 Task: Look for Airbnb properties in Skvyra, Ukraine from 2nd November, 2023 to 15th November, 2023 for 2 adults and 1 pet.1  bedroom having 1 bed and 1 bathroom. Property type can be hotel. Look for 4 properties as per requirement.
Action: Mouse moved to (559, 95)
Screenshot: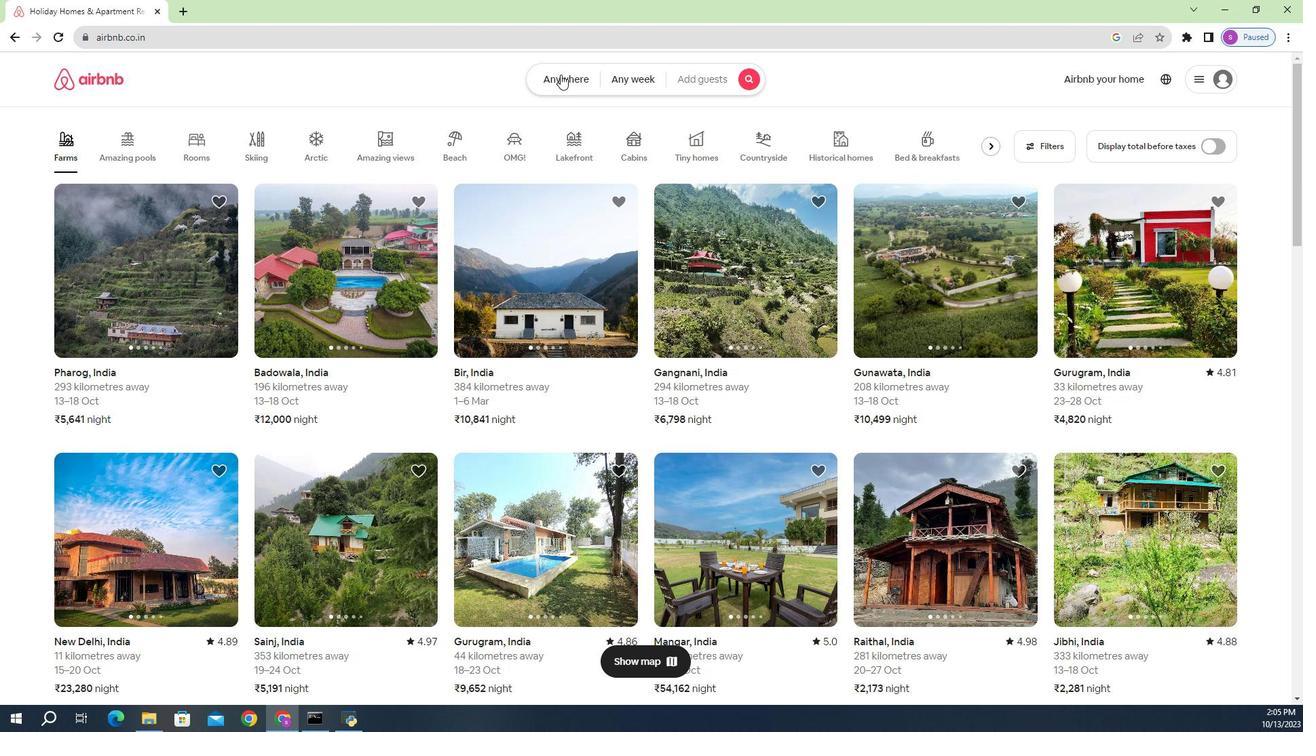 
Action: Mouse pressed left at (559, 95)
Screenshot: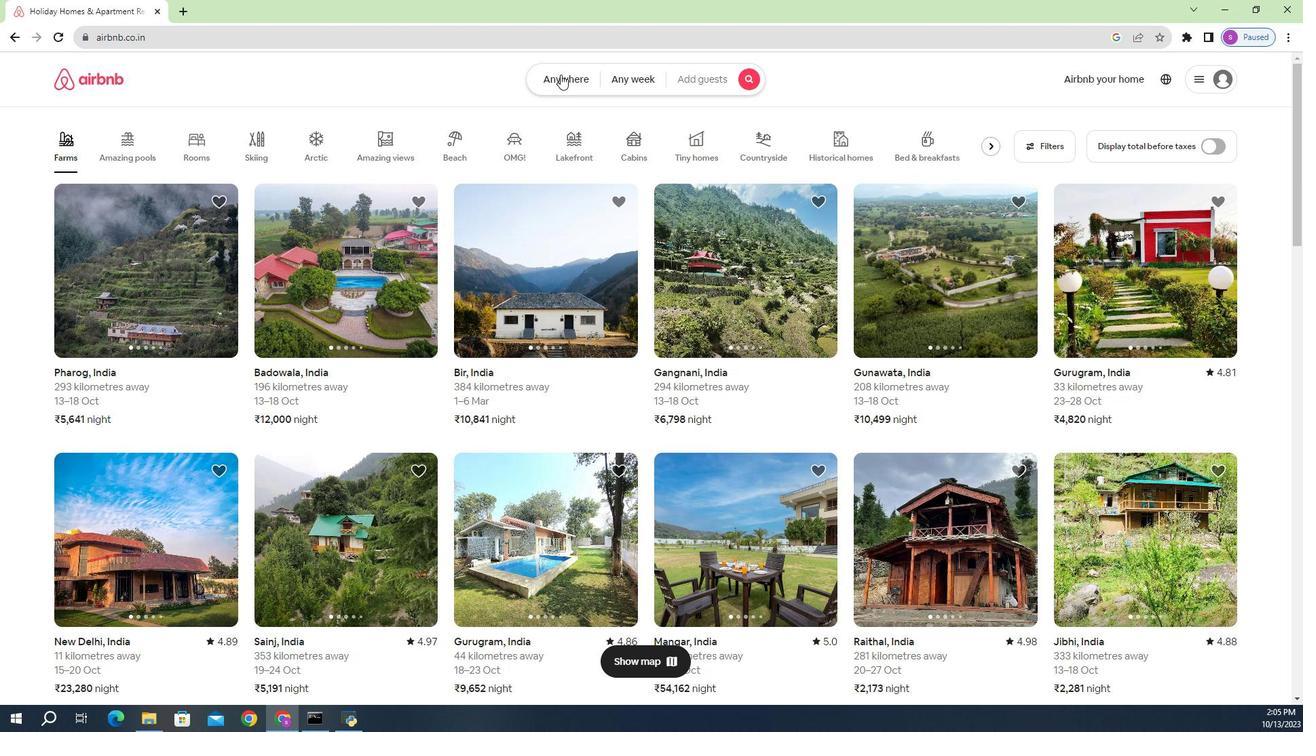 
Action: Mouse moved to (472, 151)
Screenshot: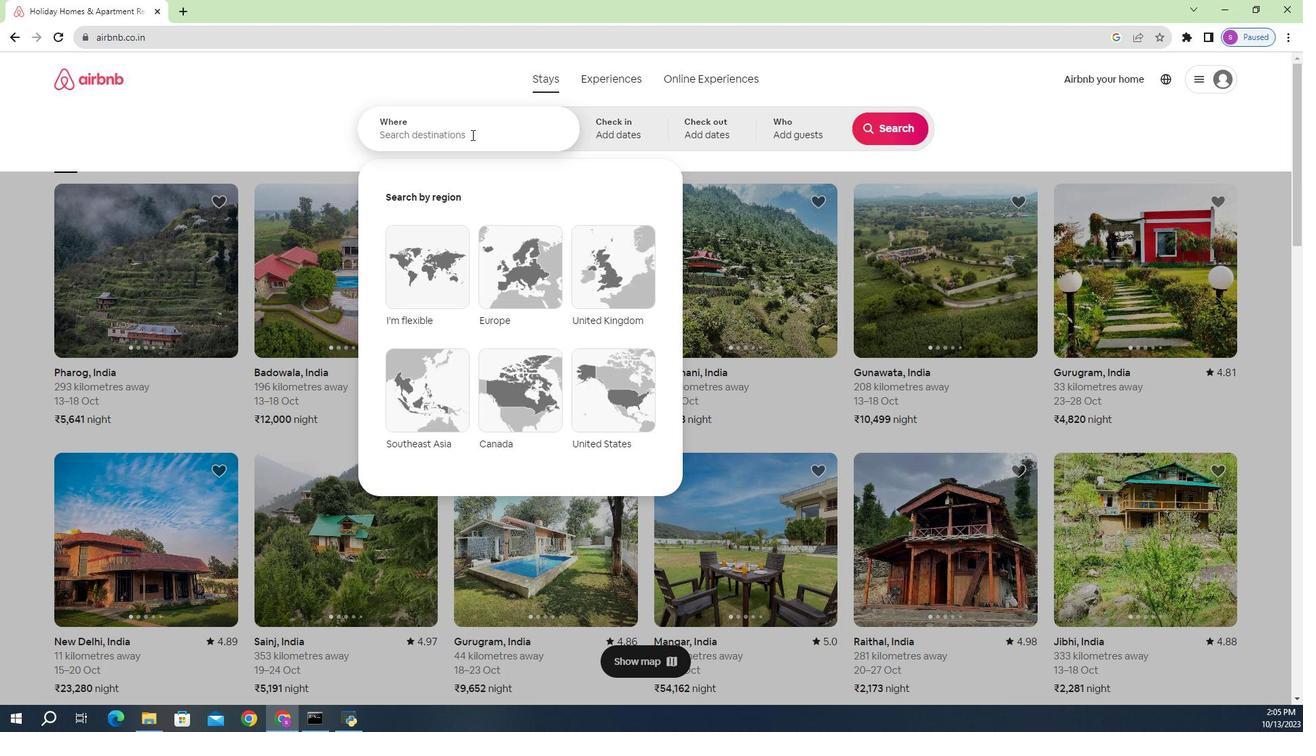 
Action: Mouse pressed left at (472, 151)
Screenshot: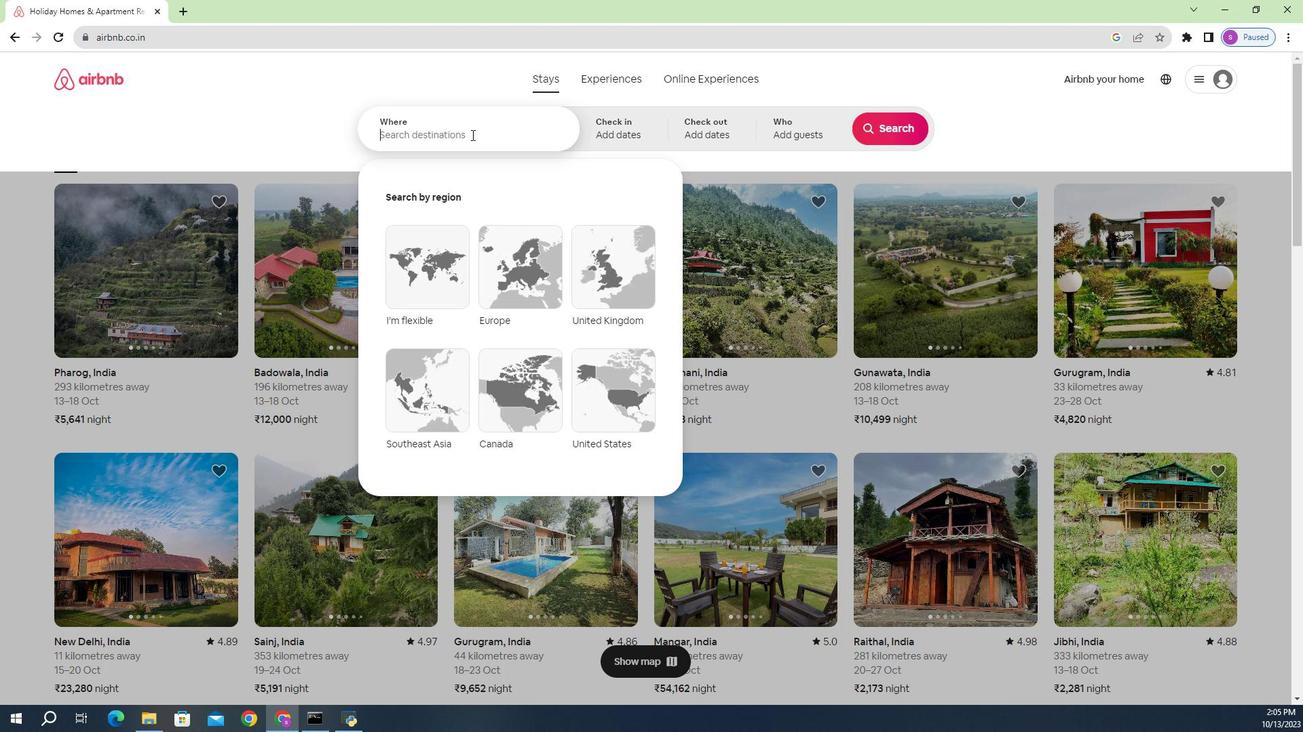 
Action: Key pressed <Key.shift>Skvyra,<Key.space><Key.shift><Key.shift><Key.shift><Key.shift><Key.shift>Ukraine<Key.enter>
Screenshot: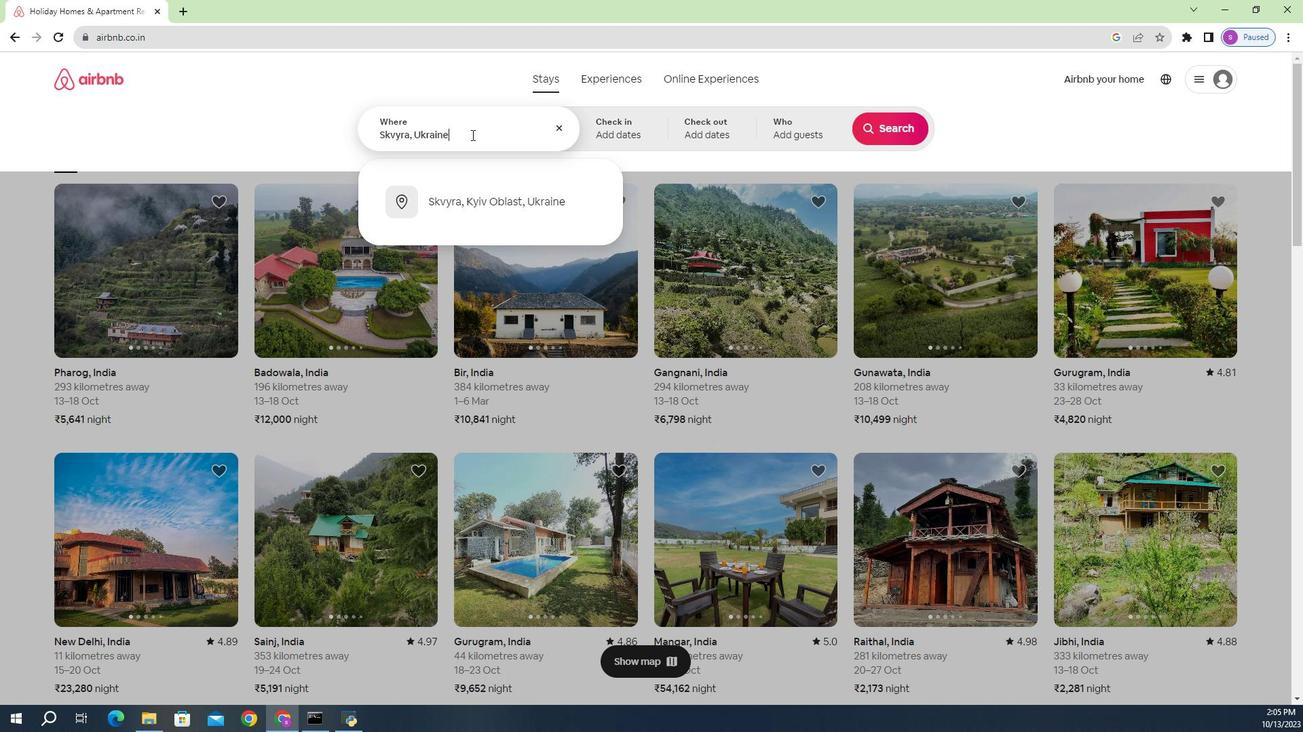
Action: Mouse moved to (805, 309)
Screenshot: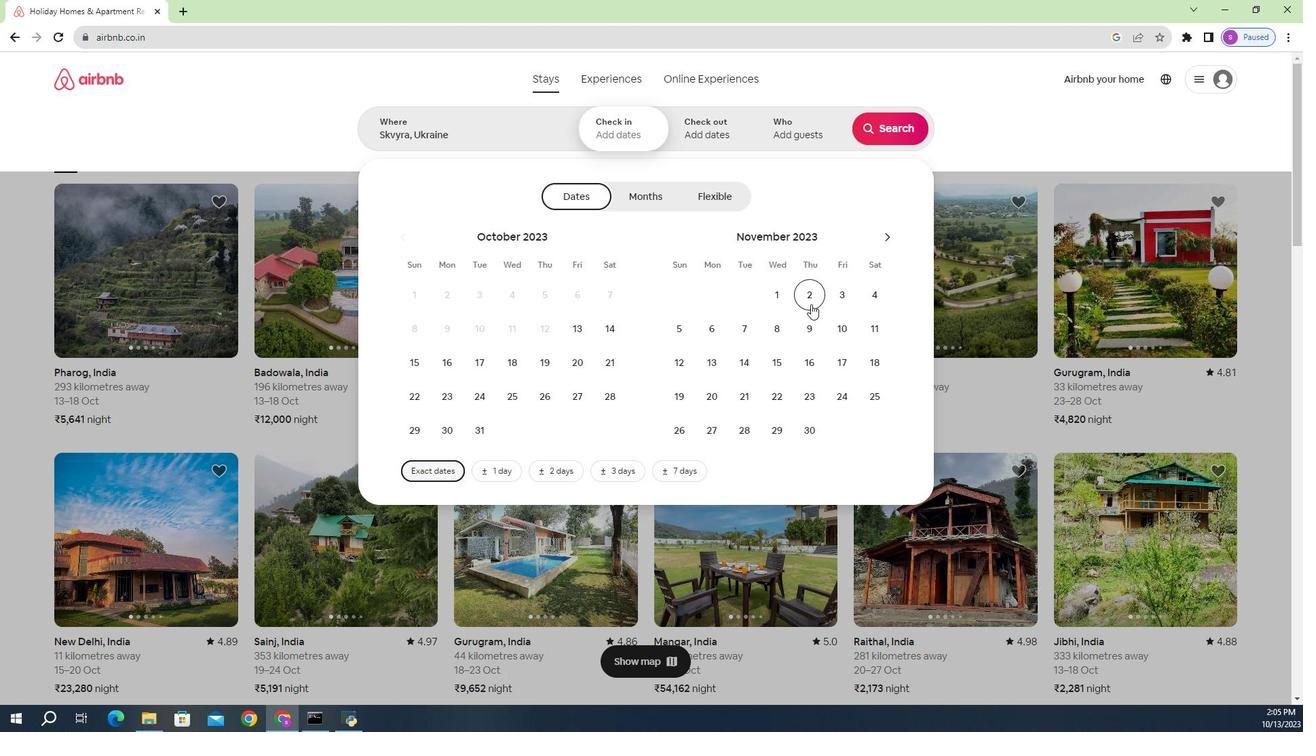 
Action: Mouse pressed left at (805, 309)
Screenshot: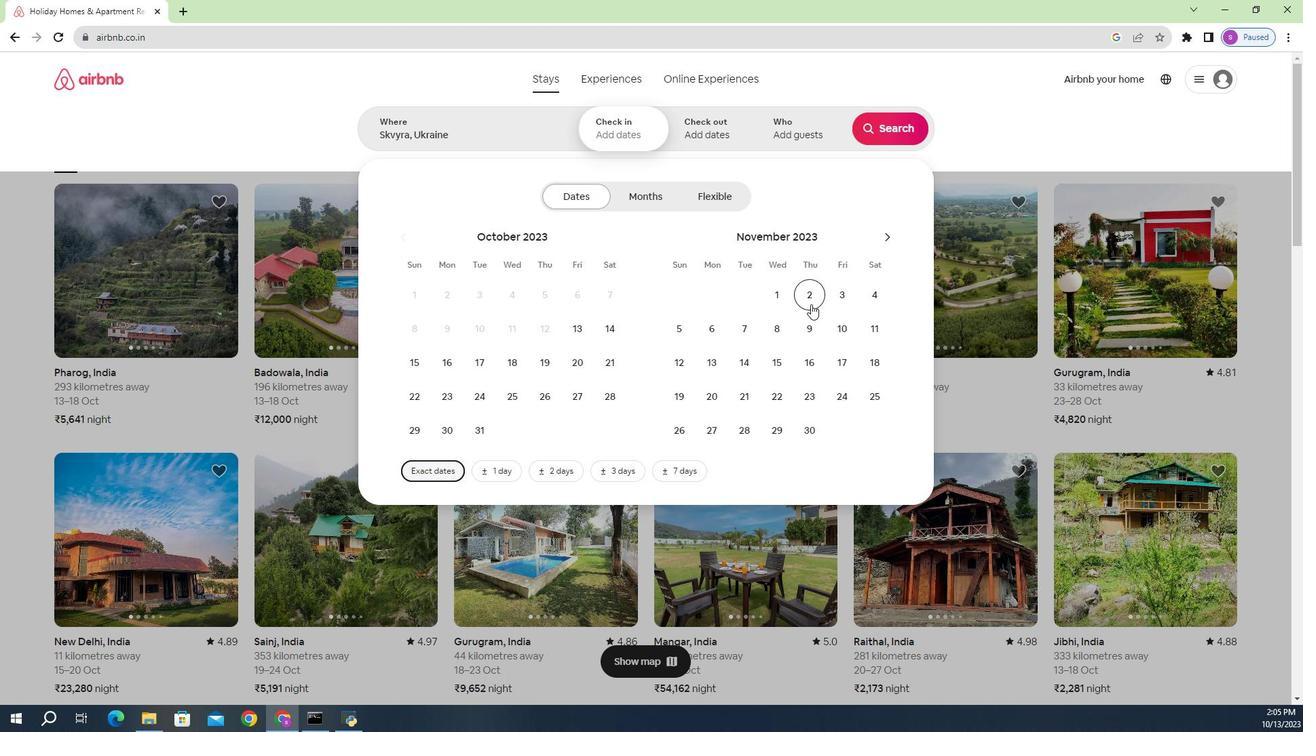 
Action: Mouse moved to (765, 367)
Screenshot: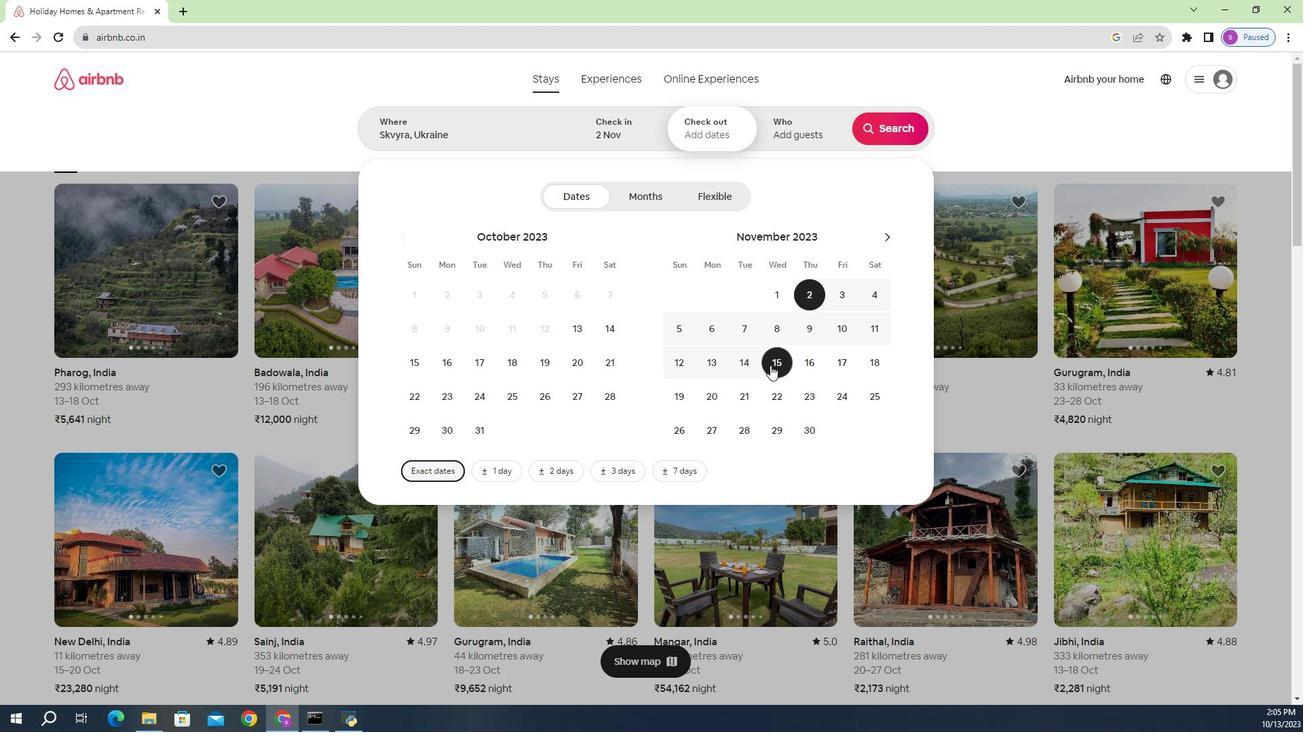 
Action: Mouse pressed left at (765, 367)
Screenshot: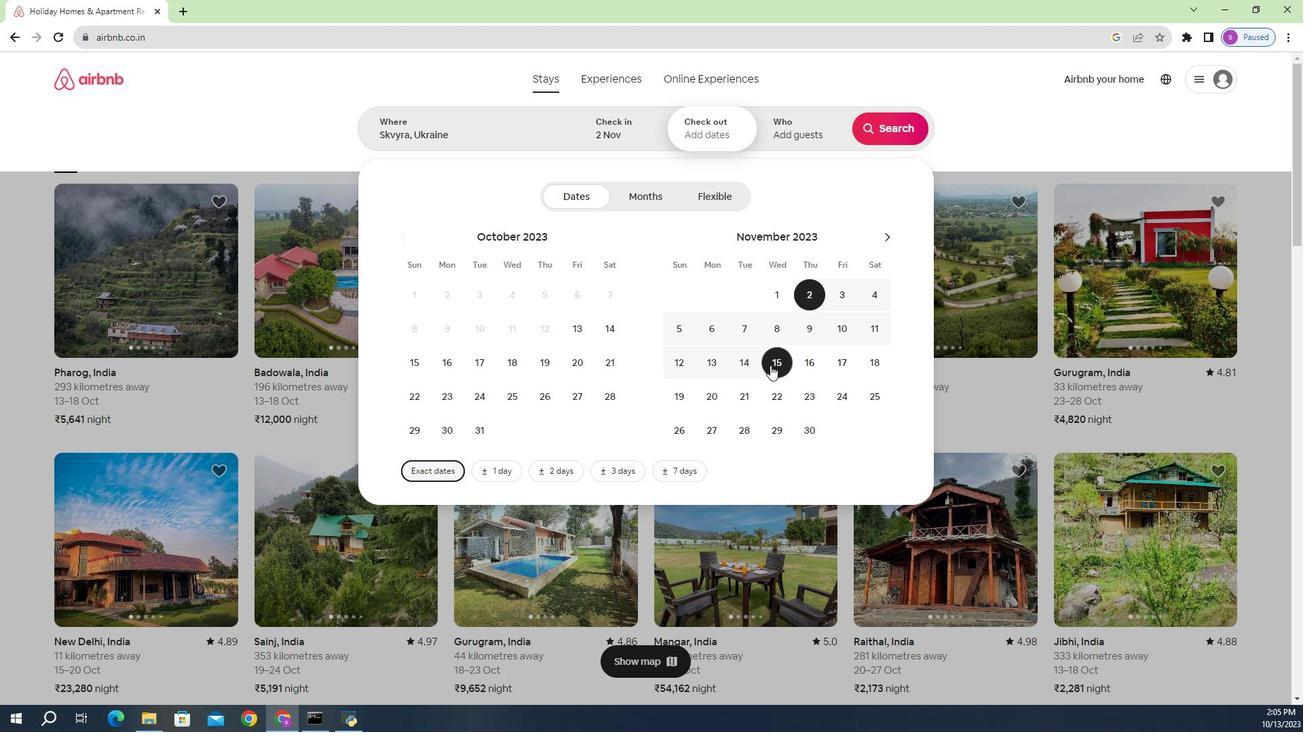 
Action: Mouse moved to (793, 152)
Screenshot: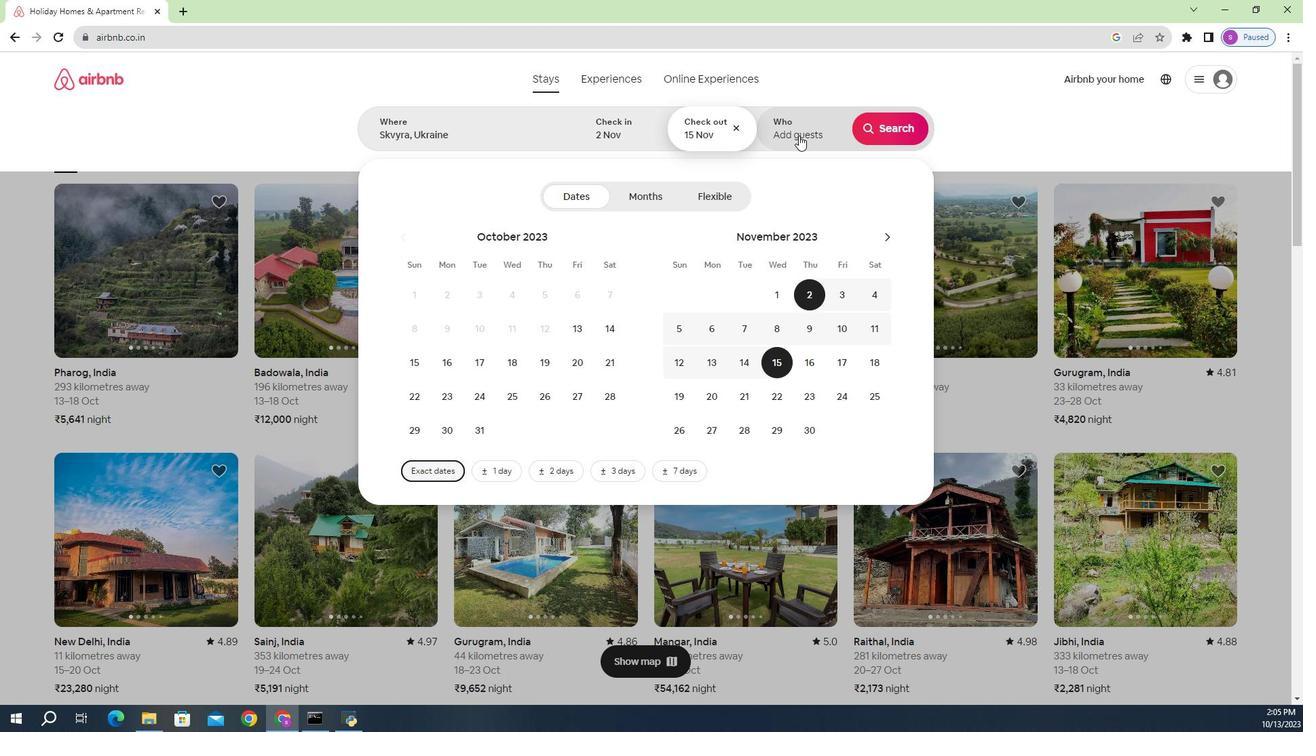 
Action: Mouse pressed left at (793, 152)
Screenshot: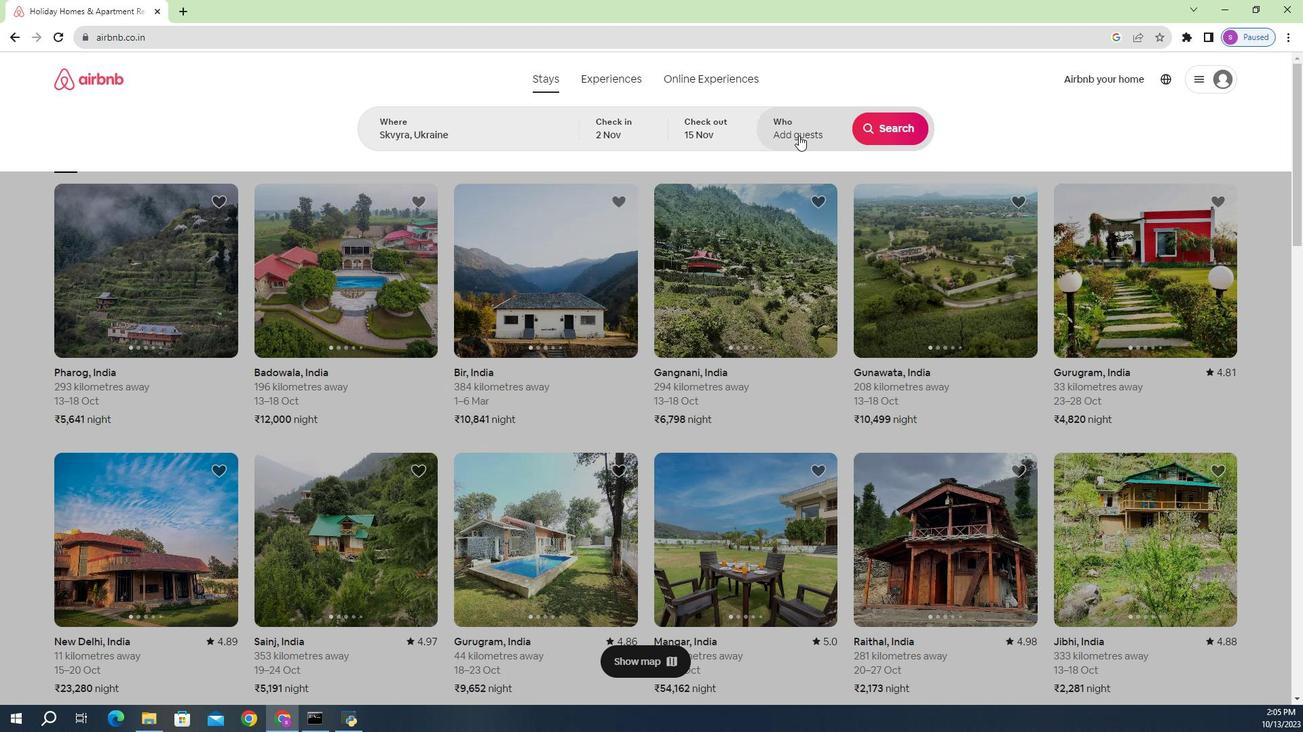 
Action: Mouse moved to (886, 211)
Screenshot: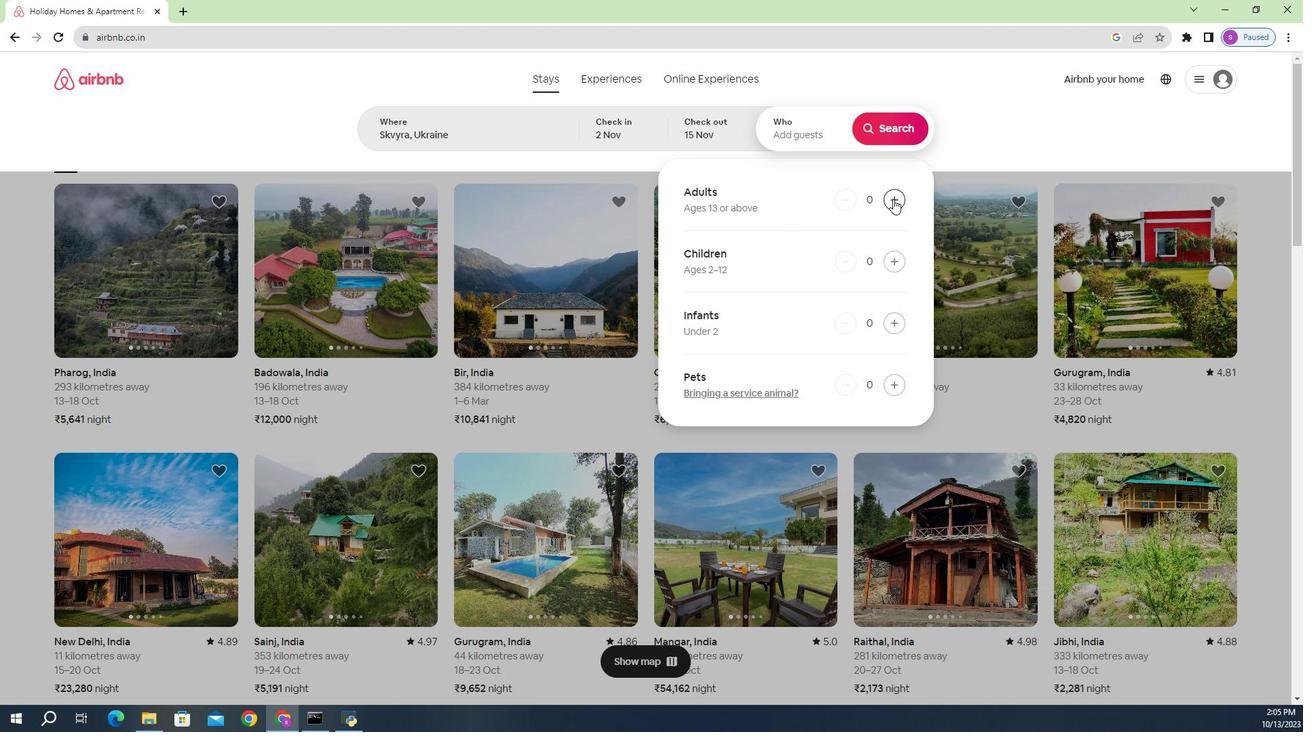 
Action: Mouse pressed left at (886, 211)
Screenshot: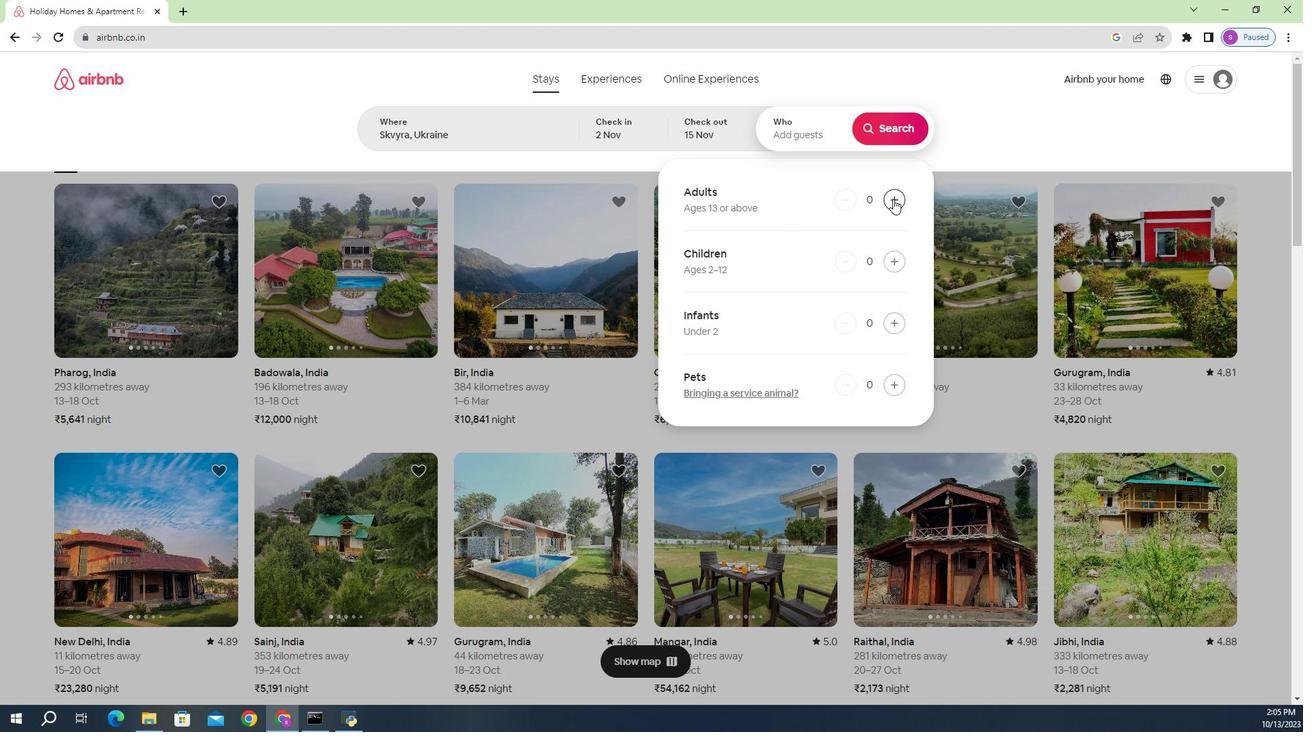 
Action: Mouse pressed left at (886, 211)
Screenshot: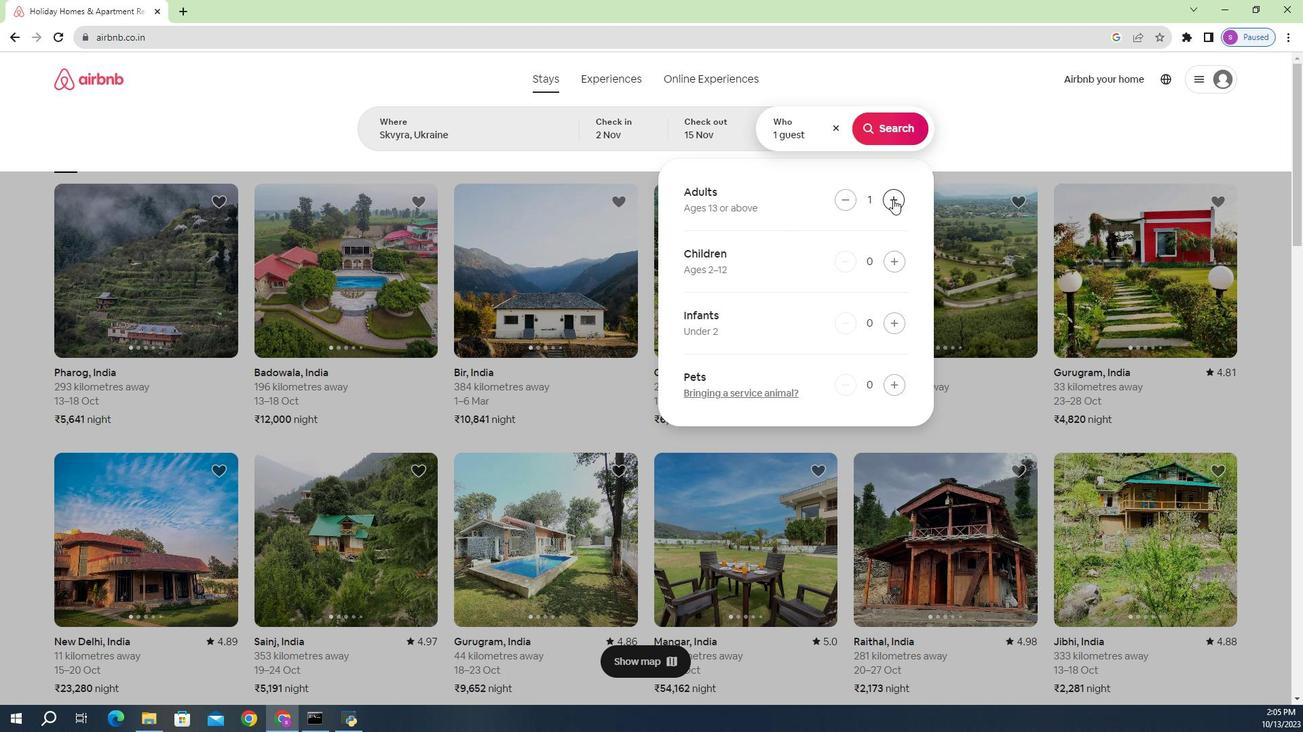 
Action: Mouse moved to (893, 386)
Screenshot: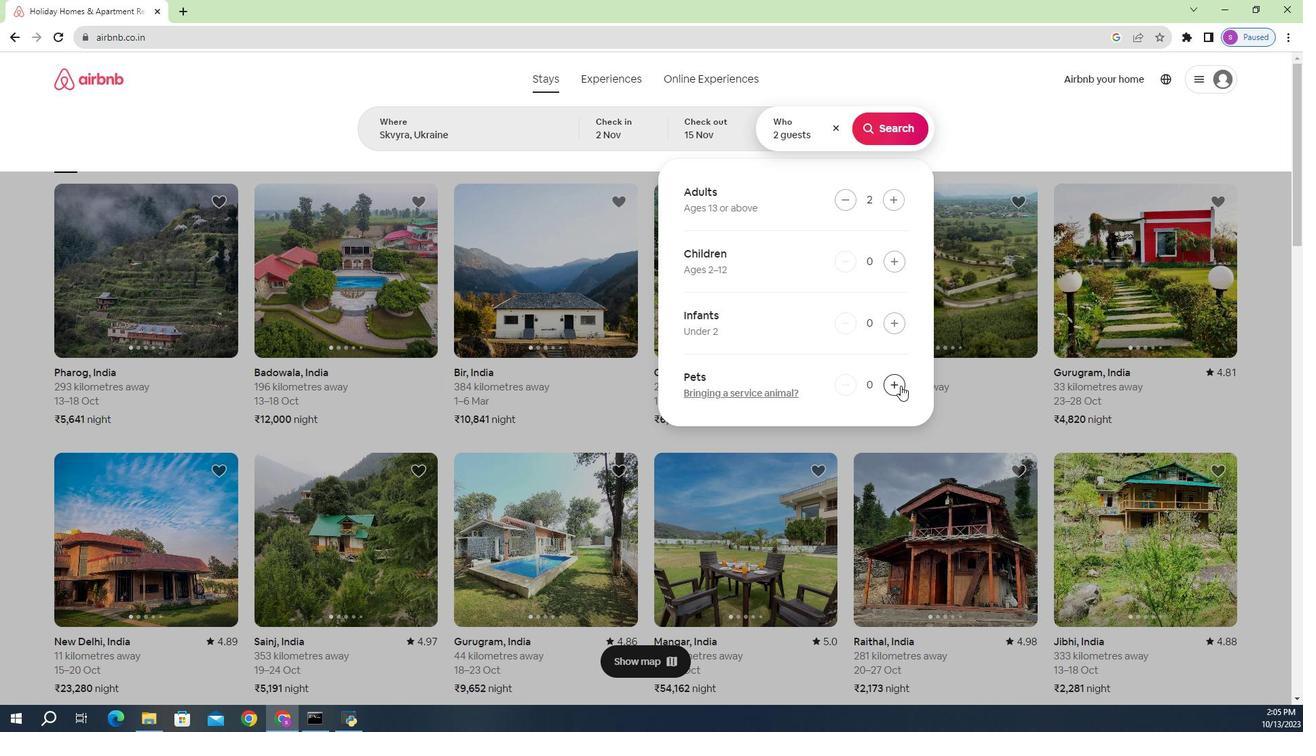 
Action: Mouse pressed left at (893, 386)
Screenshot: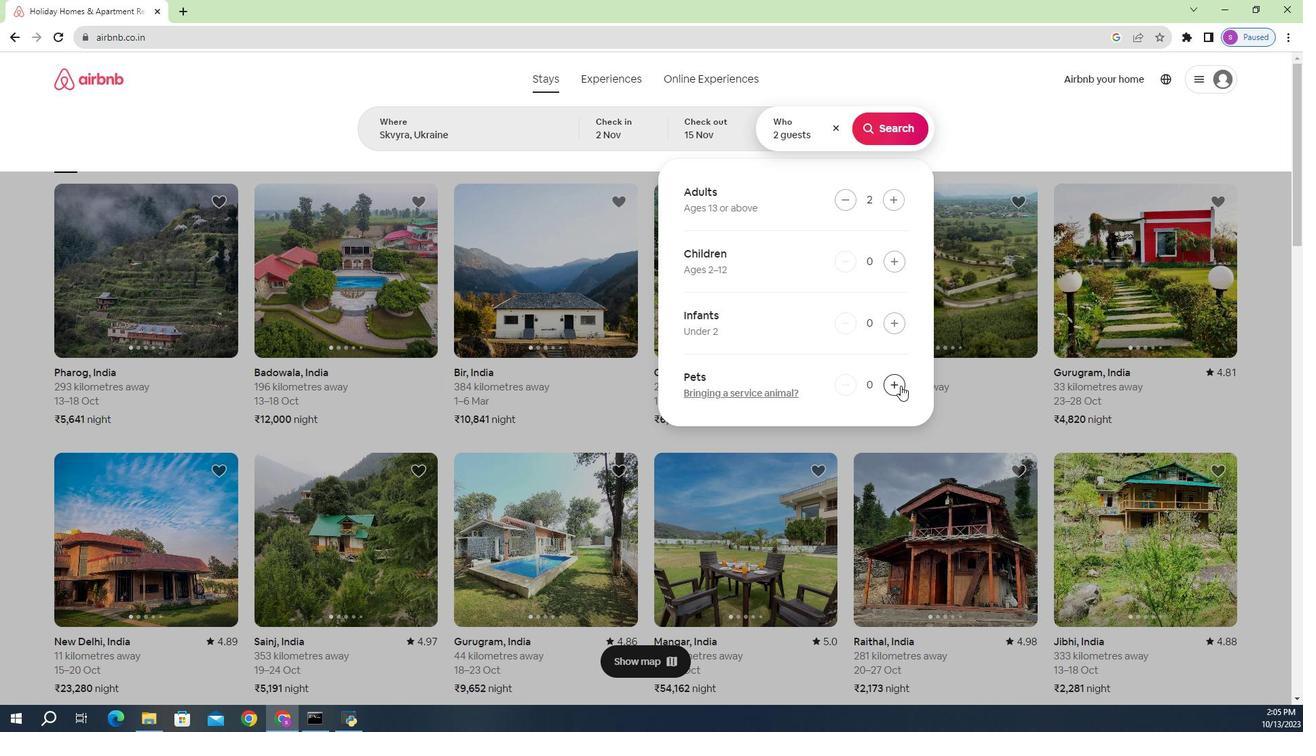 
Action: Mouse moved to (870, 148)
Screenshot: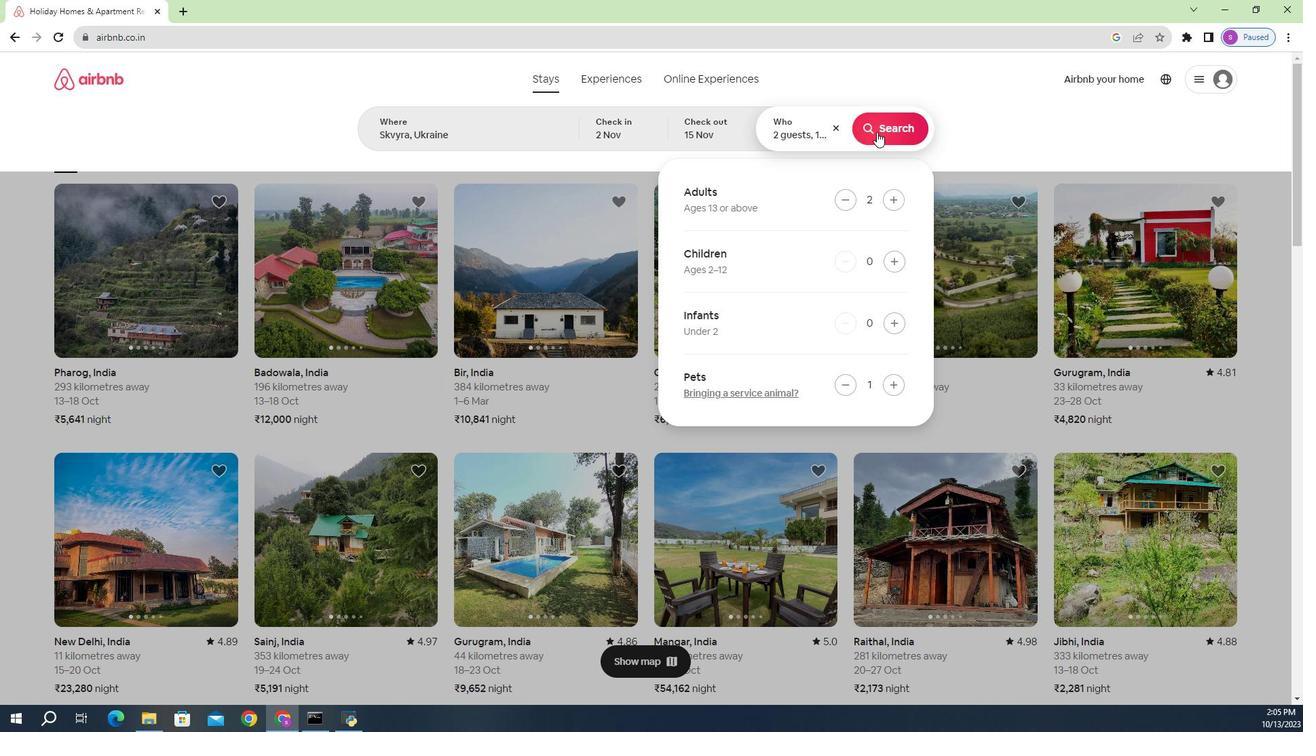 
Action: Mouse pressed left at (870, 148)
Screenshot: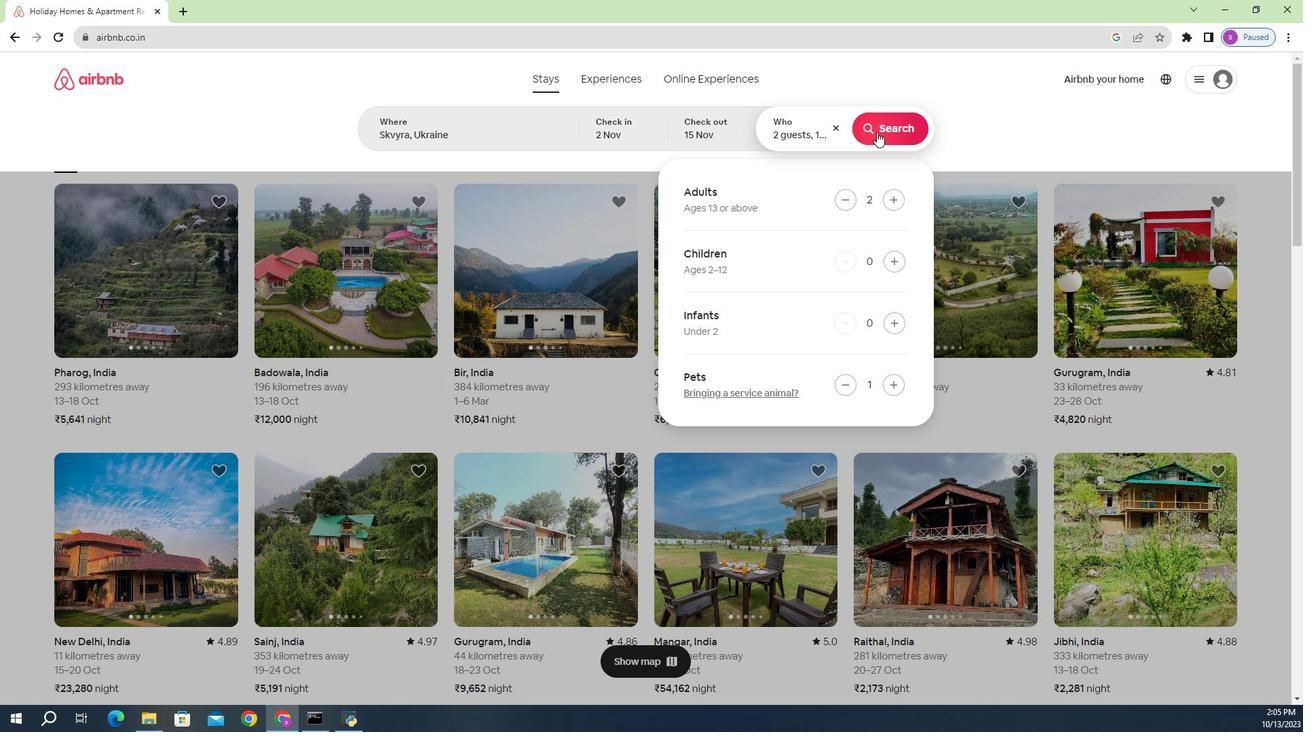 
Action: Mouse moved to (1057, 147)
Screenshot: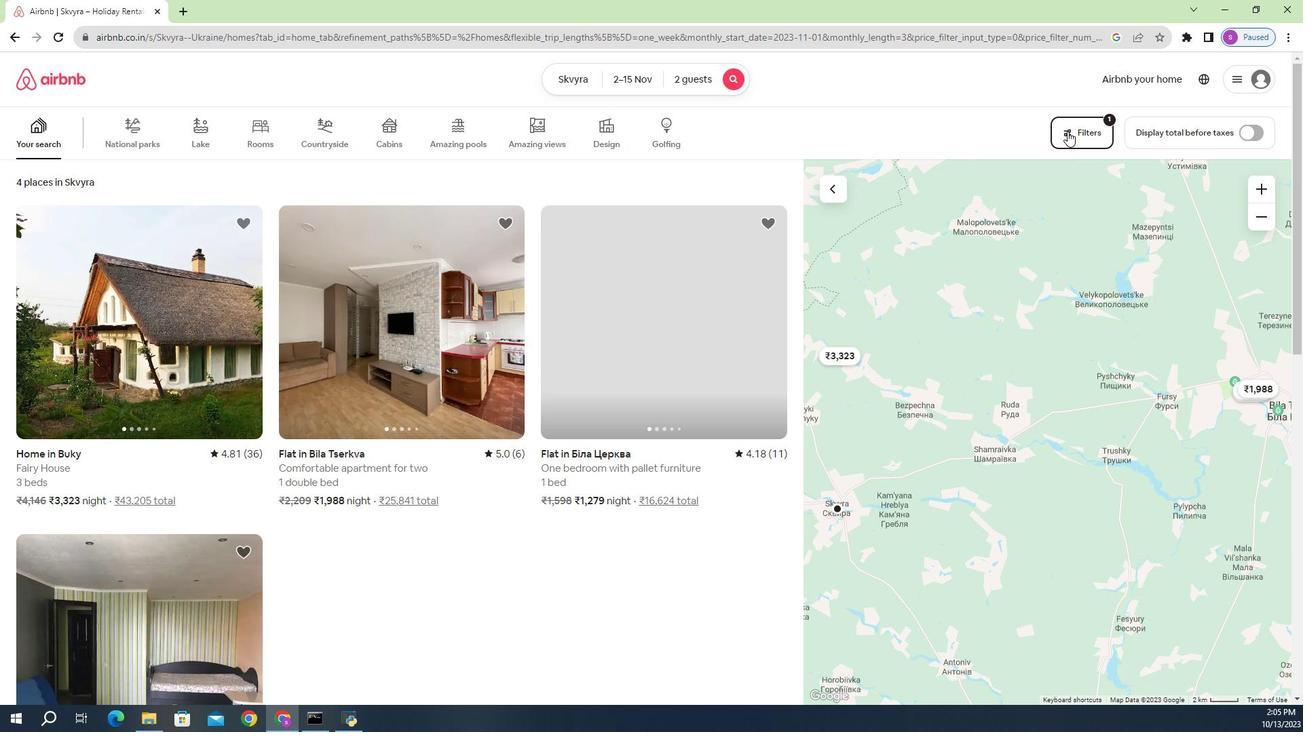 
Action: Mouse pressed left at (1057, 147)
Screenshot: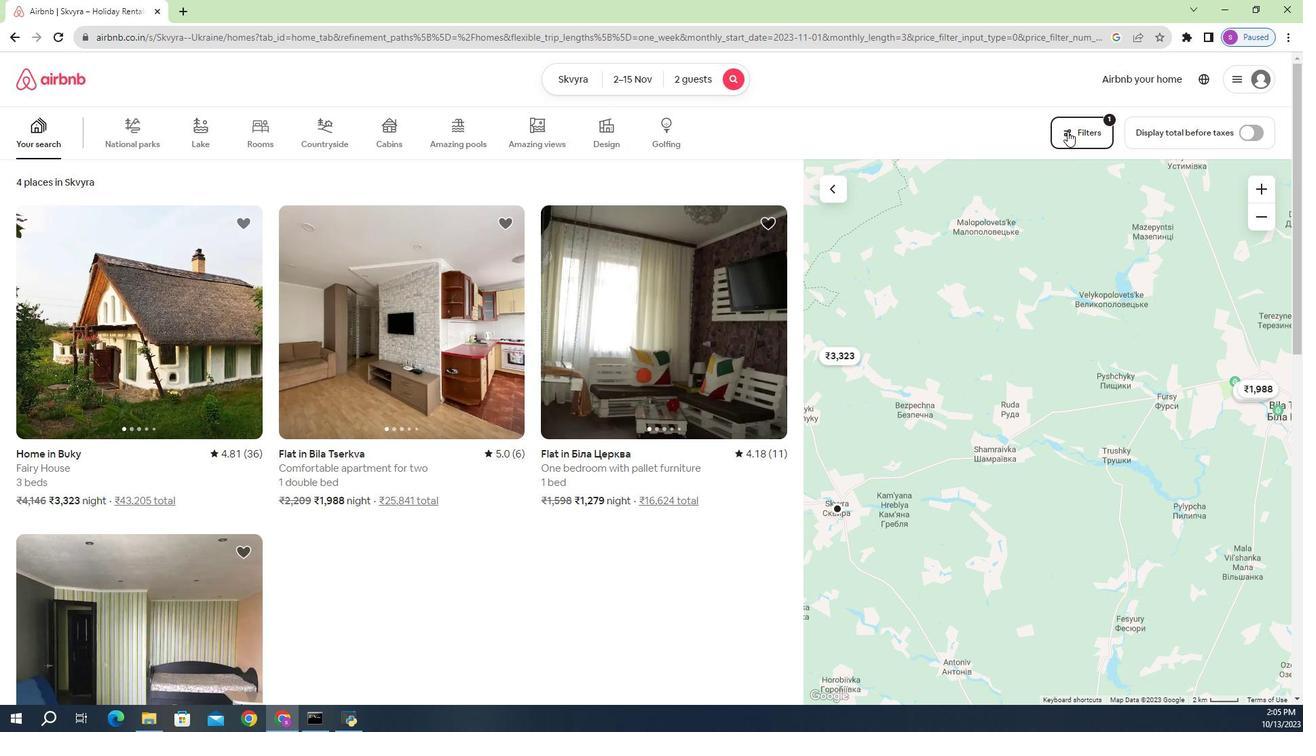 
Action: Mouse moved to (594, 399)
Screenshot: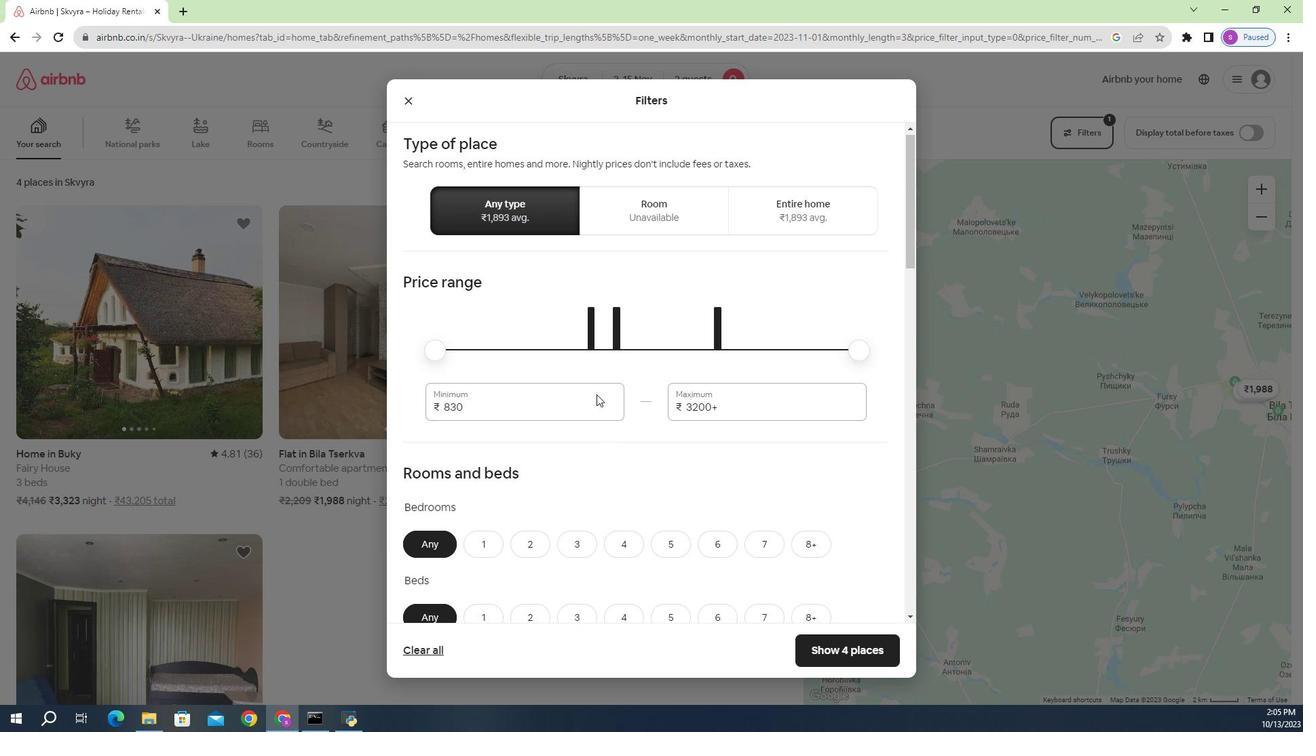 
Action: Mouse scrolled (594, 399) with delta (0, 0)
Screenshot: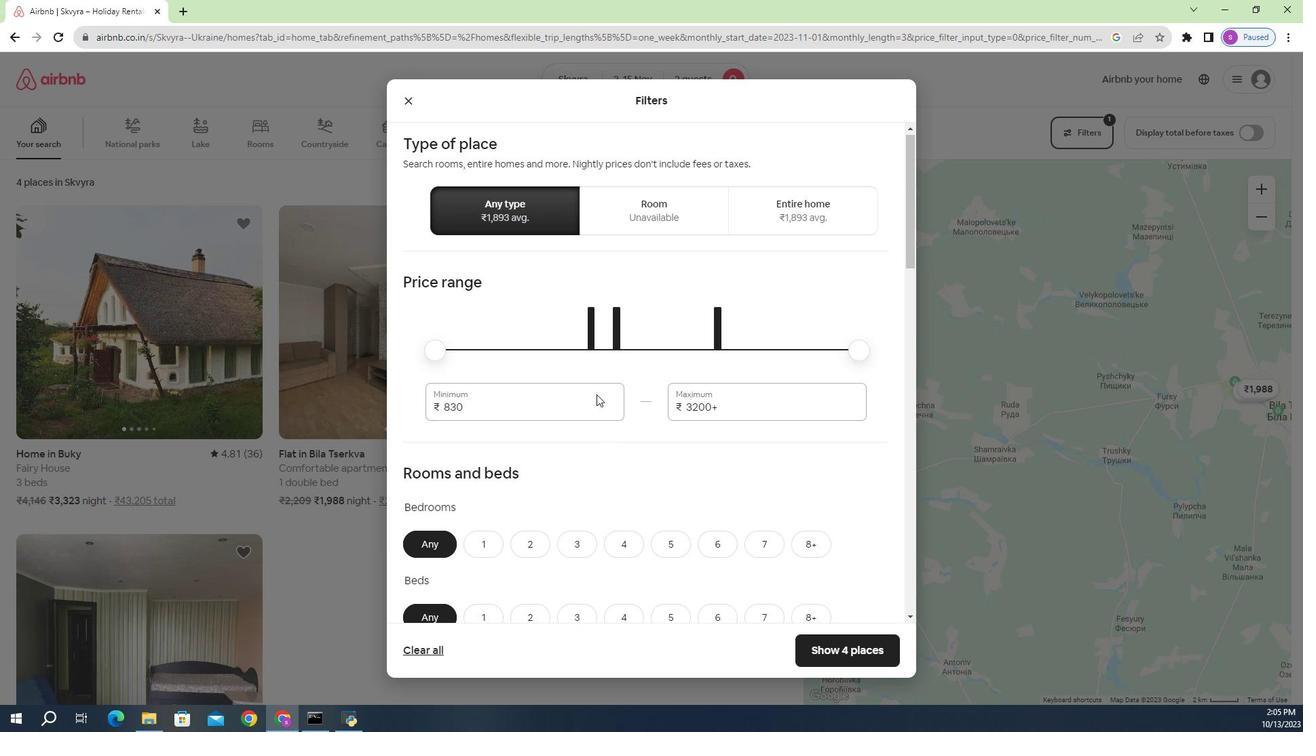 
Action: Mouse moved to (595, 394)
Screenshot: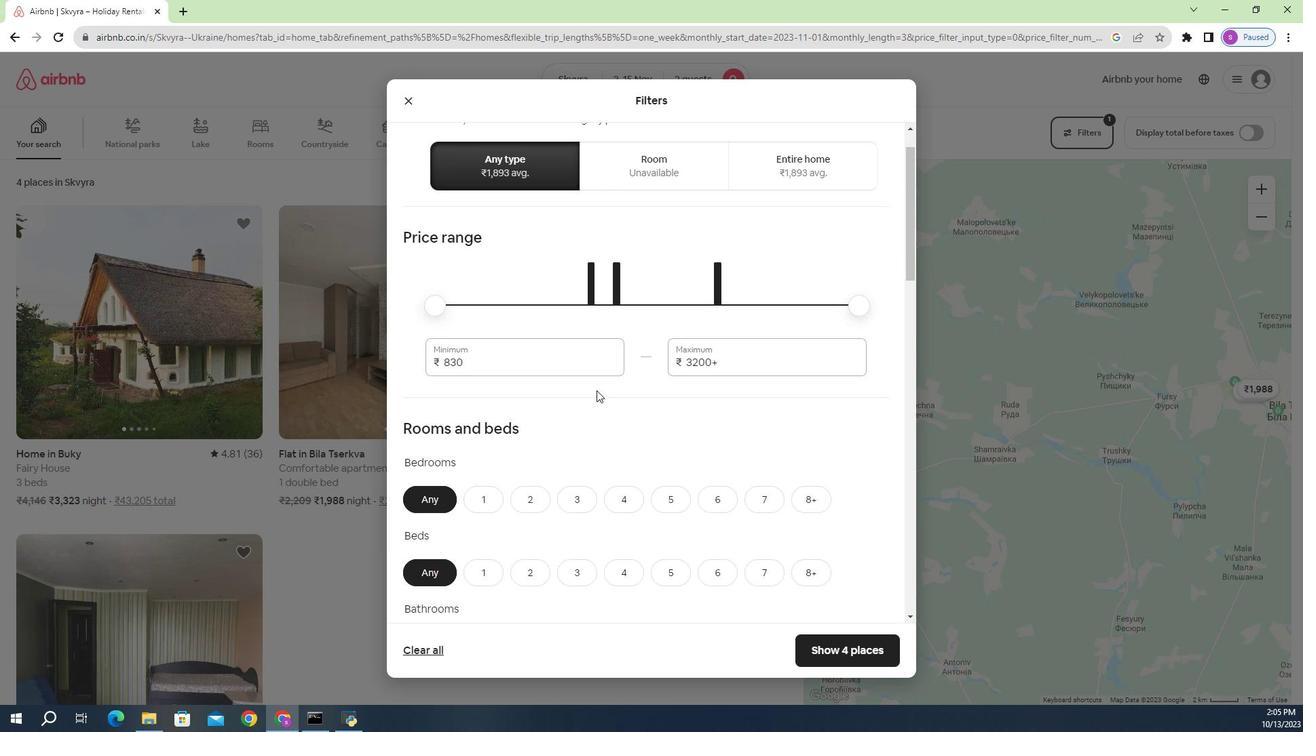 
Action: Mouse scrolled (595, 393) with delta (0, 0)
Screenshot: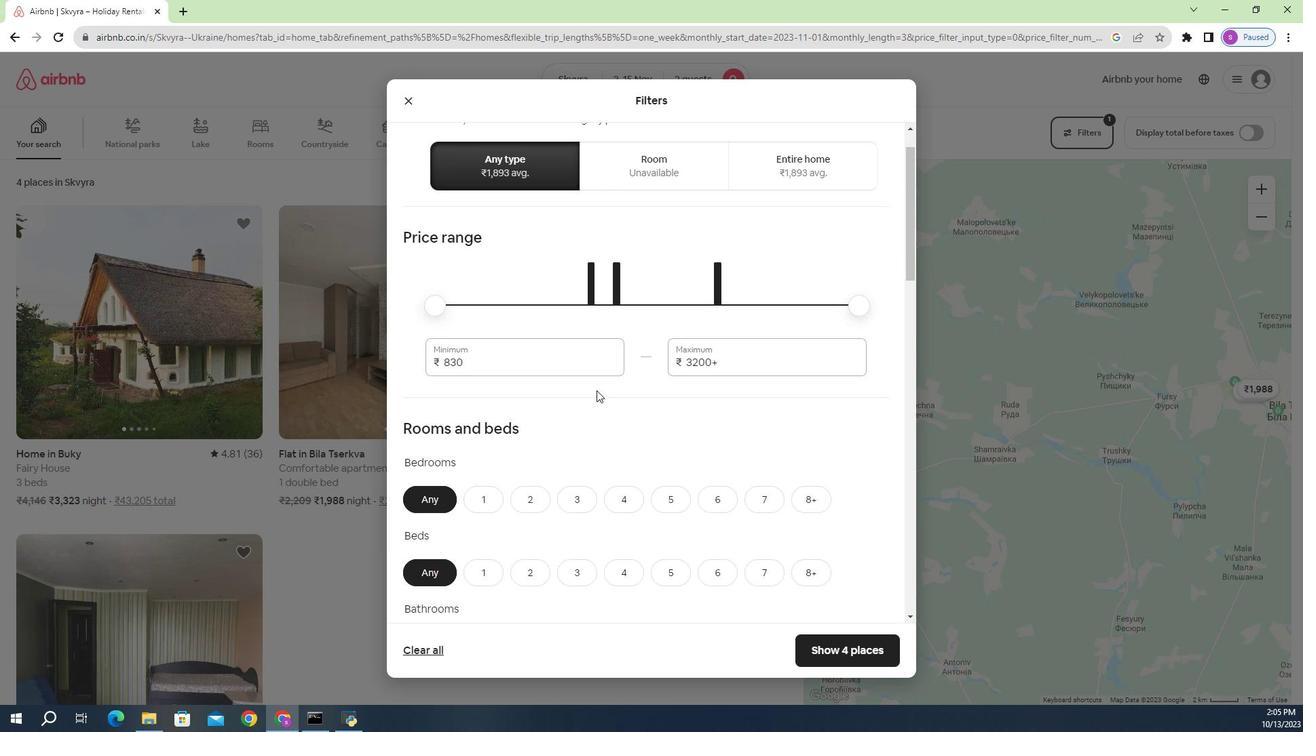 
Action: Mouse moved to (482, 409)
Screenshot: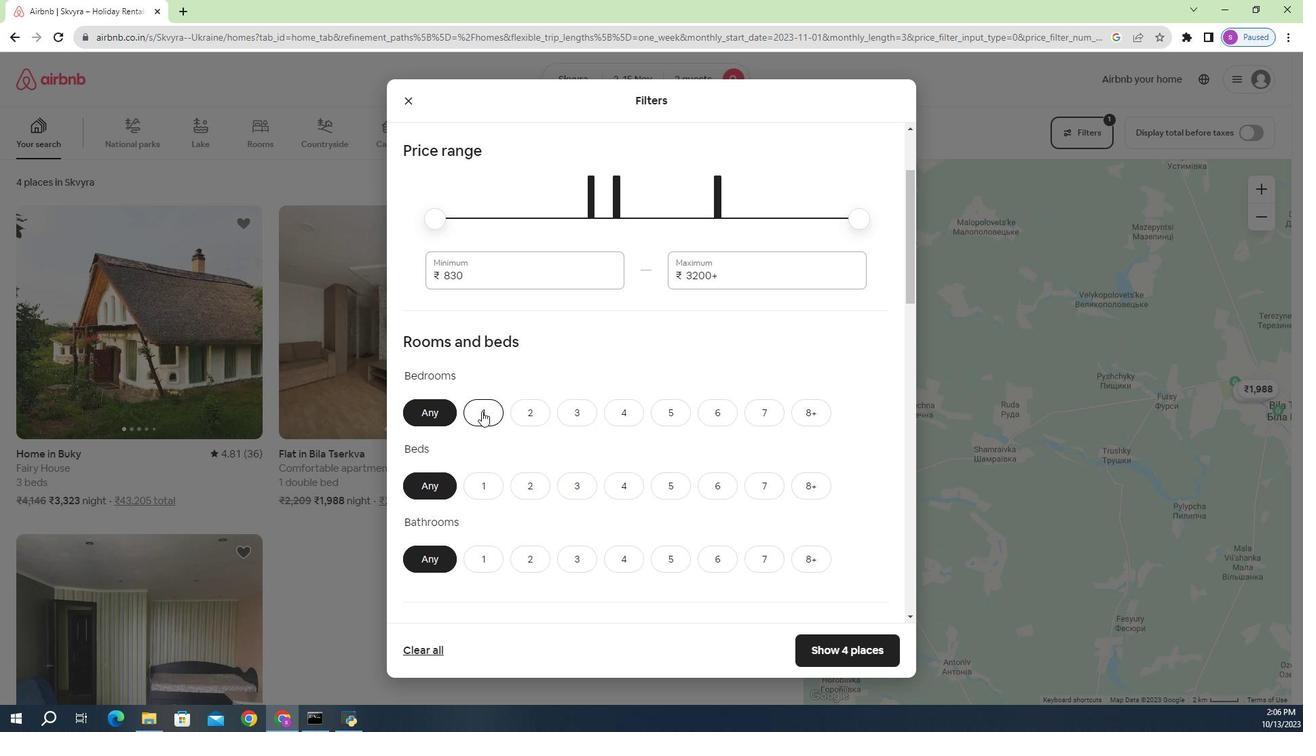 
Action: Mouse pressed left at (482, 409)
Screenshot: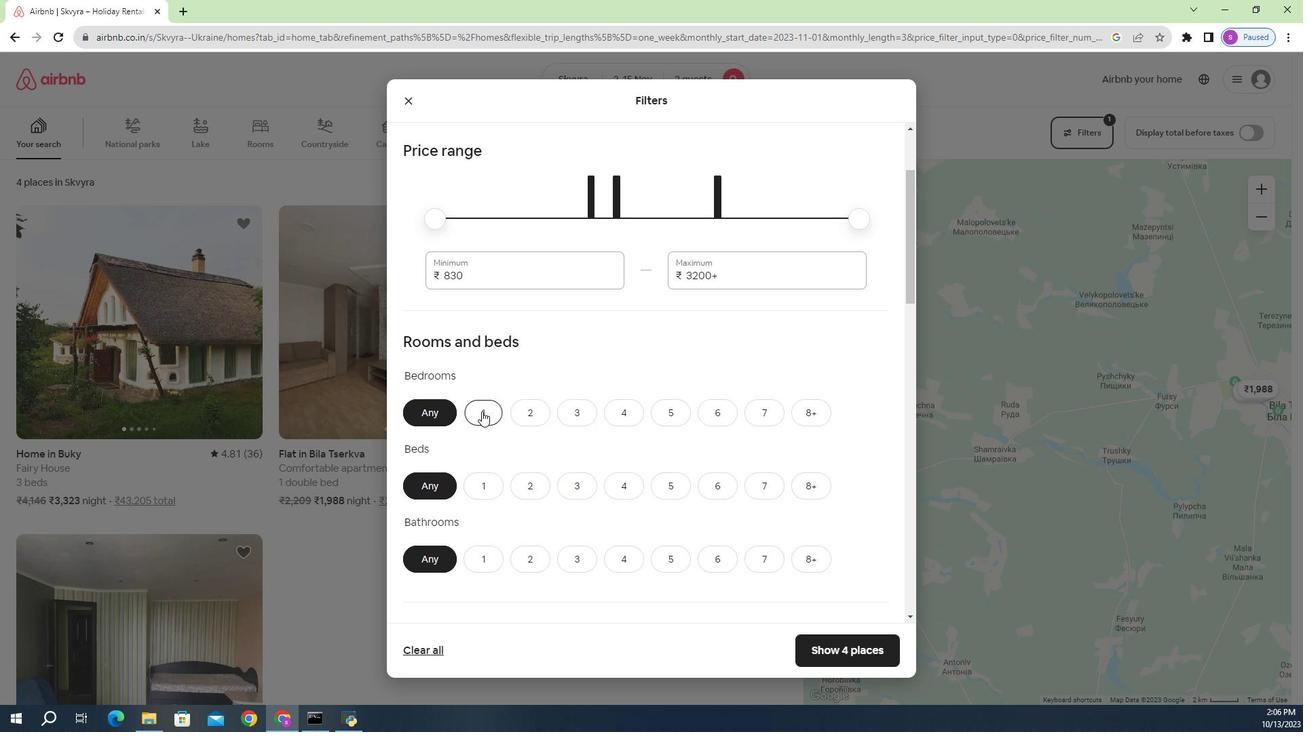 
Action: Mouse moved to (525, 359)
Screenshot: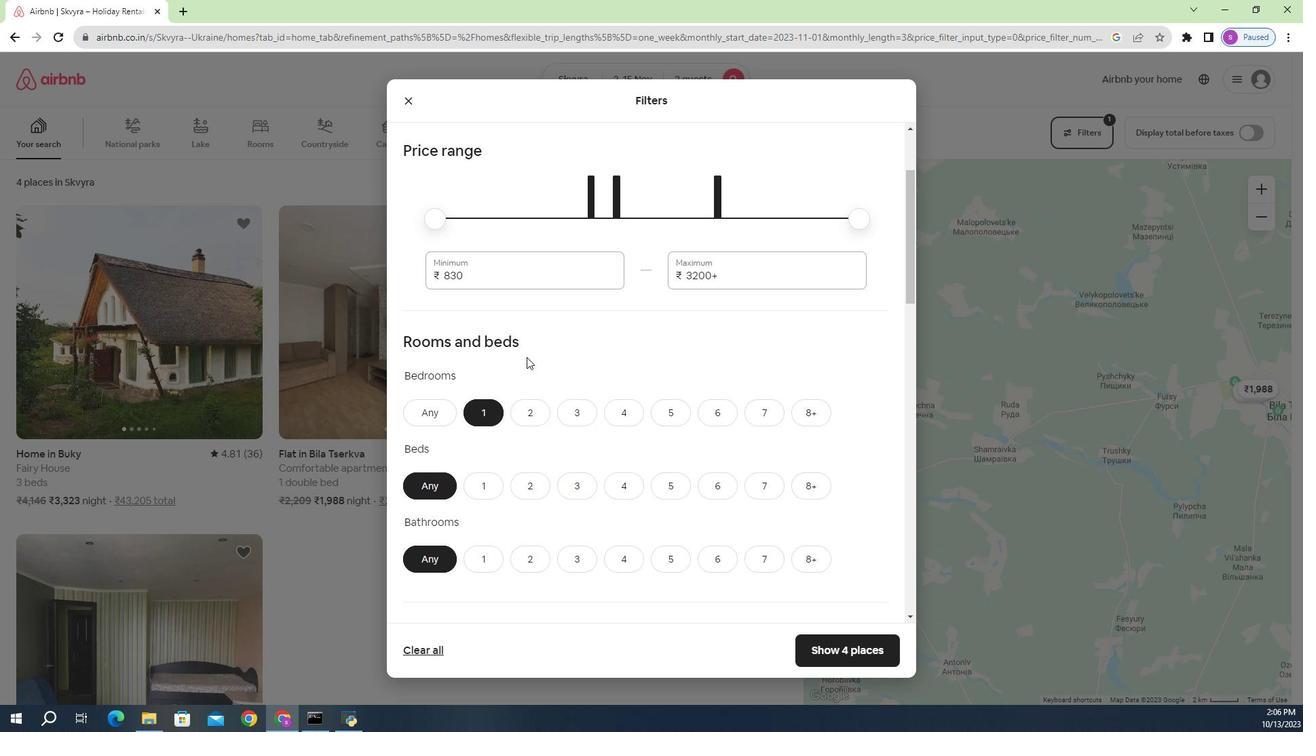 
Action: Mouse scrolled (525, 358) with delta (0, 0)
Screenshot: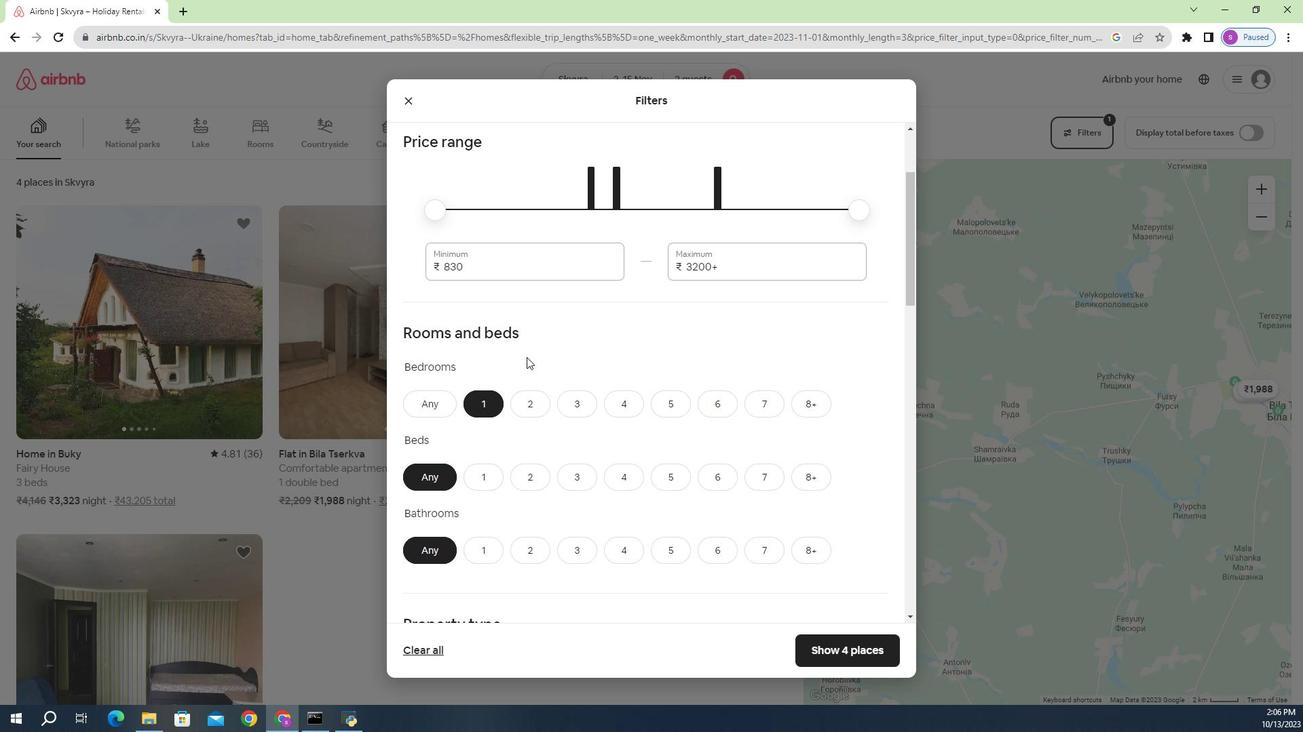 
Action: Mouse moved to (483, 422)
Screenshot: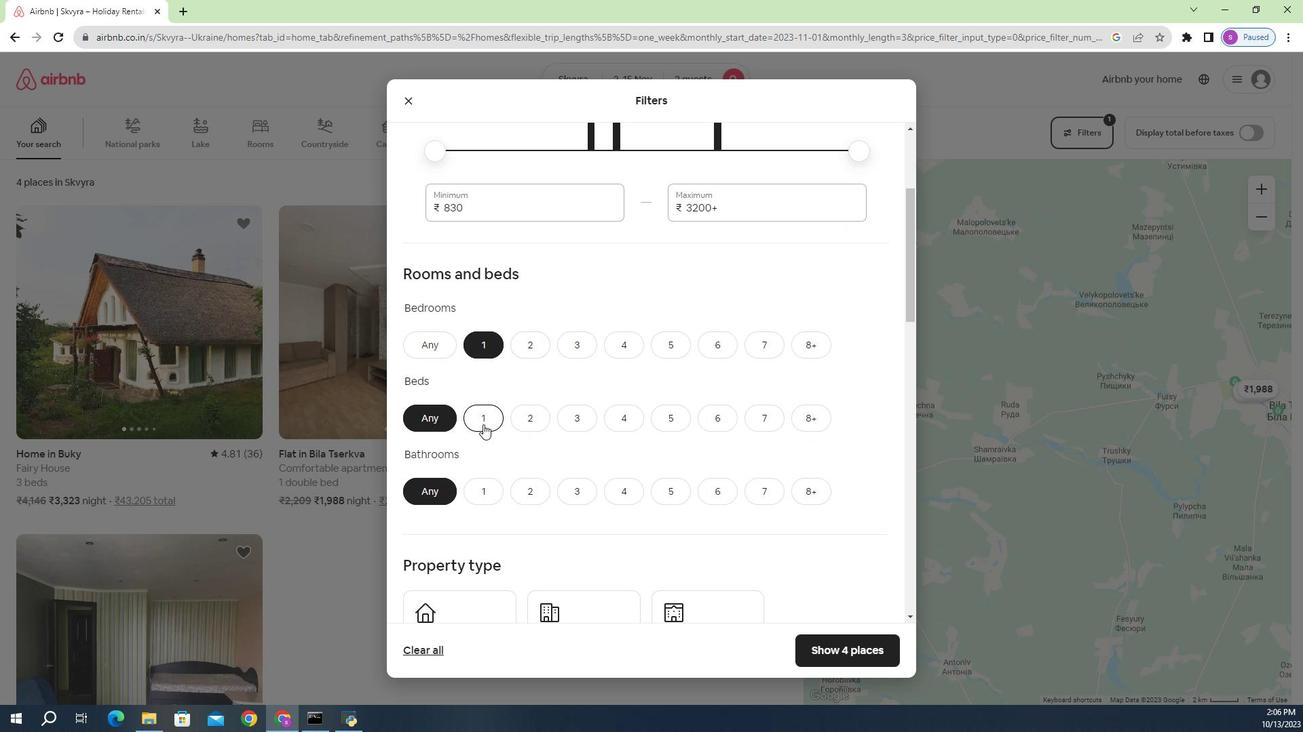 
Action: Mouse pressed left at (483, 422)
Screenshot: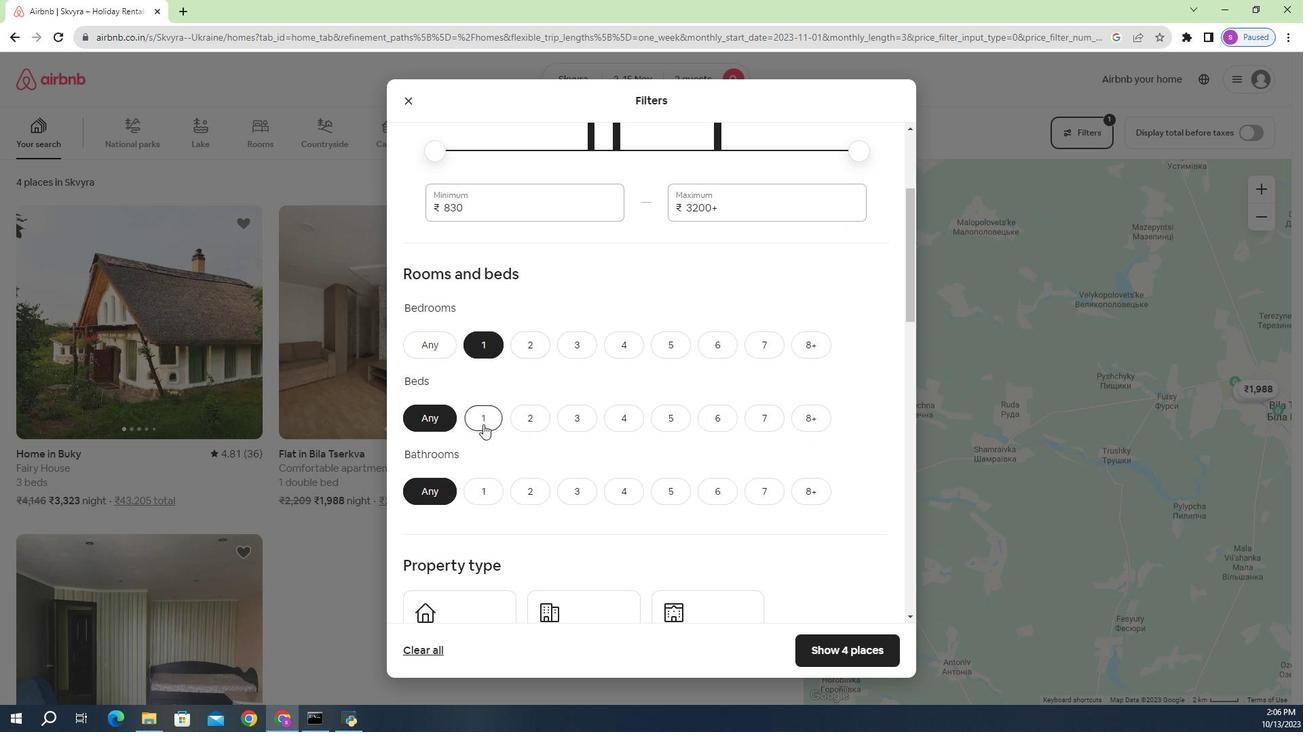 
Action: Mouse moved to (510, 344)
Screenshot: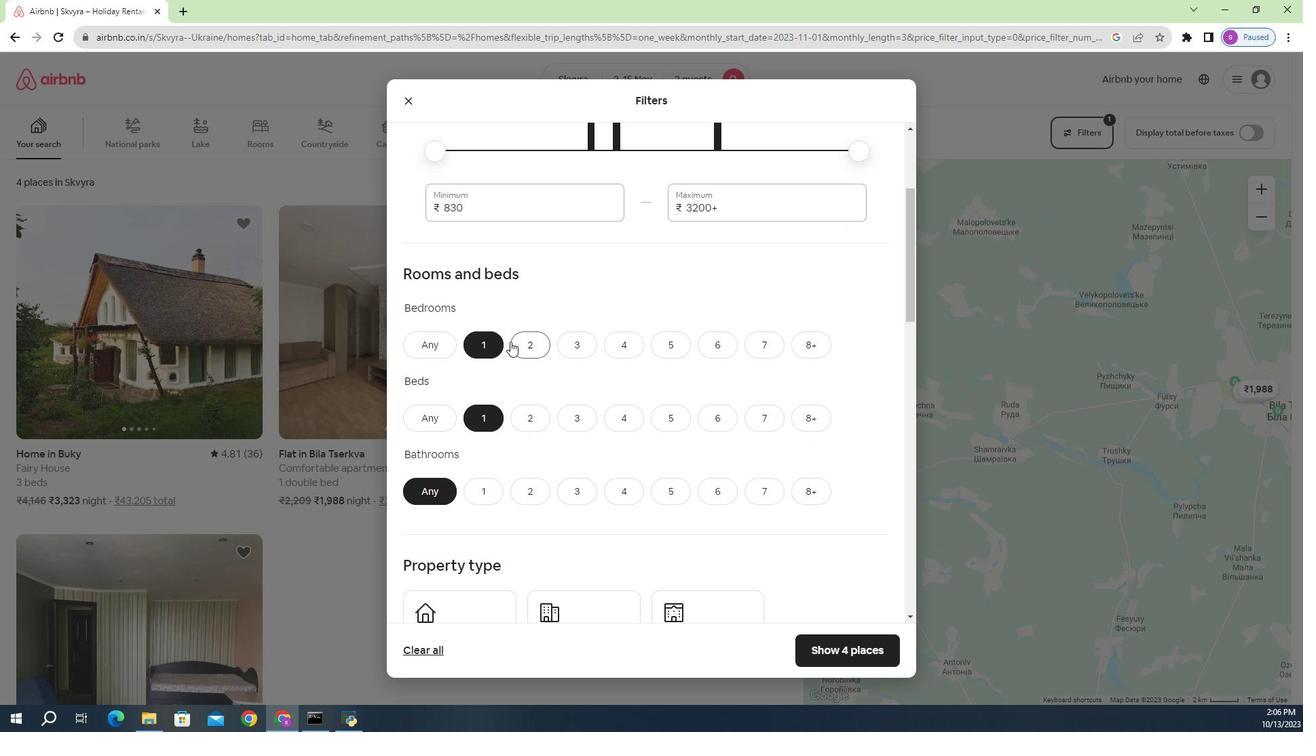 
Action: Mouse scrolled (510, 344) with delta (0, 0)
Screenshot: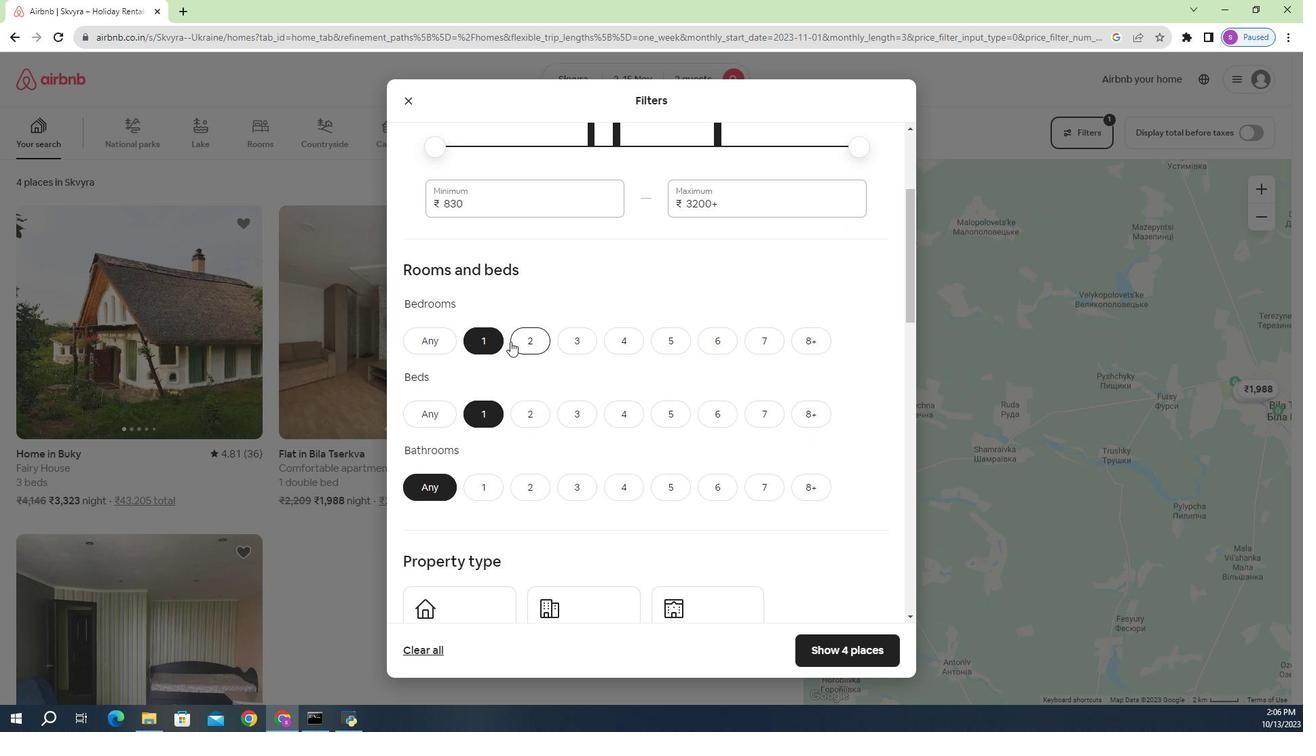 
Action: Mouse scrolled (510, 344) with delta (0, 0)
Screenshot: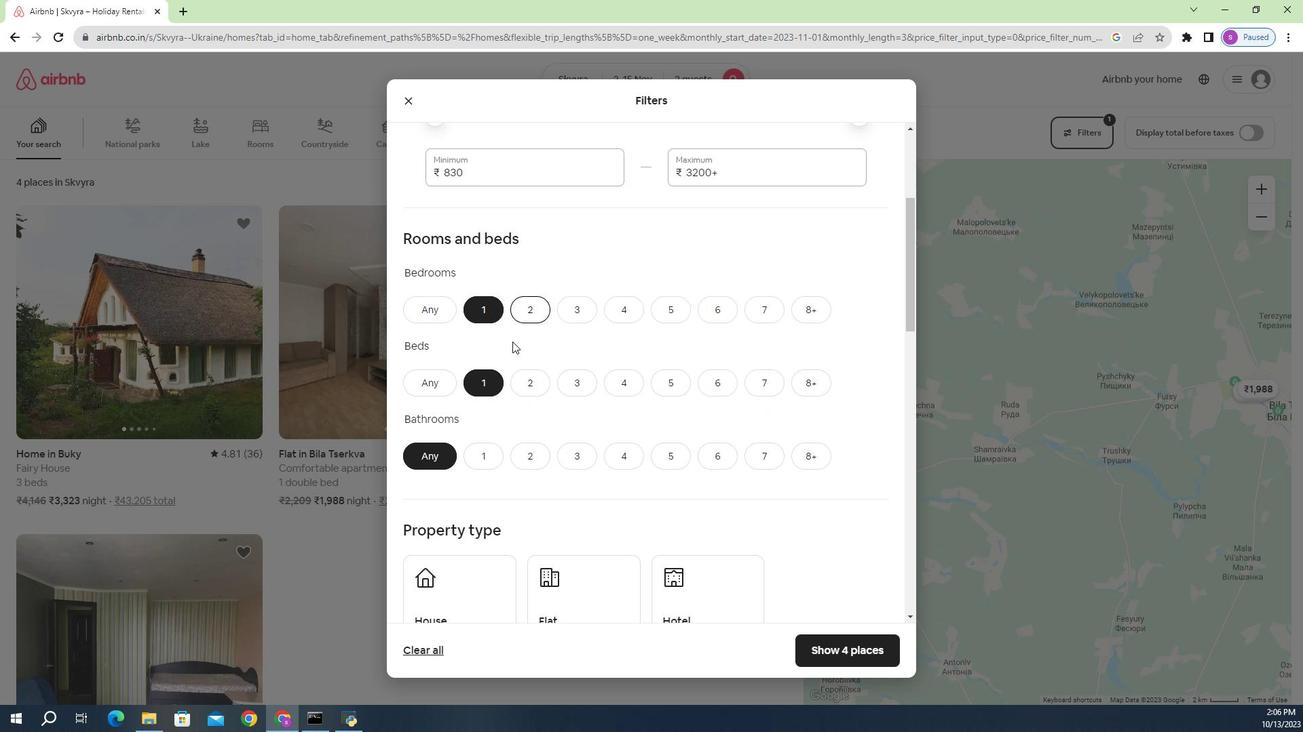 
Action: Mouse moved to (487, 357)
Screenshot: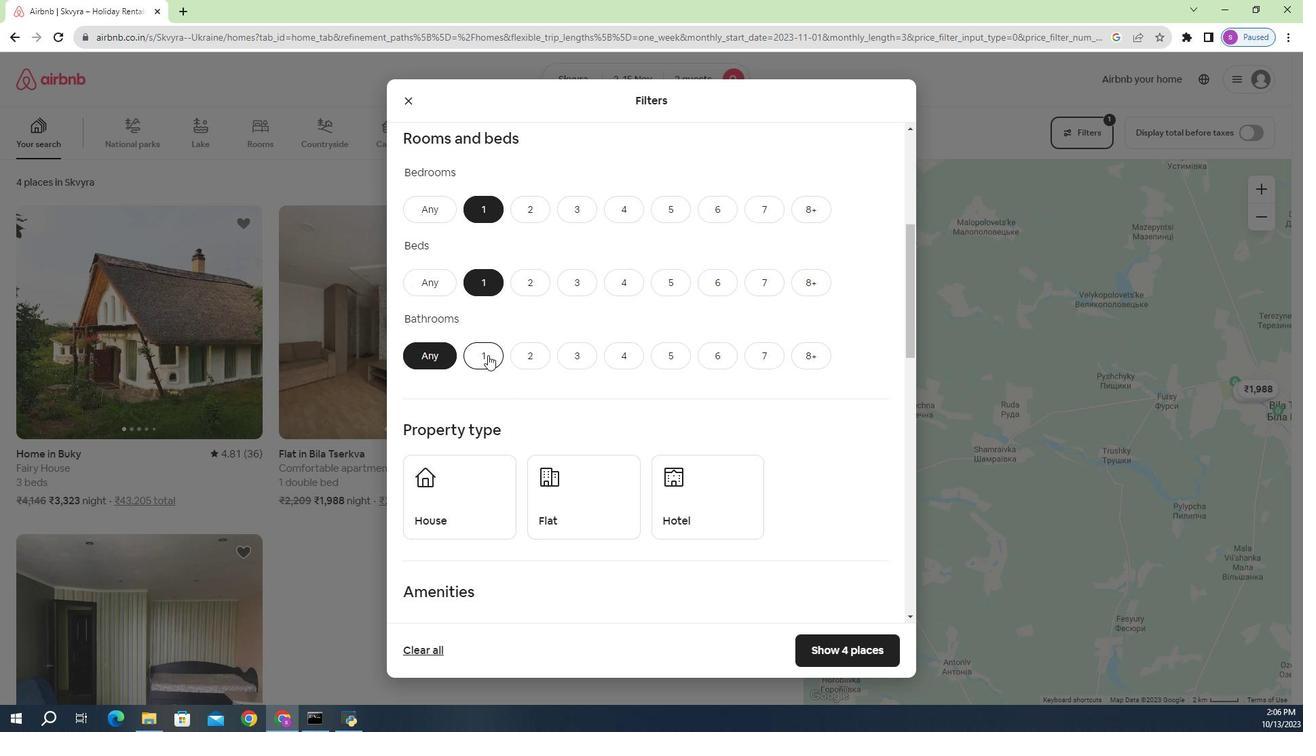 
Action: Mouse pressed left at (487, 357)
Screenshot: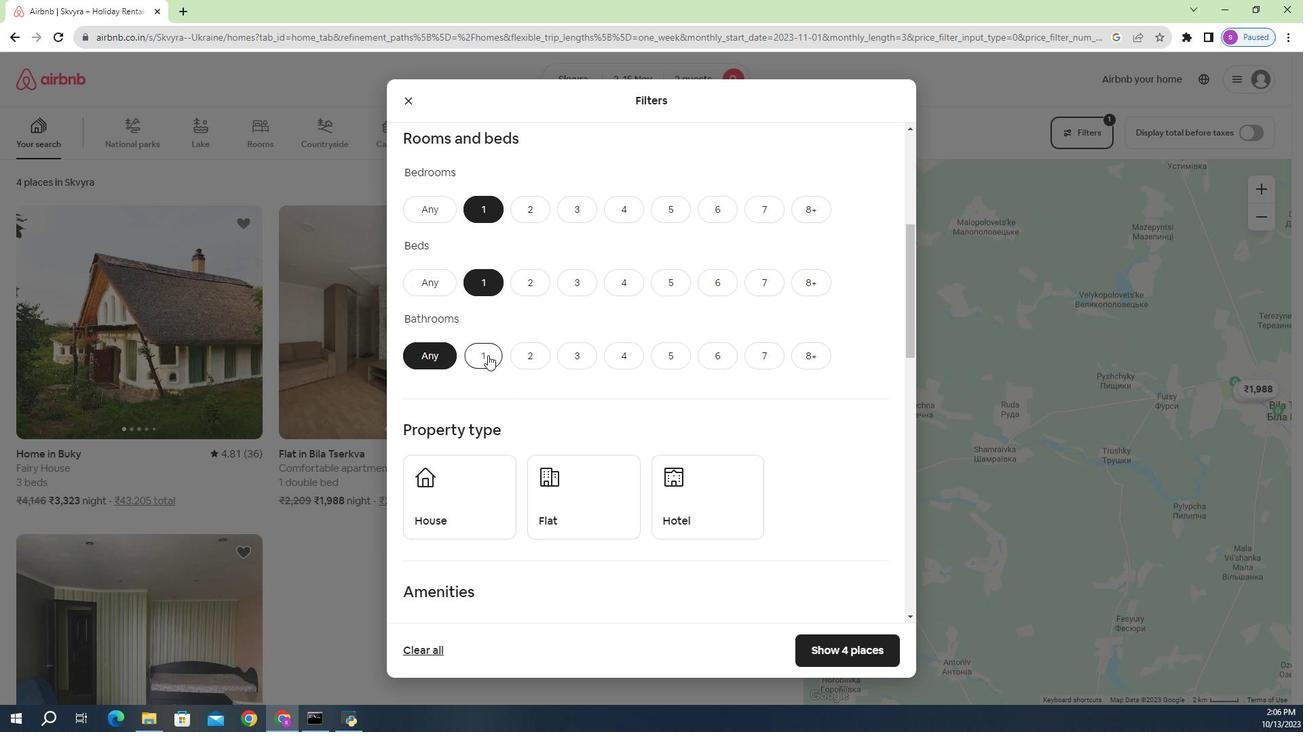 
Action: Mouse moved to (492, 334)
Screenshot: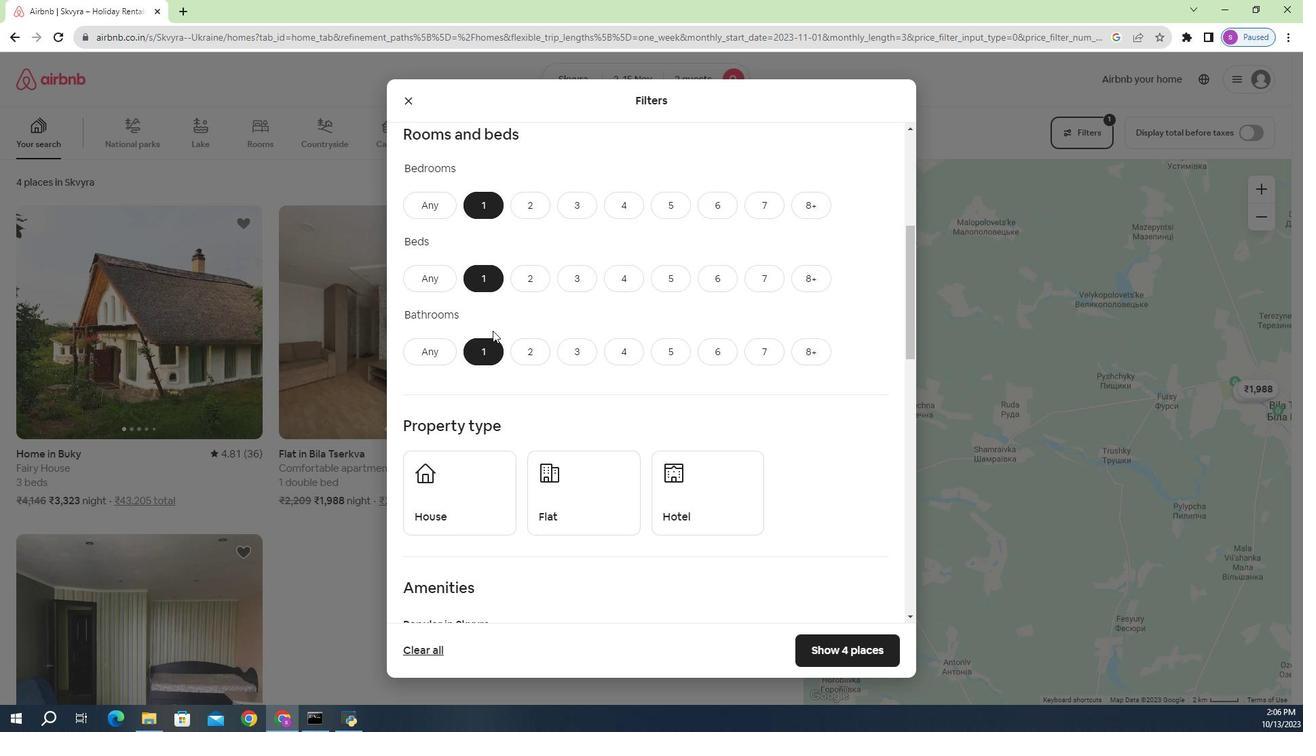 
Action: Mouse scrolled (492, 333) with delta (0, 0)
Screenshot: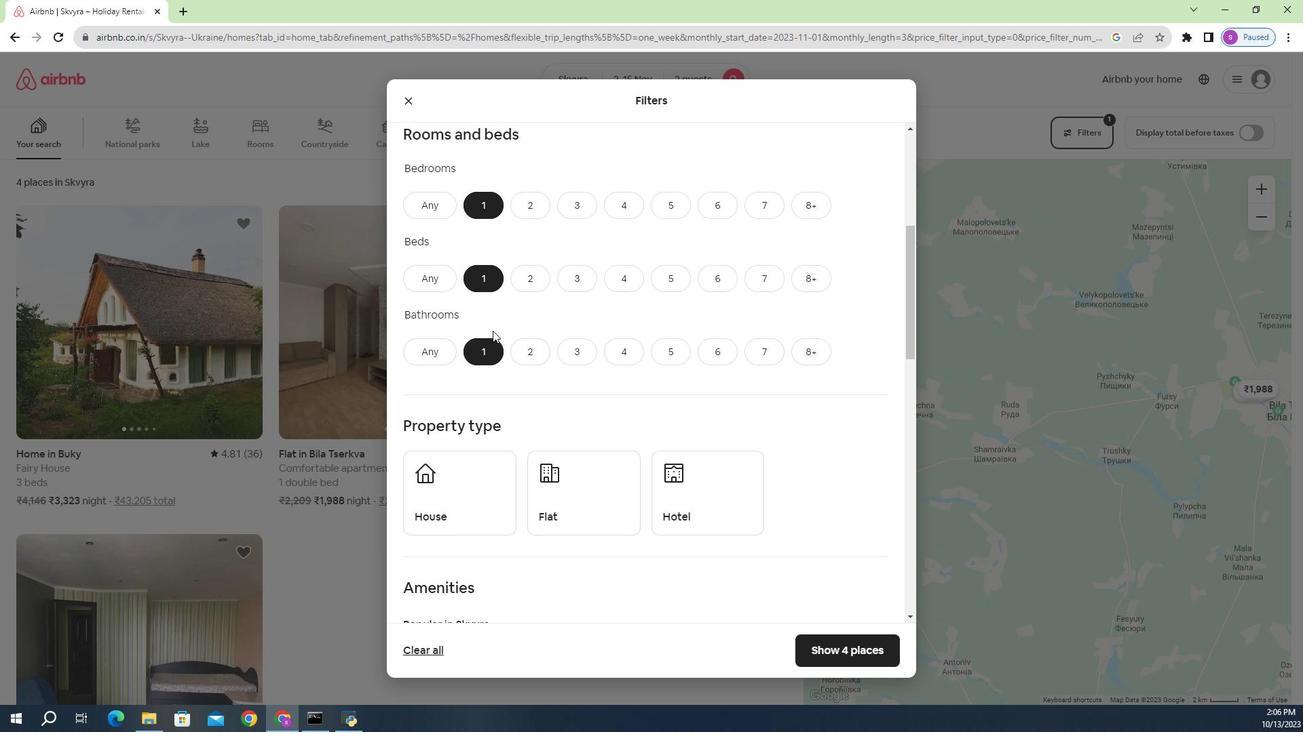 
Action: Mouse scrolled (492, 333) with delta (0, 0)
Screenshot: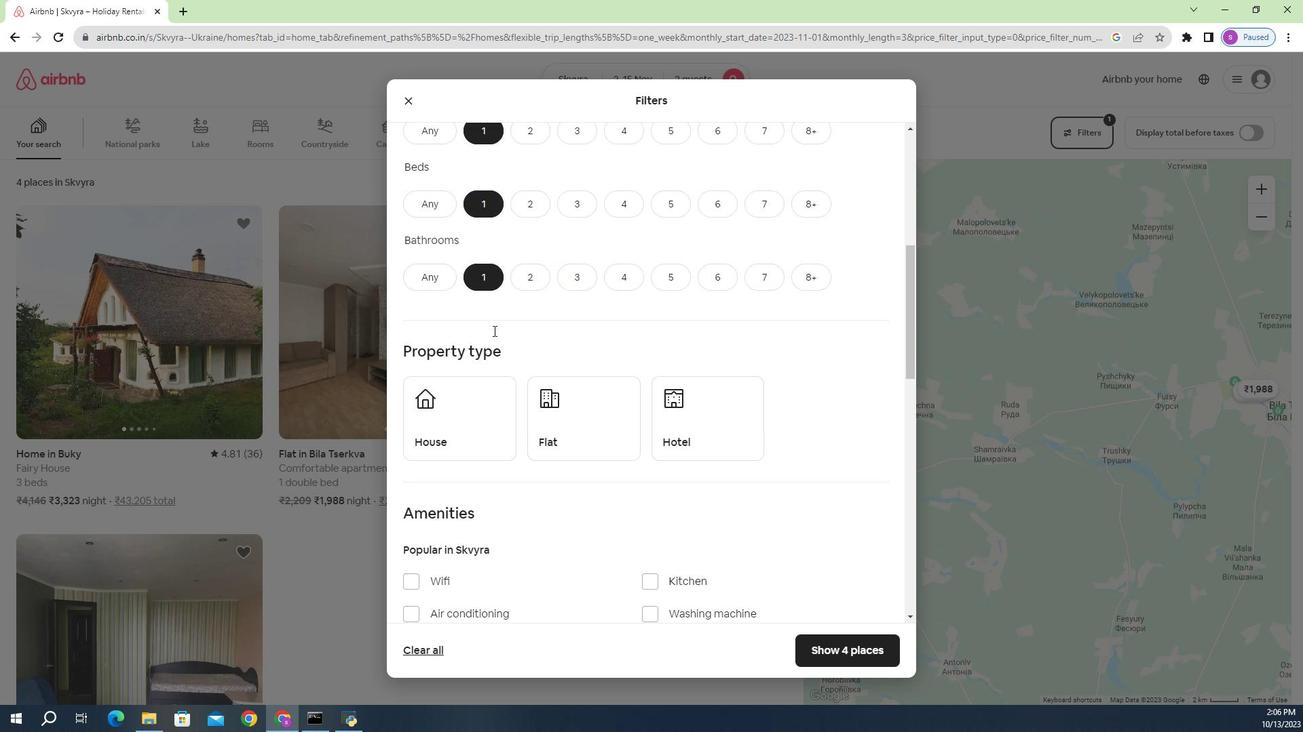 
Action: Mouse moved to (675, 372)
Screenshot: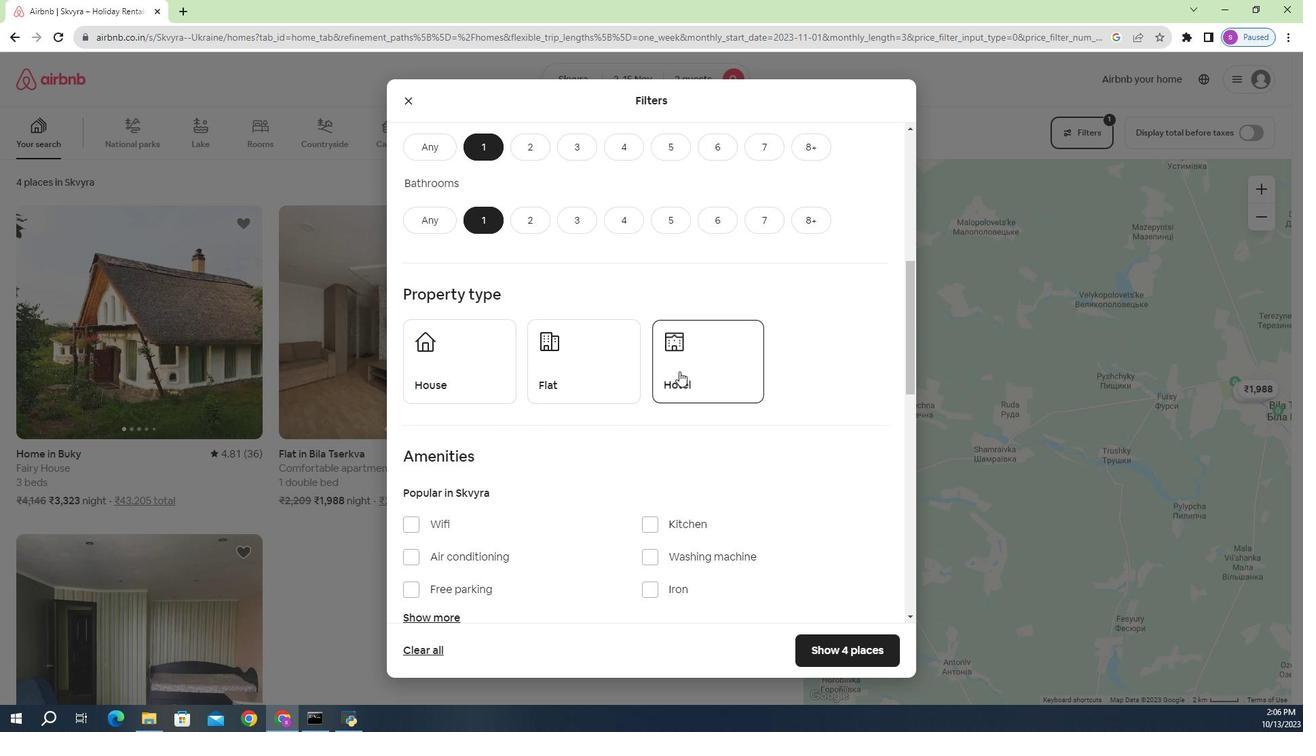 
Action: Mouse pressed left at (675, 372)
Screenshot: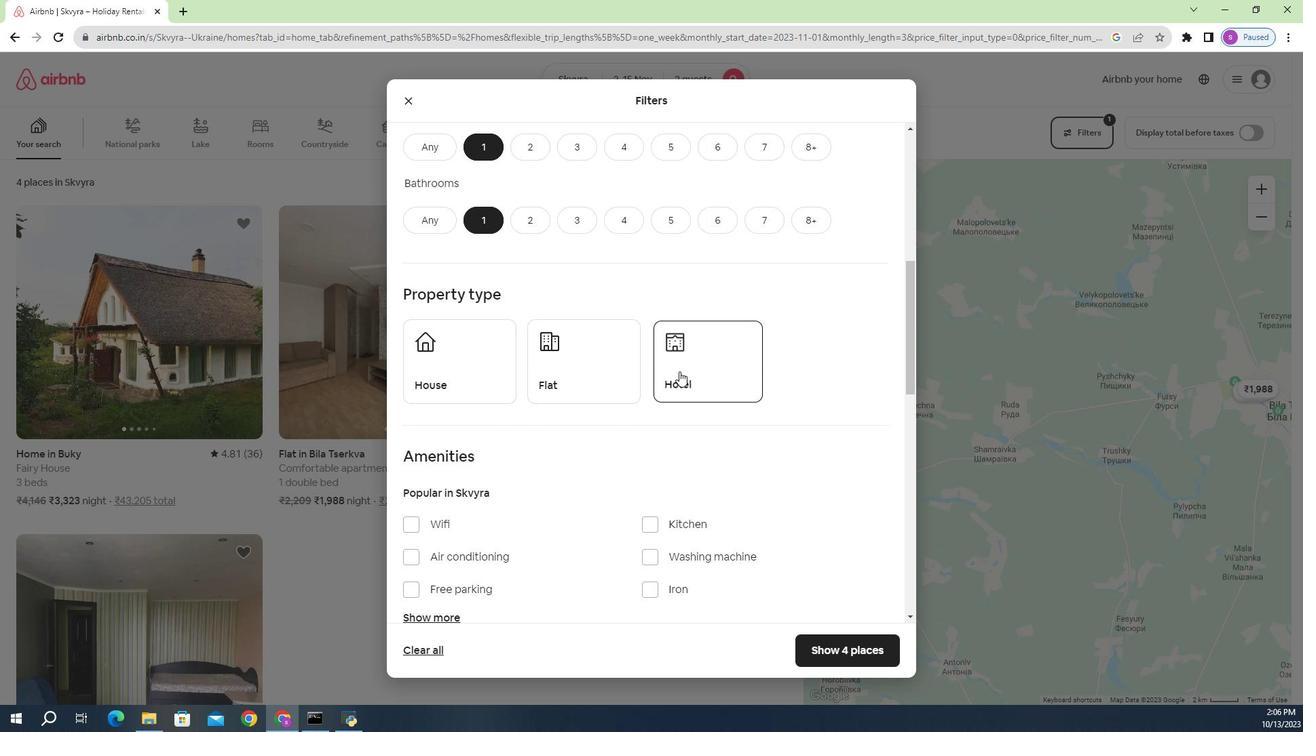 
Action: Mouse moved to (617, 397)
Screenshot: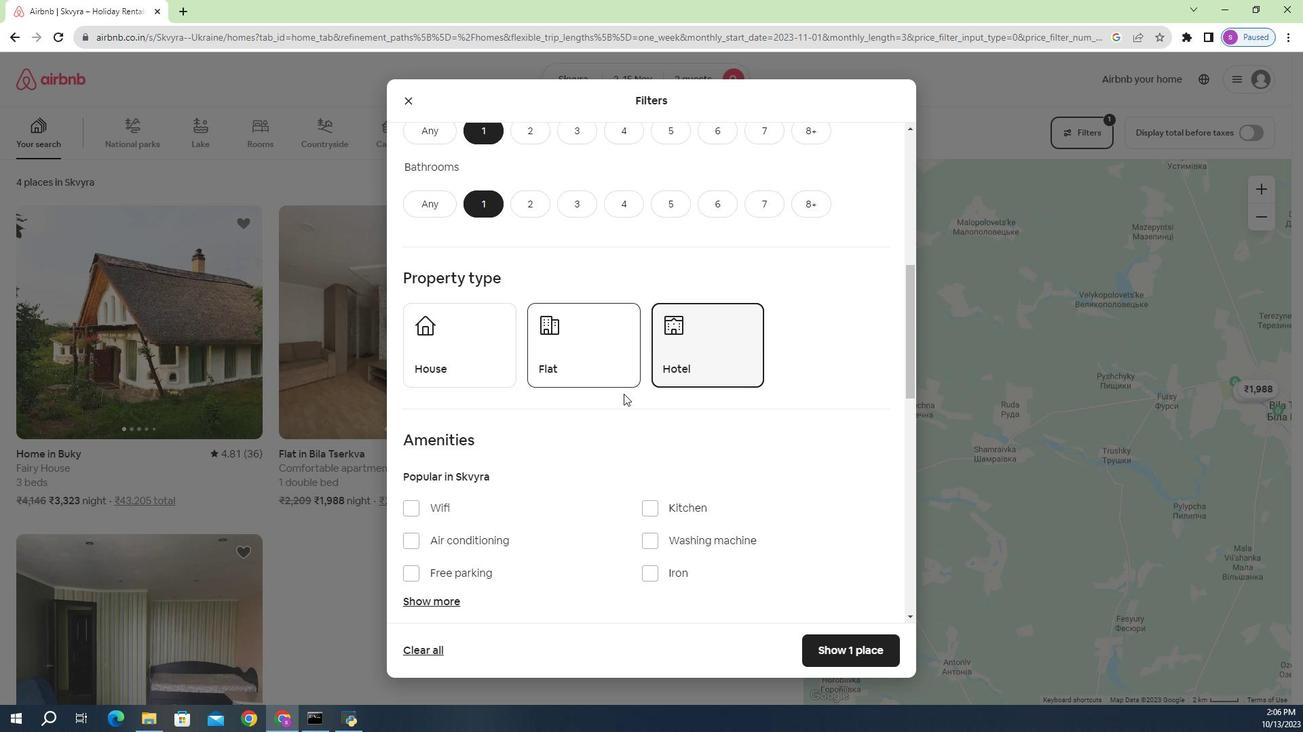 
Action: Mouse scrolled (617, 396) with delta (0, 0)
Screenshot: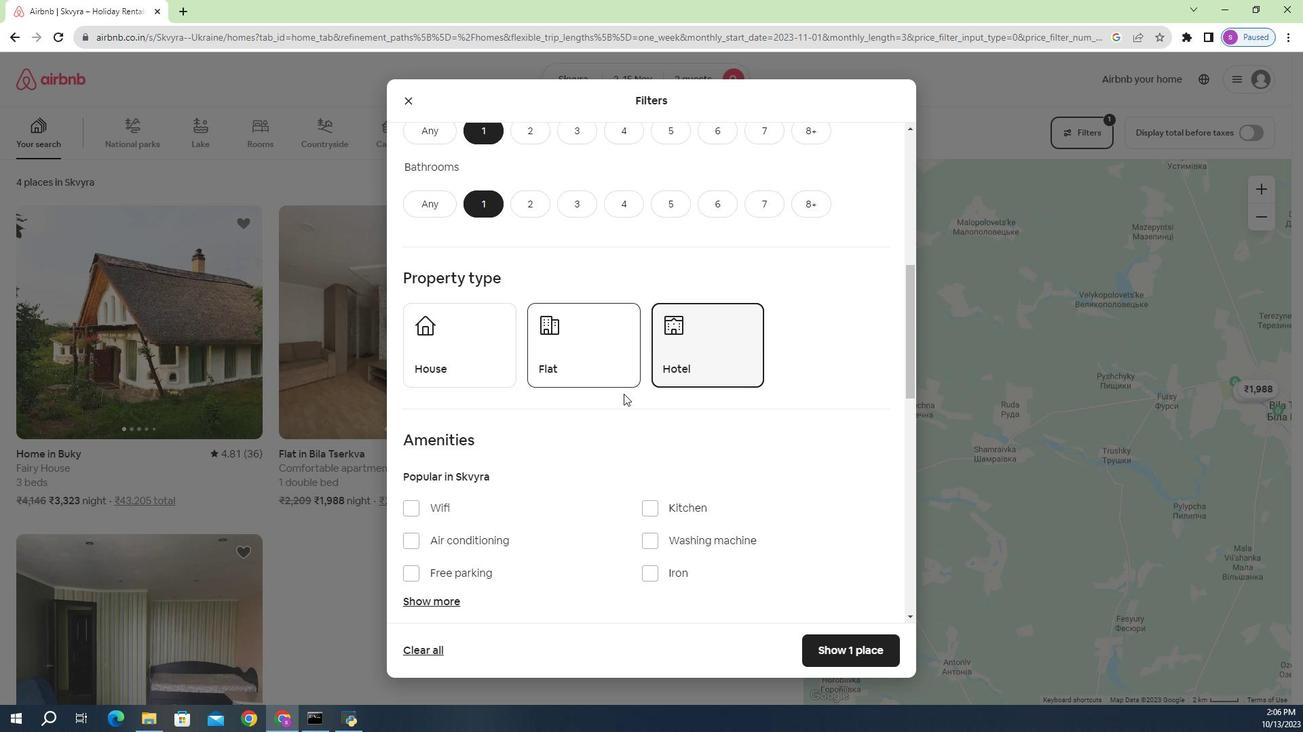 
Action: Mouse moved to (593, 387)
Screenshot: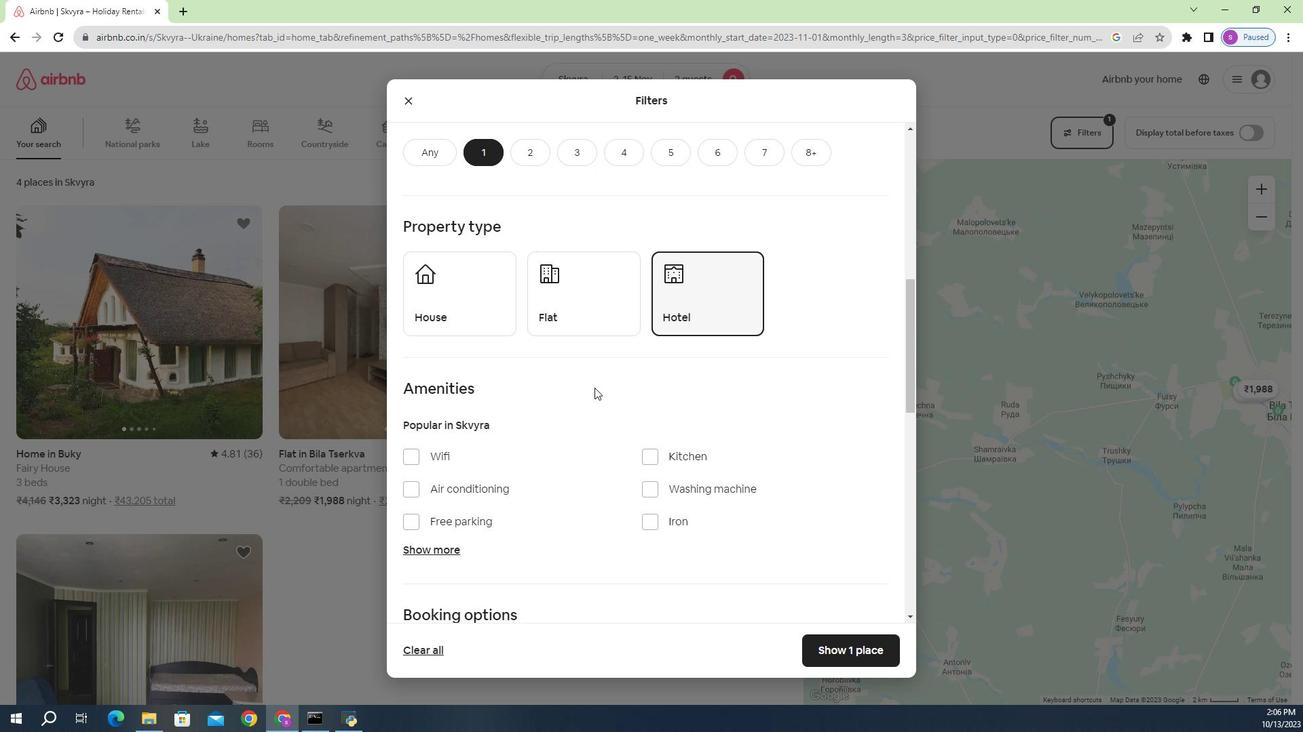 
Action: Mouse scrolled (593, 387) with delta (0, 0)
Screenshot: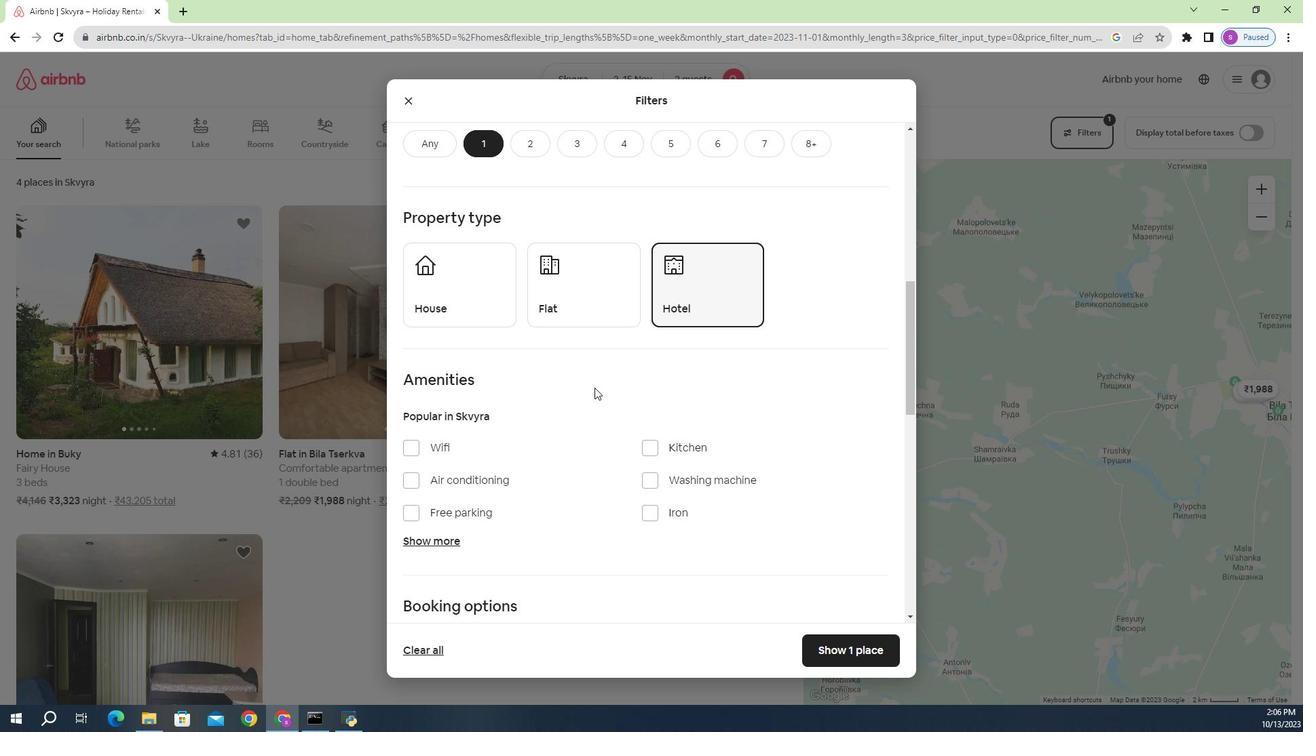 
Action: Mouse moved to (683, 402)
Screenshot: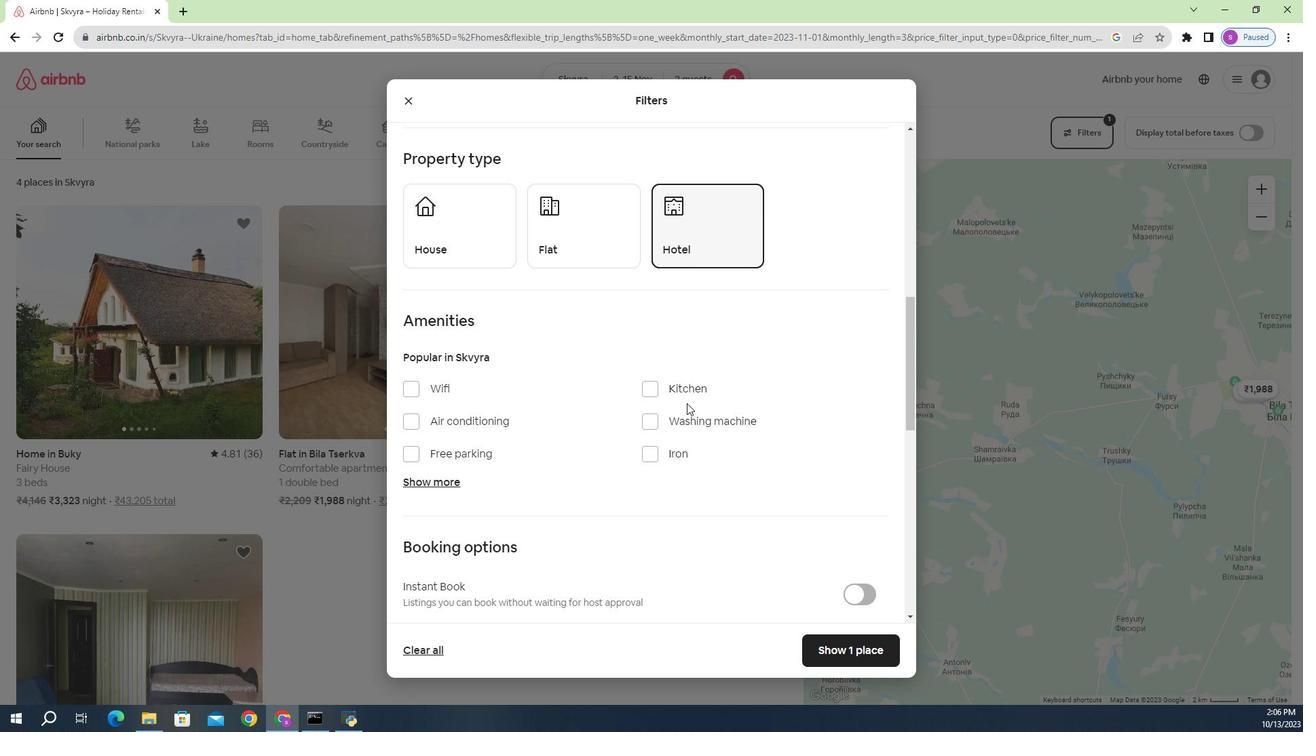 
Action: Mouse scrolled (683, 403) with delta (0, 0)
Screenshot: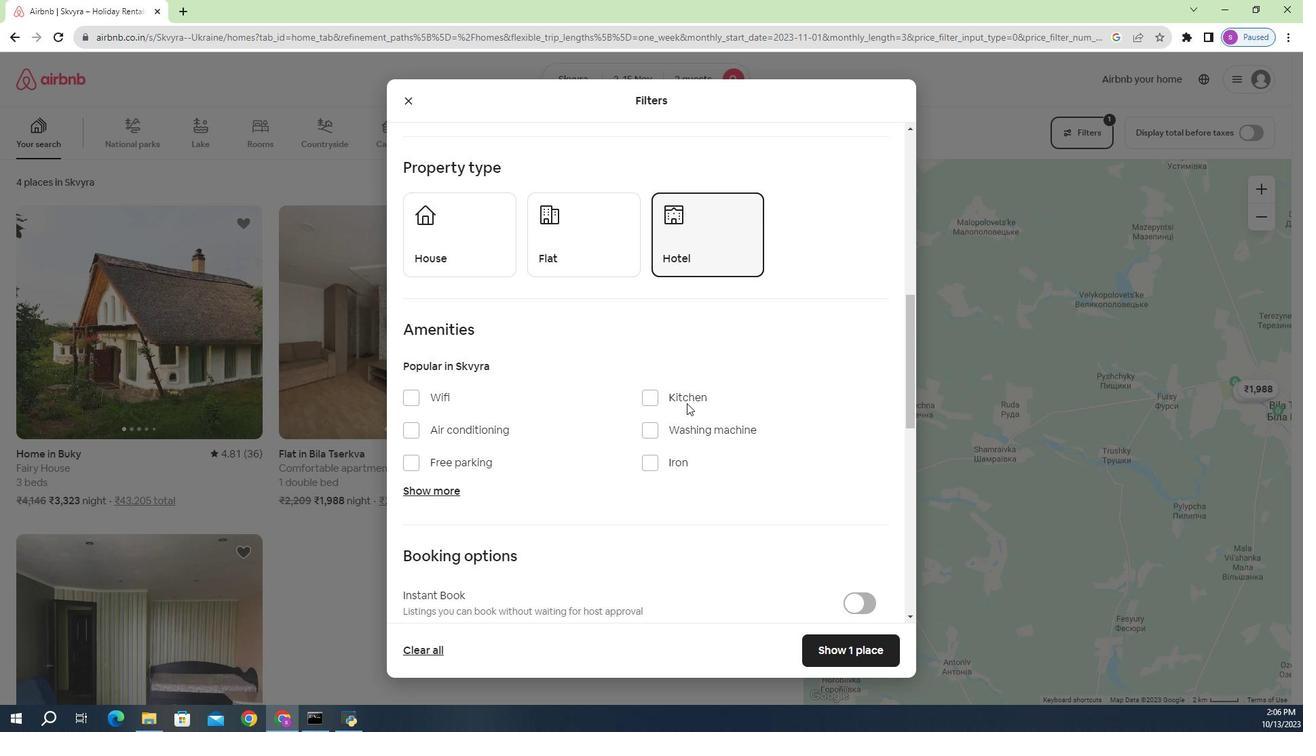 
Action: Mouse moved to (842, 636)
Screenshot: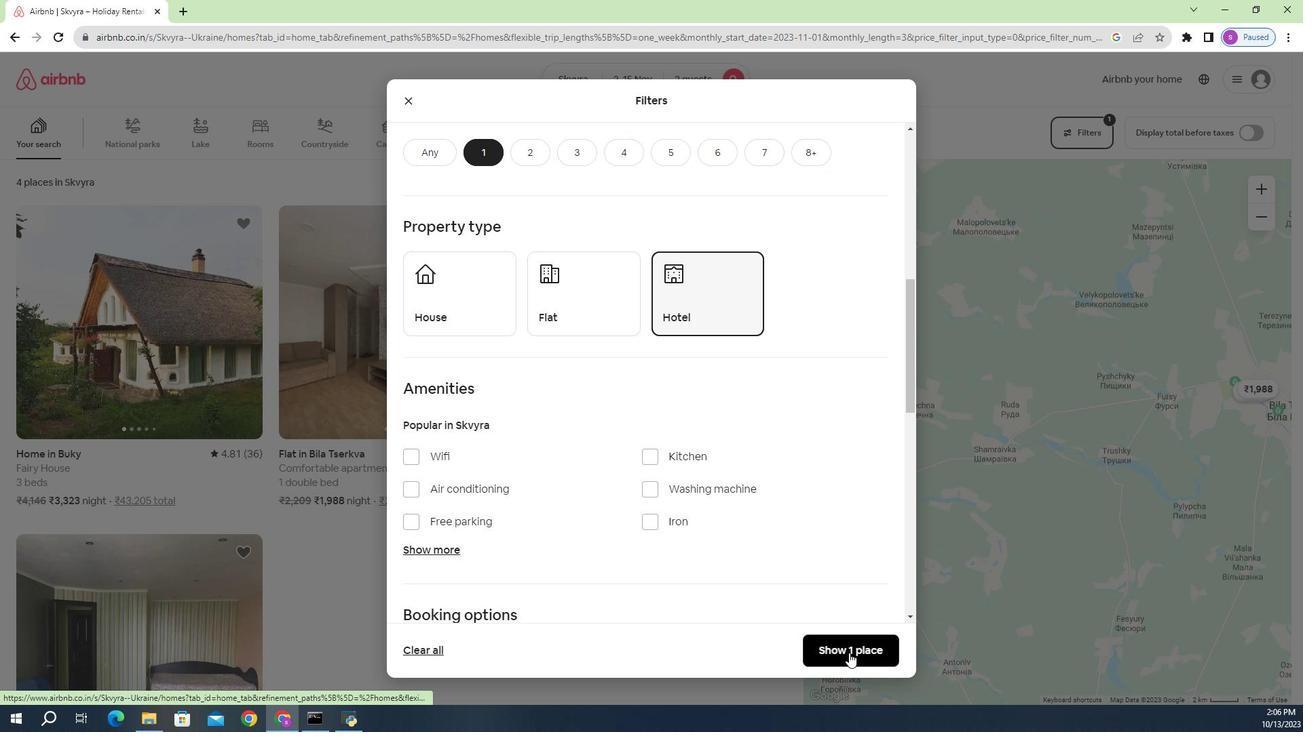 
Action: Mouse pressed left at (842, 636)
Screenshot: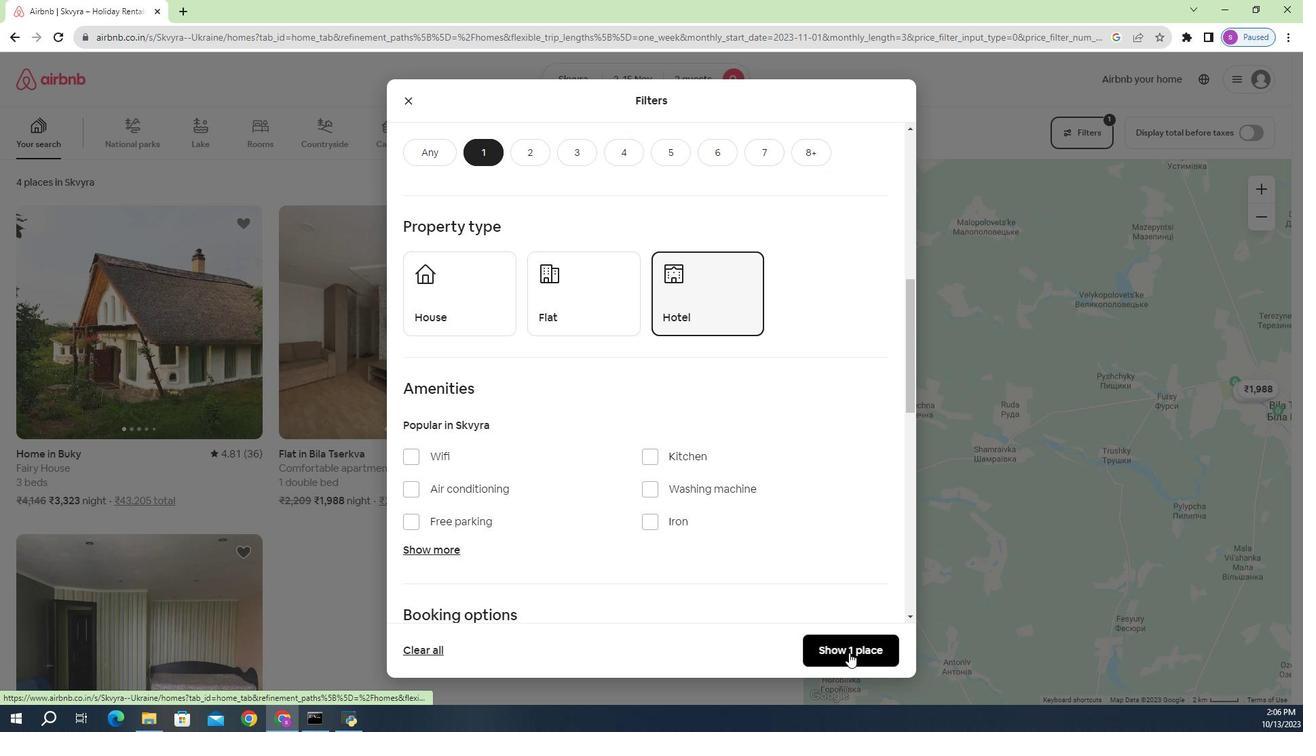 
Action: Mouse moved to (137, 312)
Screenshot: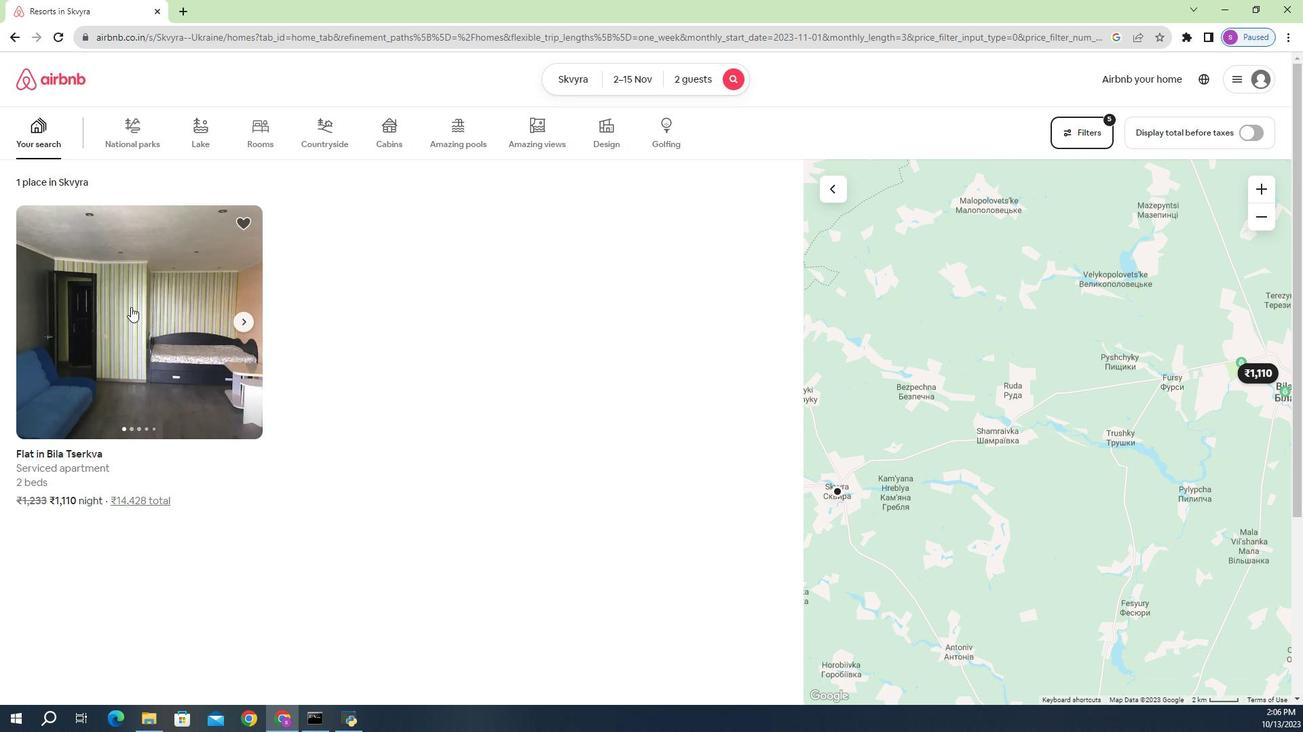 
Action: Mouse pressed left at (137, 312)
Screenshot: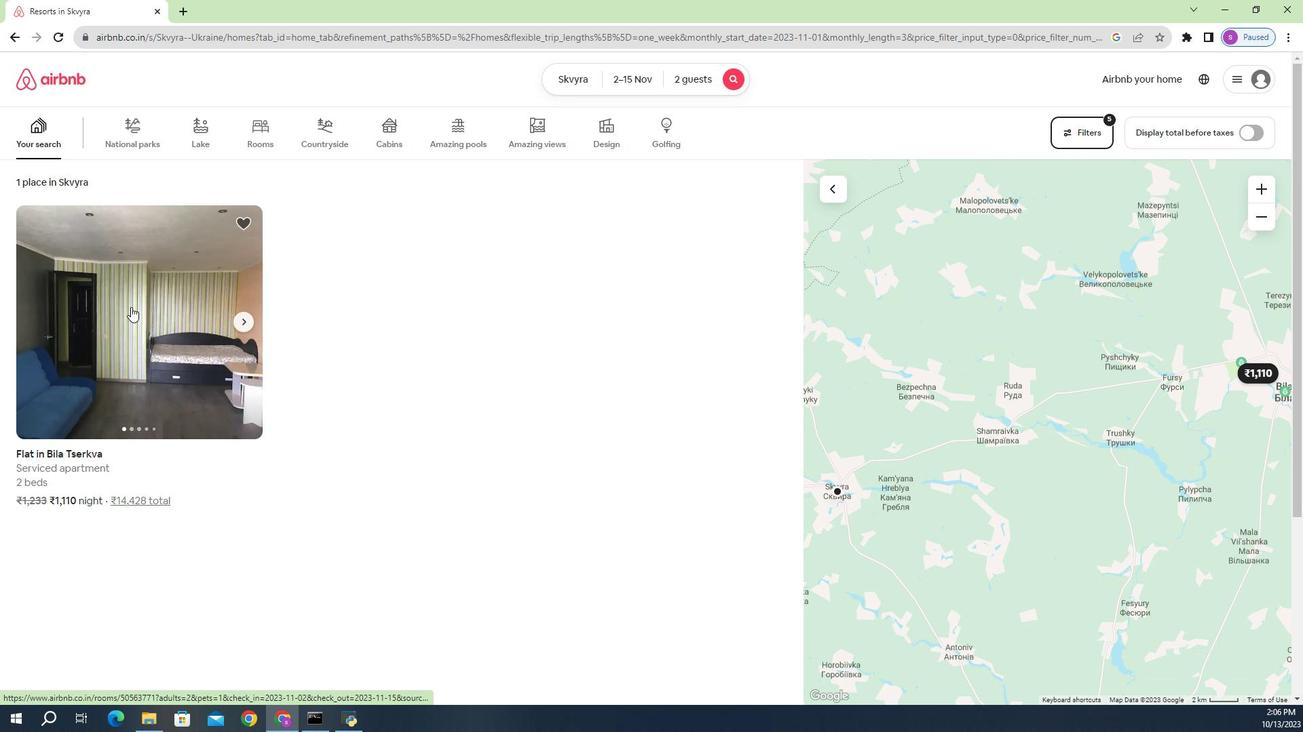 
Action: Mouse moved to (936, 495)
Screenshot: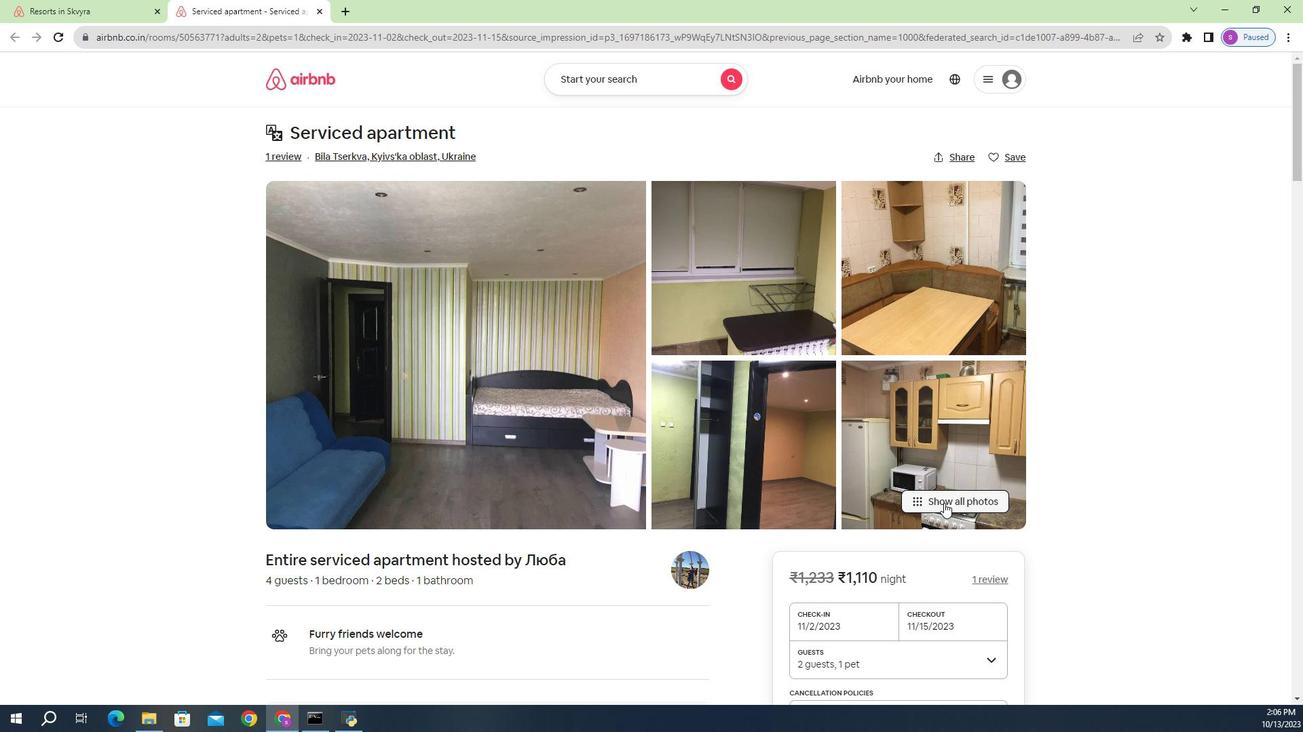 
Action: Mouse pressed left at (936, 495)
Screenshot: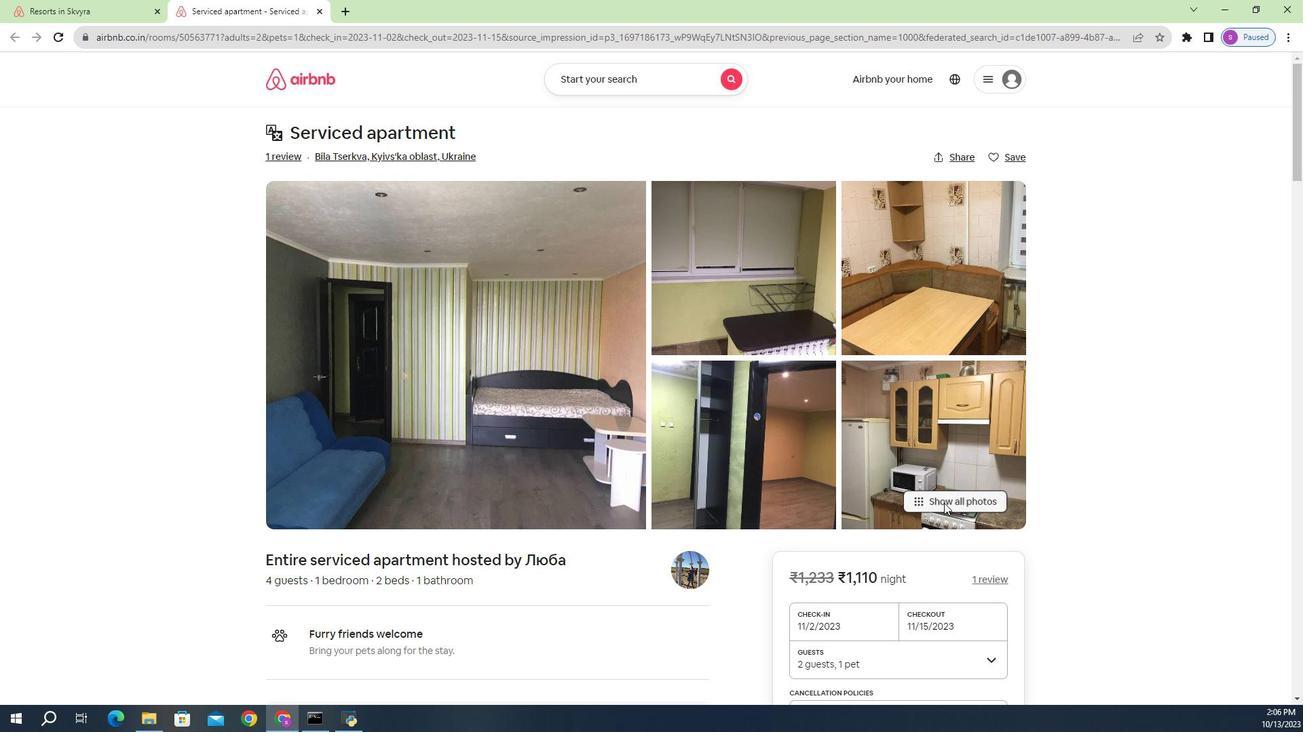 
Action: Mouse moved to (480, 299)
Screenshot: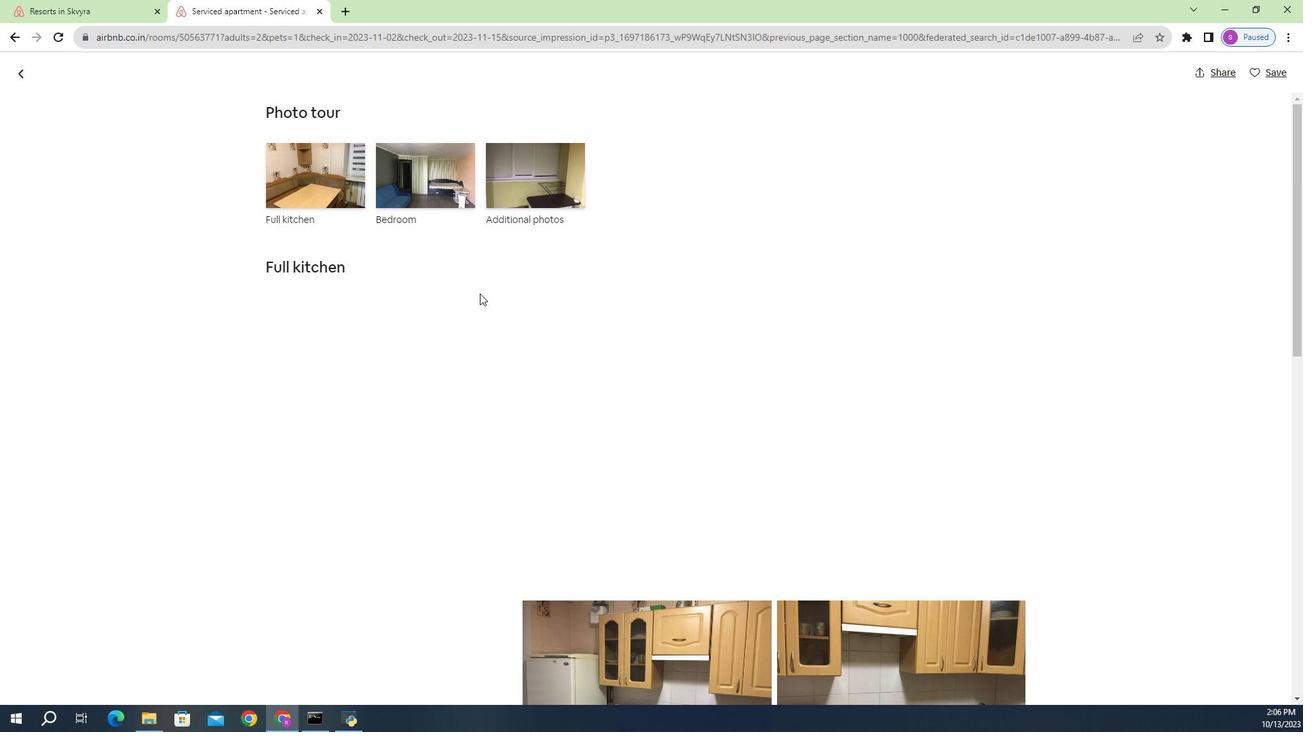 
Action: Mouse scrolled (480, 299) with delta (0, 0)
Screenshot: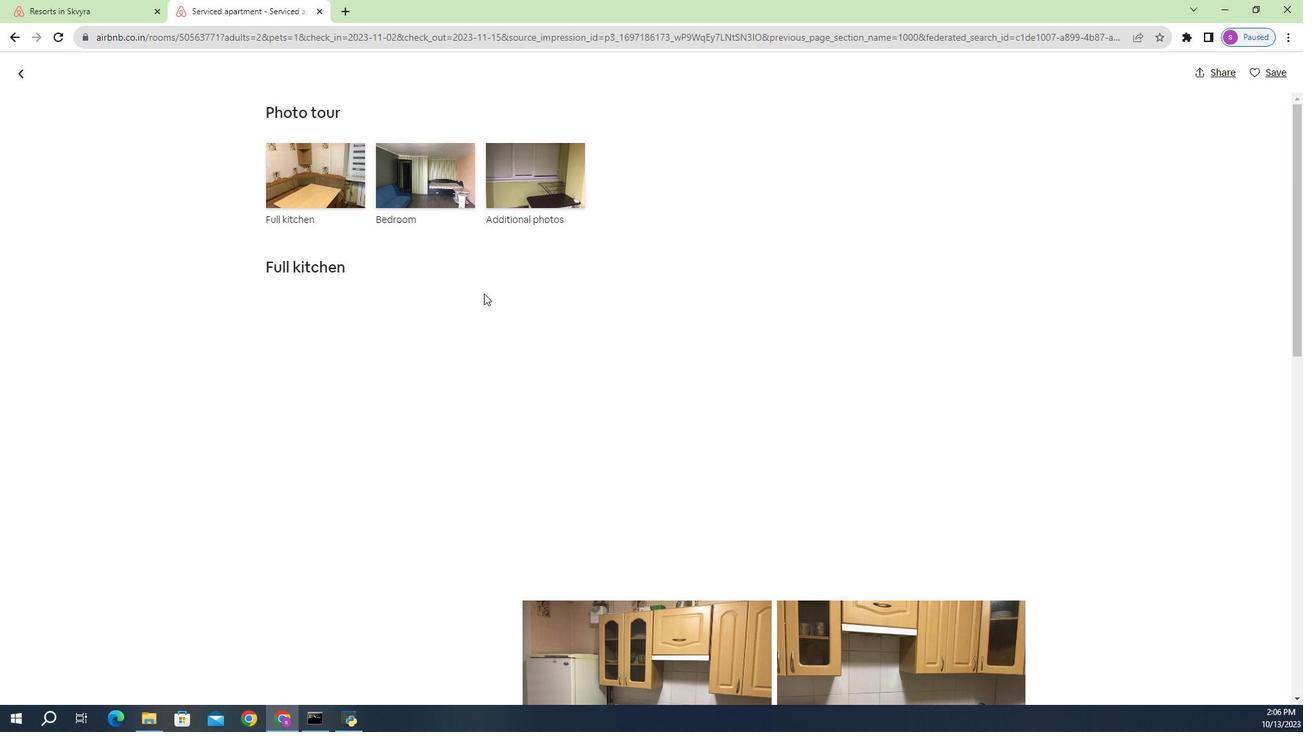 
Action: Mouse moved to (490, 294)
Screenshot: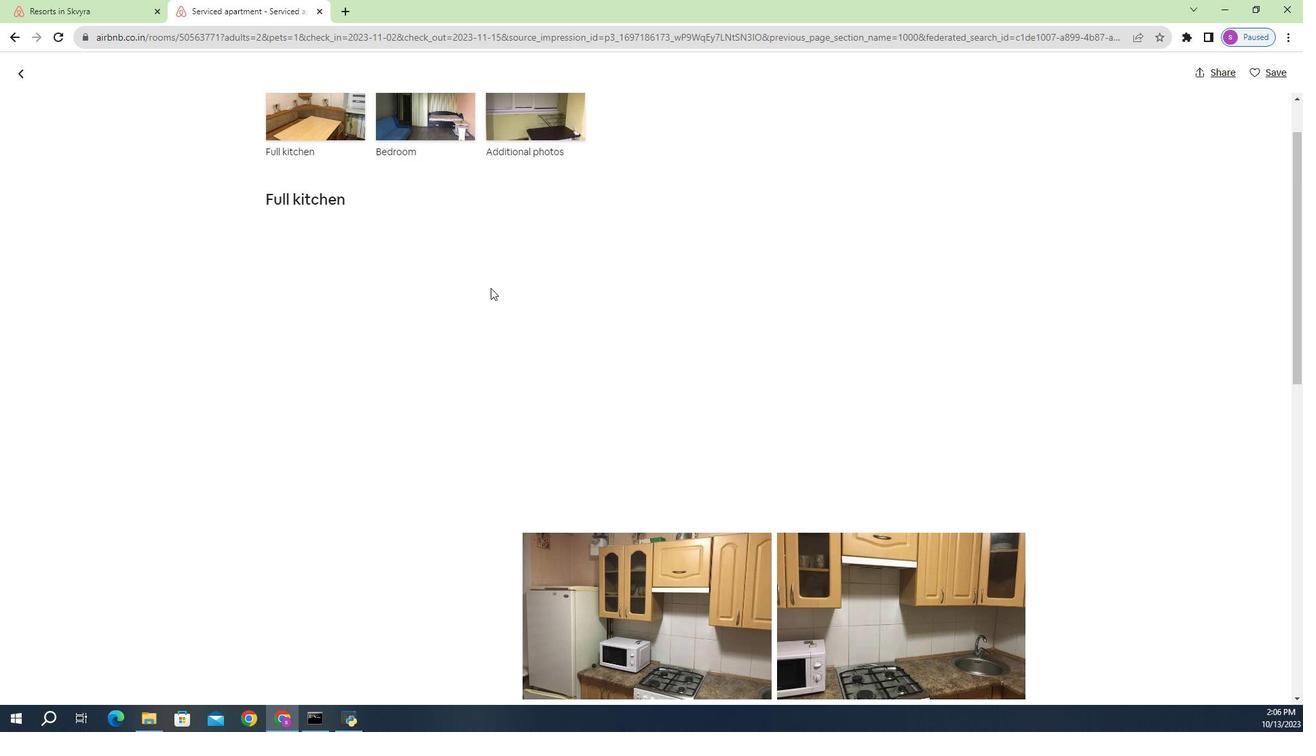 
Action: Mouse scrolled (490, 293) with delta (0, 0)
Screenshot: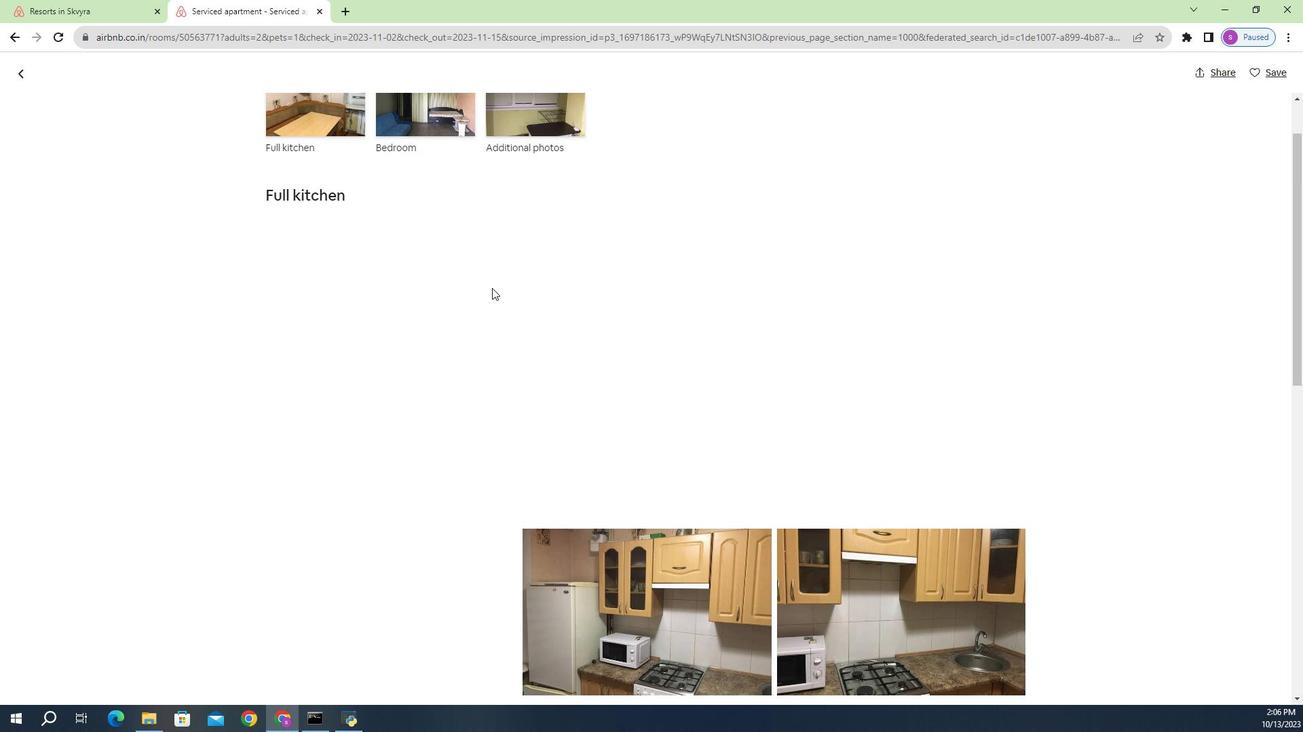 
Action: Mouse moved to (478, 261)
Screenshot: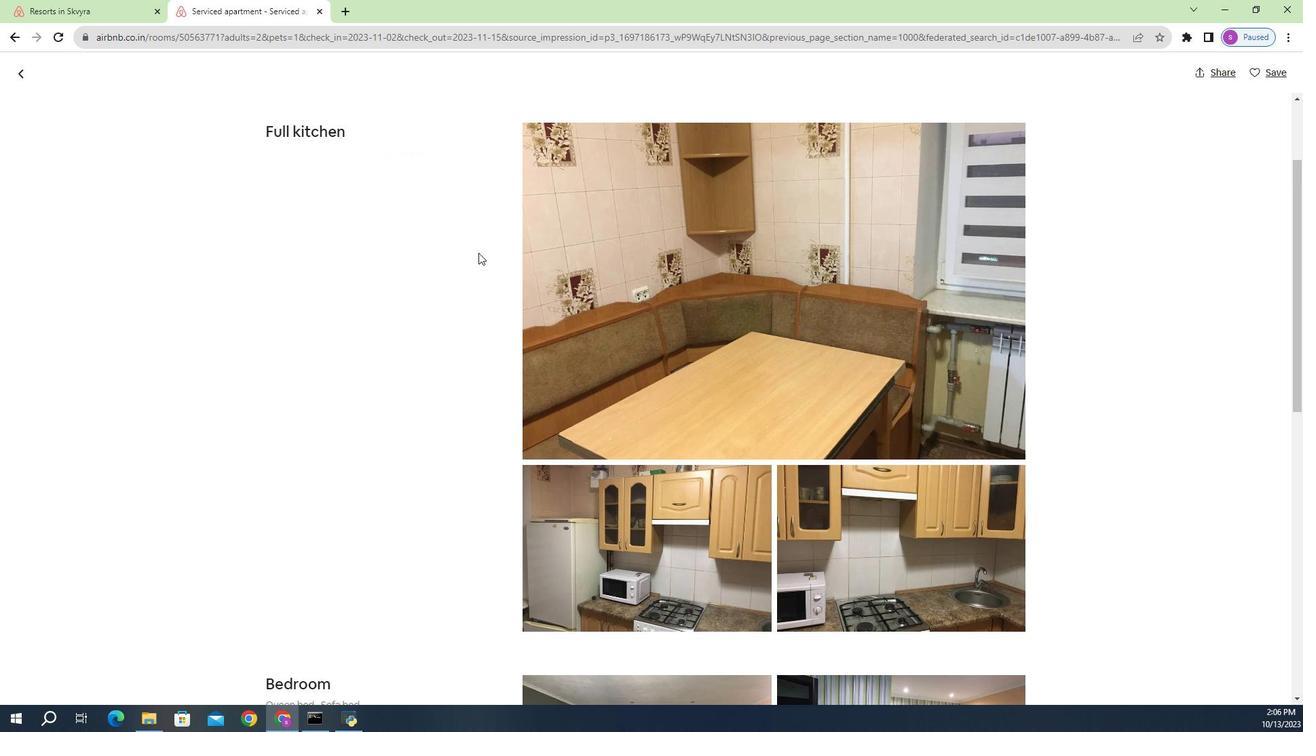 
Action: Mouse scrolled (478, 260) with delta (0, 0)
Screenshot: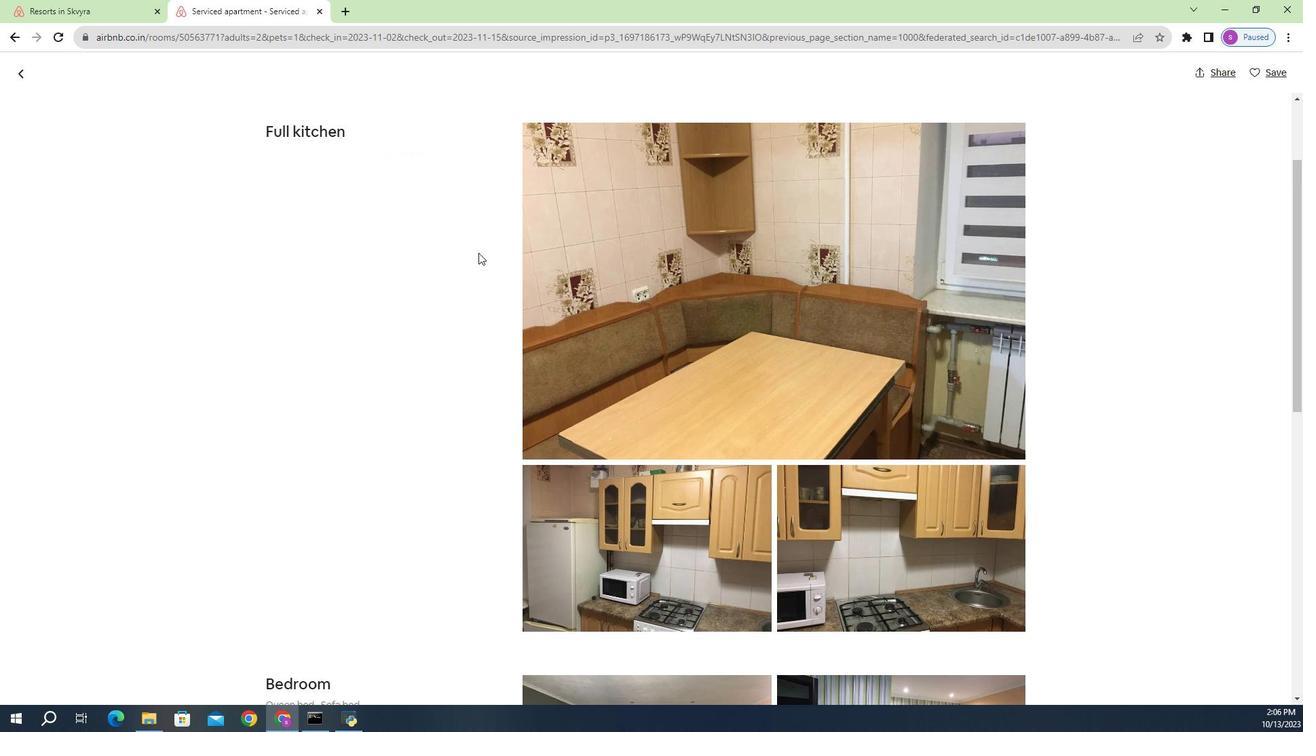
Action: Mouse moved to (479, 261)
Screenshot: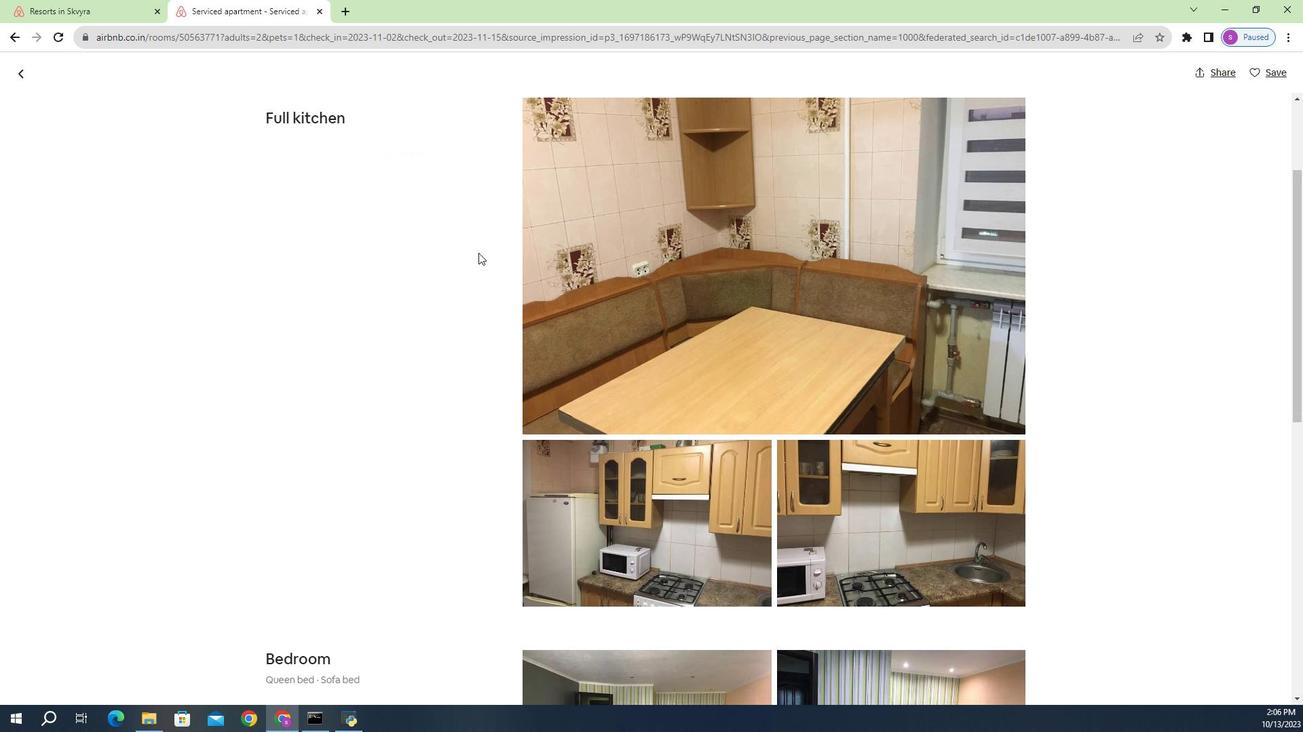
Action: Mouse scrolled (479, 260) with delta (0, 0)
Screenshot: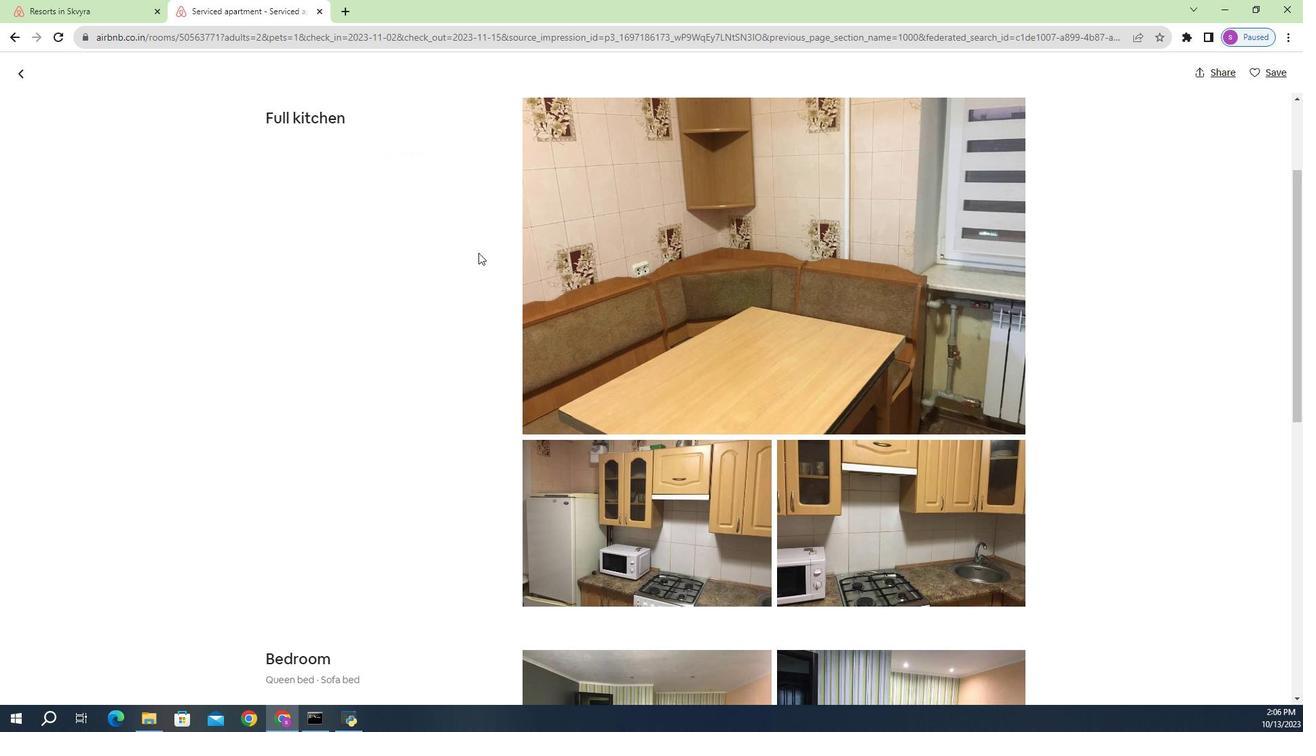 
Action: Mouse scrolled (479, 260) with delta (0, 0)
Screenshot: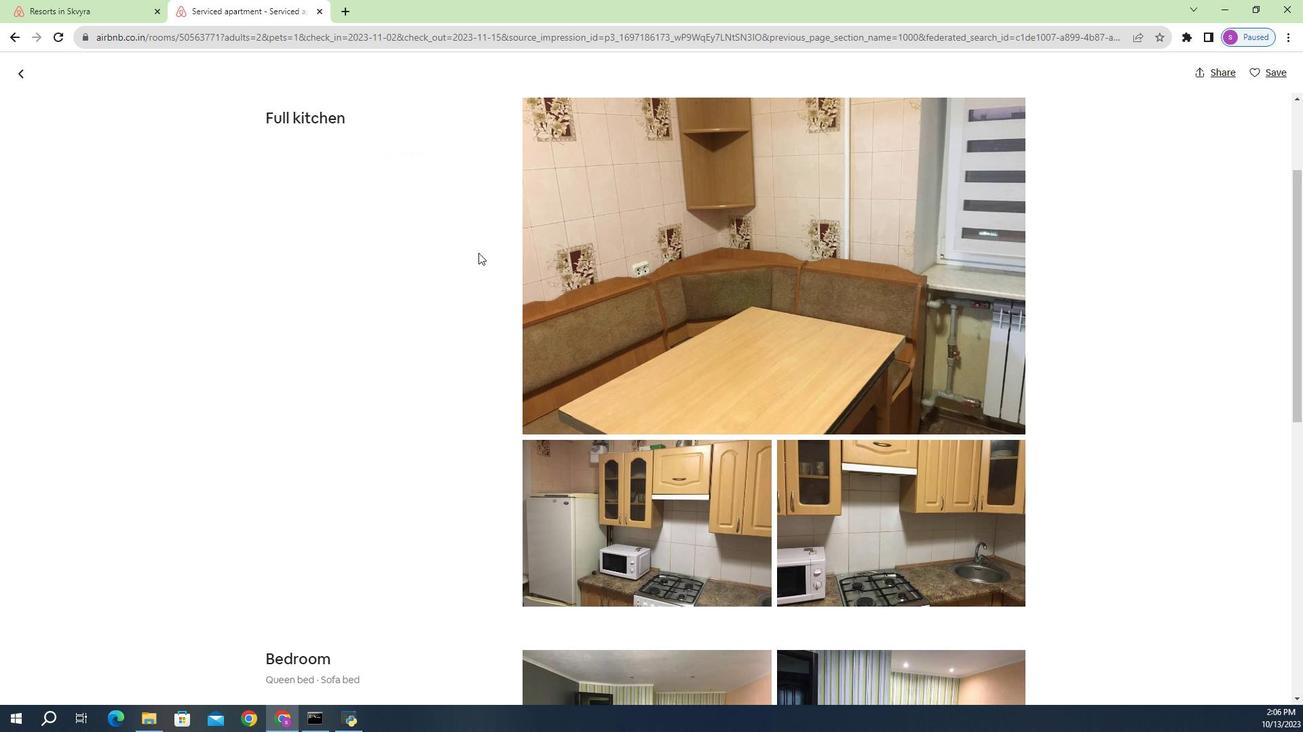 
Action: Mouse moved to (484, 263)
Screenshot: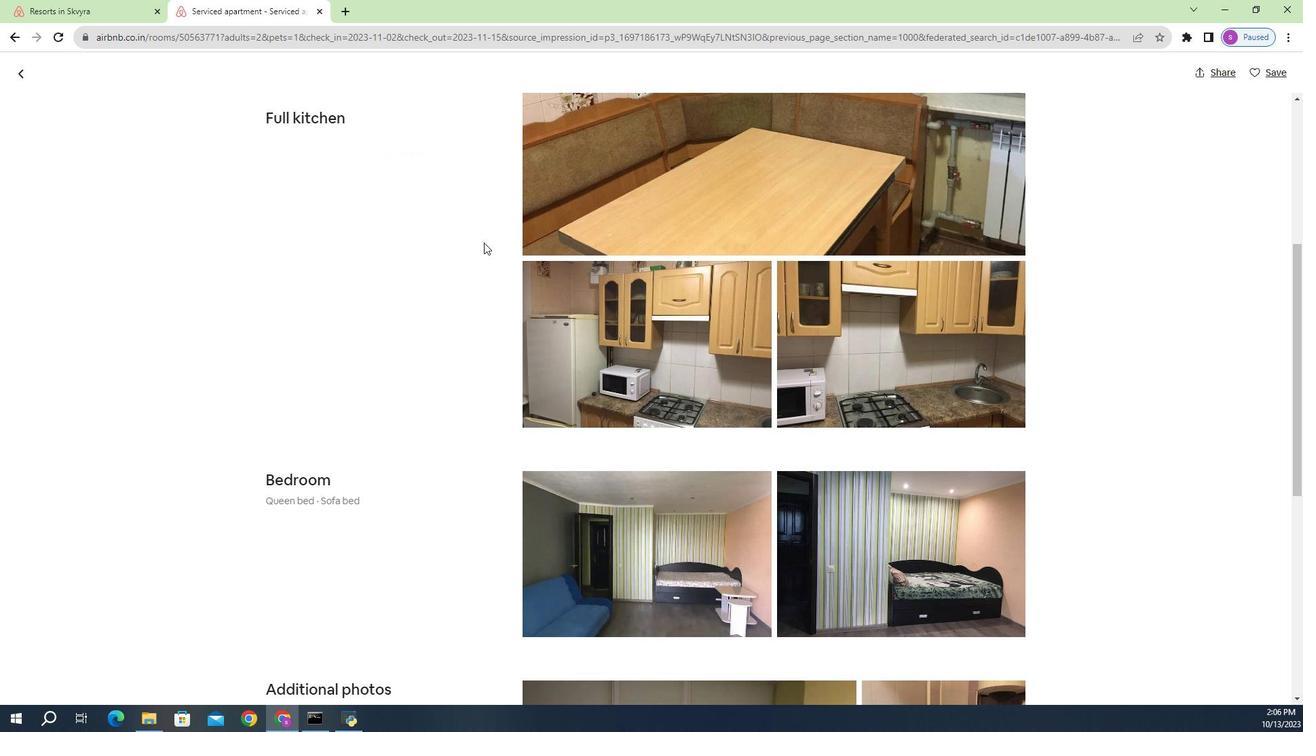 
Action: Mouse scrolled (484, 262) with delta (0, 0)
Screenshot: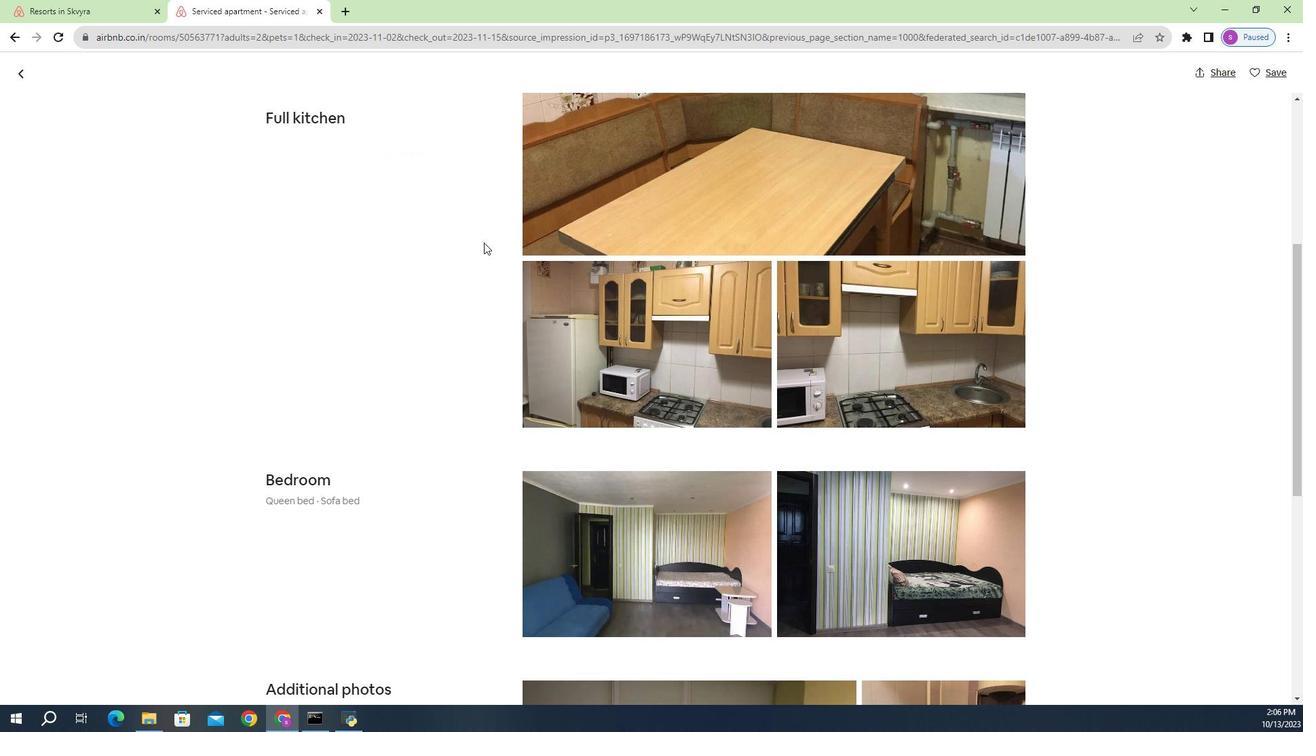 
Action: Mouse moved to (484, 254)
Screenshot: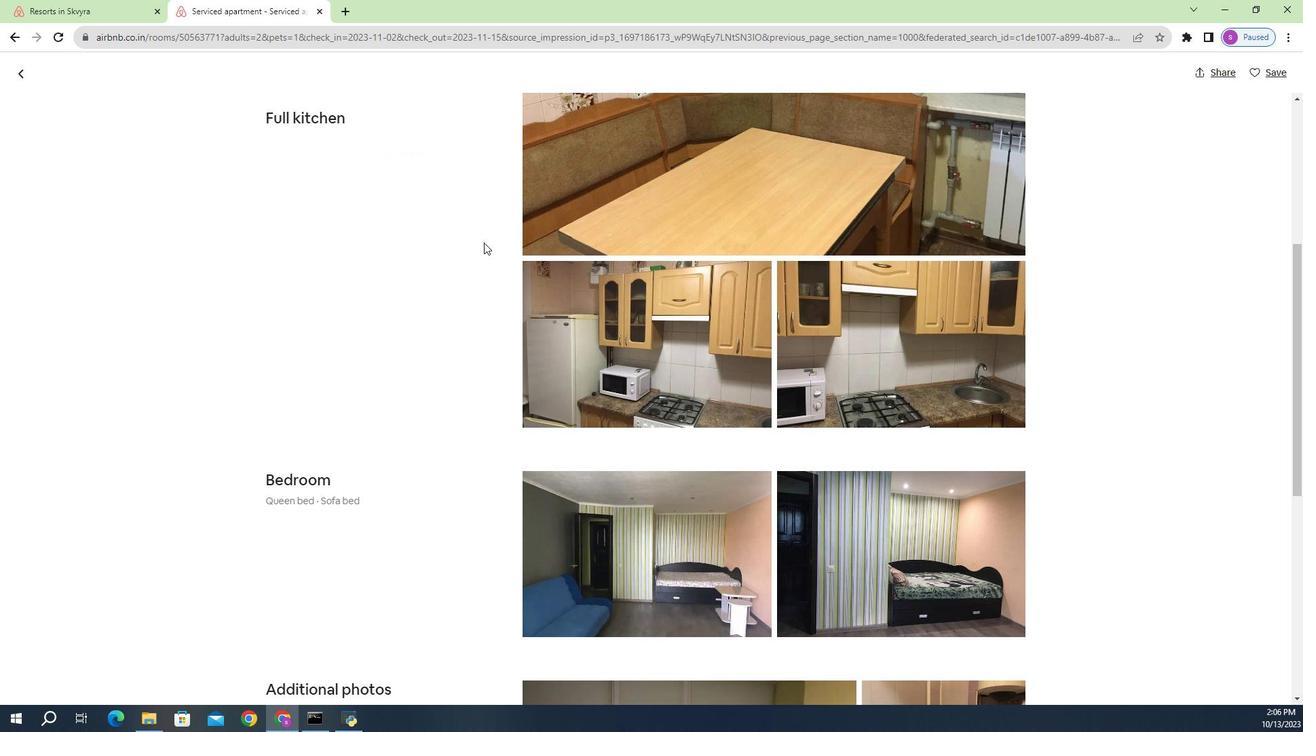 
Action: Mouse scrolled (484, 253) with delta (0, 0)
Screenshot: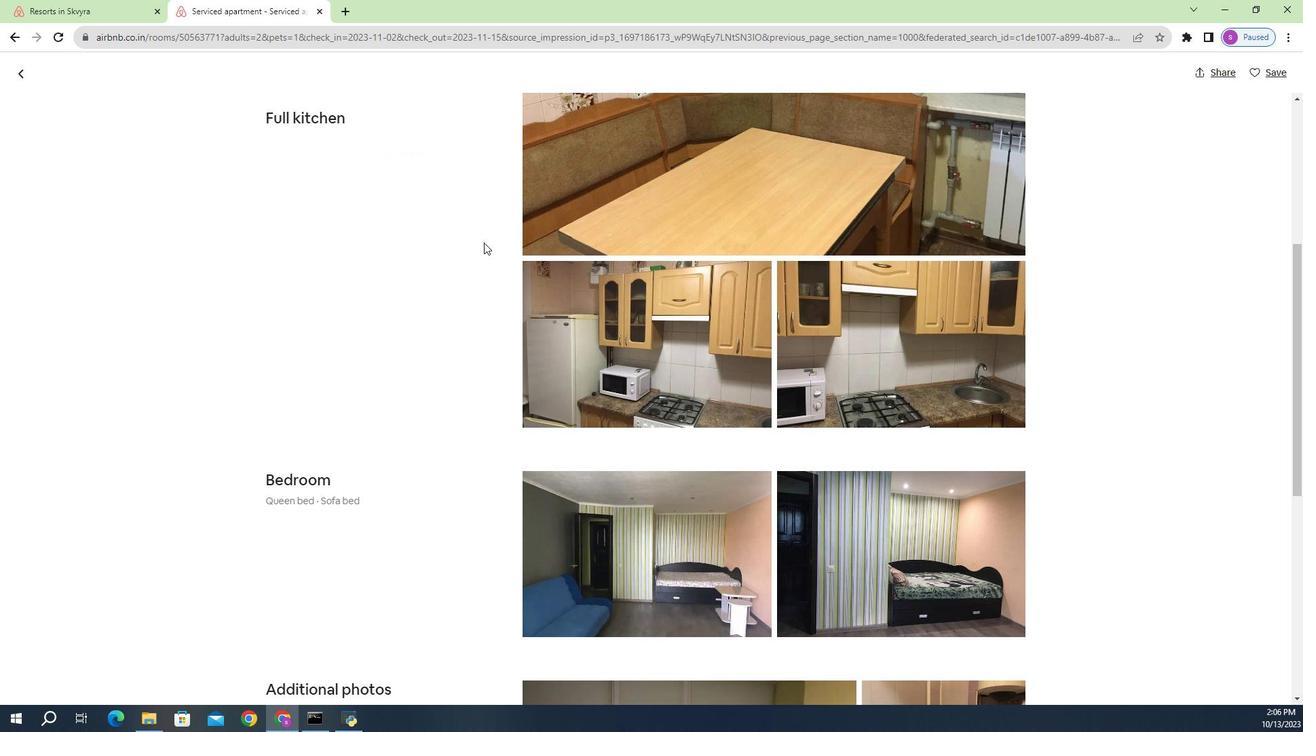 
Action: Mouse moved to (494, 251)
Screenshot: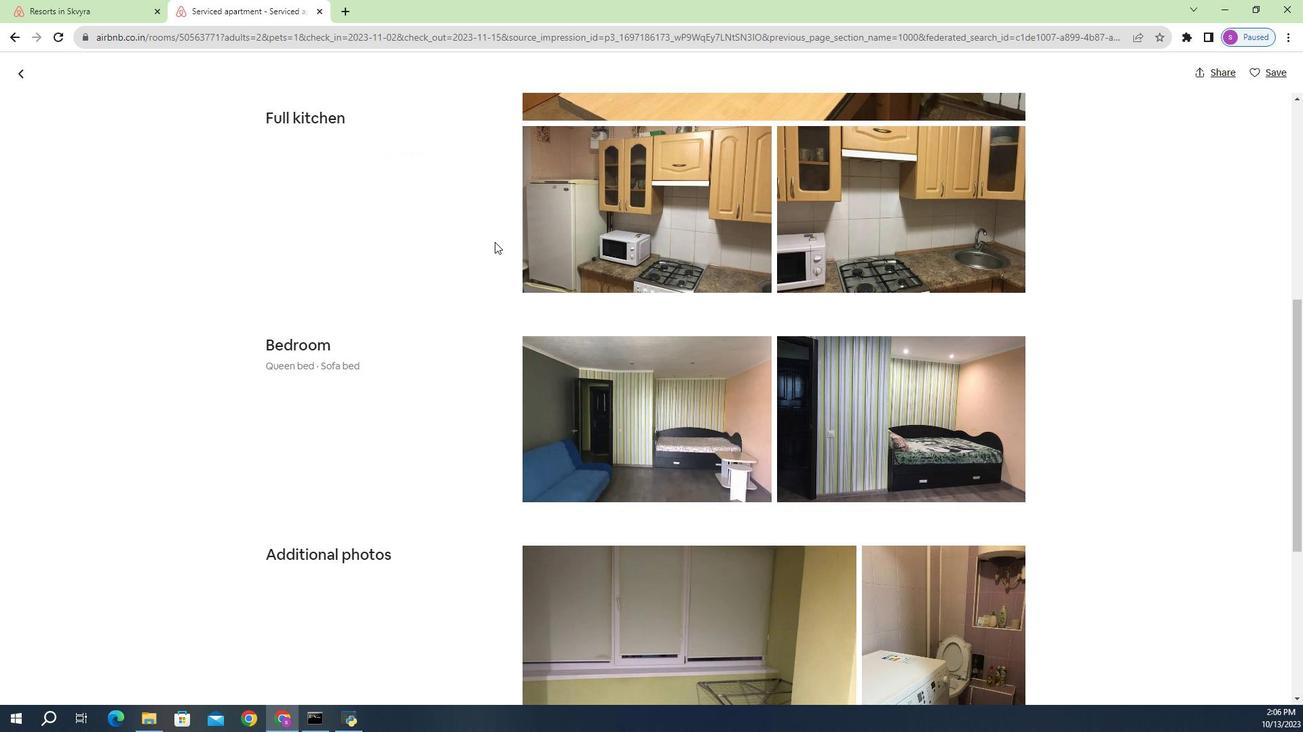 
Action: Mouse scrolled (494, 251) with delta (0, 0)
Screenshot: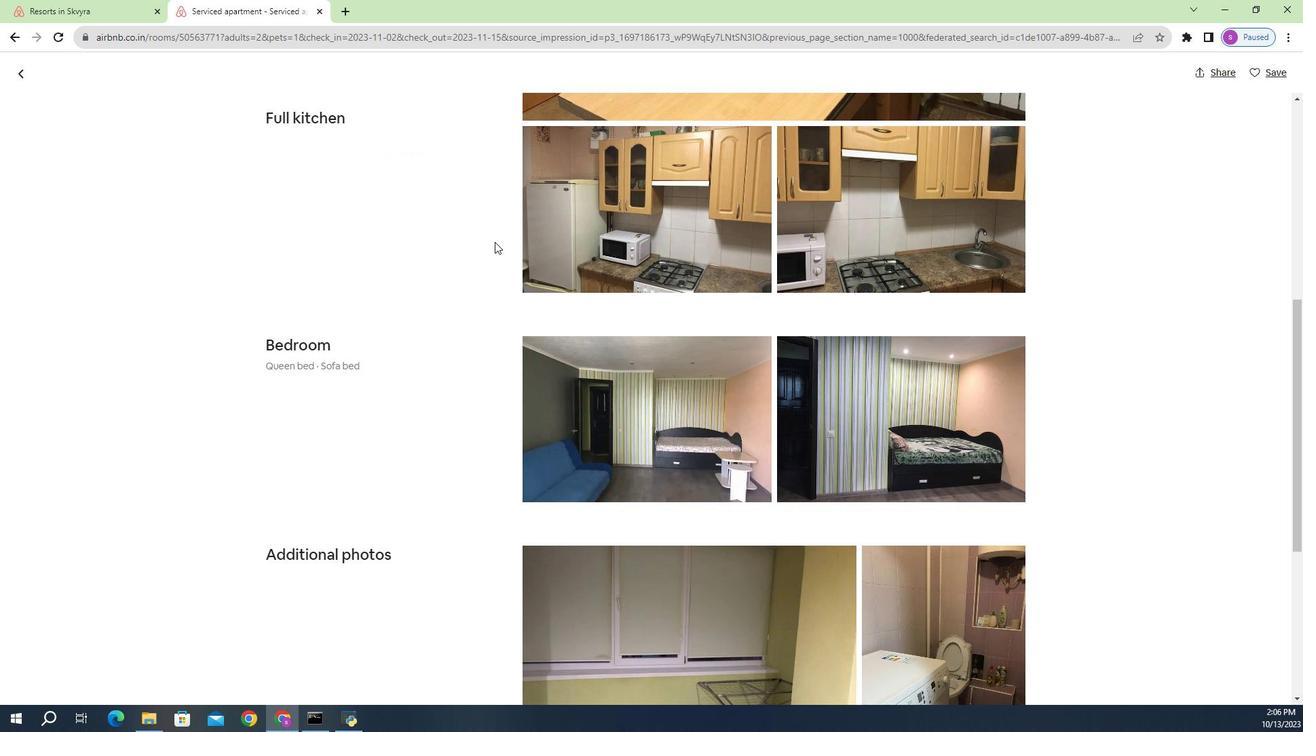 
Action: Mouse moved to (494, 251)
Screenshot: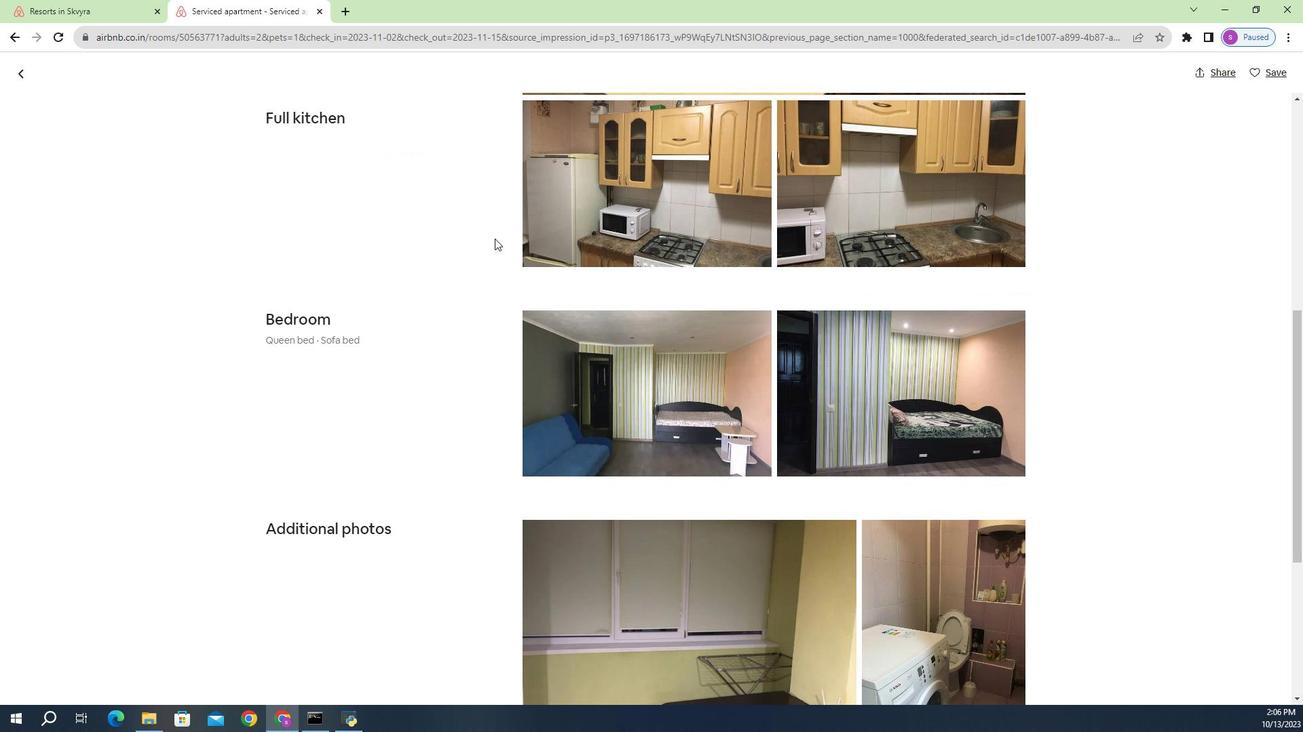 
Action: Mouse scrolled (494, 250) with delta (0, 0)
Screenshot: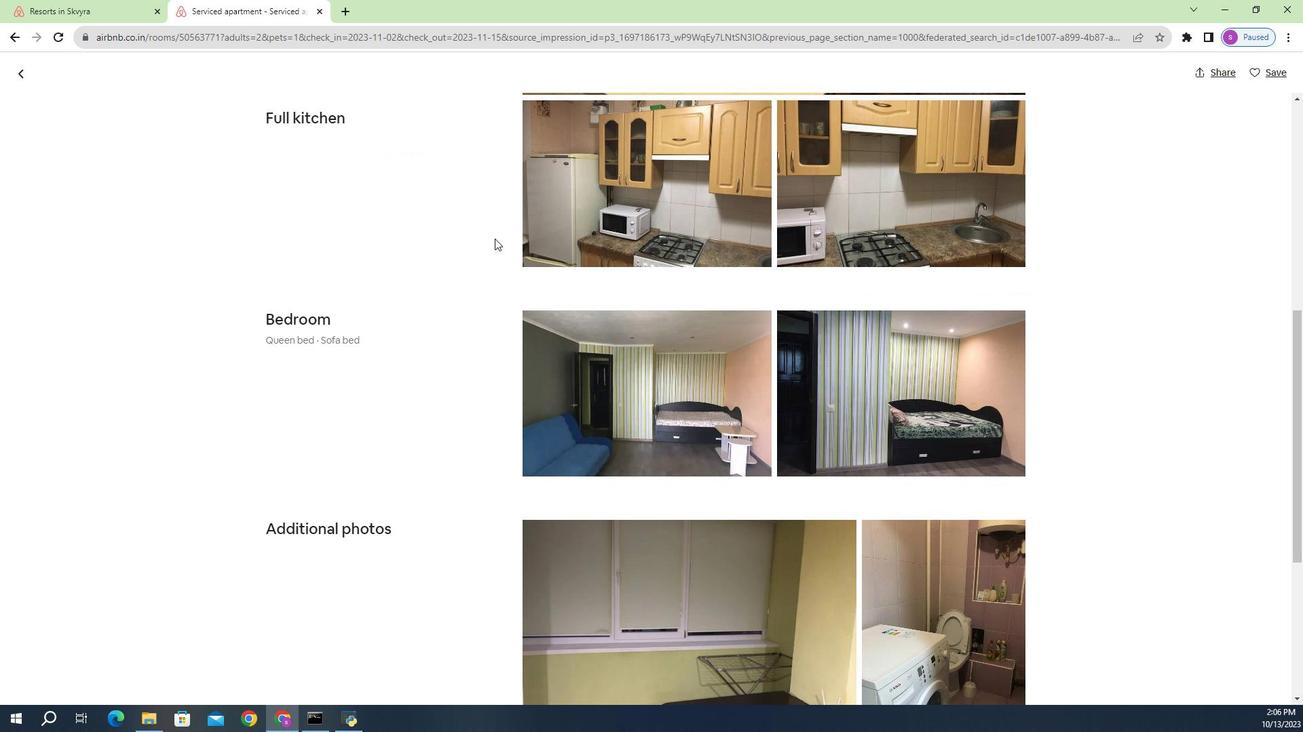 
Action: Mouse moved to (496, 252)
Screenshot: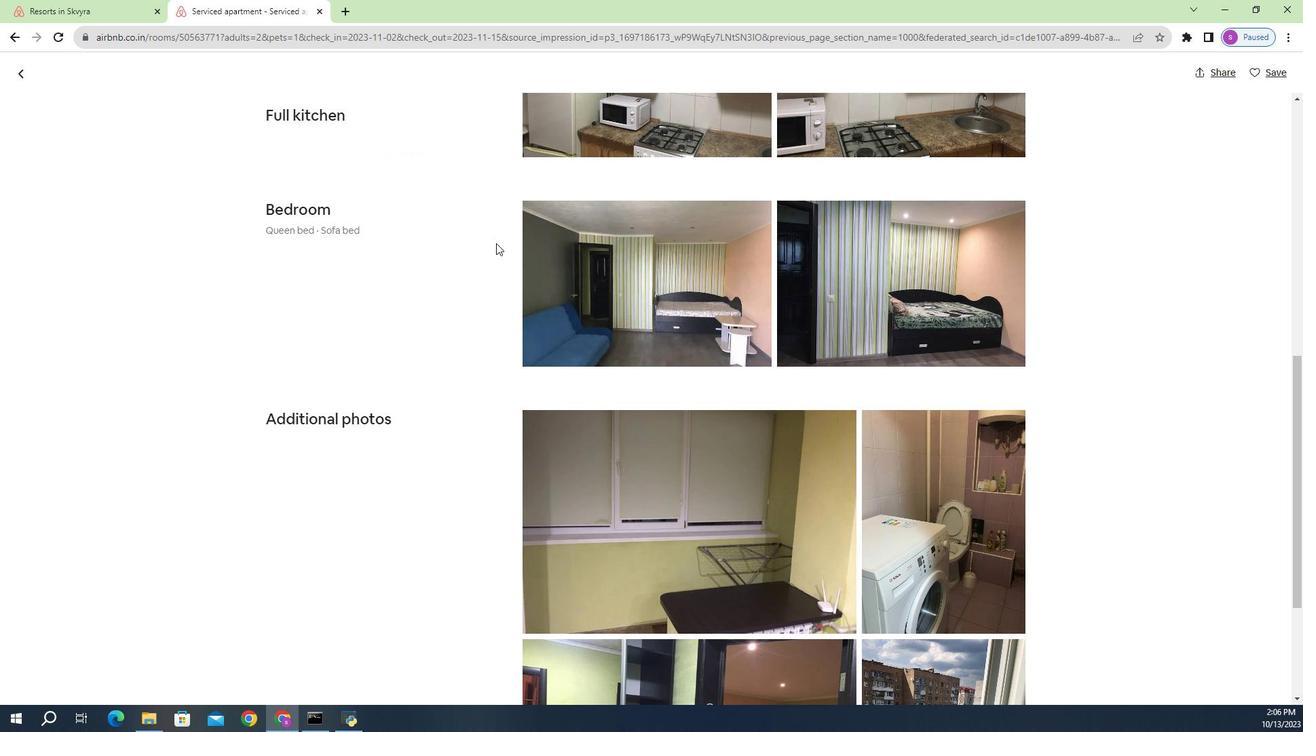 
Action: Mouse scrolled (496, 251) with delta (0, 0)
Screenshot: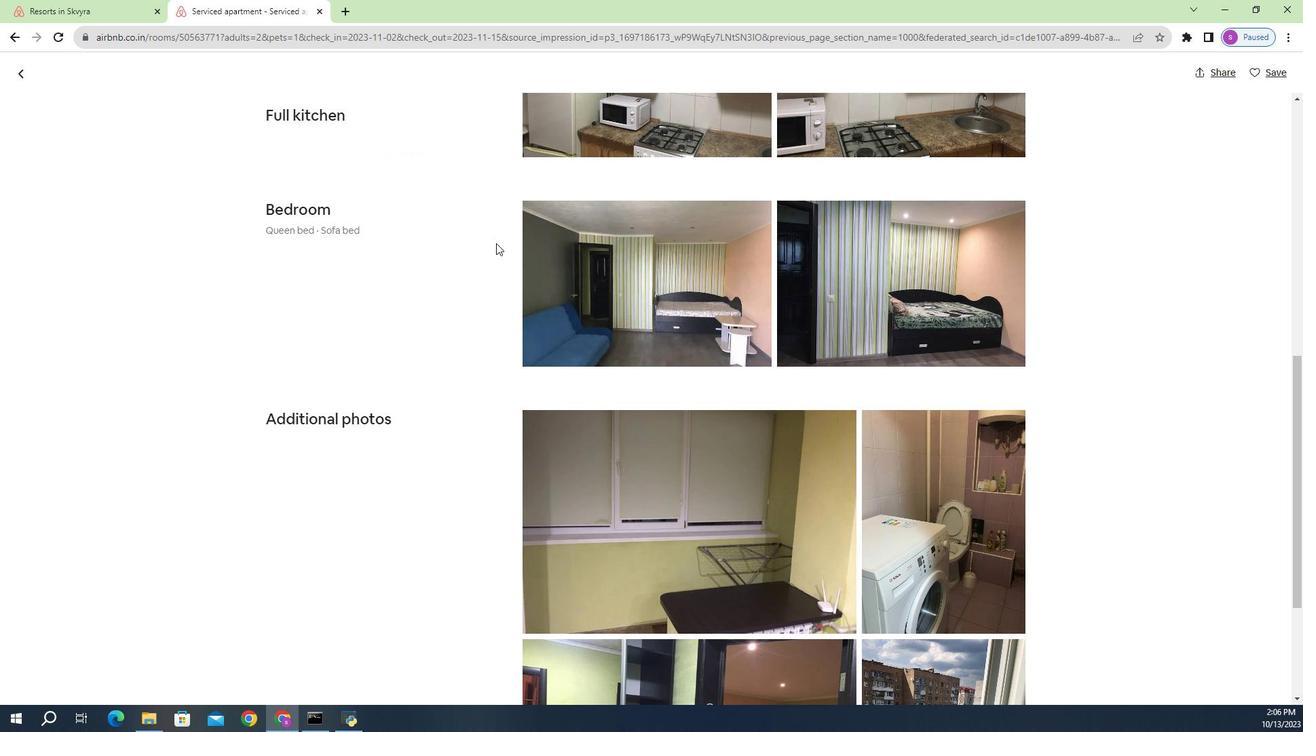 
Action: Mouse moved to (493, 268)
Screenshot: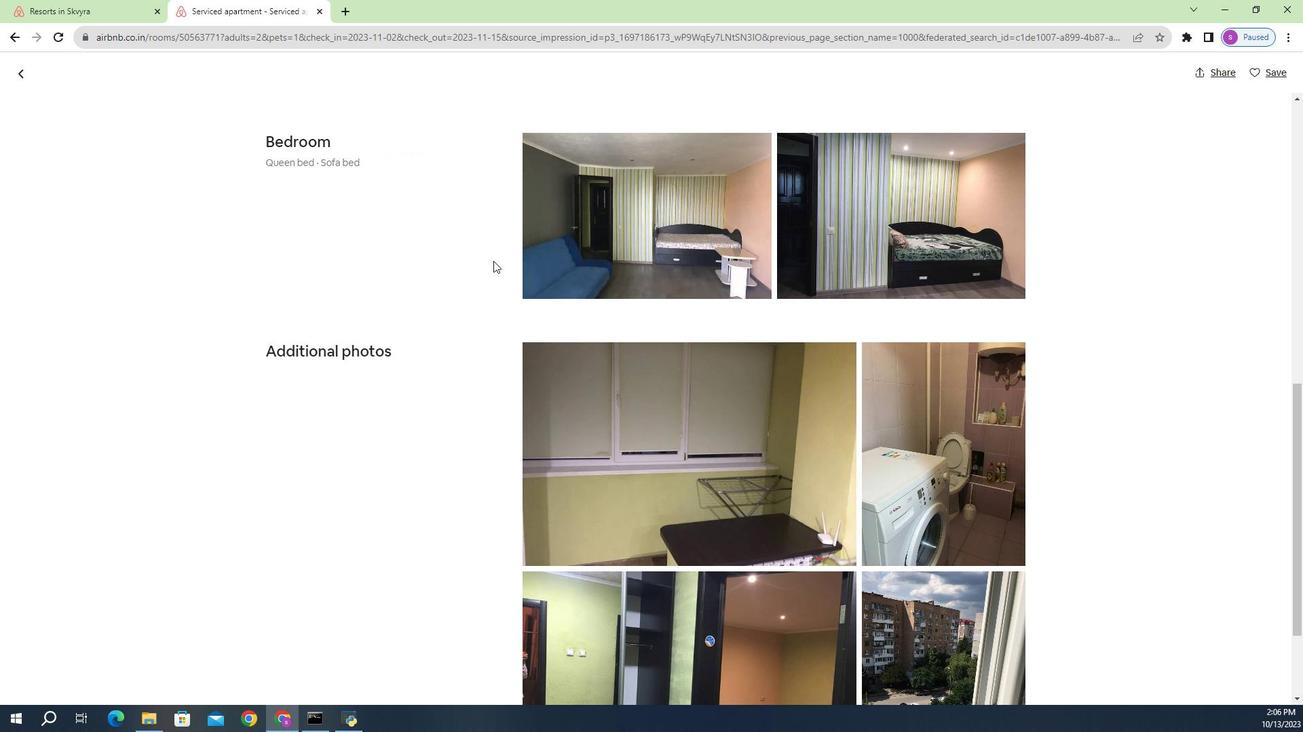 
Action: Mouse scrolled (493, 268) with delta (0, 0)
Screenshot: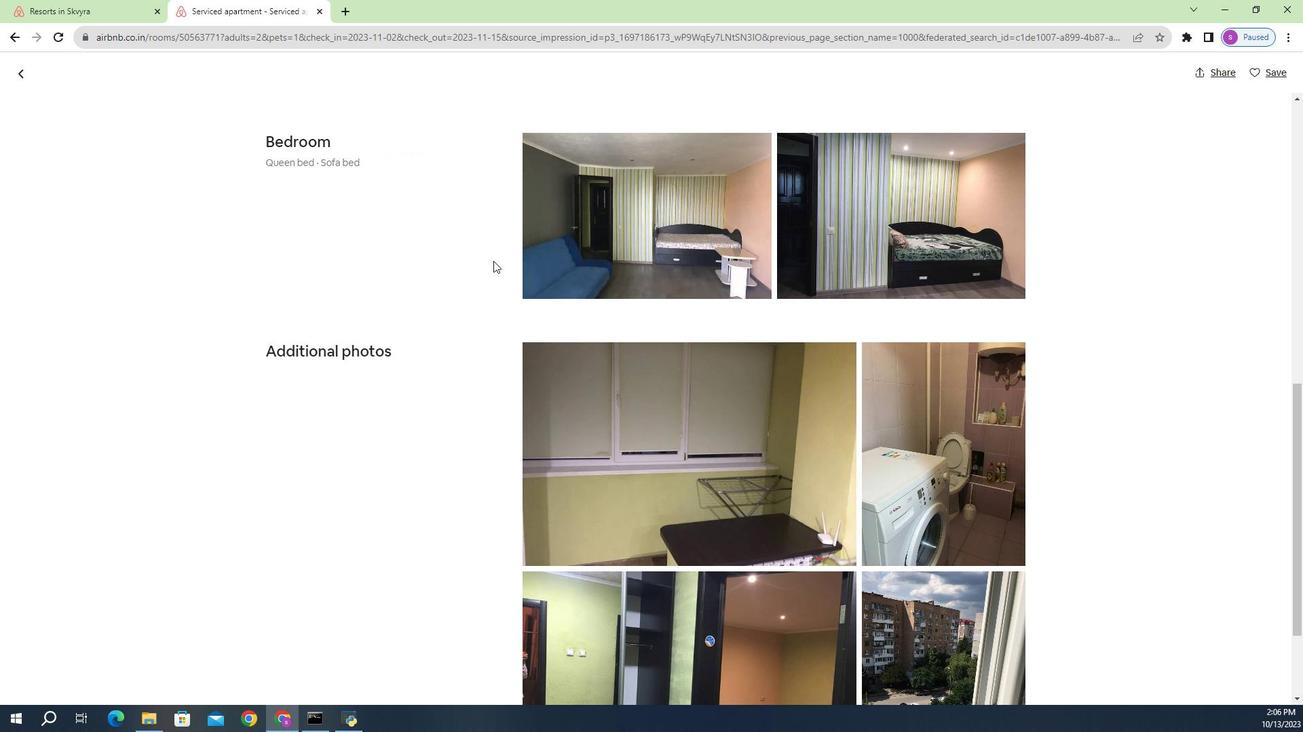 
Action: Mouse moved to (496, 268)
Screenshot: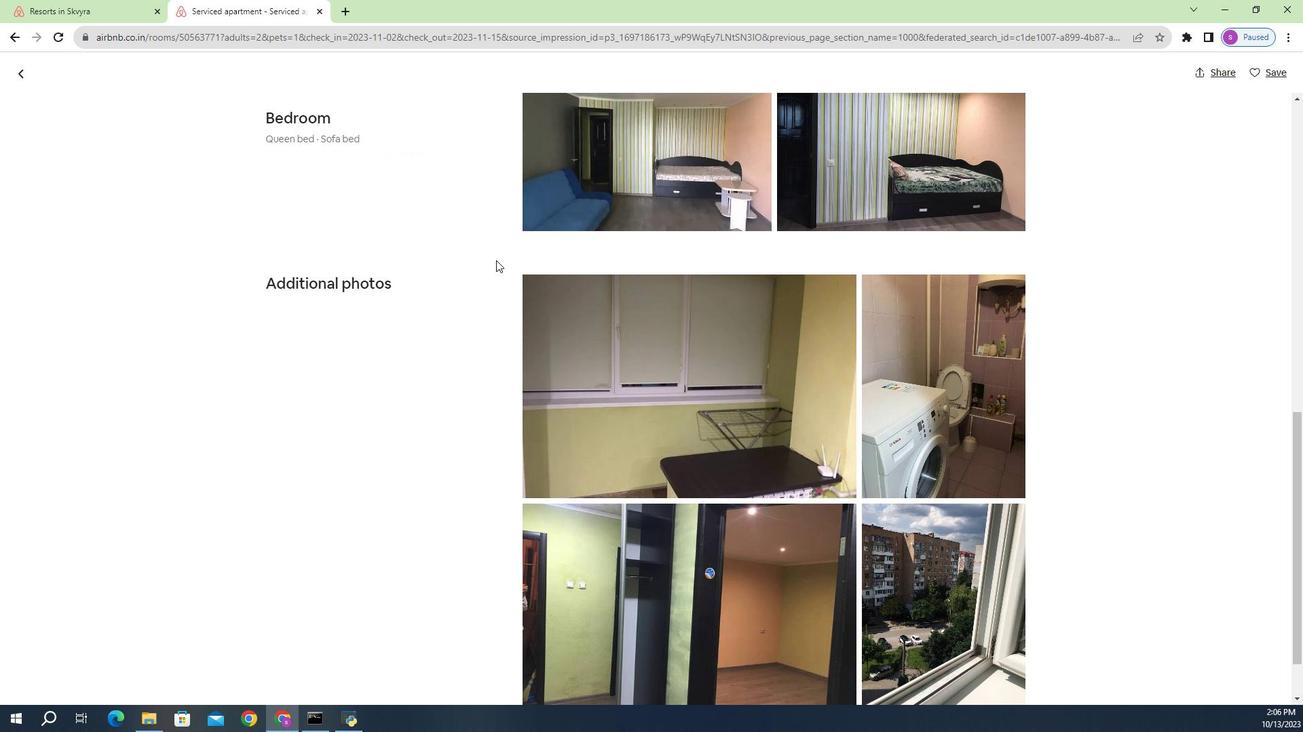 
Action: Mouse scrolled (496, 268) with delta (0, 0)
Screenshot: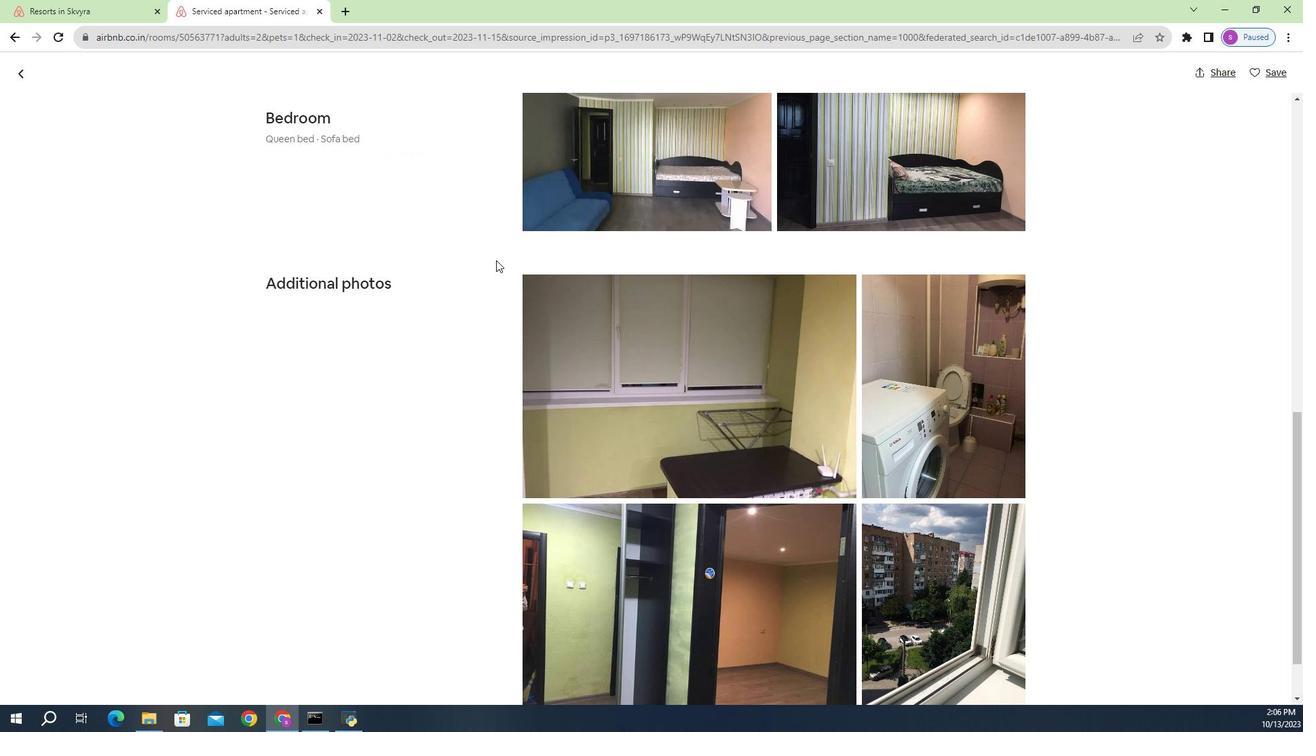 
Action: Mouse moved to (500, 259)
Screenshot: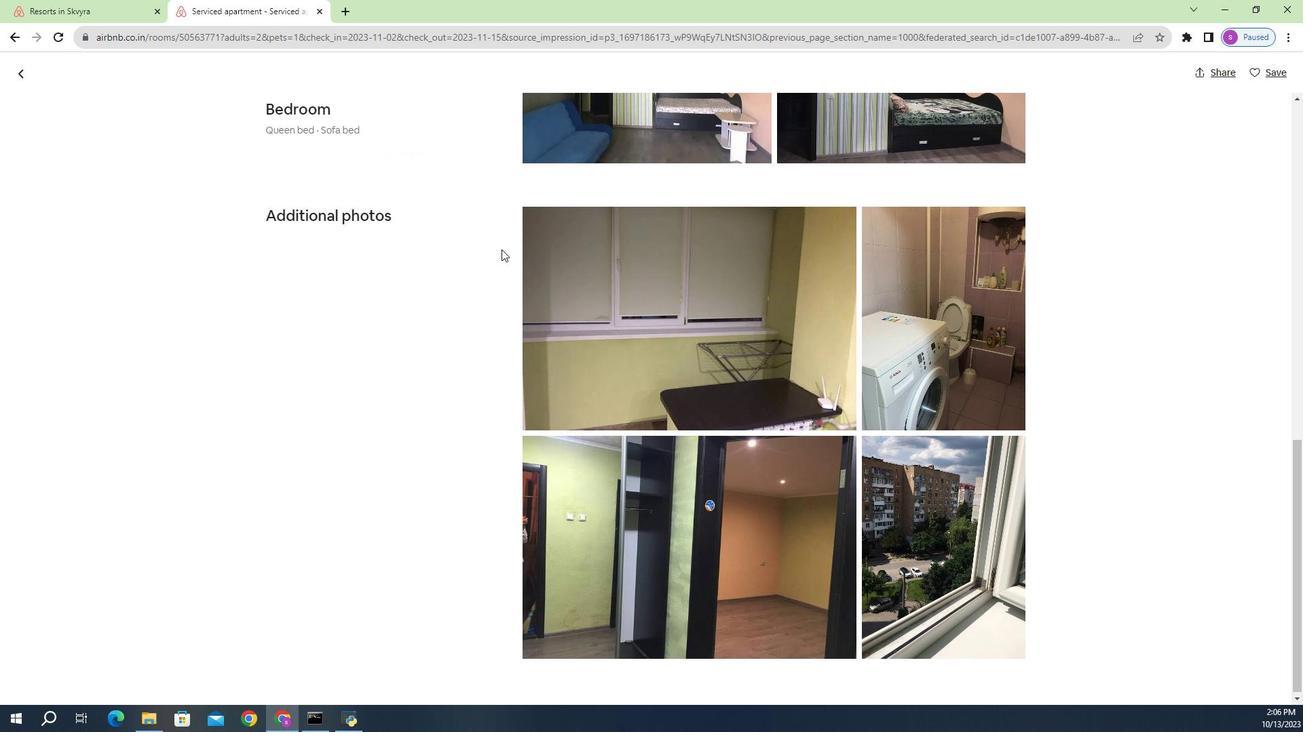 
Action: Mouse scrolled (500, 258) with delta (0, 0)
Screenshot: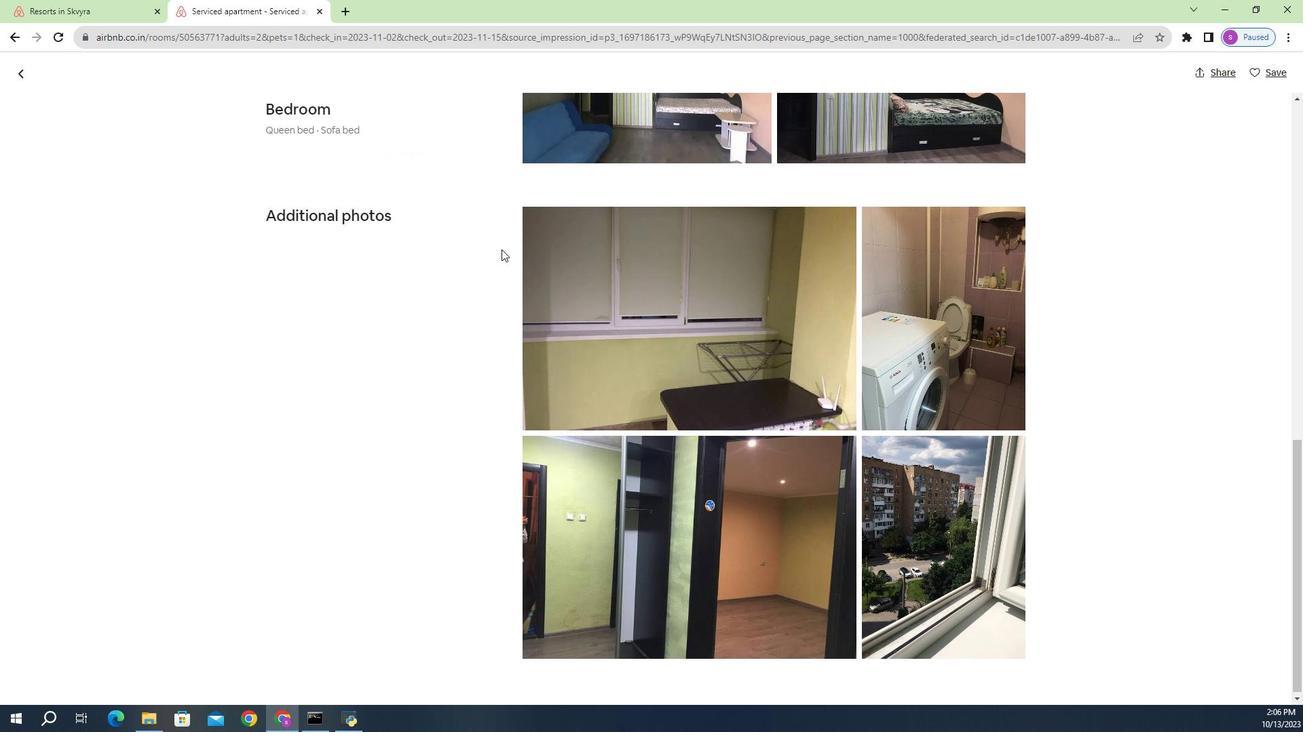 
Action: Mouse moved to (503, 255)
Screenshot: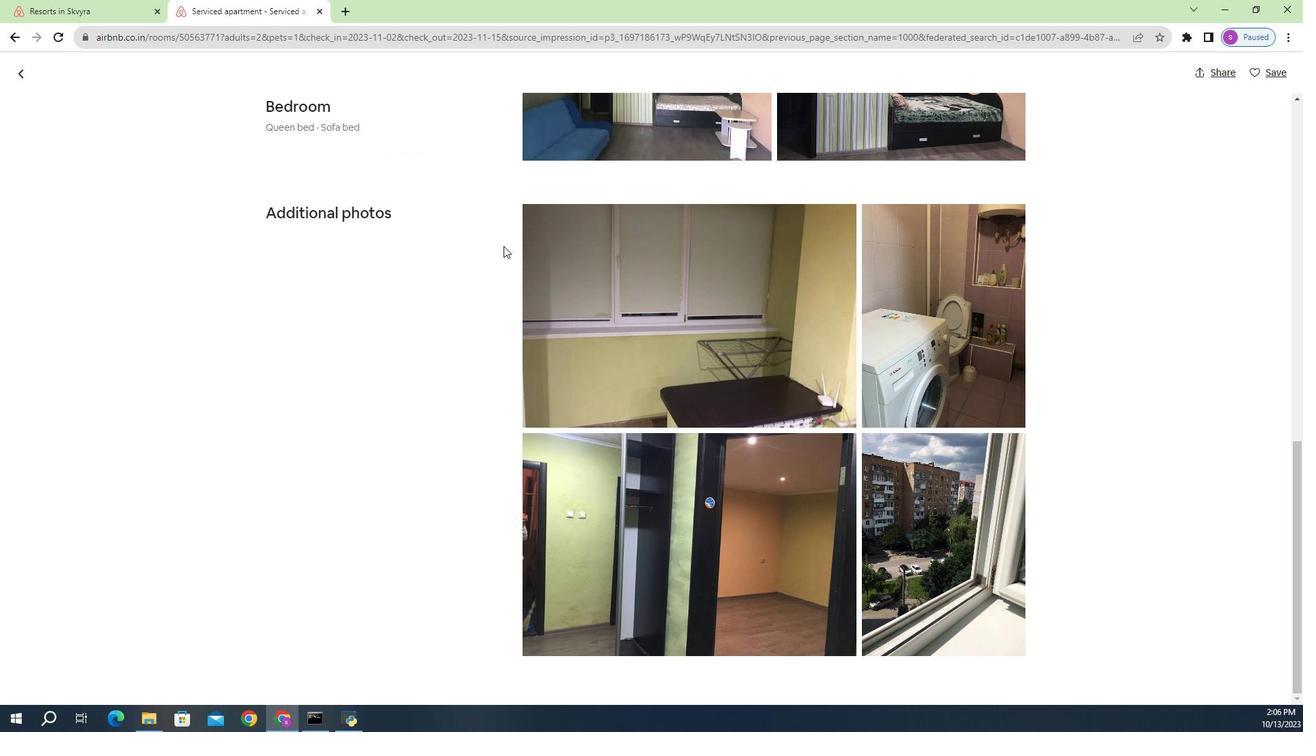 
Action: Mouse scrolled (503, 254) with delta (0, 0)
Screenshot: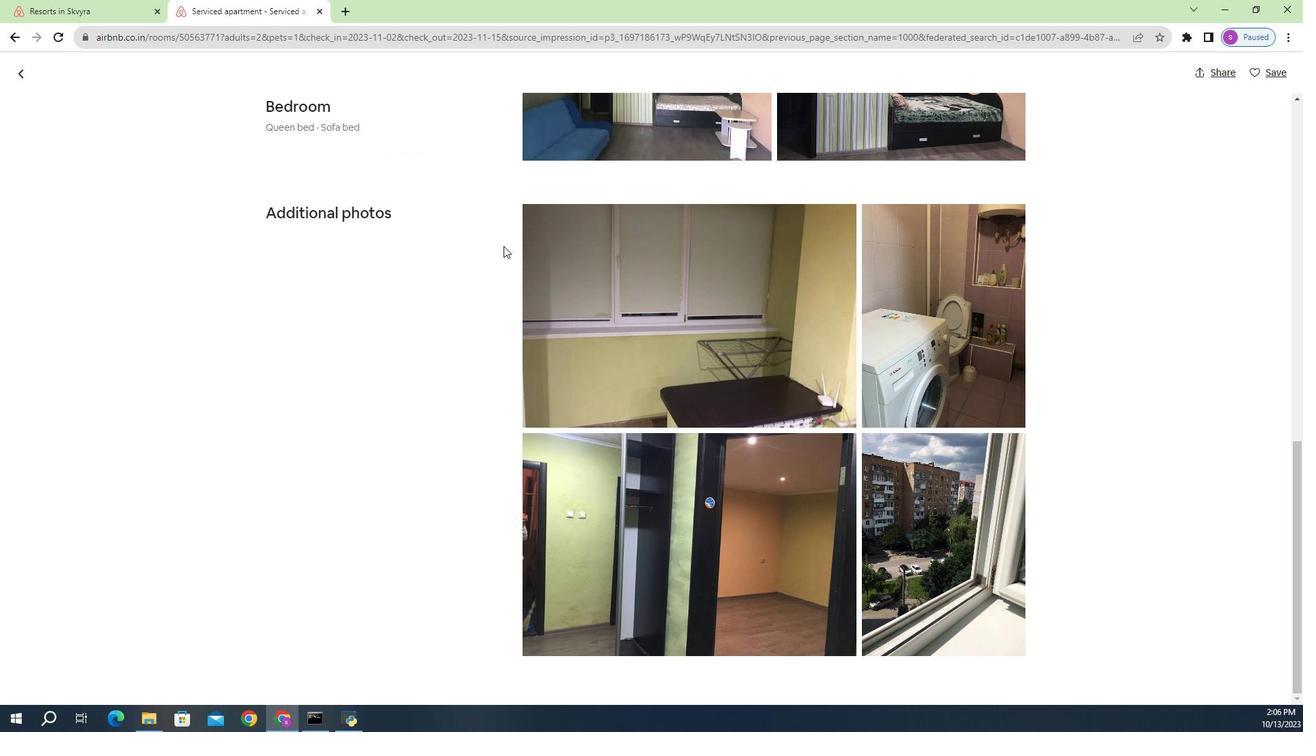 
Action: Mouse moved to (561, 329)
Screenshot: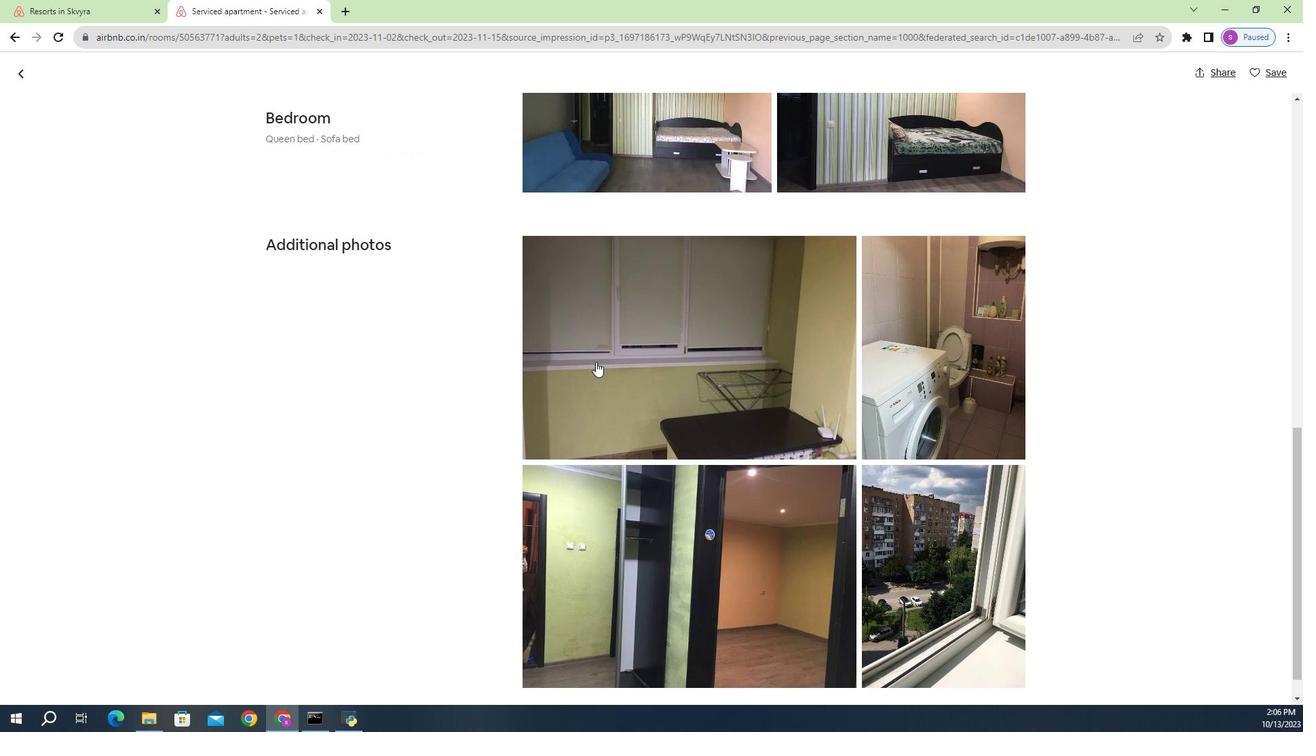 
Action: Mouse scrolled (561, 330) with delta (0, 0)
Screenshot: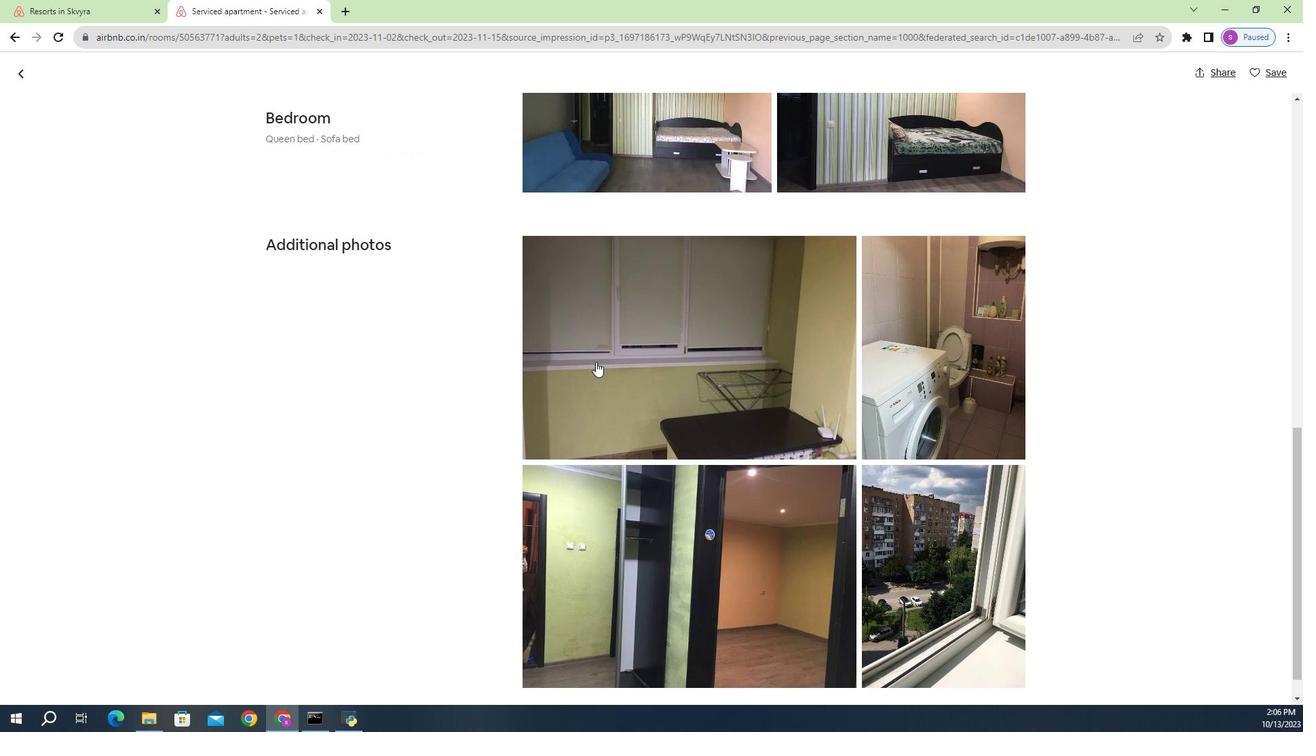 
Action: Mouse moved to (563, 331)
Screenshot: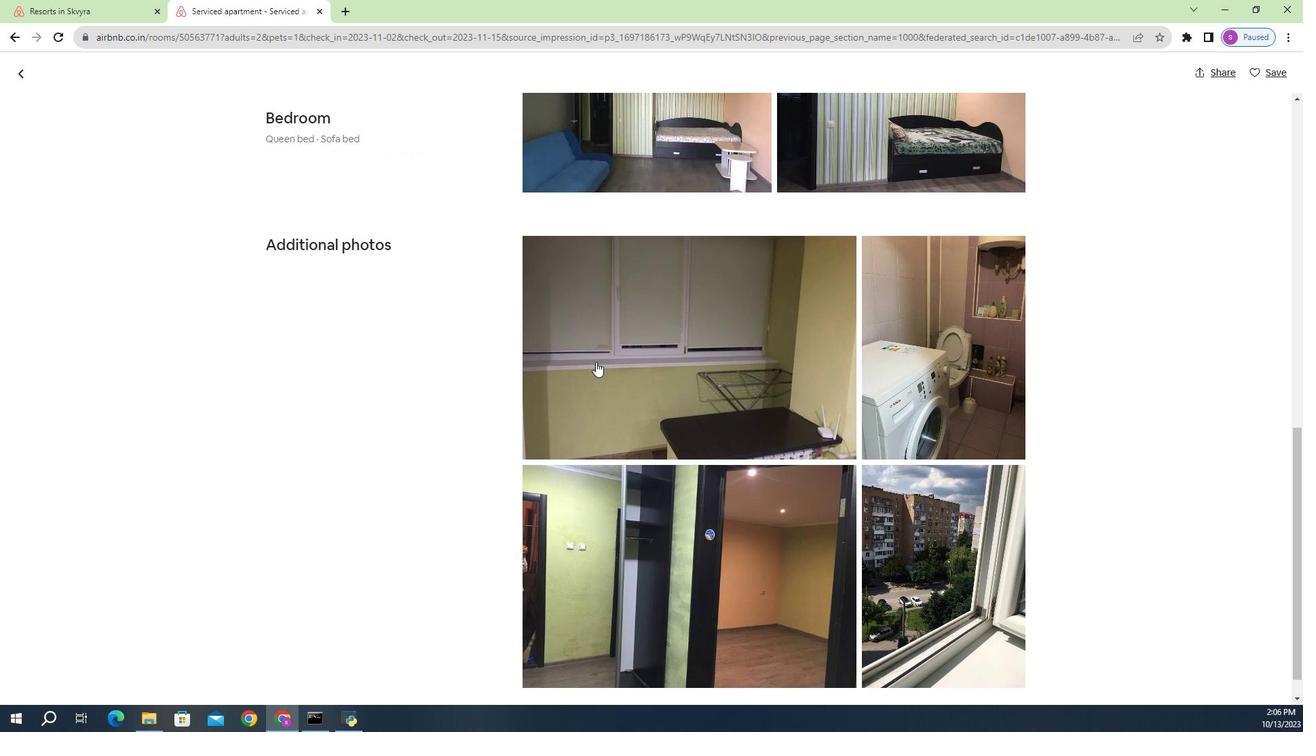 
Action: Mouse scrolled (563, 331) with delta (0, 0)
Screenshot: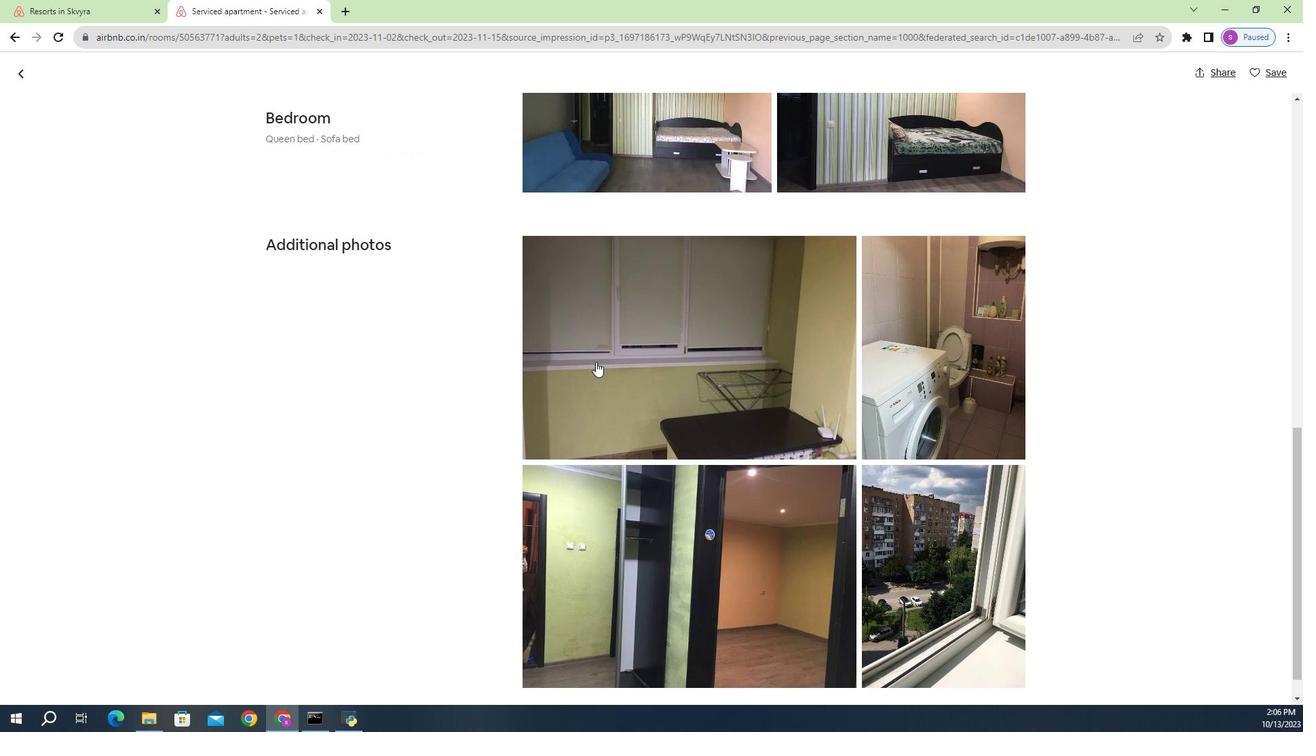 
Action: Mouse moved to (563, 333)
Screenshot: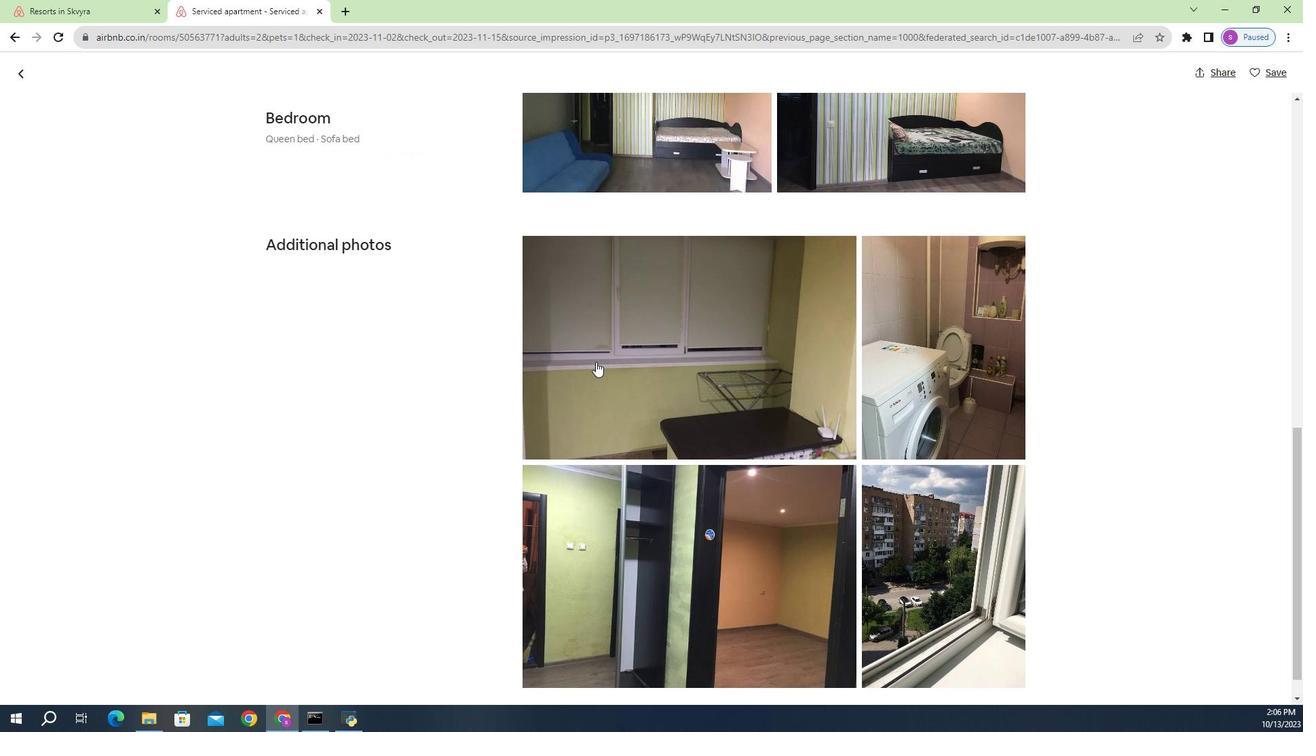
Action: Mouse scrolled (563, 333) with delta (0, 0)
Screenshot: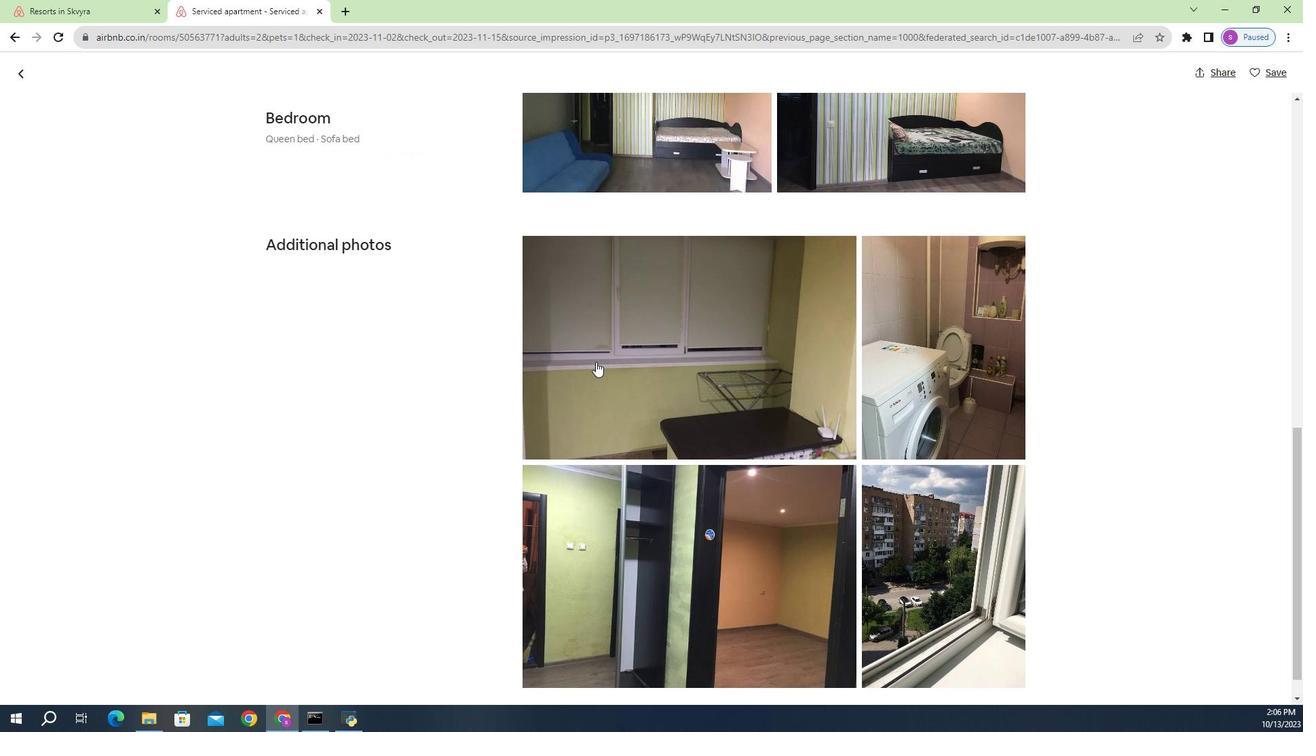 
Action: Mouse moved to (564, 337)
Screenshot: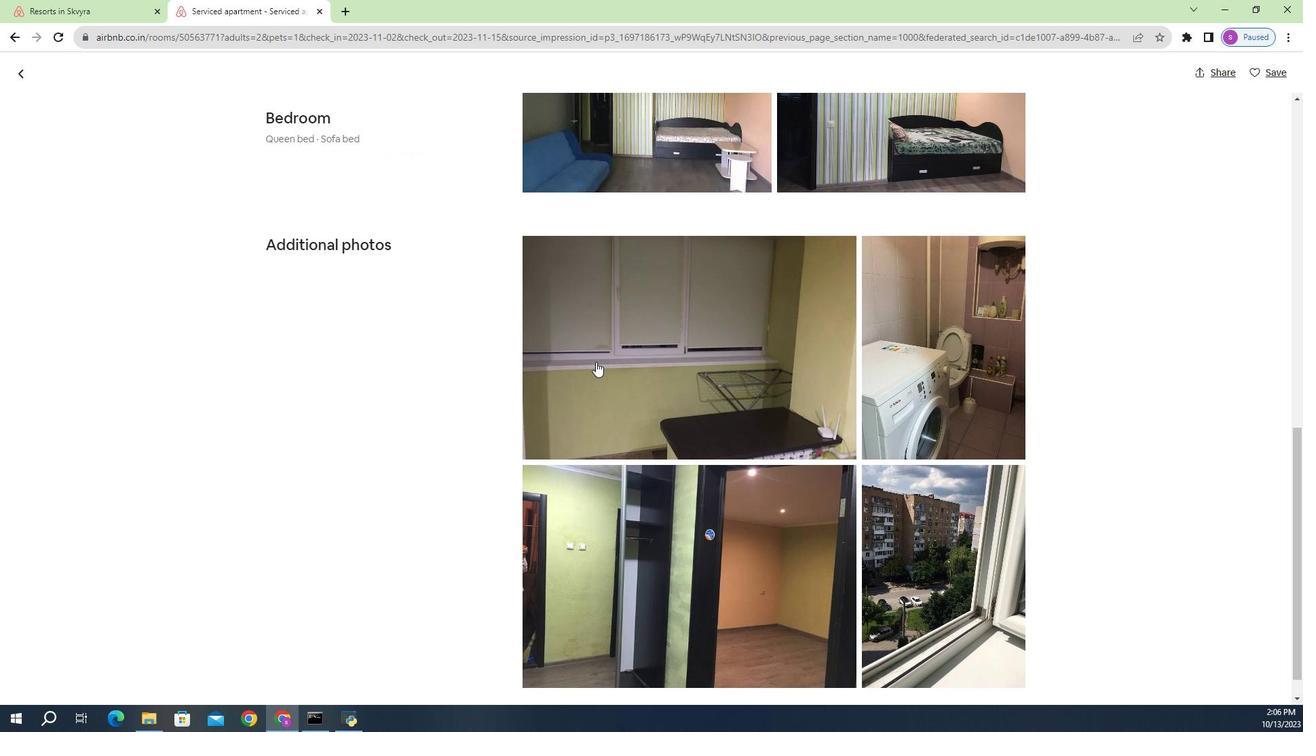 
Action: Mouse scrolled (564, 337) with delta (0, 0)
Screenshot: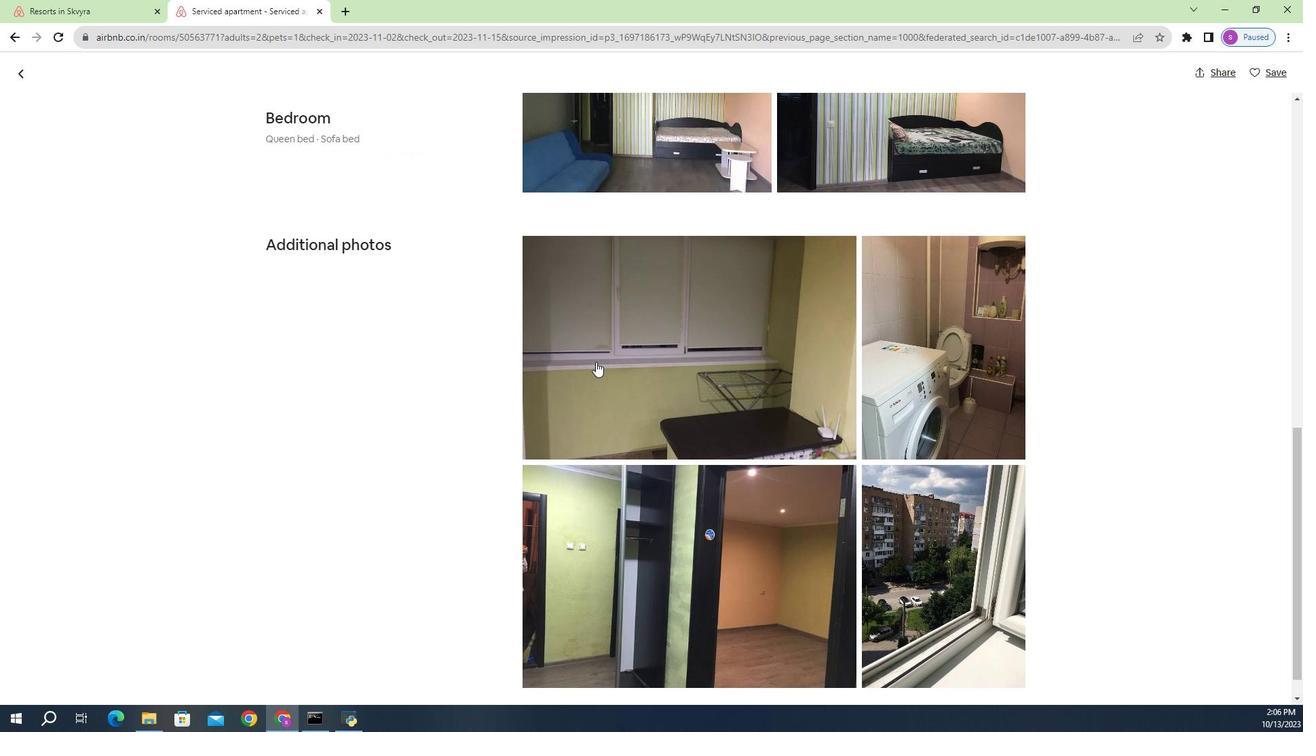
Action: Mouse moved to (572, 348)
Screenshot: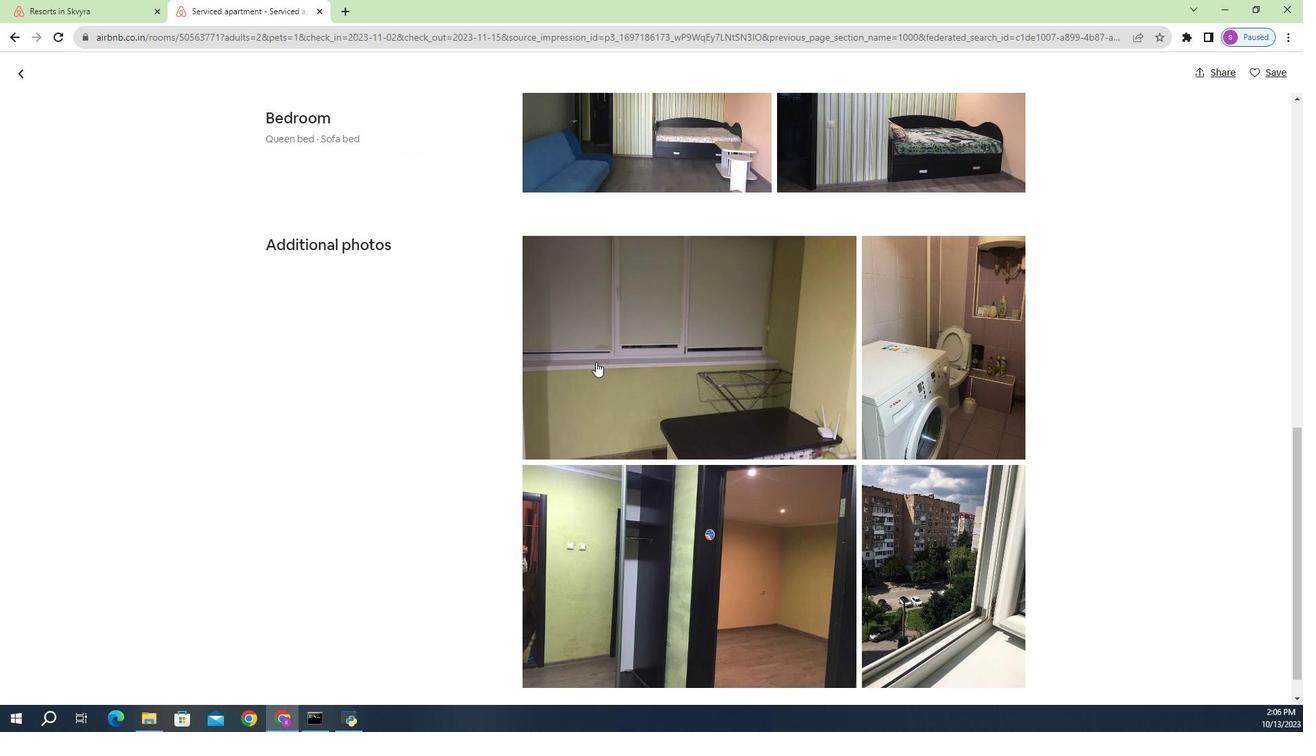 
Action: Mouse scrolled (572, 349) with delta (0, 0)
Screenshot: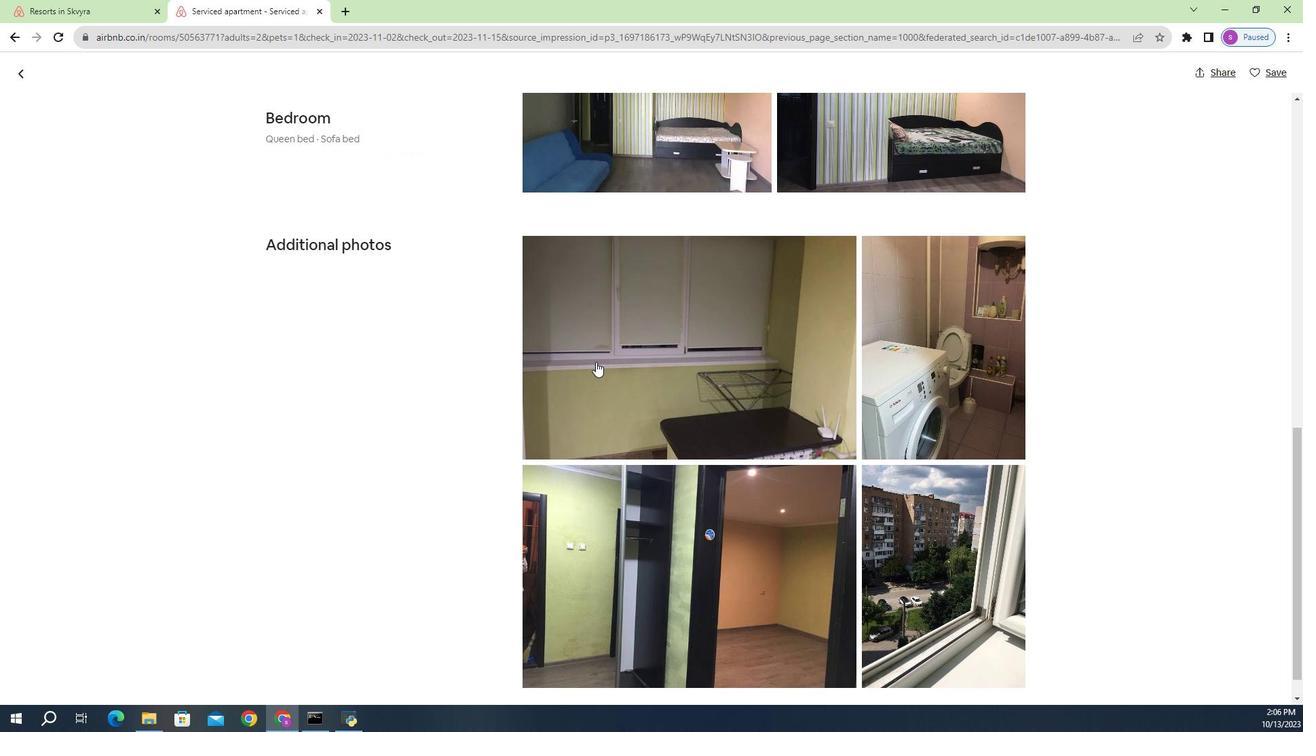 
Action: Mouse moved to (600, 333)
Screenshot: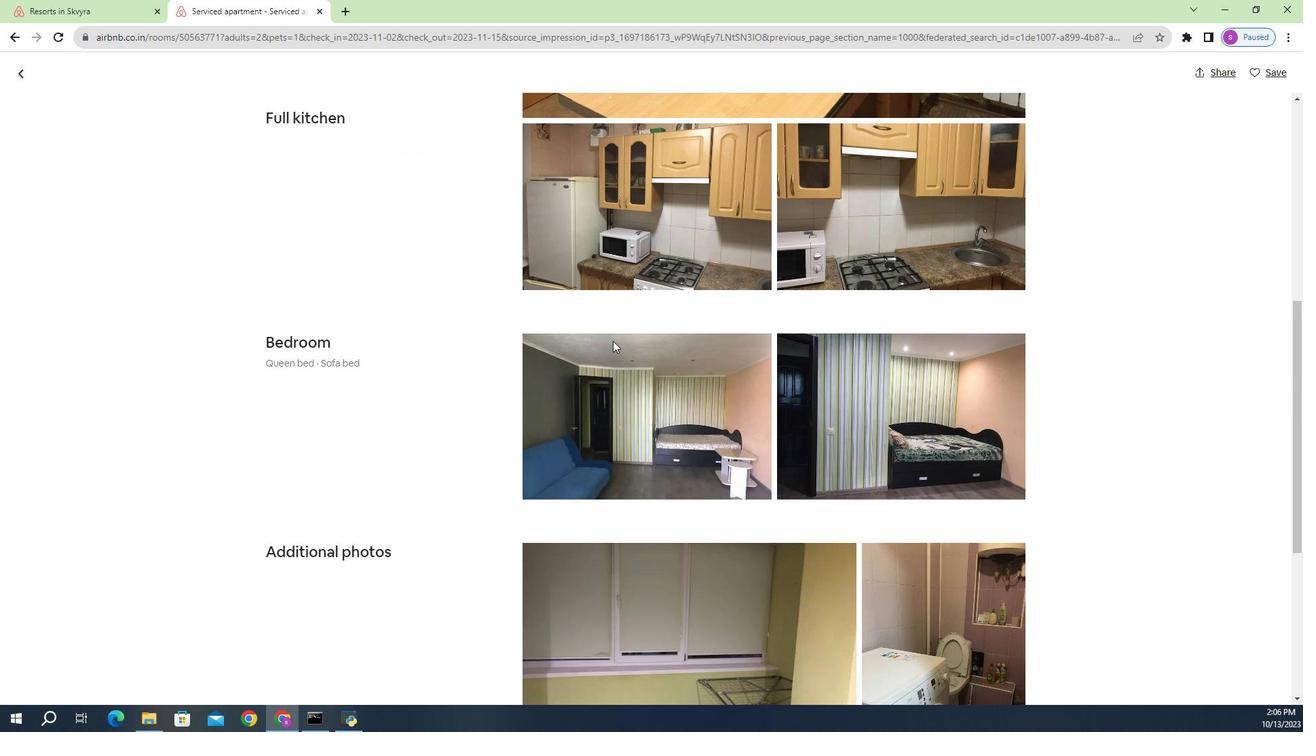 
Action: Mouse scrolled (600, 333) with delta (0, 0)
Screenshot: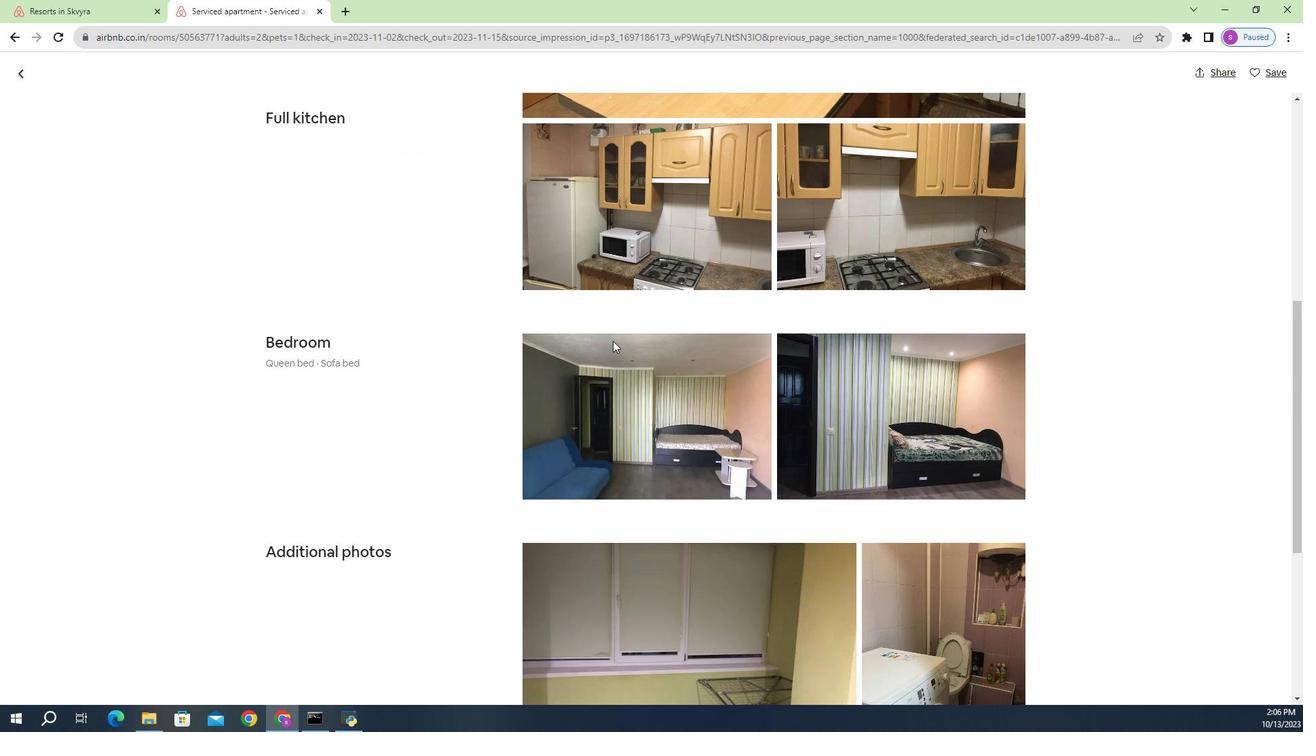 
Action: Mouse moved to (603, 337)
Screenshot: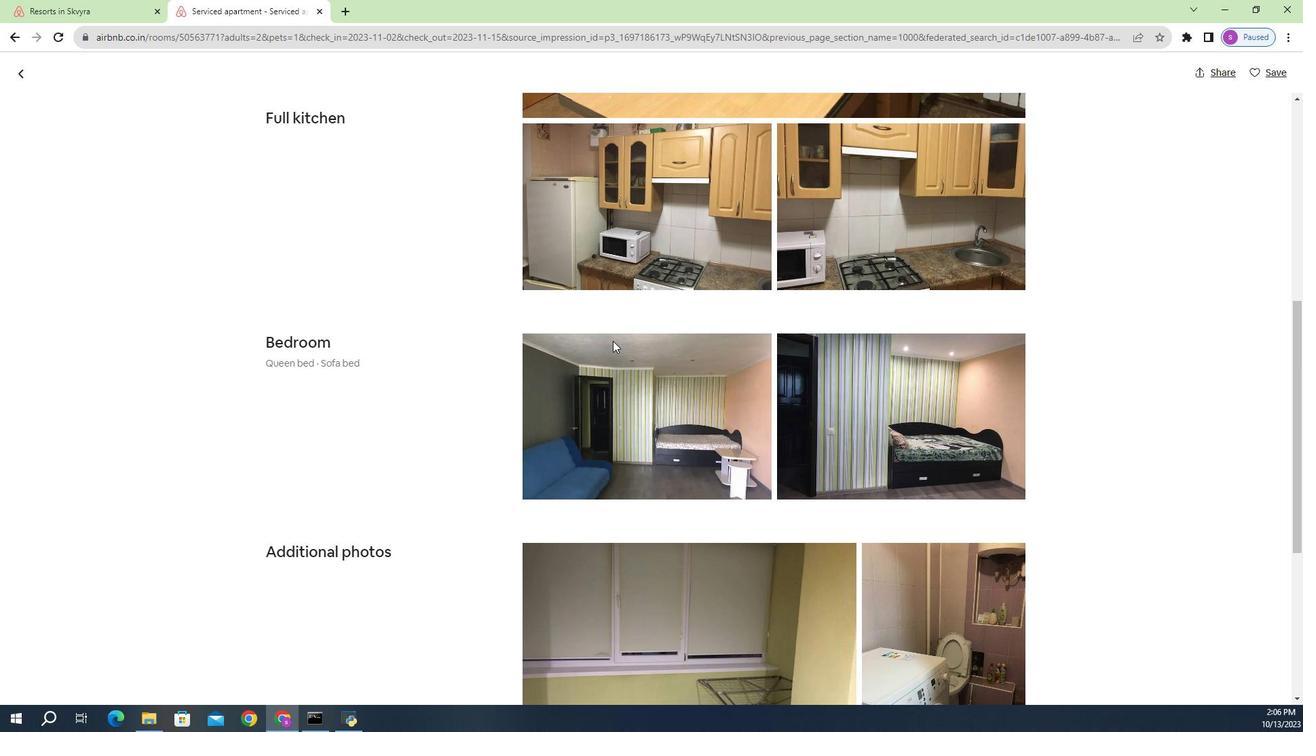 
Action: Mouse scrolled (603, 338) with delta (0, 0)
Screenshot: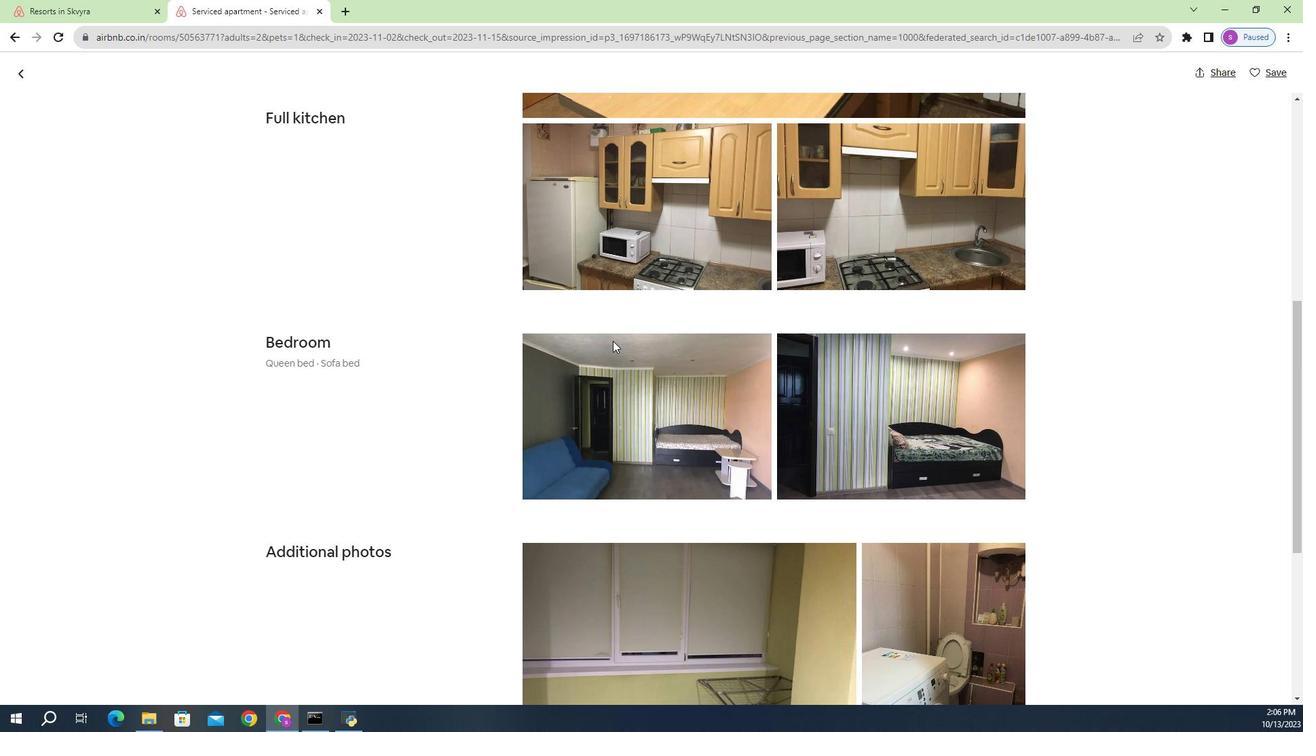 
Action: Mouse moved to (610, 344)
Screenshot: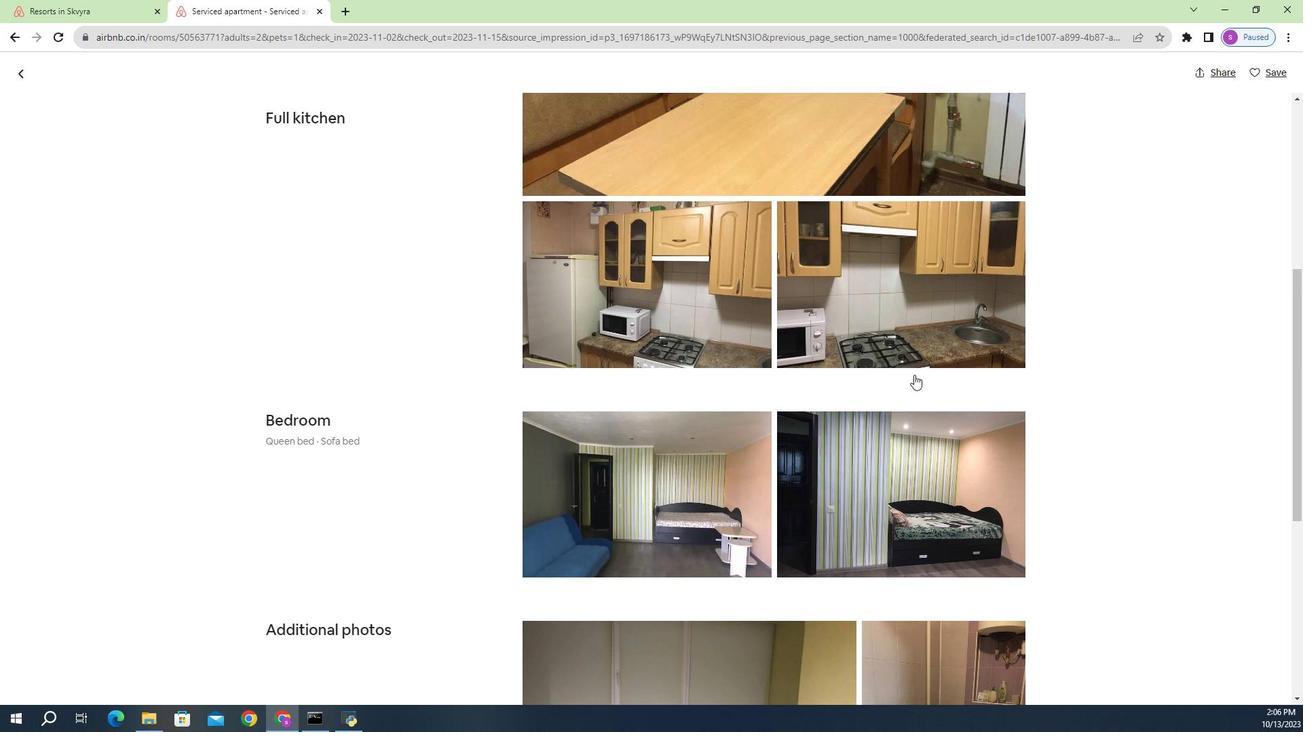 
Action: Mouse scrolled (610, 344) with delta (0, 0)
Screenshot: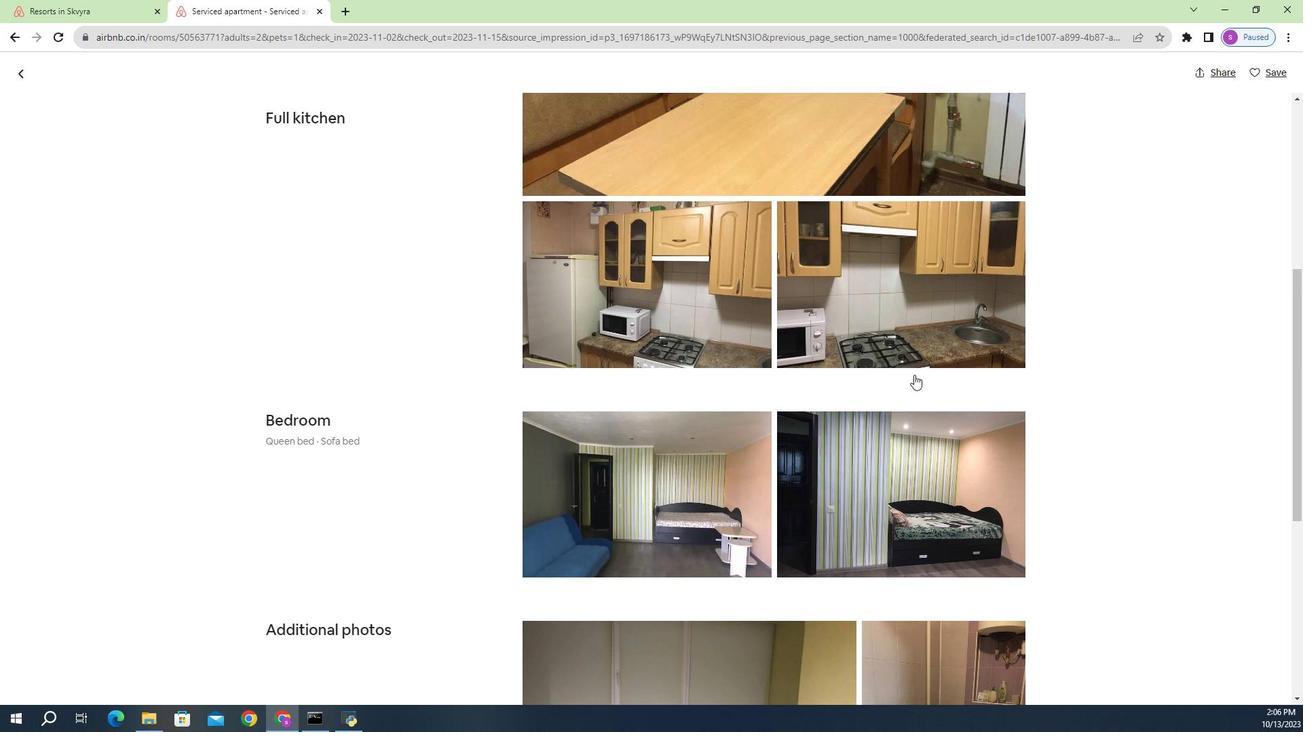 
Action: Mouse moved to (623, 352)
Screenshot: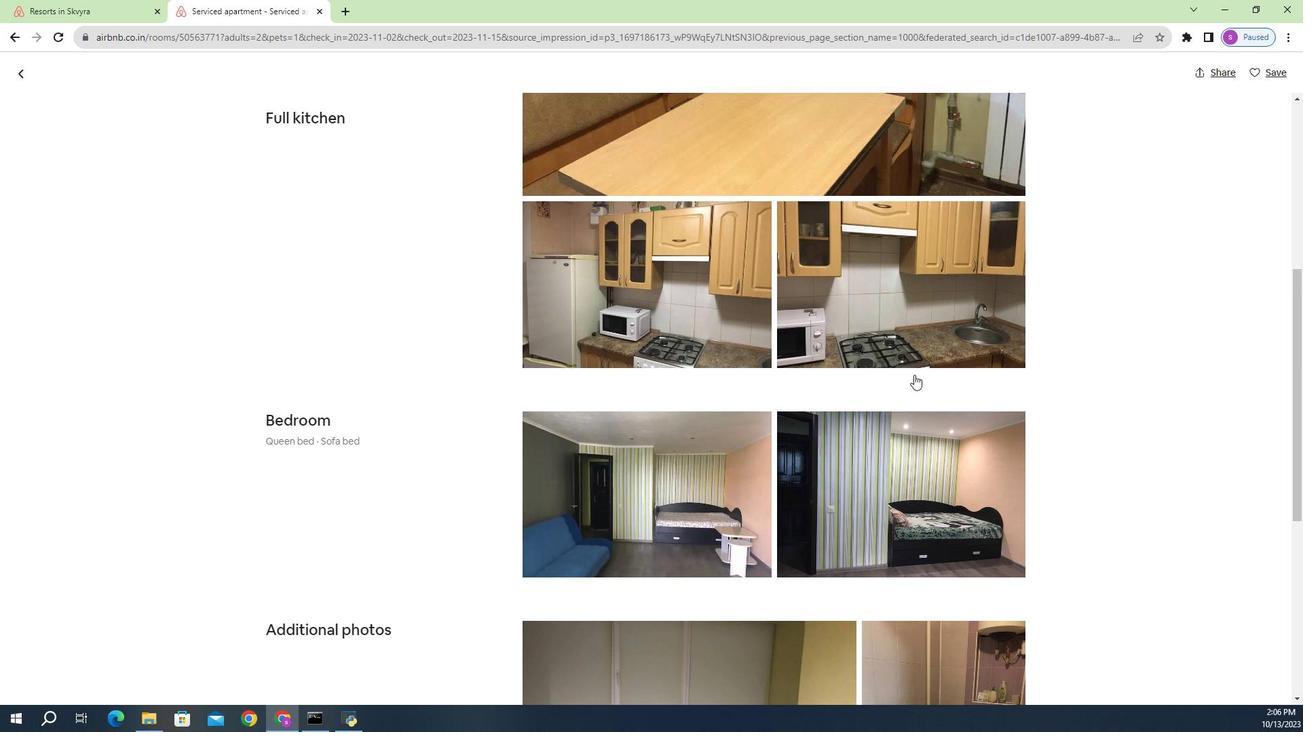 
Action: Mouse scrolled (623, 352) with delta (0, 0)
Screenshot: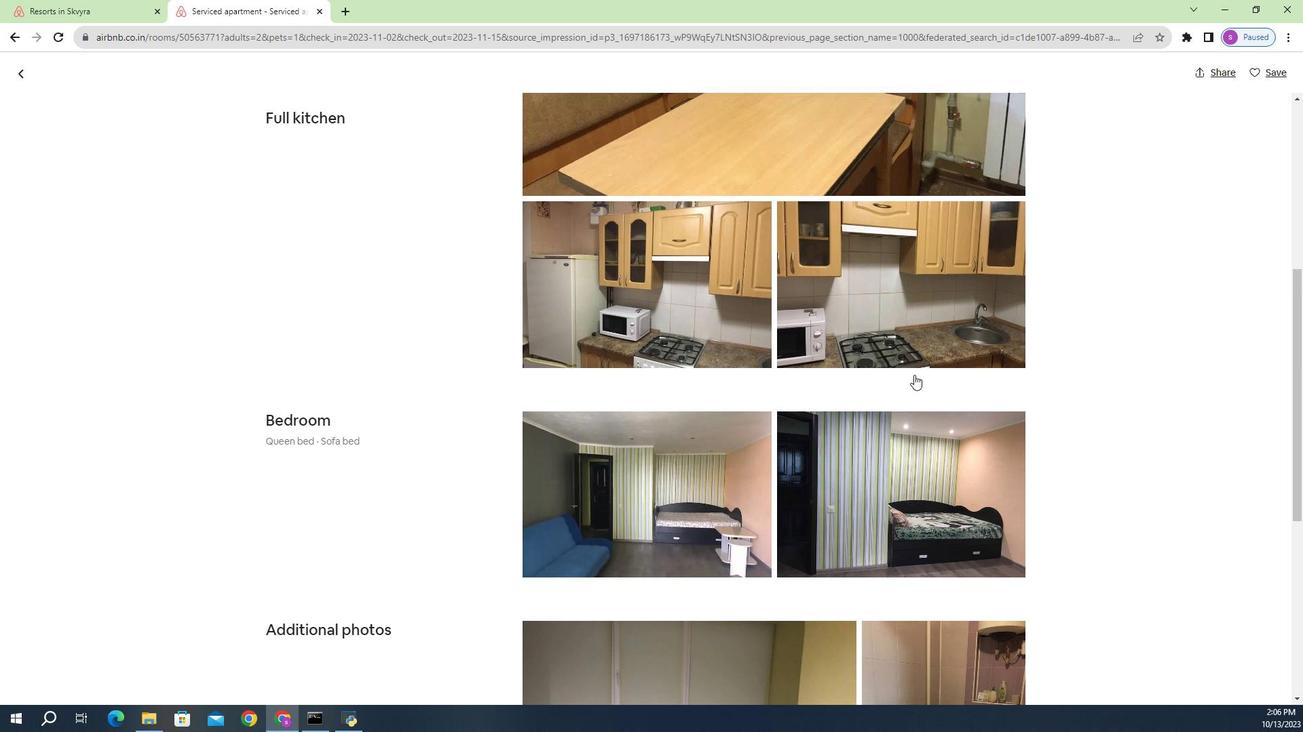 
Action: Mouse moved to (969, 347)
Screenshot: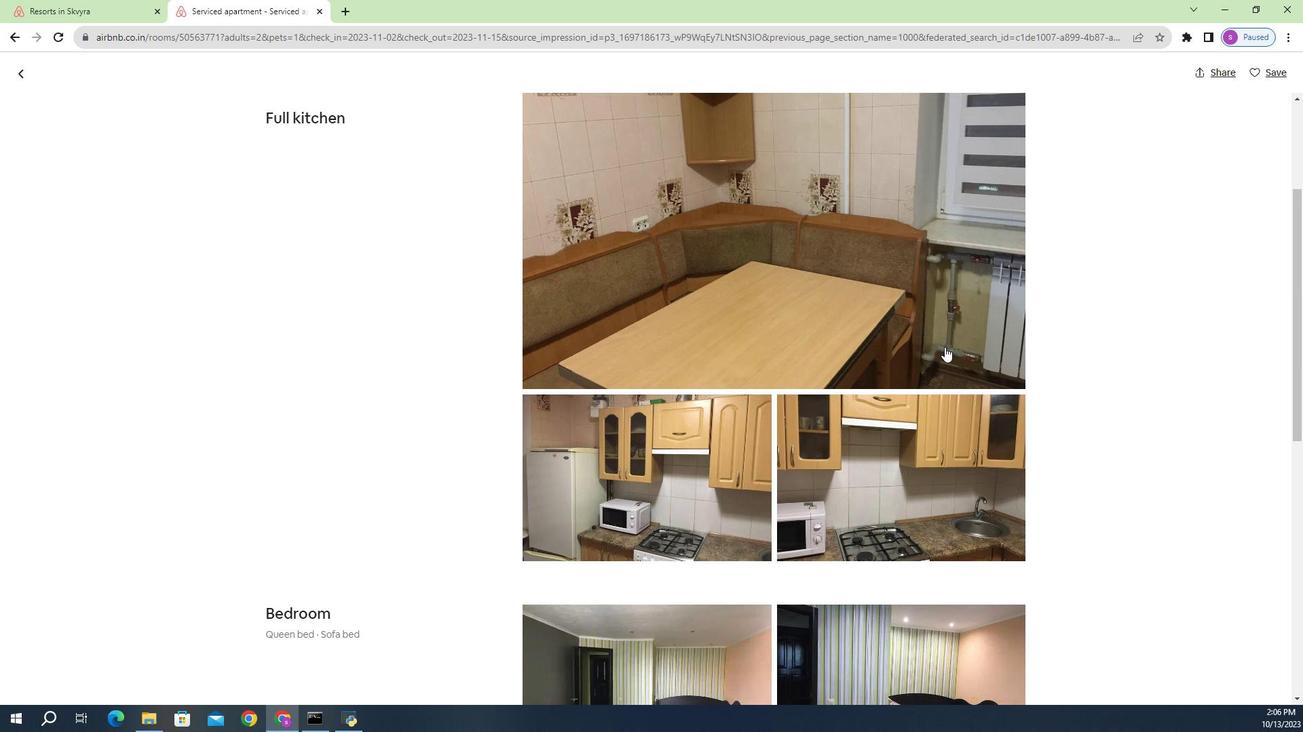 
Action: Mouse scrolled (969, 348) with delta (0, 0)
Screenshot: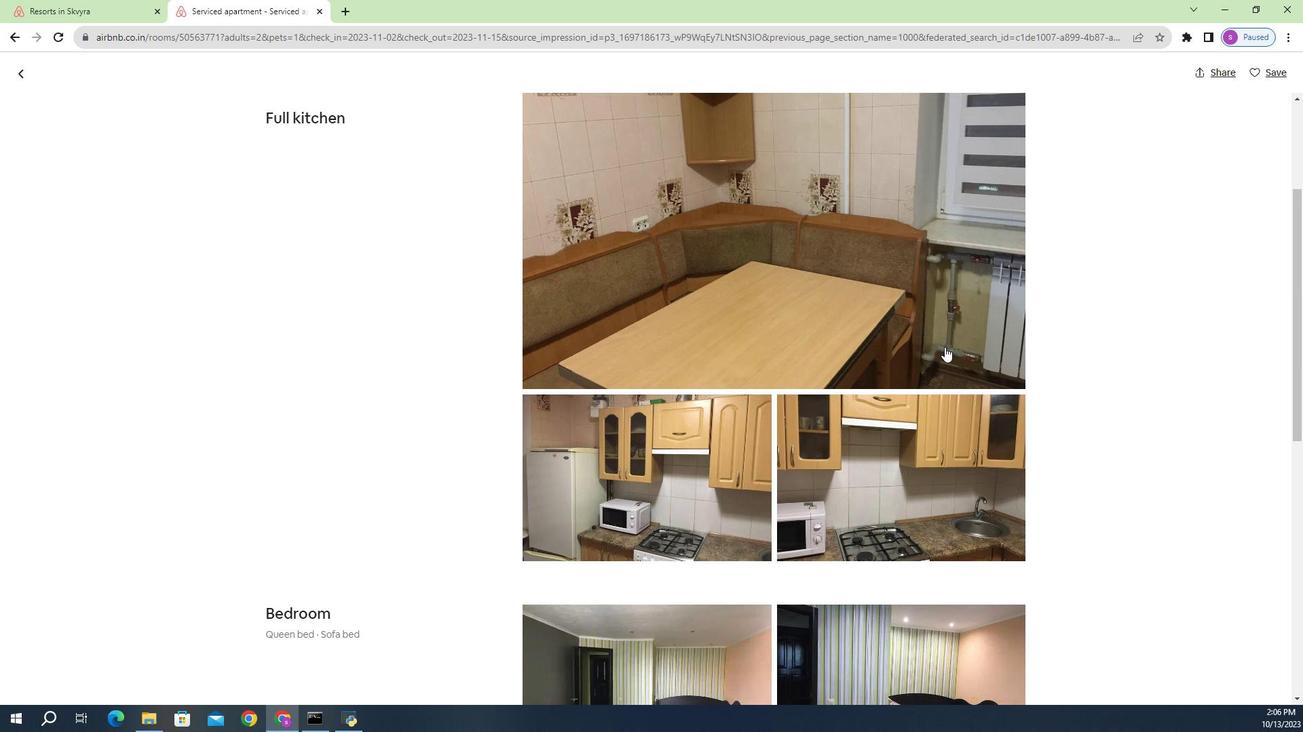 
Action: Mouse moved to (963, 348)
Screenshot: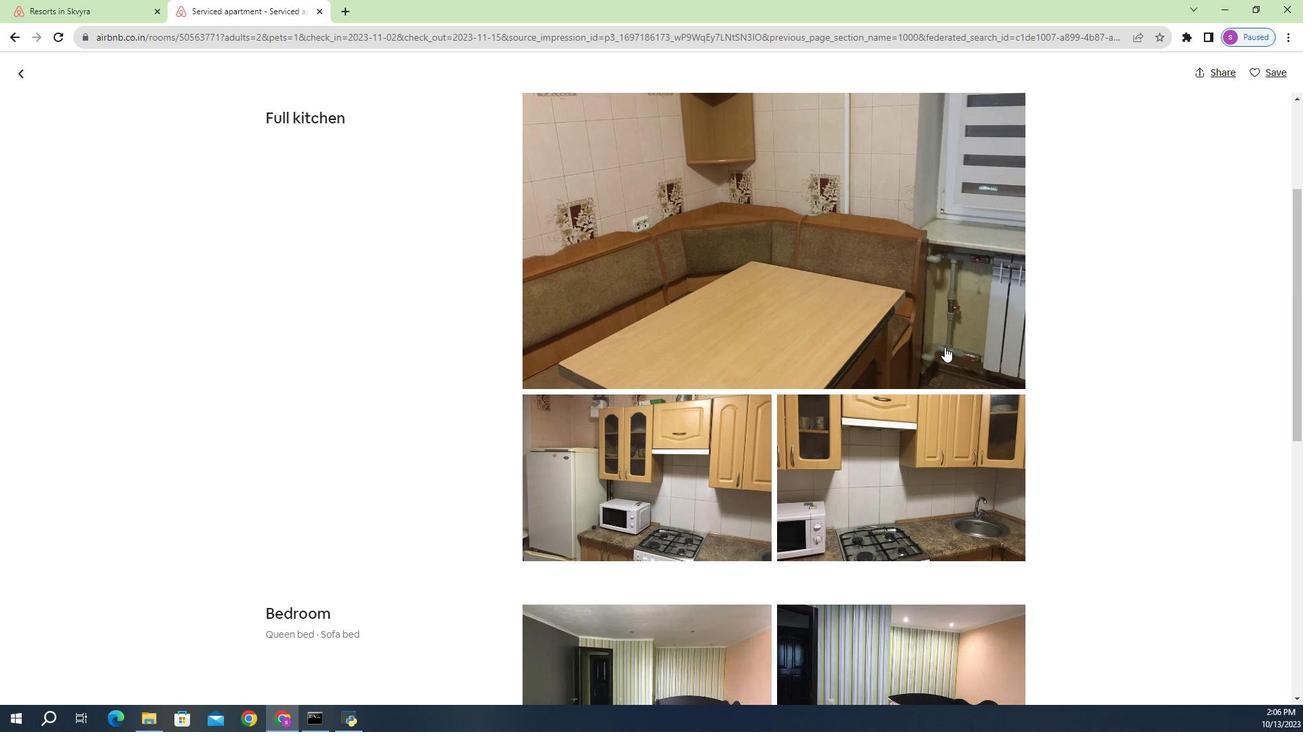 
Action: Mouse scrolled (963, 348) with delta (0, 0)
Screenshot: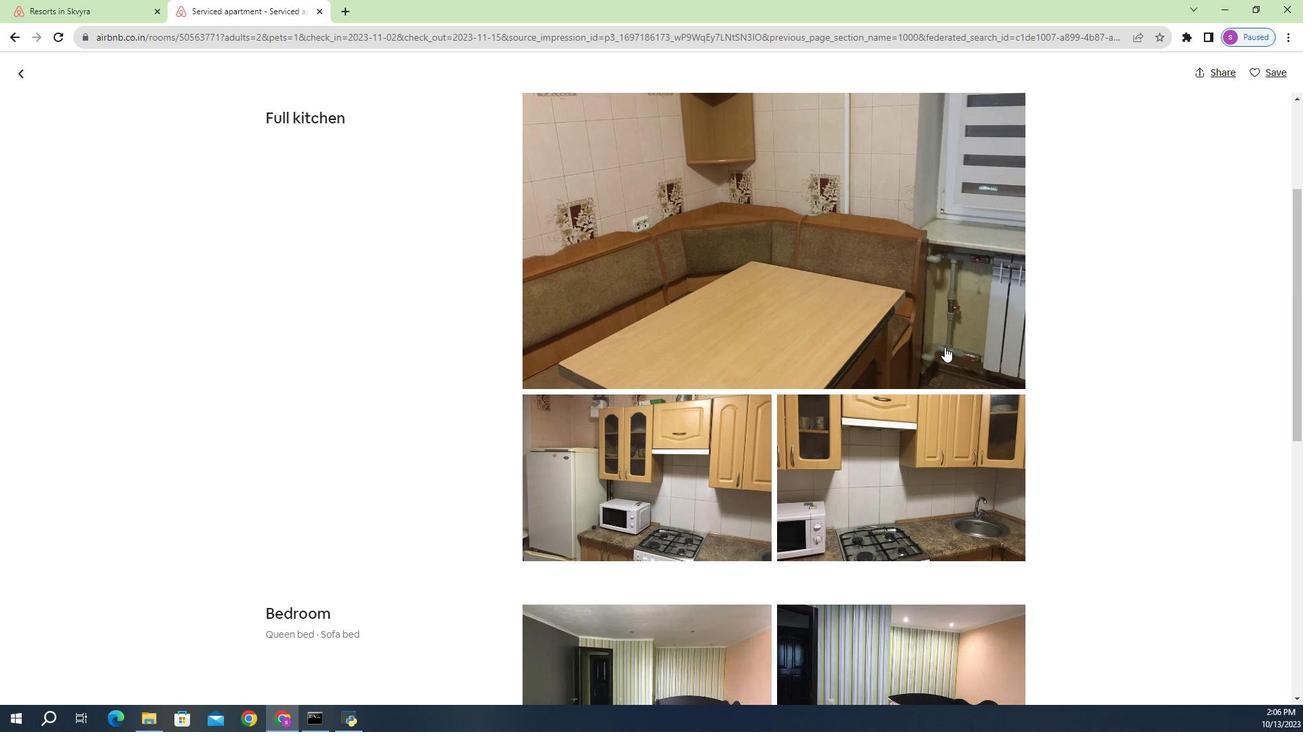 
Action: Mouse moved to (952, 348)
Screenshot: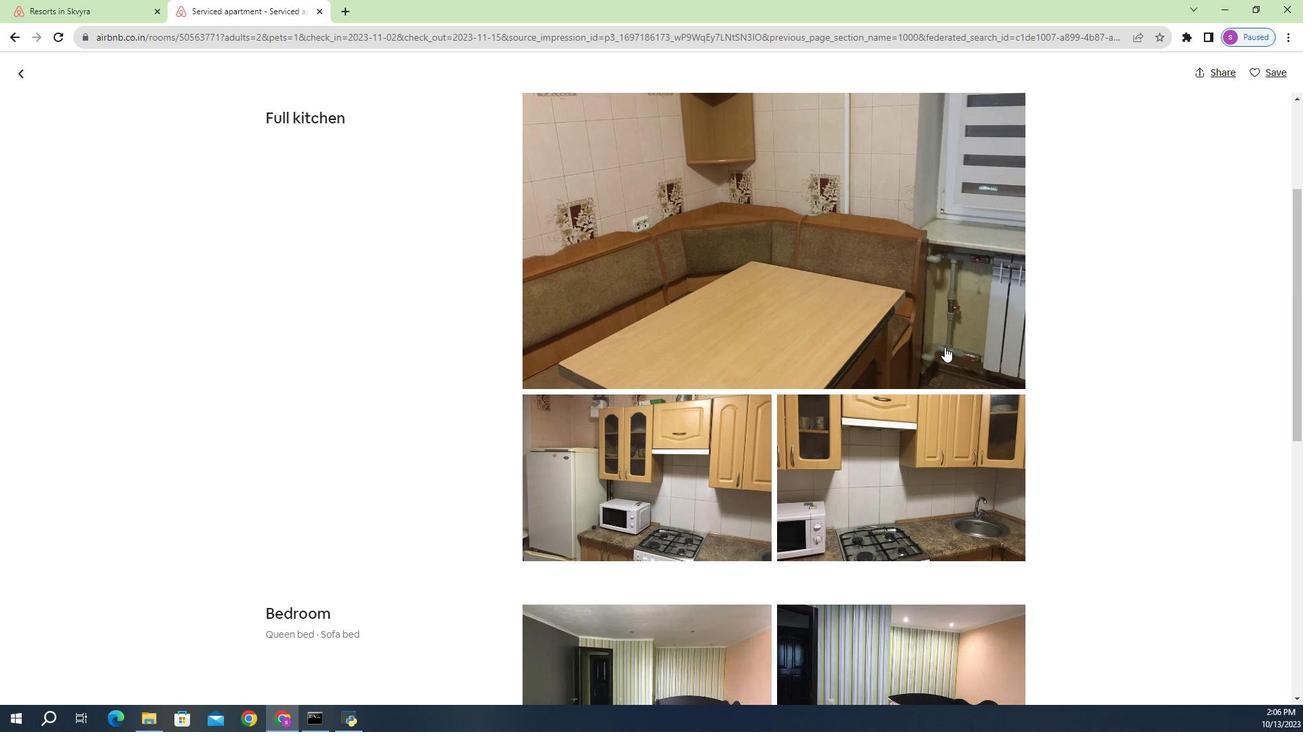 
Action: Mouse scrolled (952, 348) with delta (0, 0)
Screenshot: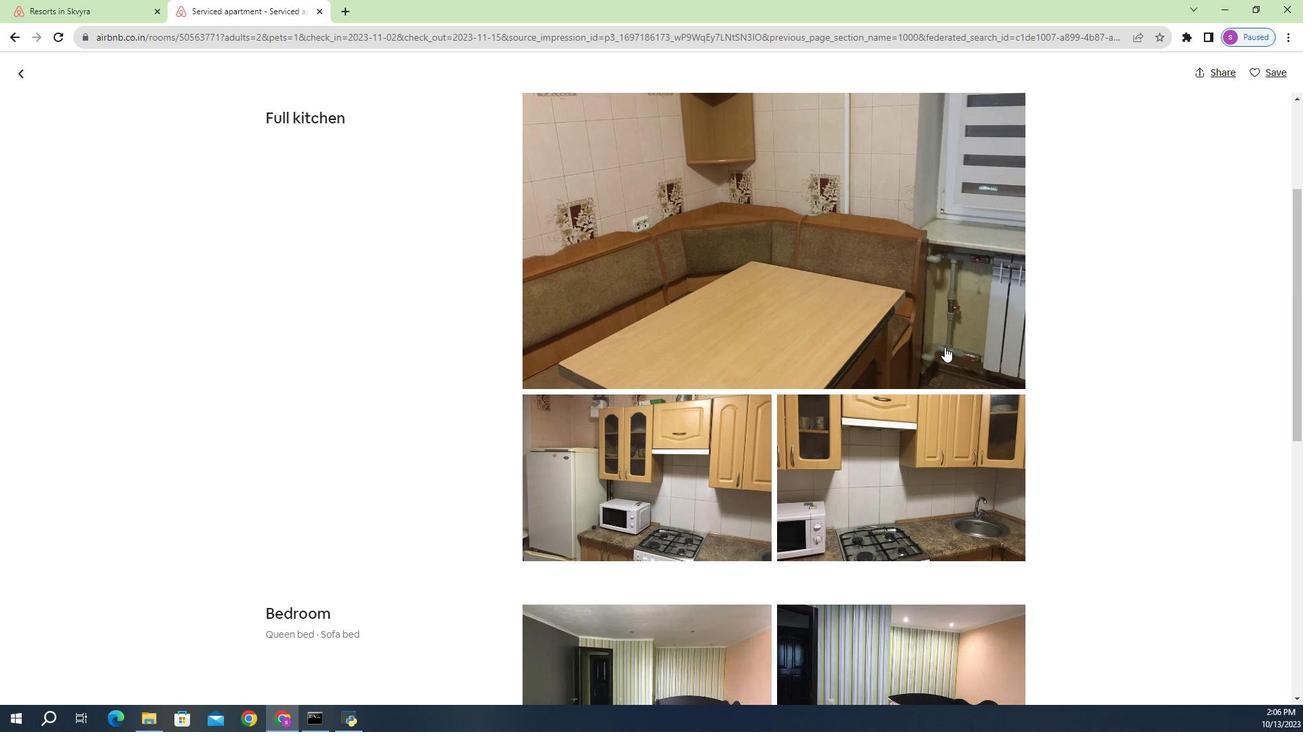 
Action: Mouse moved to (937, 349)
Screenshot: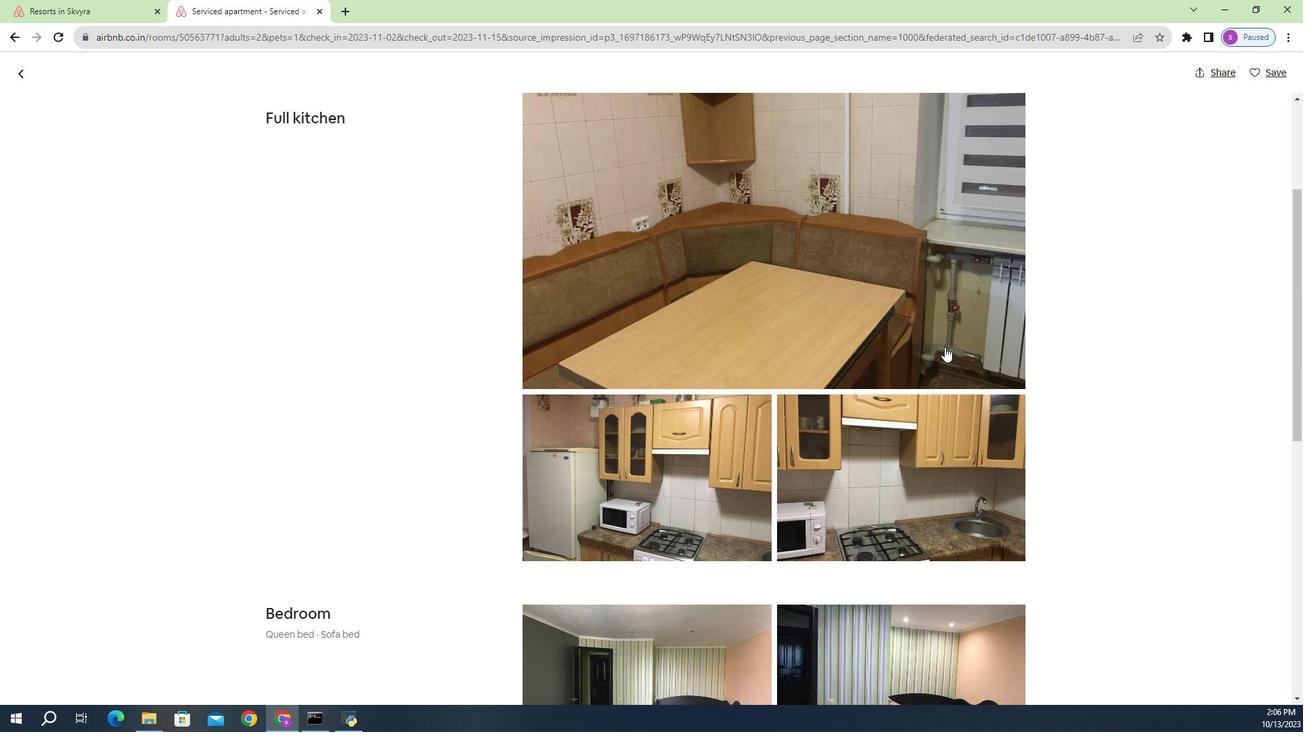 
Action: Mouse scrolled (937, 350) with delta (0, 0)
Screenshot: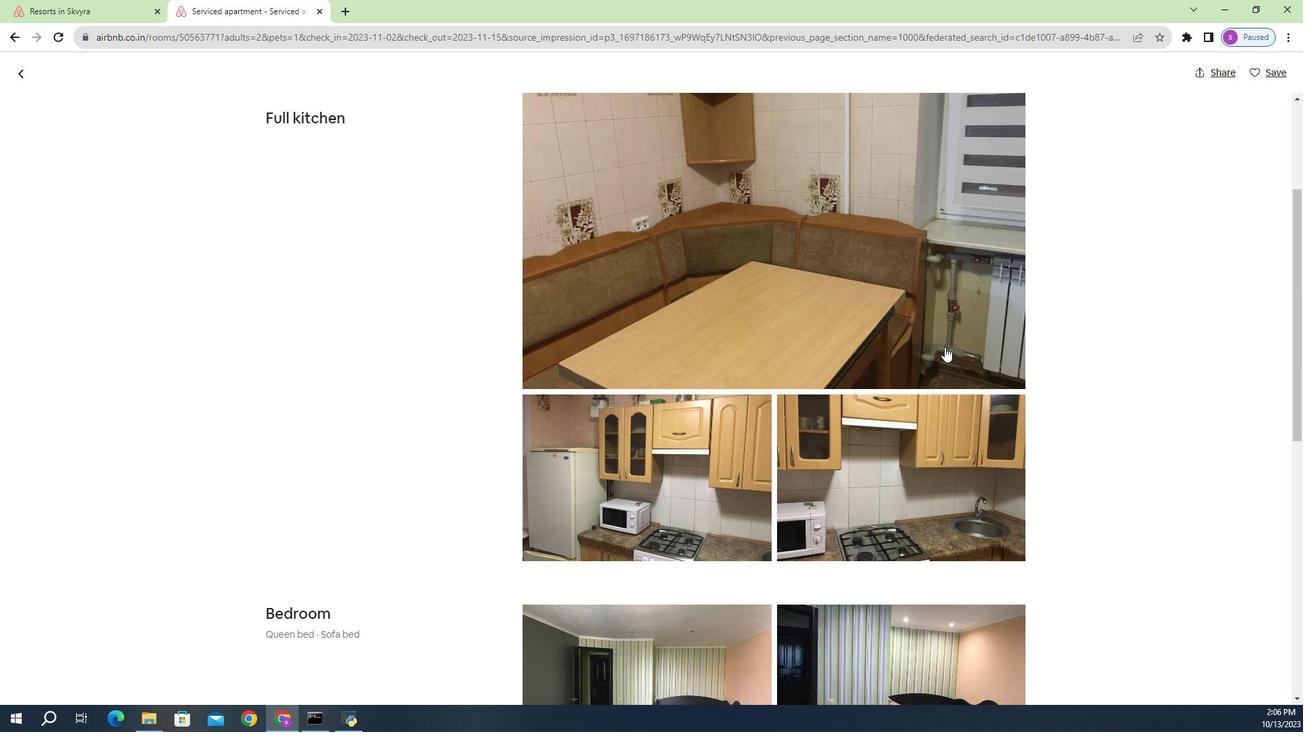 
Action: Mouse moved to (933, 392)
Screenshot: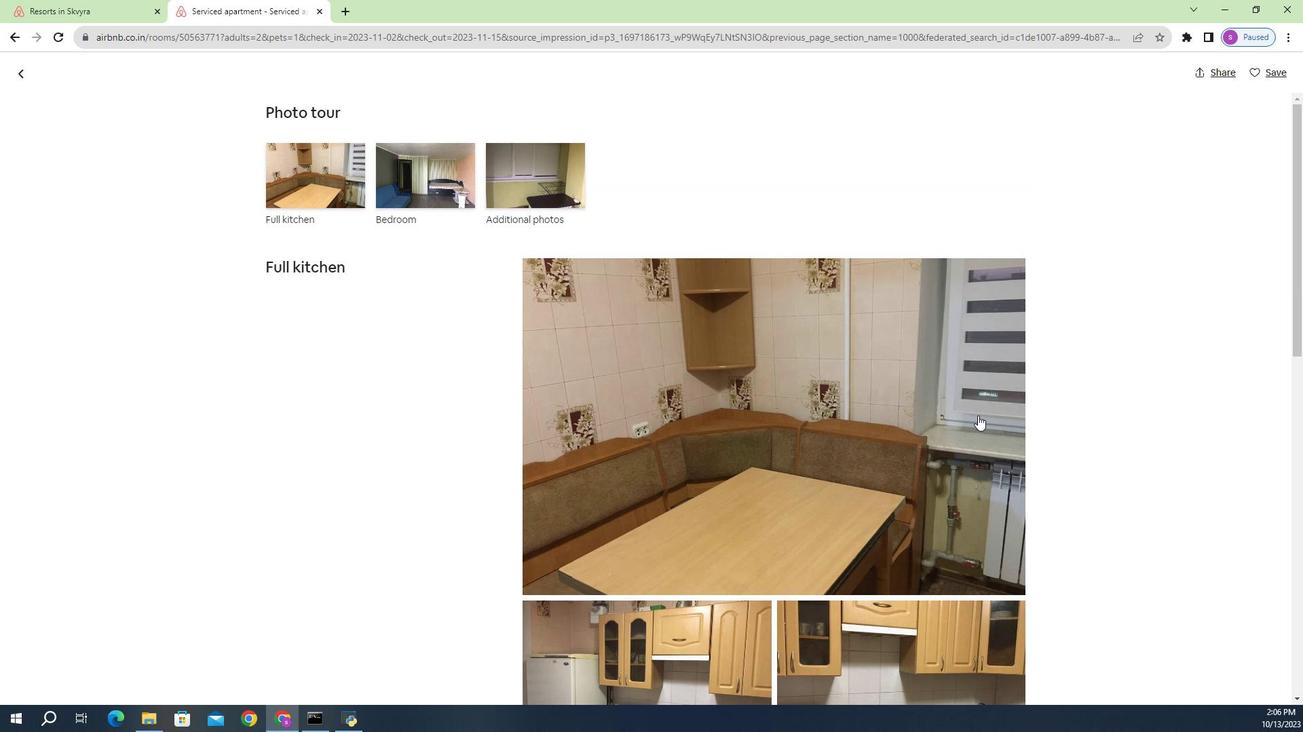 
Action: Mouse scrolled (933, 393) with delta (0, 0)
Screenshot: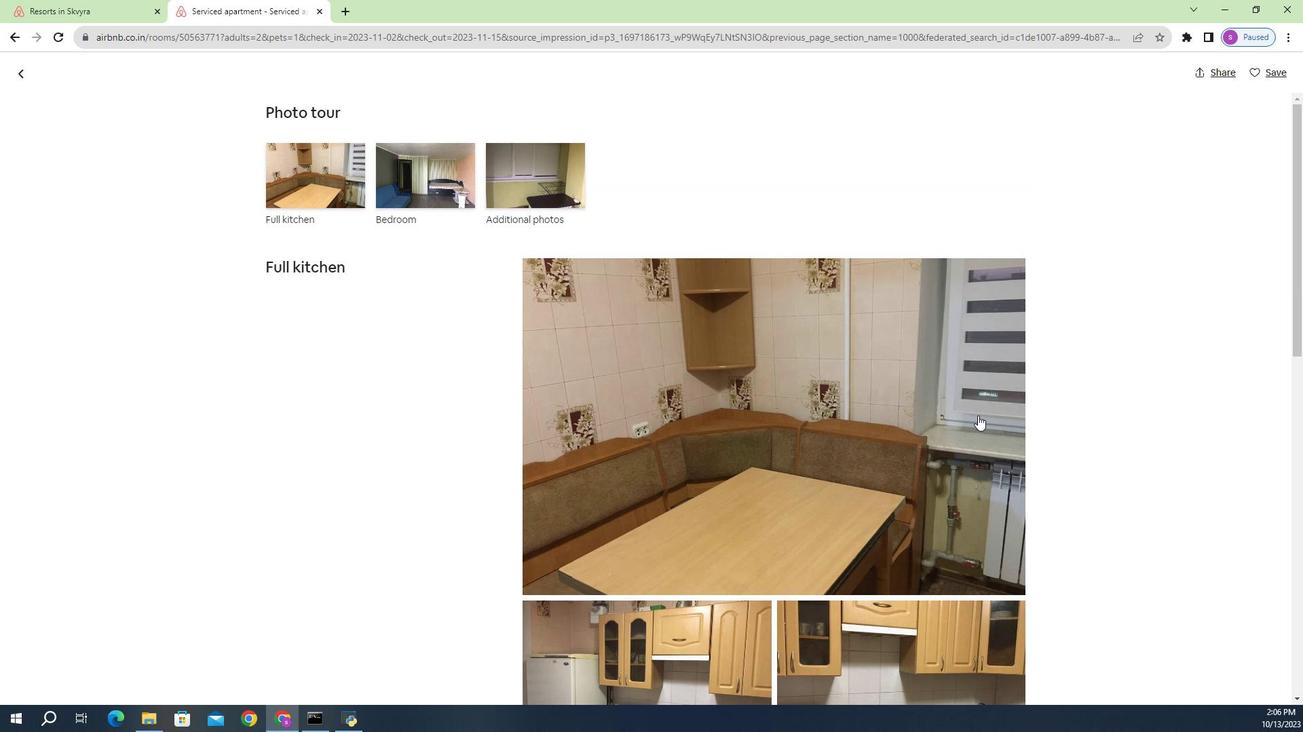 
Action: Mouse moved to (954, 405)
Screenshot: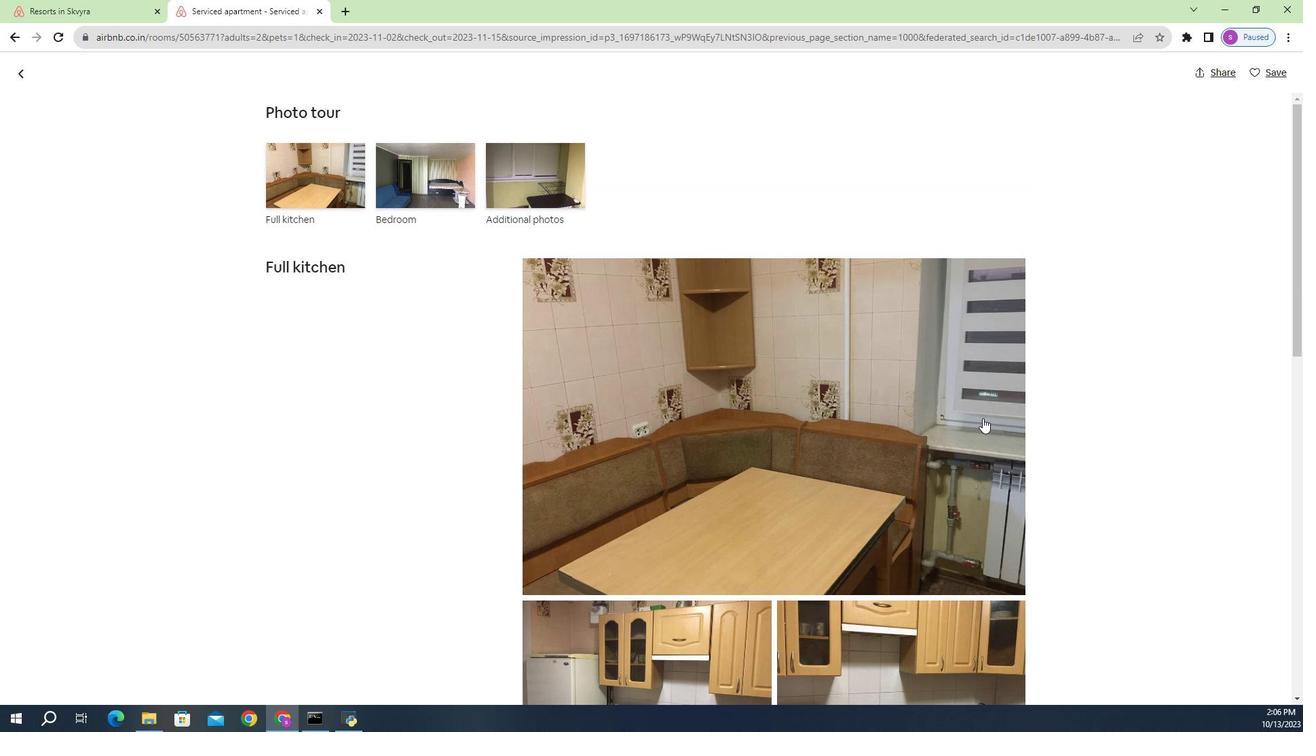 
Action: Mouse scrolled (954, 405) with delta (0, 0)
Screenshot: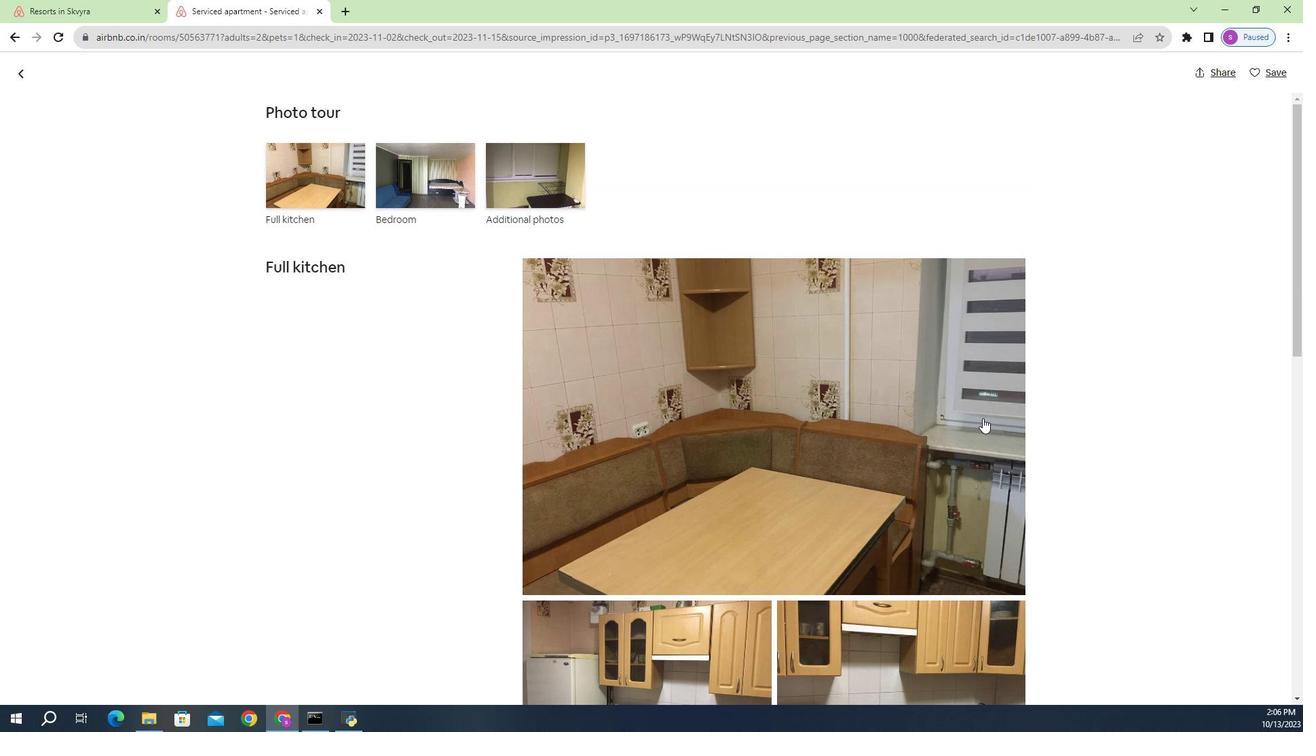 
Action: Mouse moved to (969, 413)
Screenshot: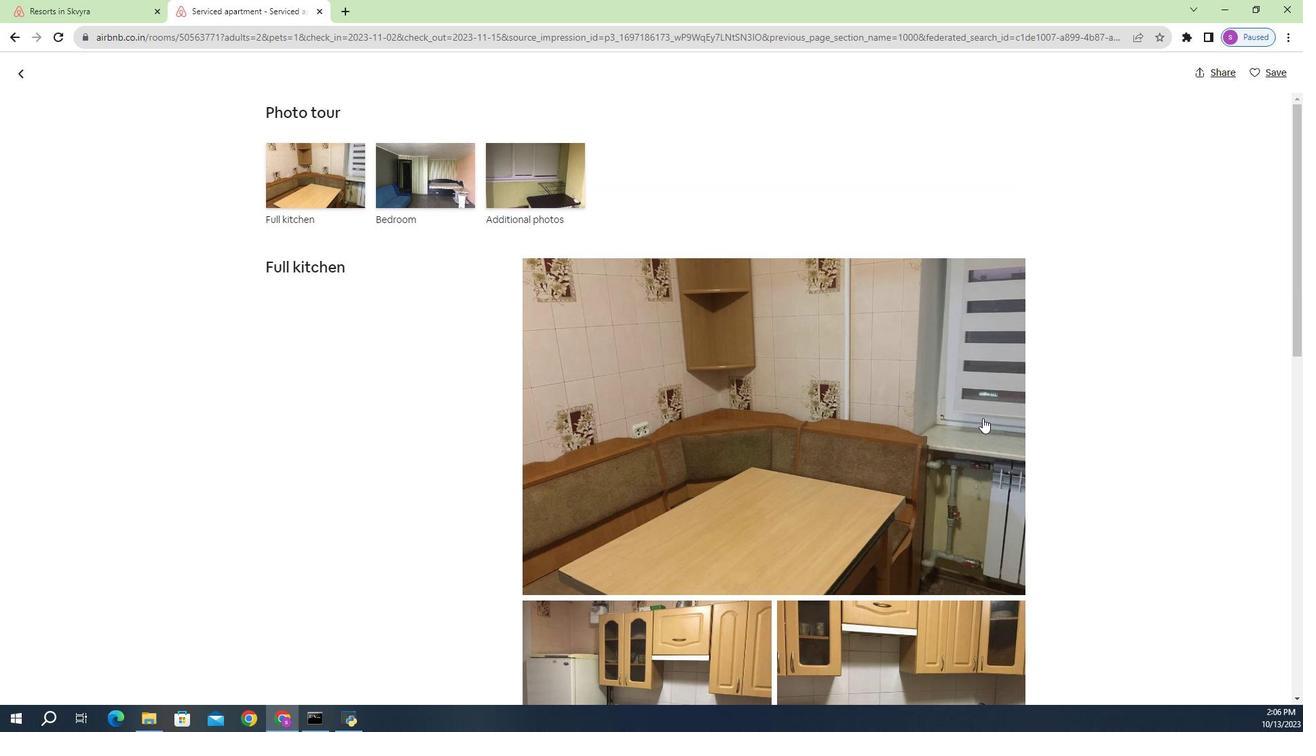 
Action: Mouse scrolled (969, 414) with delta (0, 0)
Screenshot: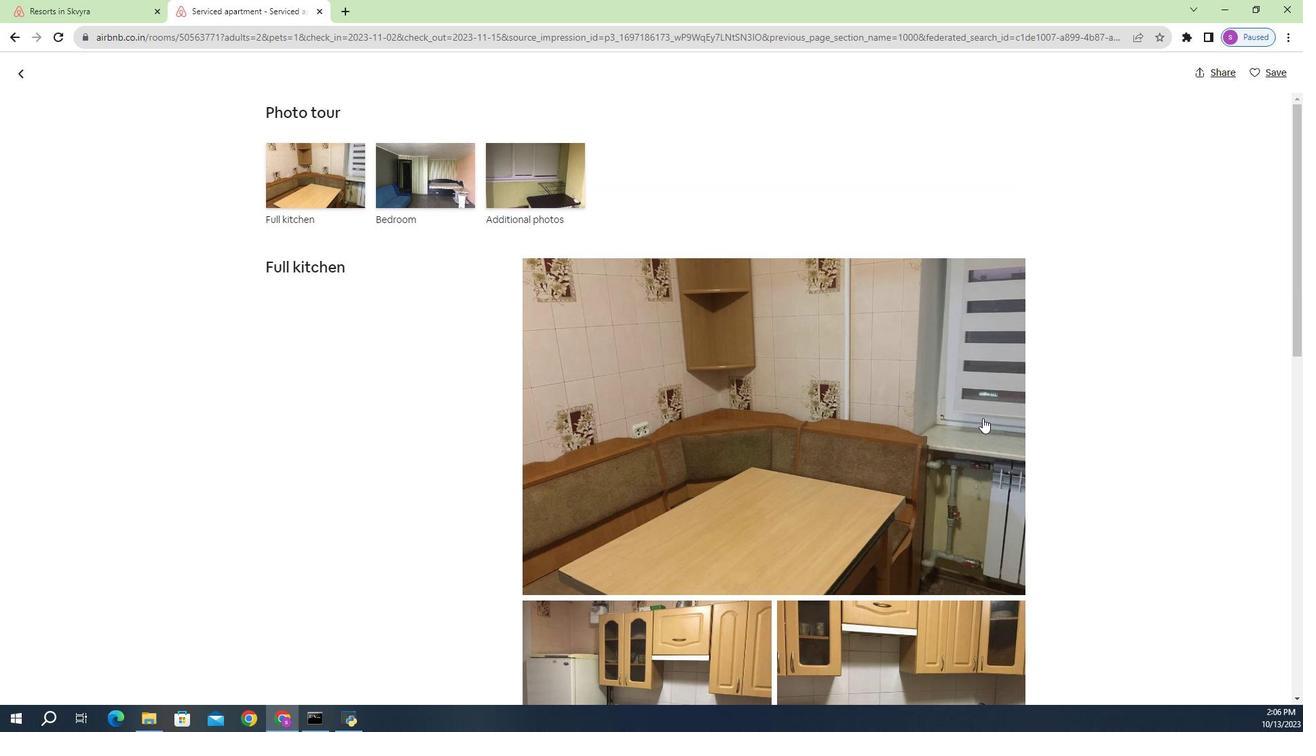 
Action: Mouse moved to (33, 91)
Screenshot: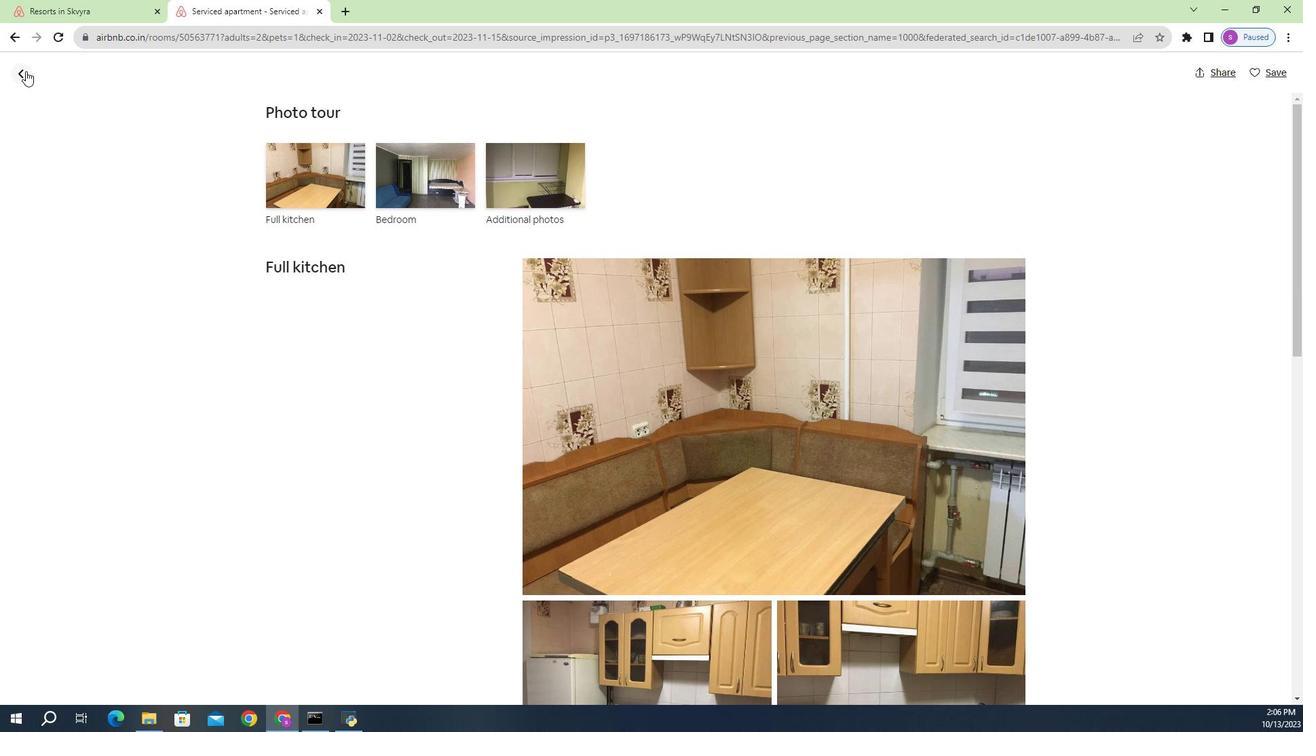 
Action: Mouse pressed left at (33, 91)
Screenshot: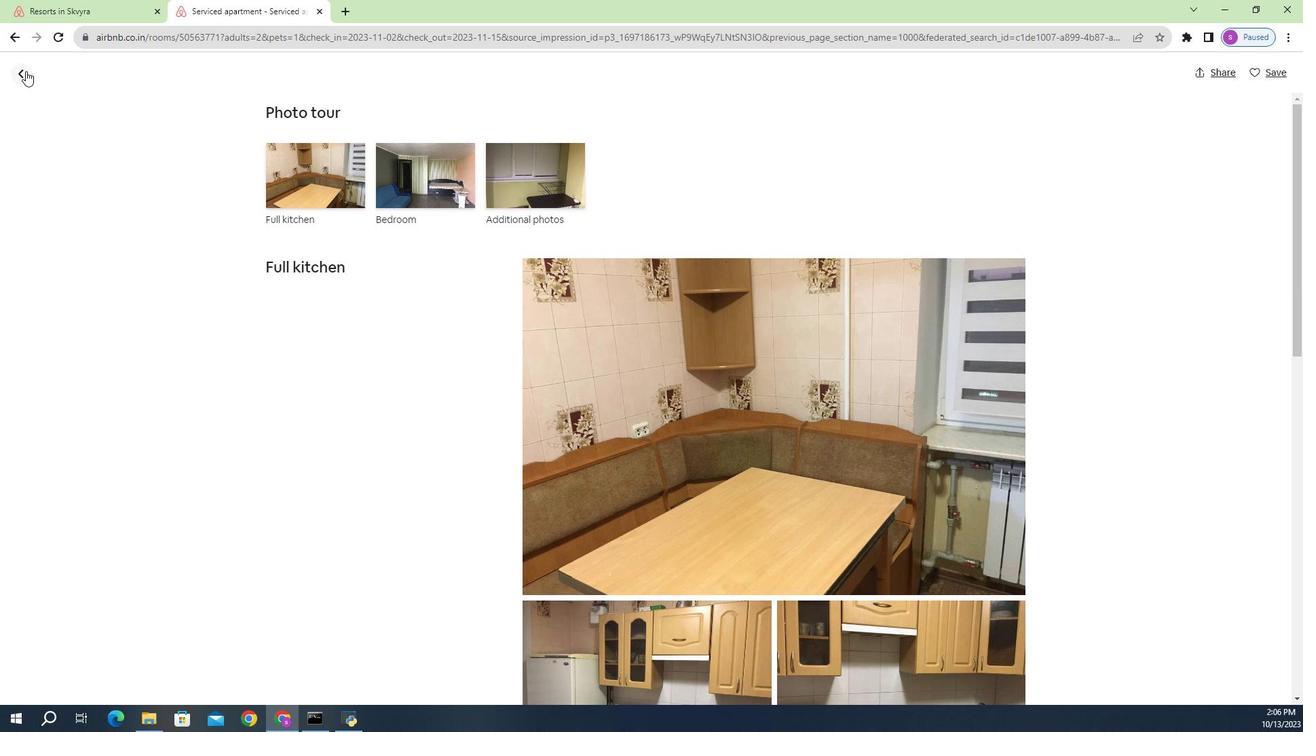 
Action: Mouse moved to (622, 278)
Screenshot: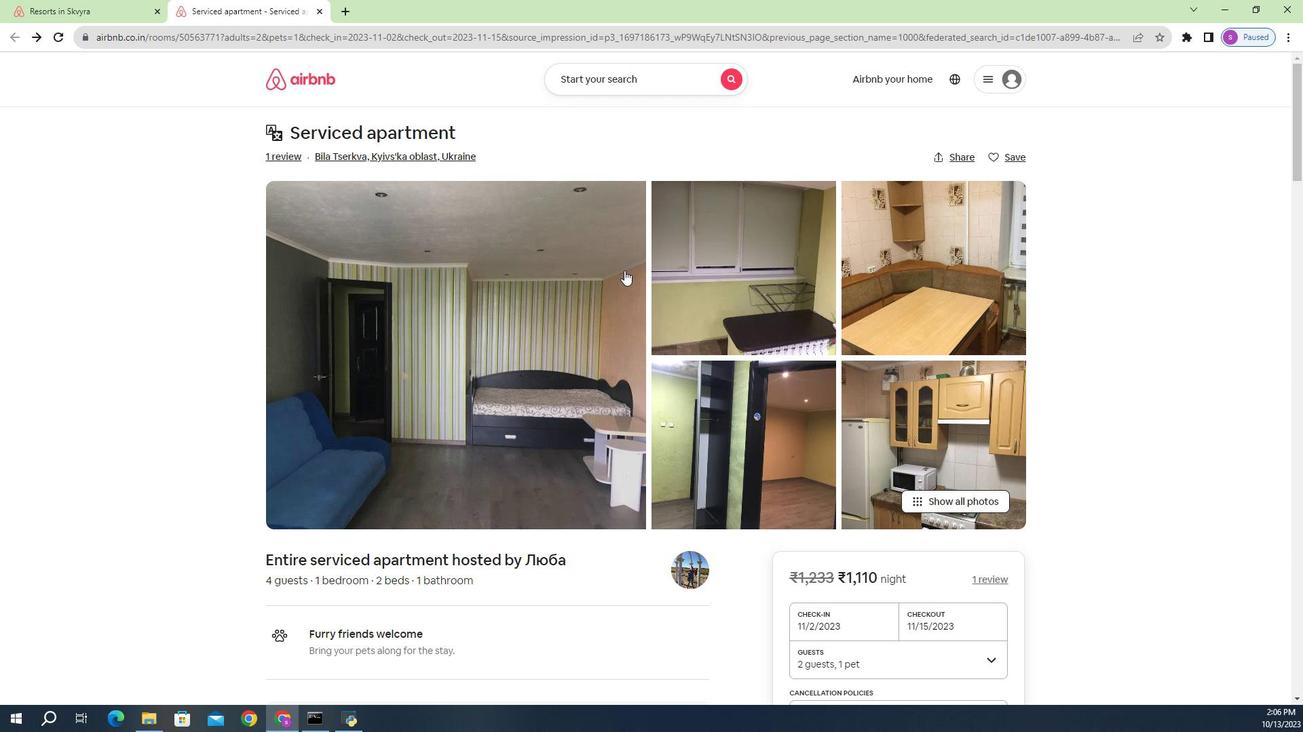 
Action: Mouse scrolled (622, 277) with delta (0, 0)
Screenshot: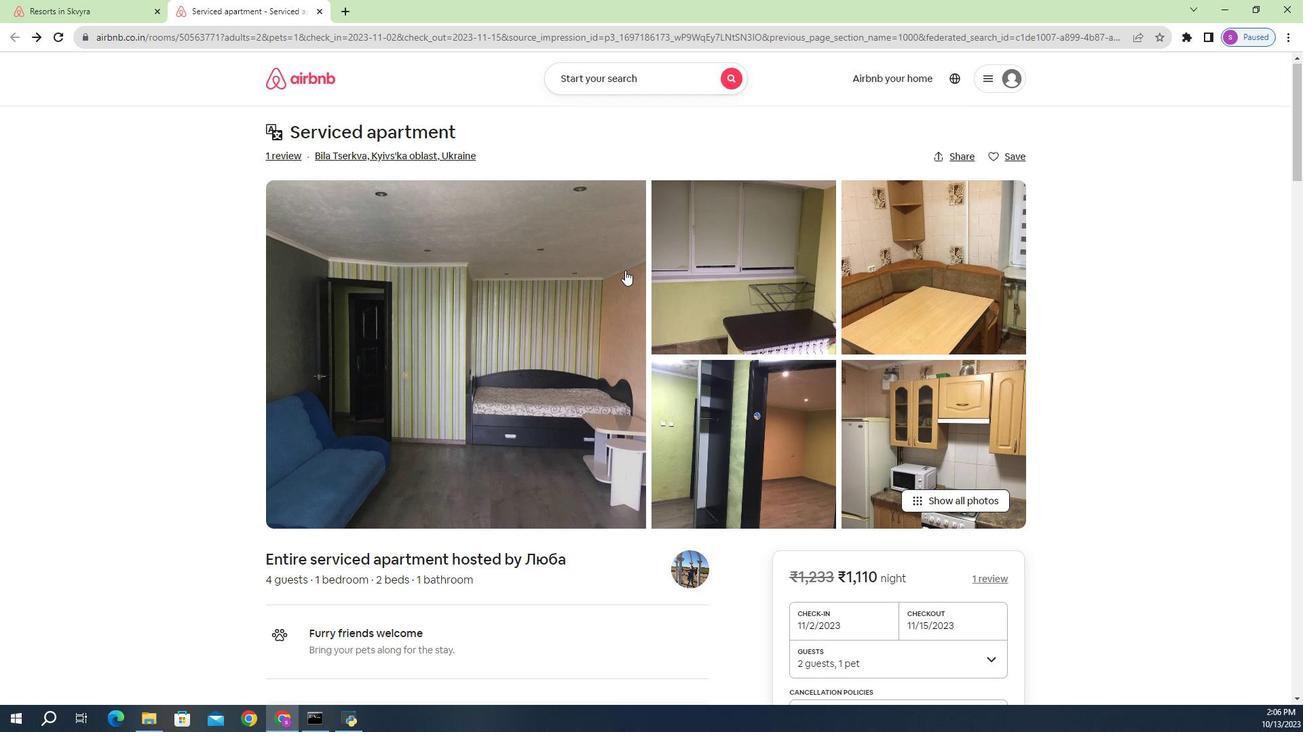 
Action: Mouse moved to (623, 278)
Screenshot: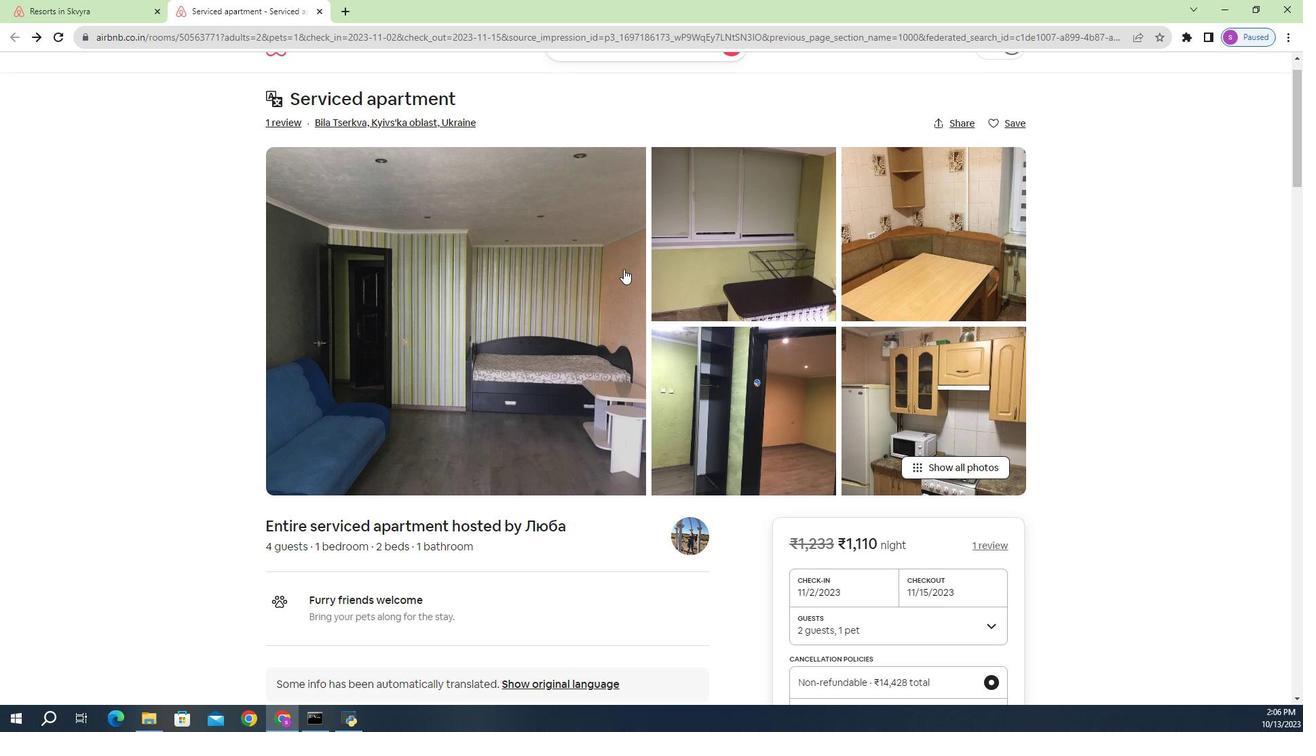 
Action: Mouse scrolled (623, 277) with delta (0, 0)
Screenshot: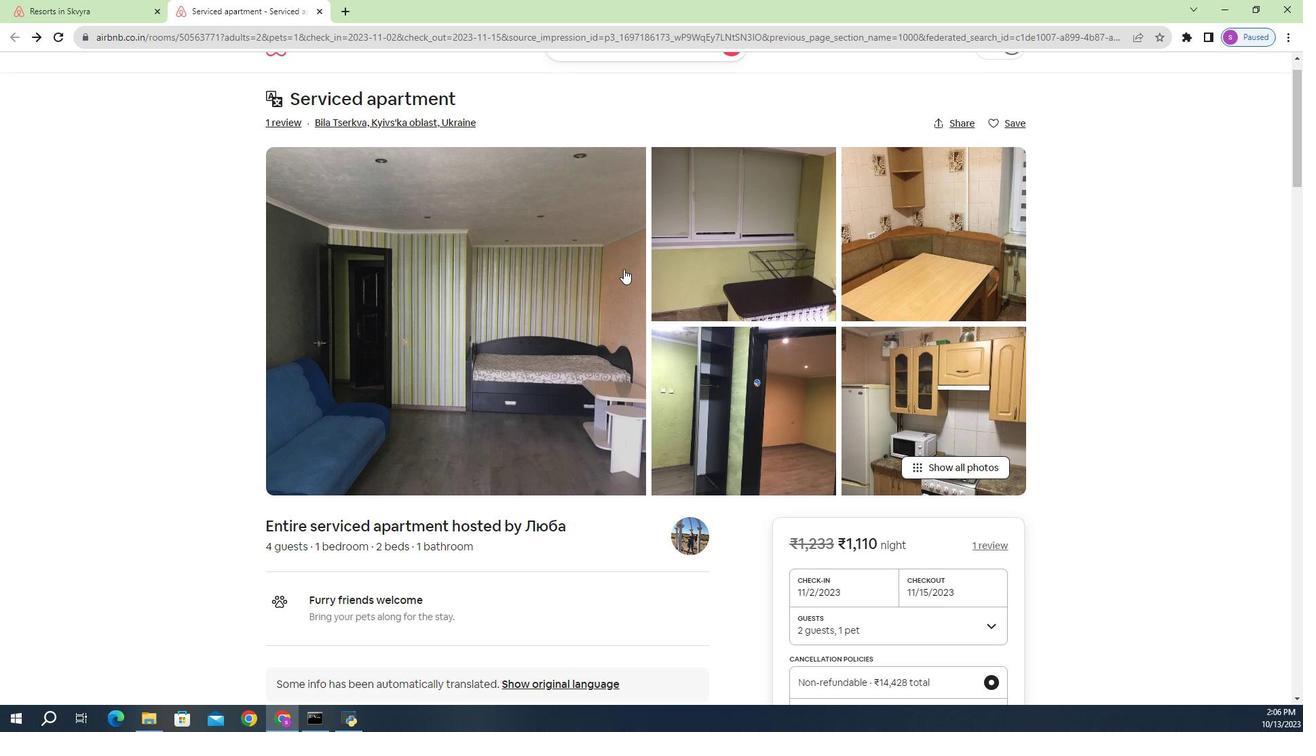 
Action: Mouse moved to (491, 212)
Screenshot: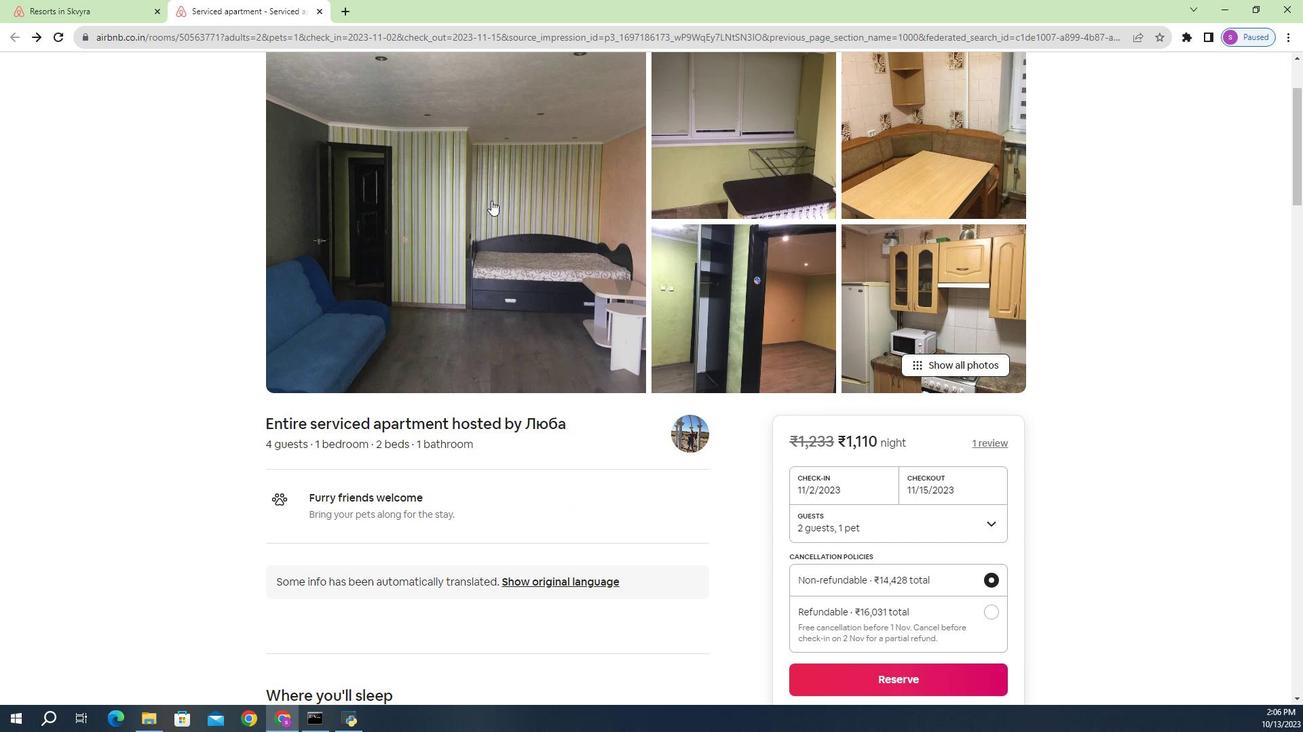 
Action: Mouse scrolled (491, 211) with delta (0, 0)
Screenshot: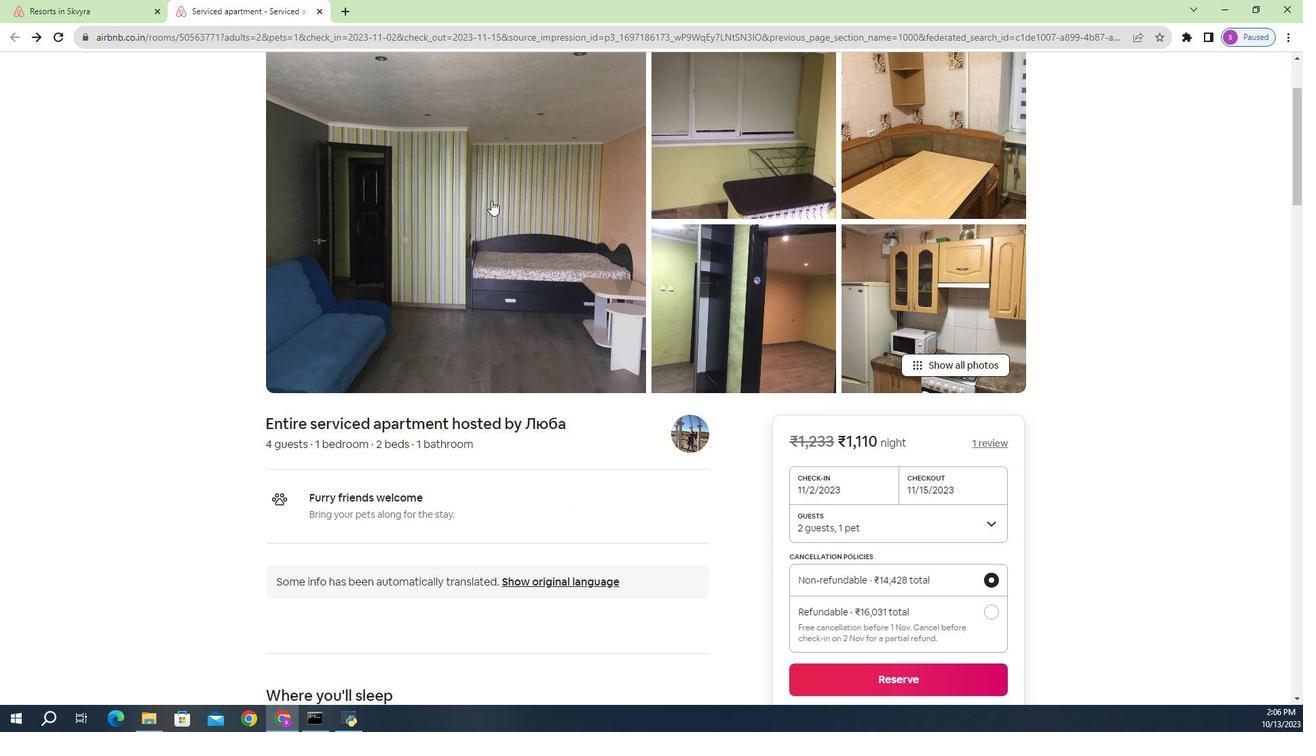 
Action: Mouse scrolled (491, 211) with delta (0, 0)
Screenshot: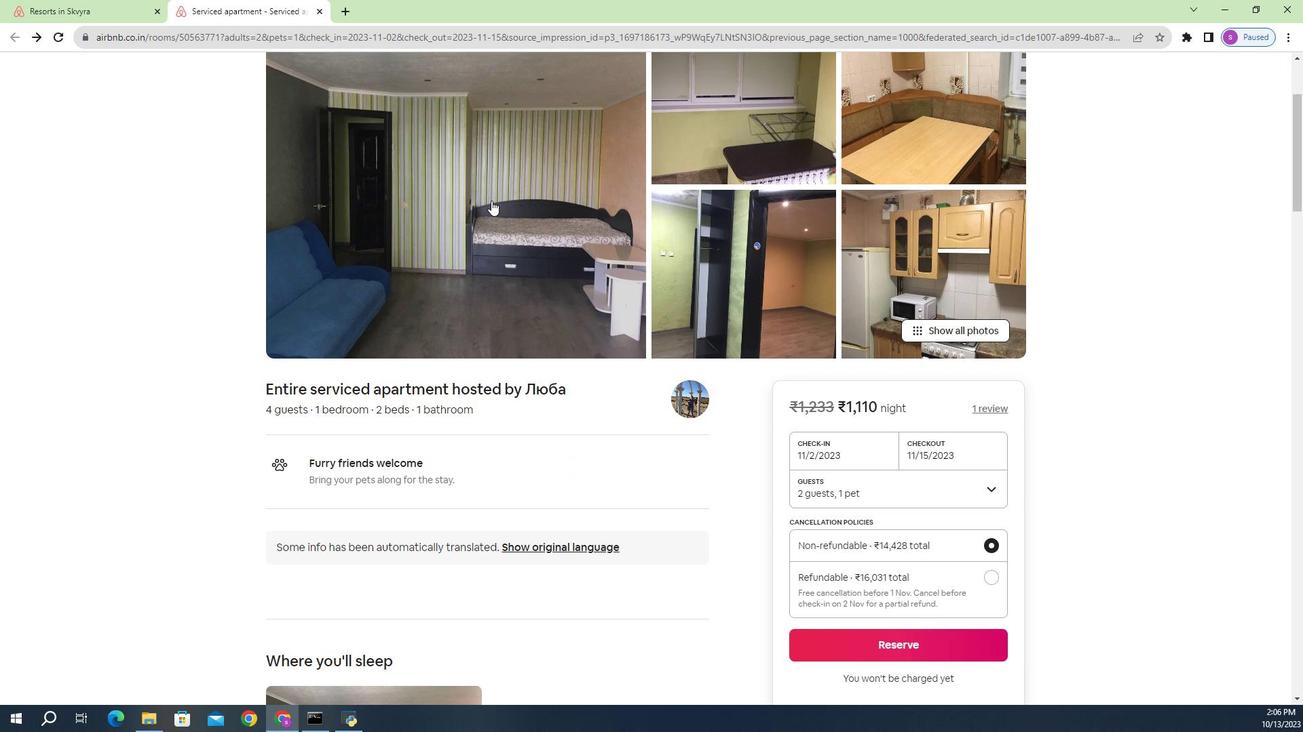
Action: Mouse scrolled (491, 211) with delta (0, 0)
Screenshot: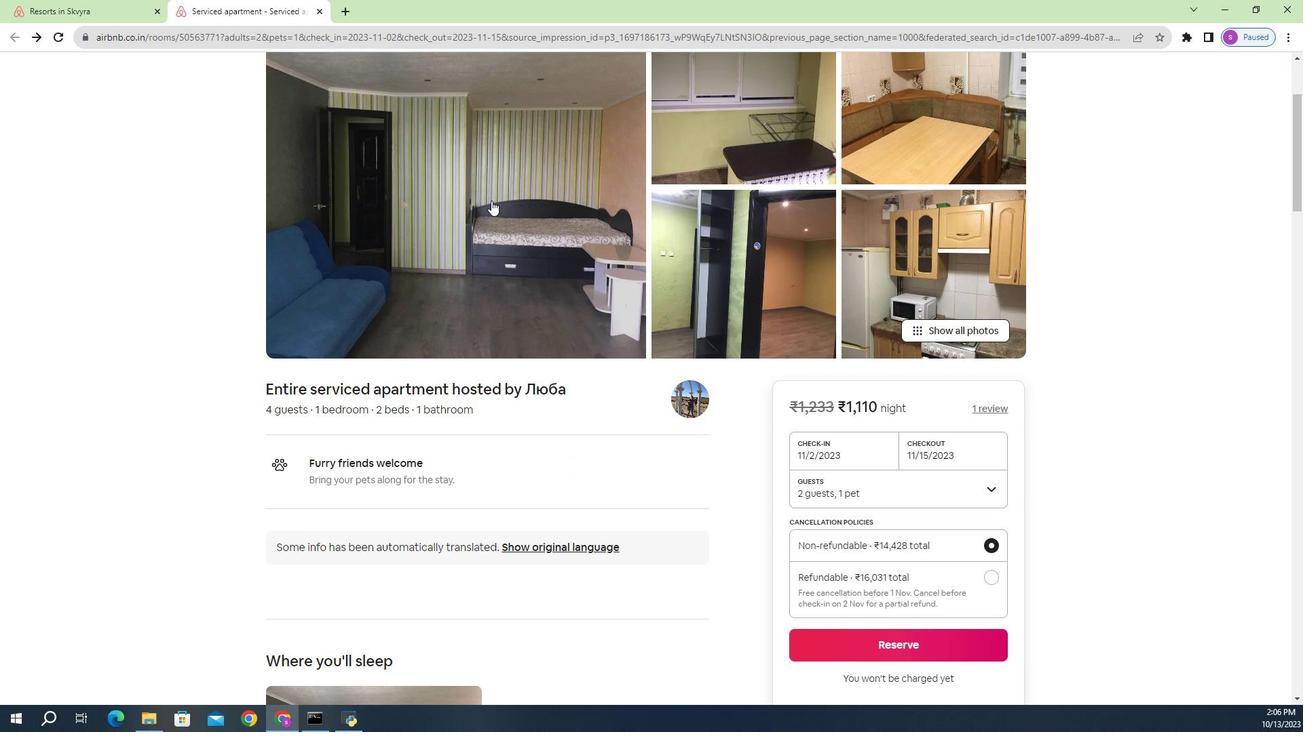 
Action: Mouse scrolled (491, 211) with delta (0, 0)
Screenshot: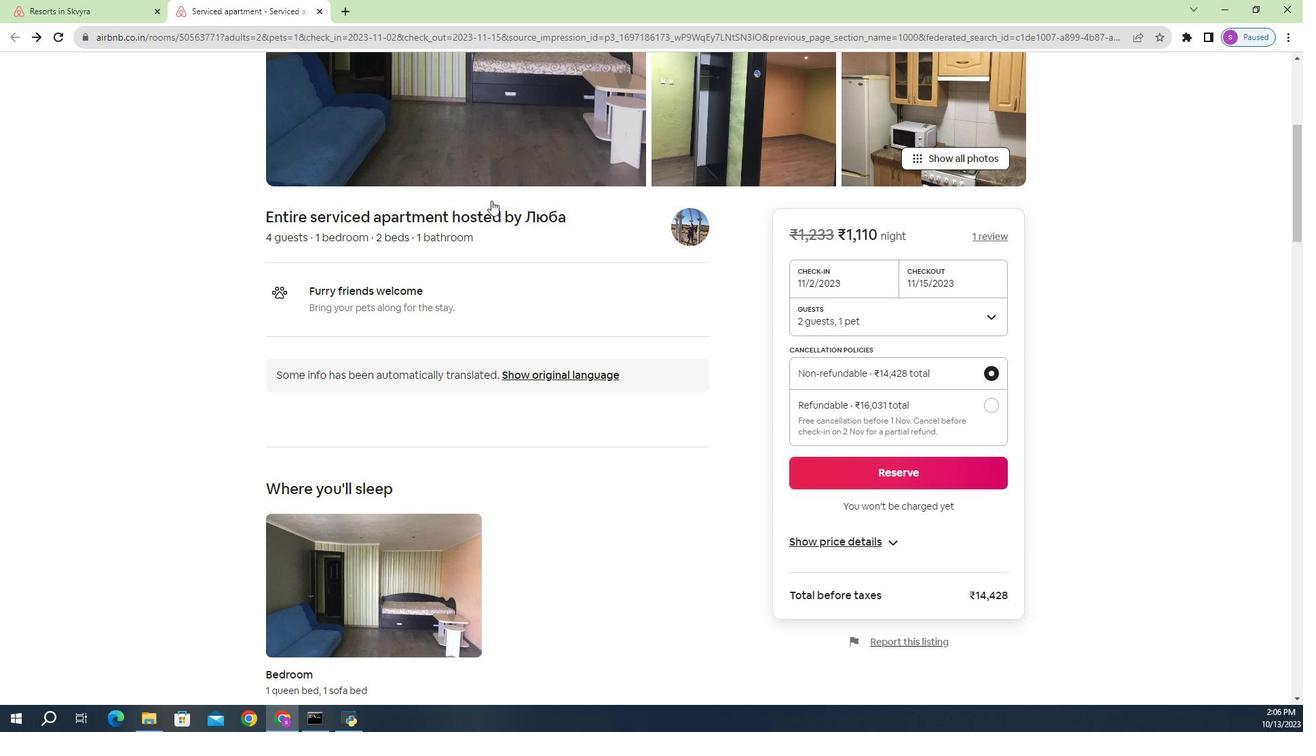 
Action: Mouse scrolled (491, 211) with delta (0, 0)
Screenshot: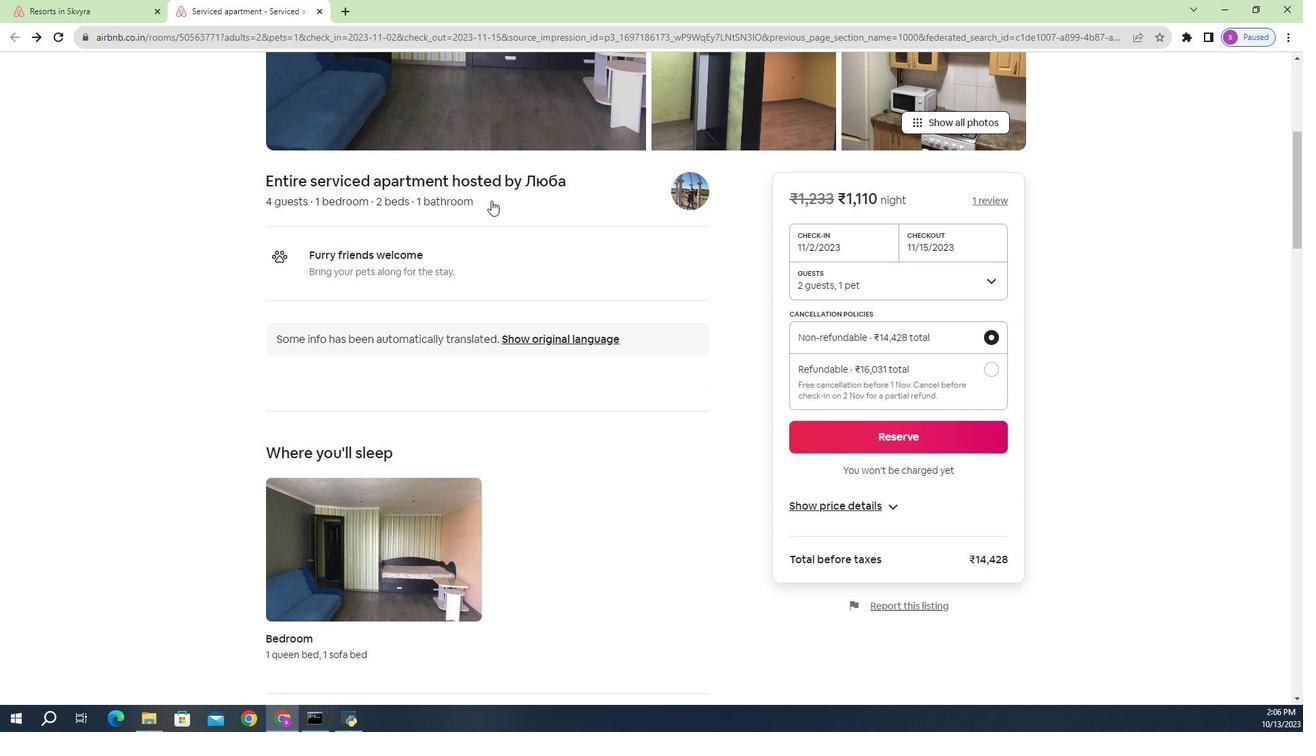 
Action: Mouse scrolled (491, 211) with delta (0, 0)
Screenshot: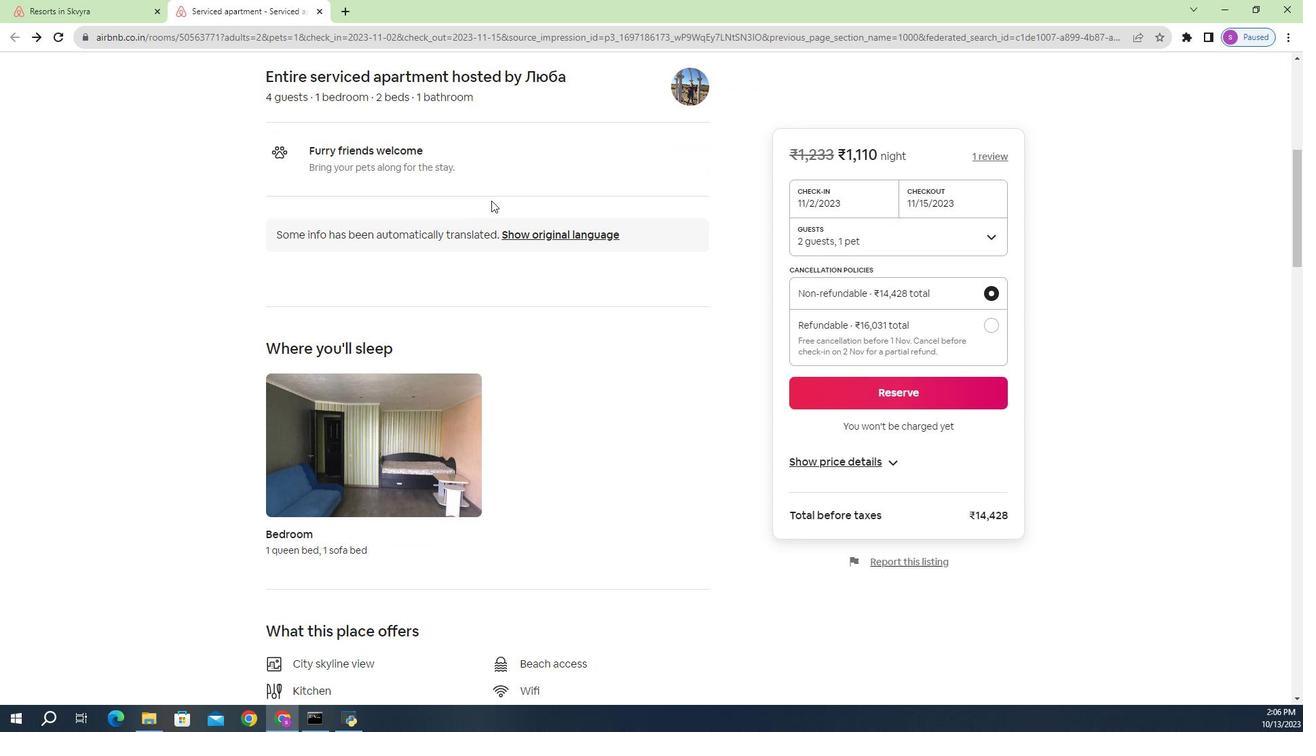 
Action: Mouse scrolled (491, 211) with delta (0, 0)
Screenshot: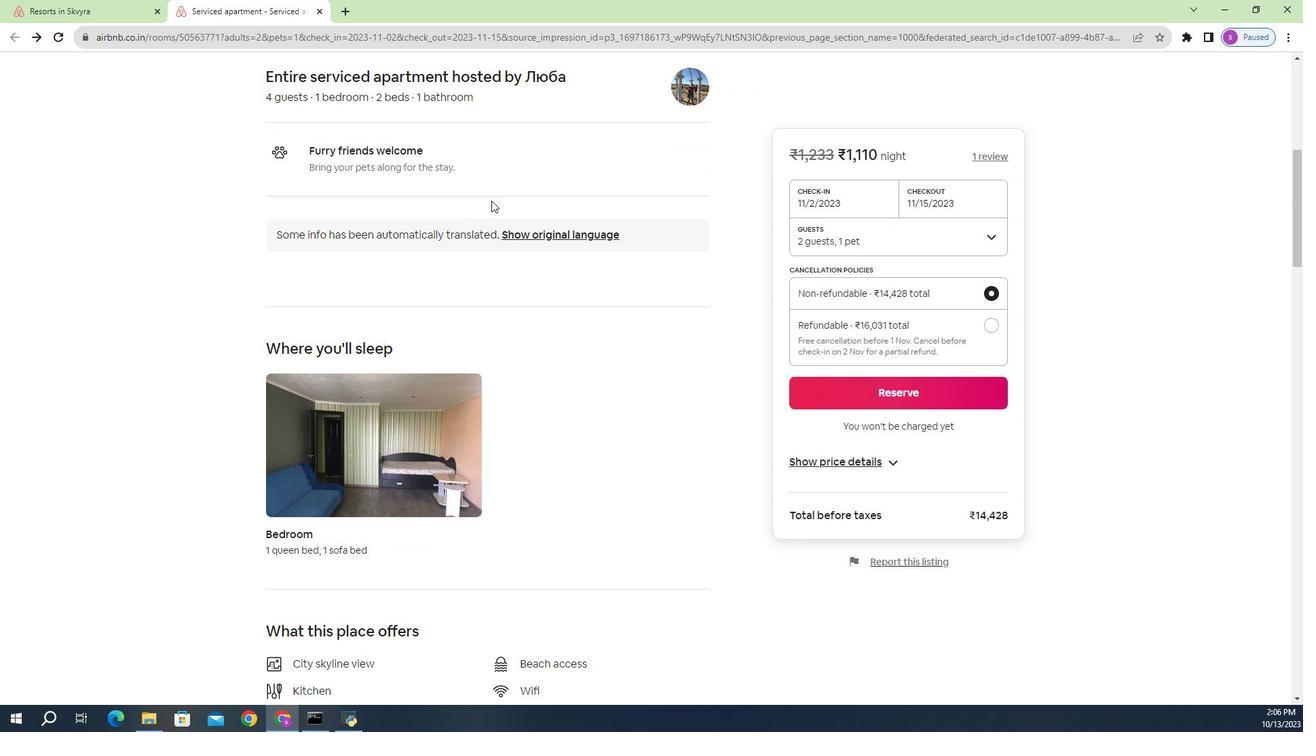 
Action: Mouse scrolled (491, 211) with delta (0, 0)
Screenshot: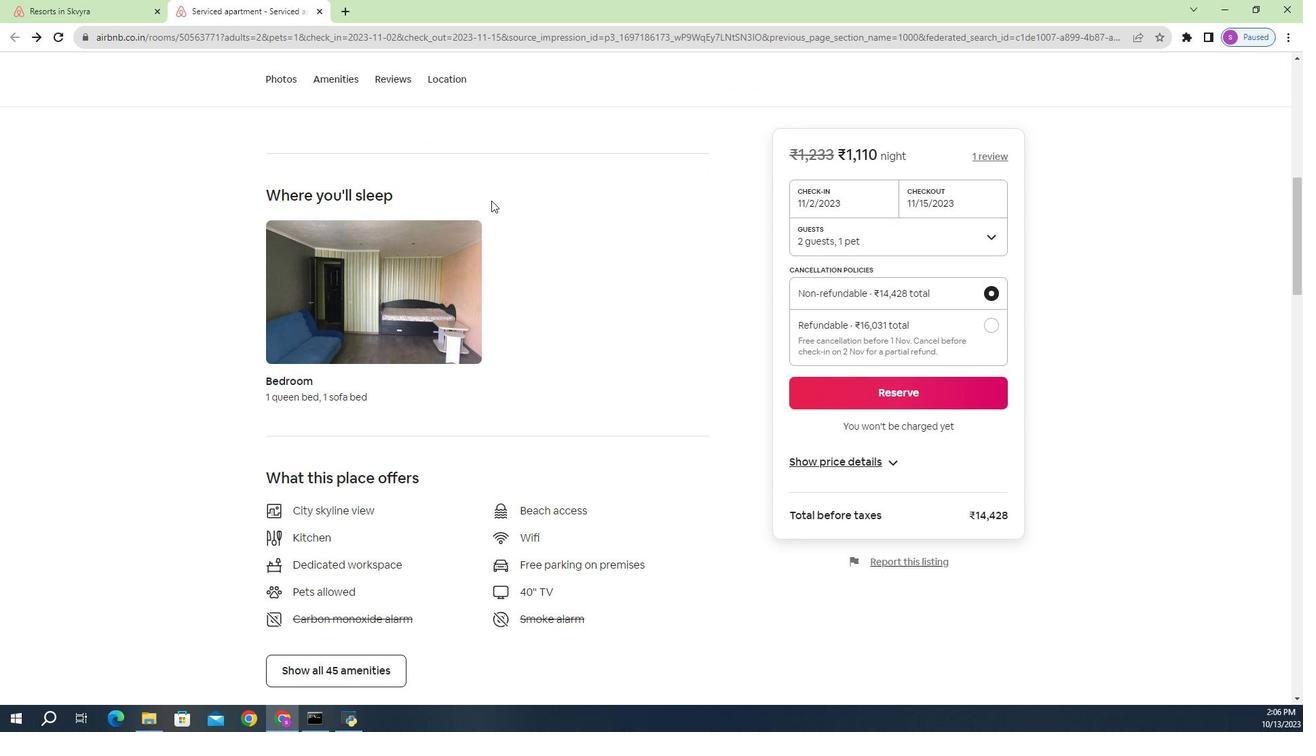
Action: Mouse scrolled (491, 211) with delta (0, 0)
Screenshot: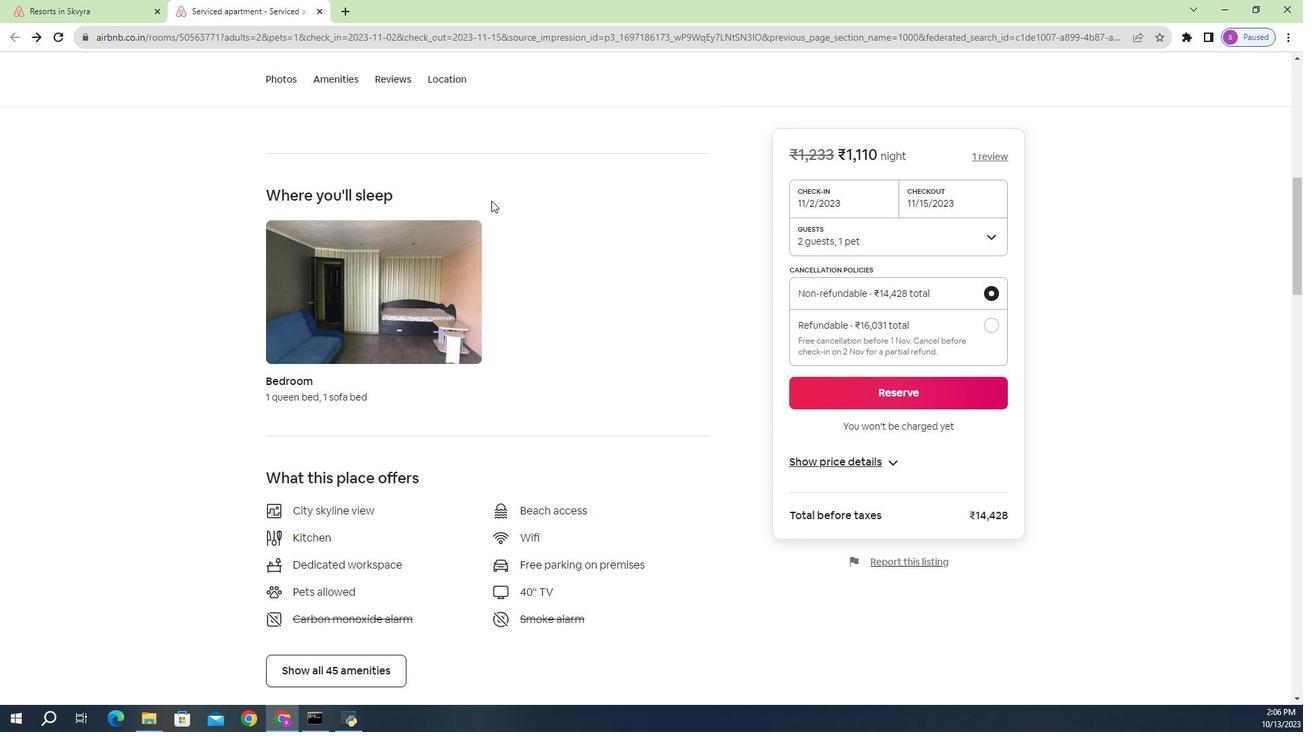 
Action: Mouse scrolled (491, 211) with delta (0, 0)
Screenshot: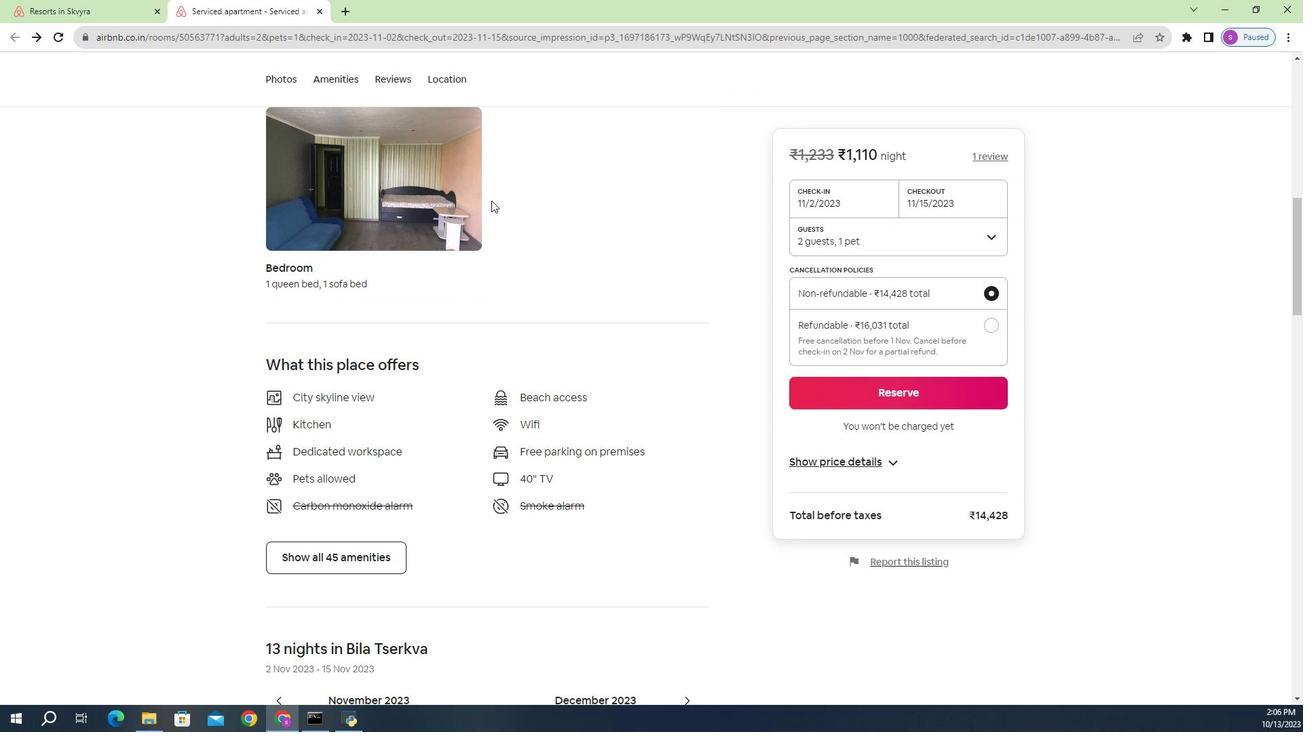 
Action: Mouse scrolled (491, 211) with delta (0, 0)
Screenshot: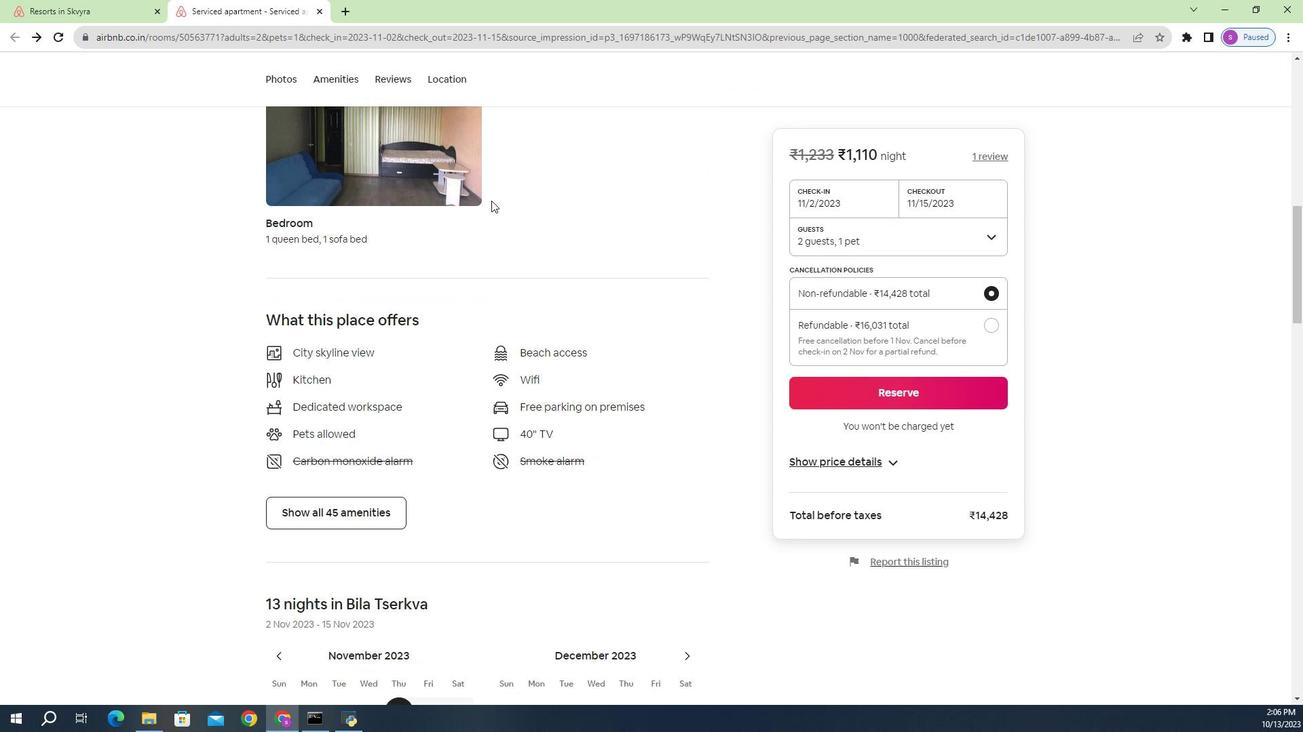 
Action: Mouse scrolled (491, 211) with delta (0, 0)
Screenshot: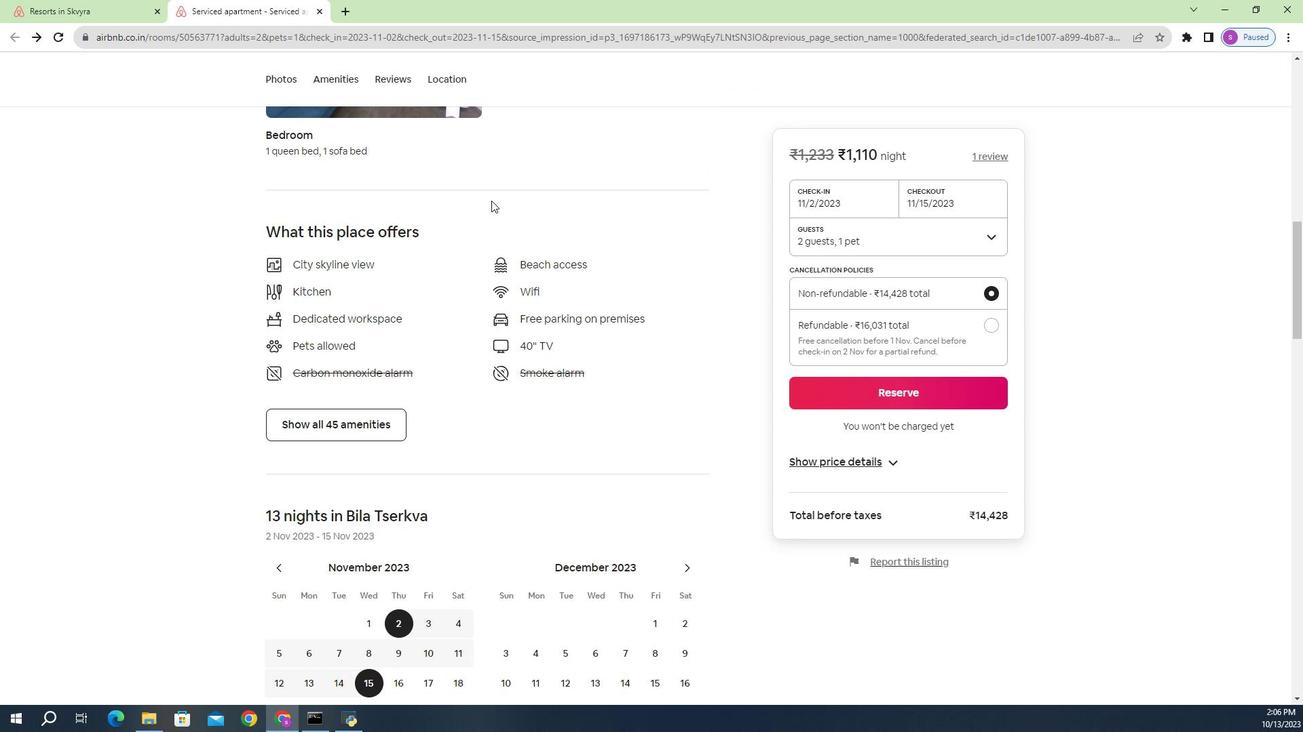
Action: Mouse scrolled (491, 211) with delta (0, 0)
Screenshot: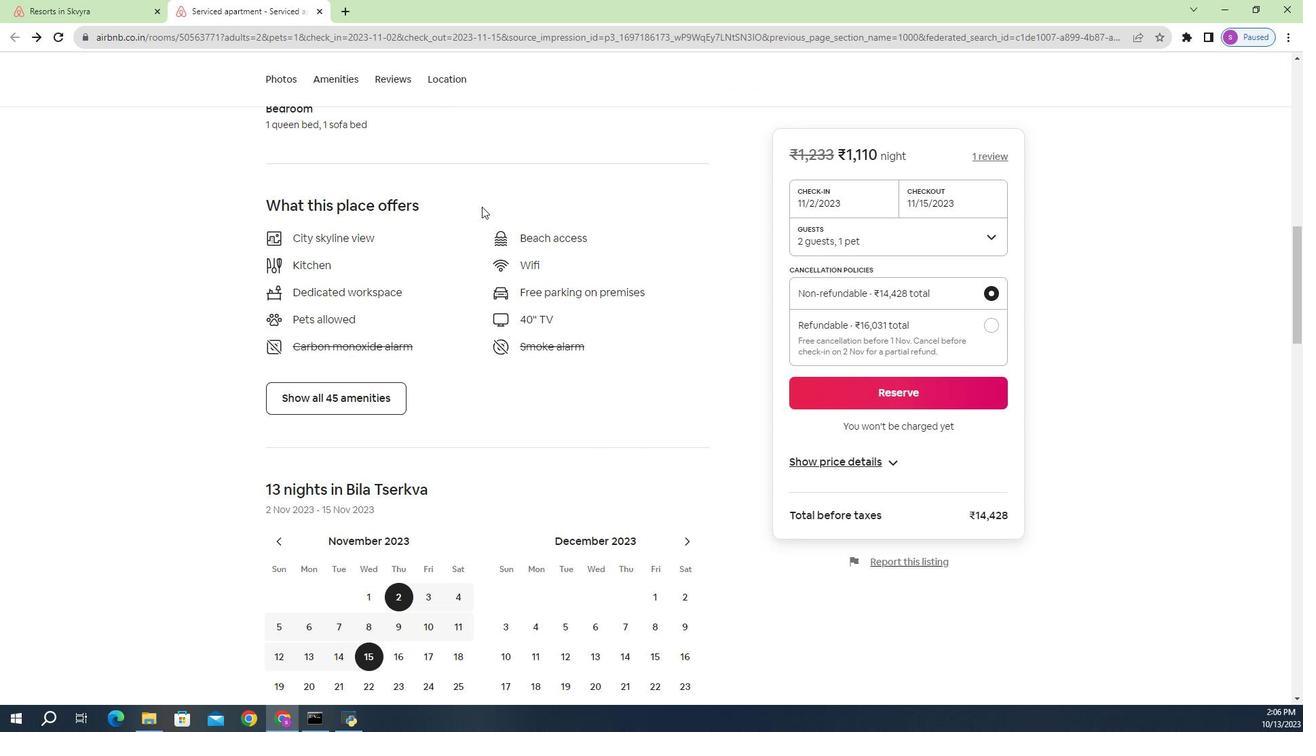 
Action: Mouse moved to (373, 299)
Screenshot: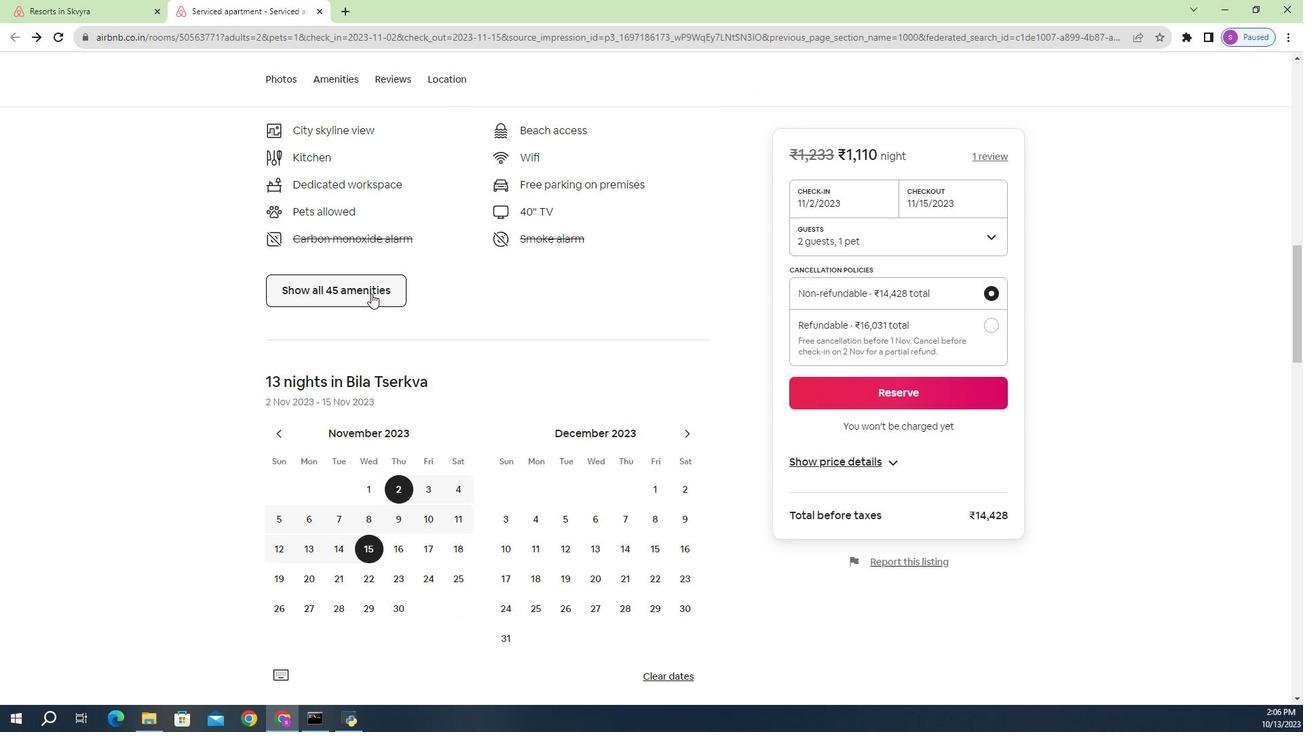 
Action: Mouse pressed left at (373, 299)
Screenshot: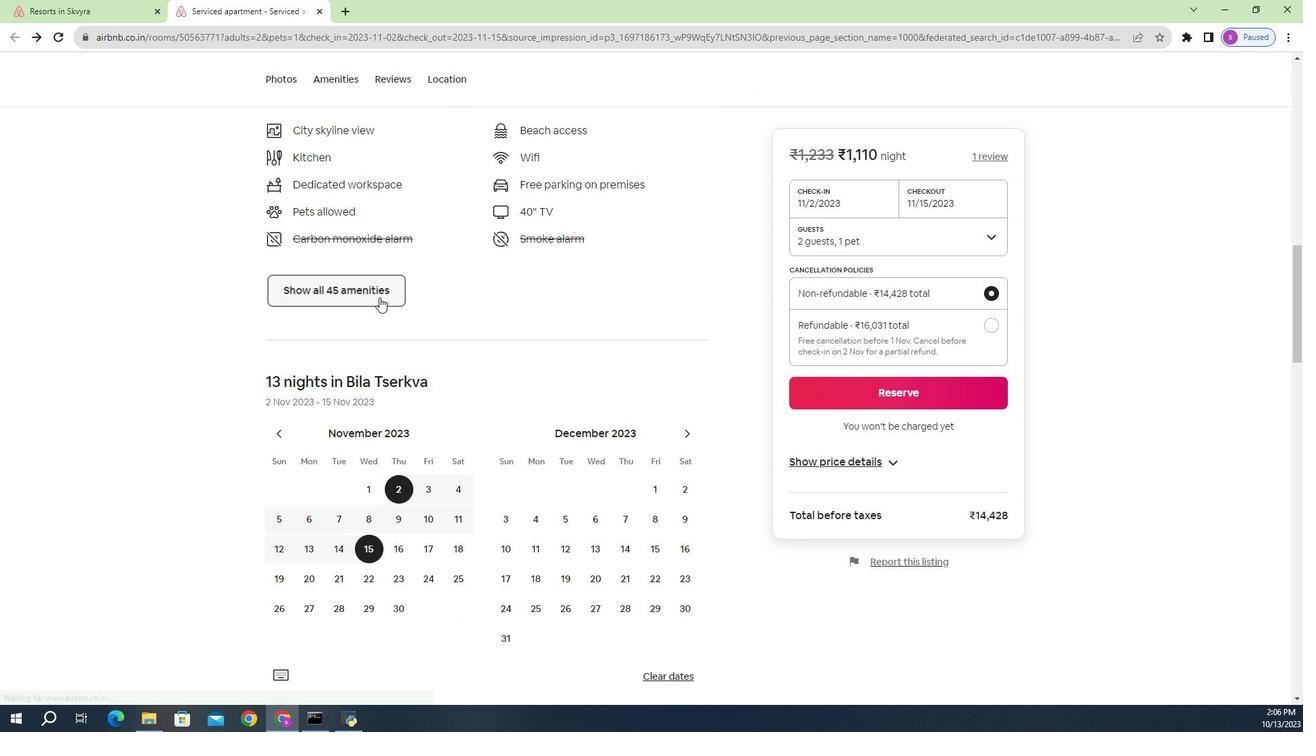 
Action: Mouse moved to (618, 231)
Screenshot: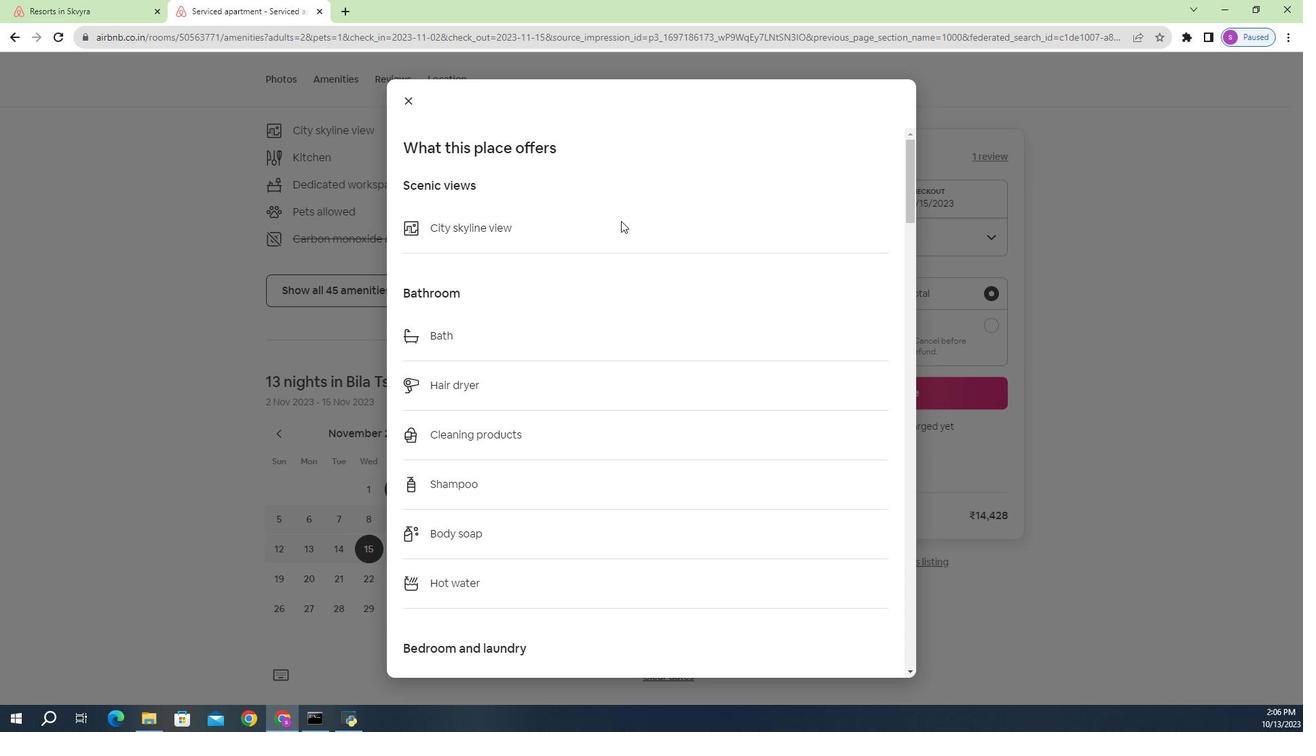 
Action: Mouse scrolled (618, 231) with delta (0, 0)
Screenshot: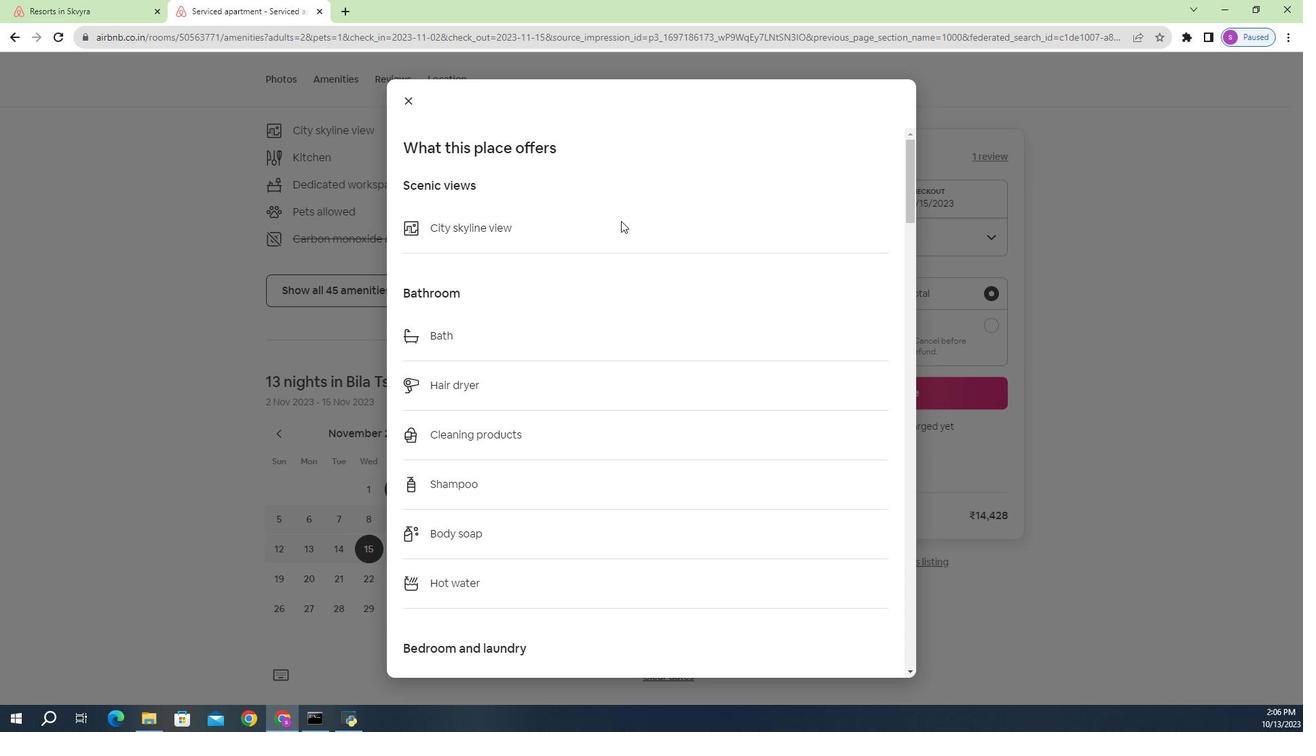
Action: Mouse scrolled (618, 231) with delta (0, 0)
Screenshot: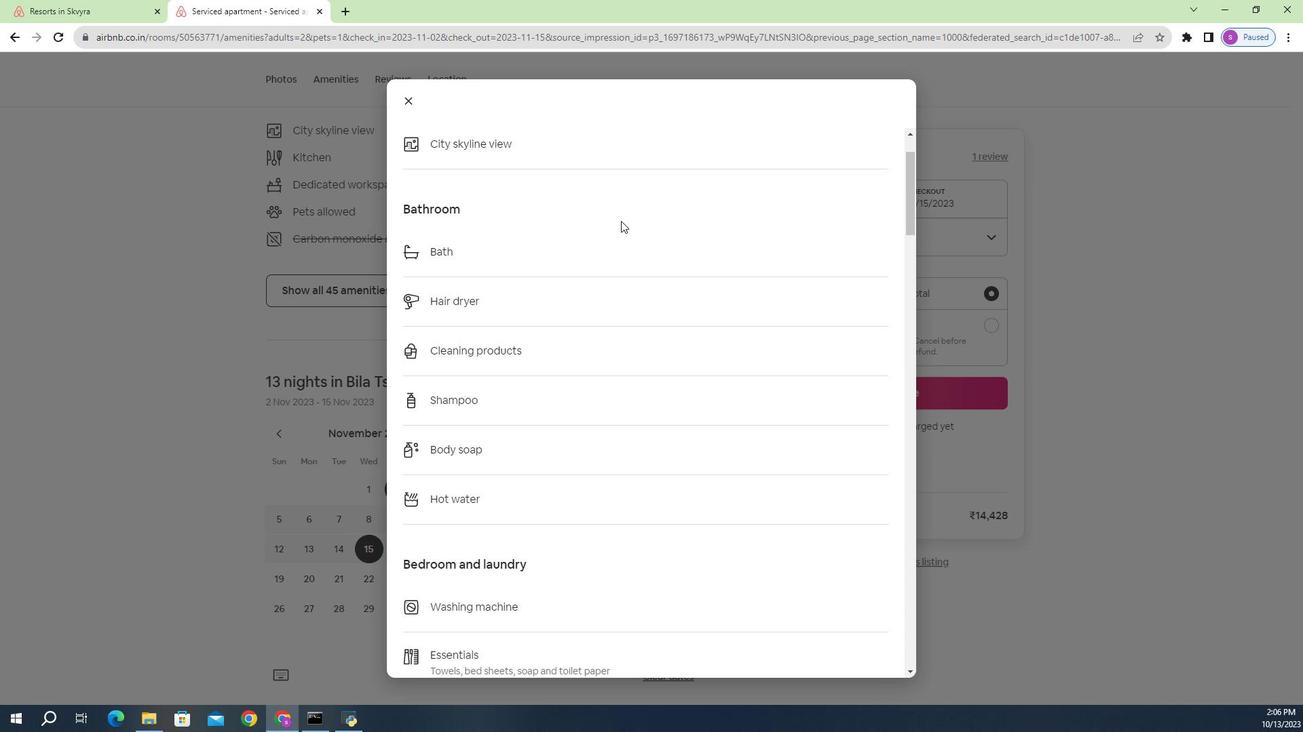 
Action: Mouse scrolled (618, 231) with delta (0, 0)
Screenshot: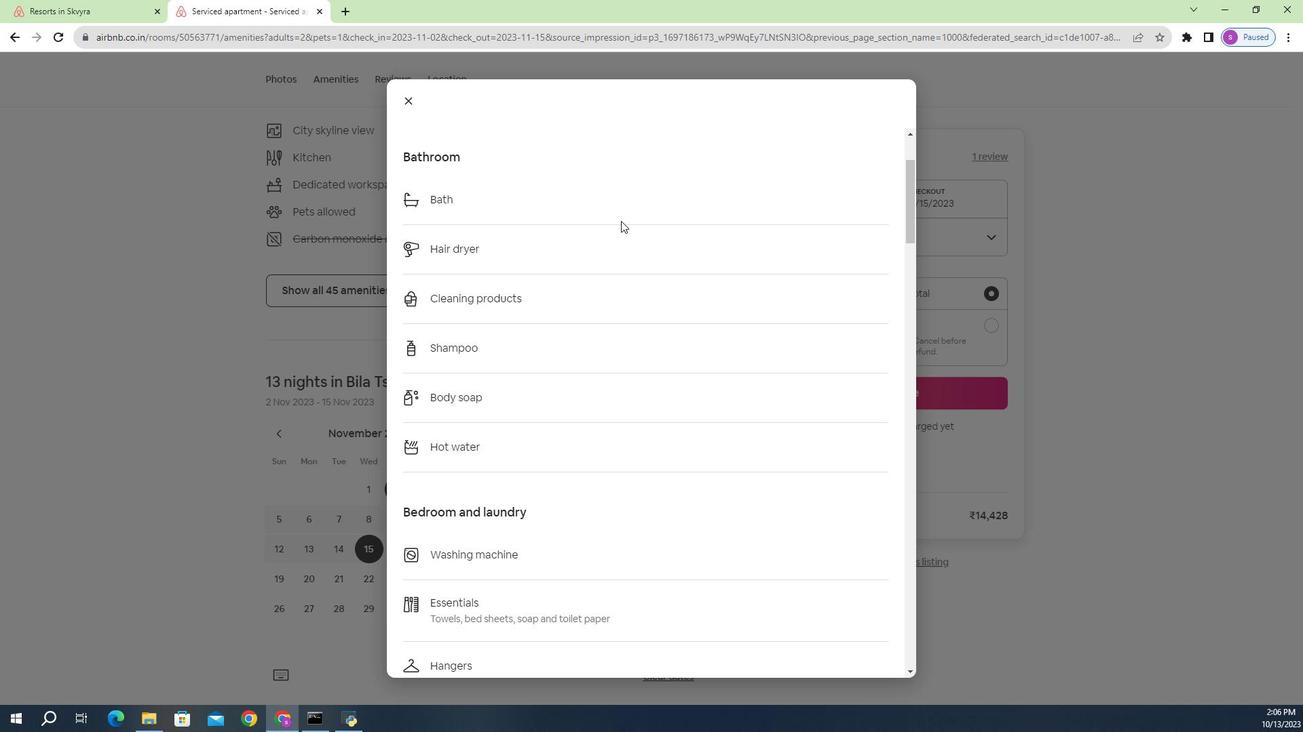
Action: Mouse scrolled (618, 231) with delta (0, 0)
Screenshot: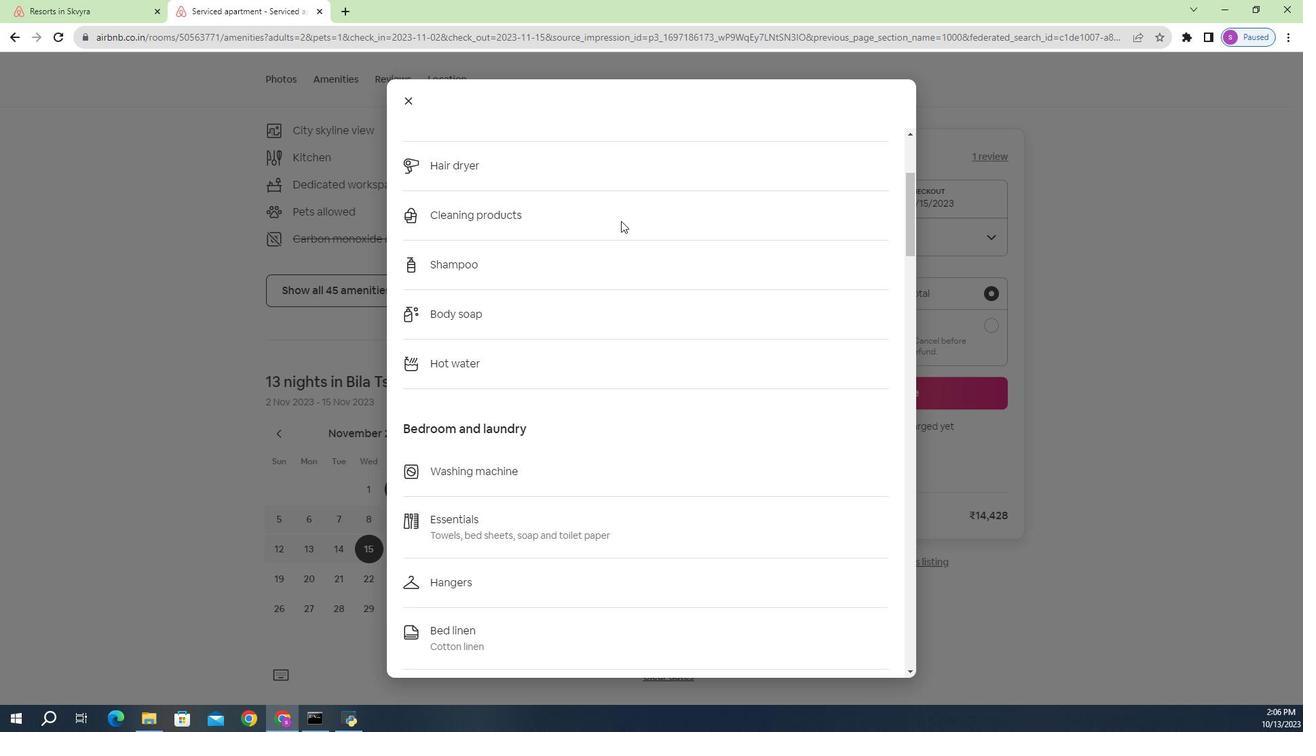 
Action: Mouse scrolled (618, 231) with delta (0, 0)
Screenshot: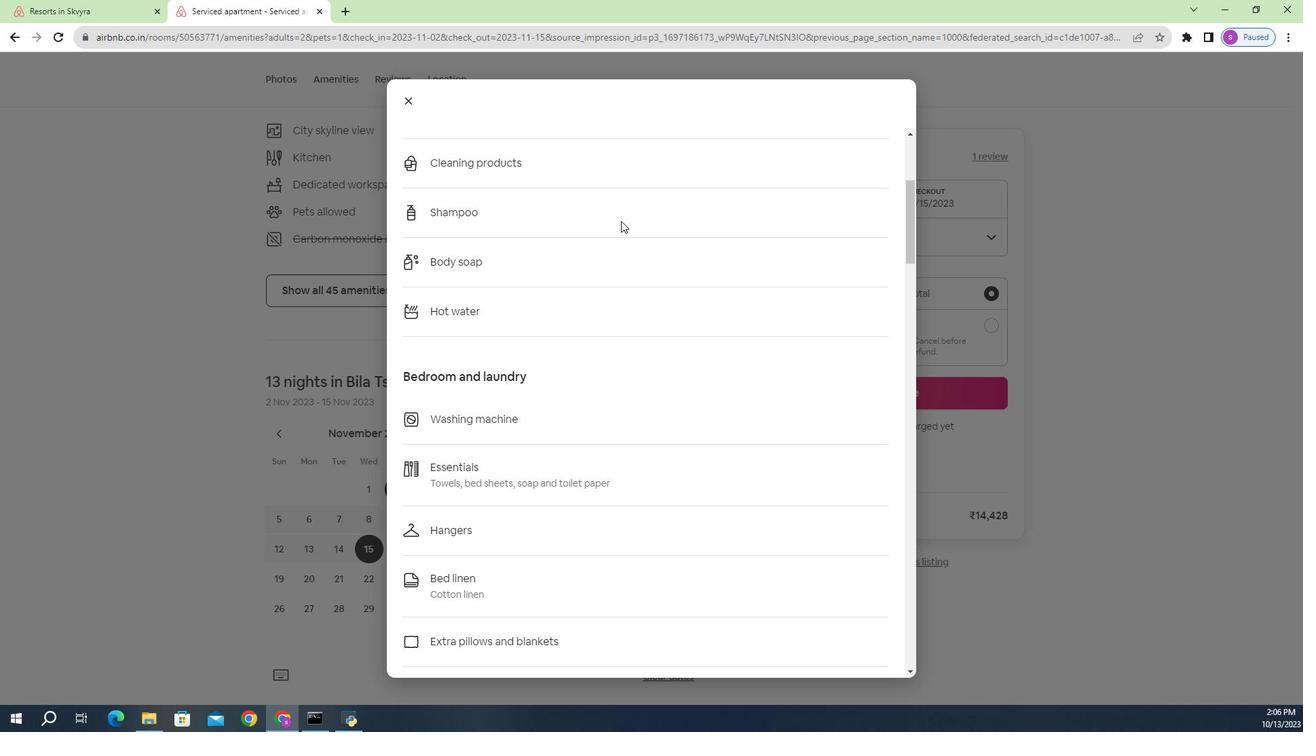 
Action: Mouse scrolled (618, 231) with delta (0, 0)
Screenshot: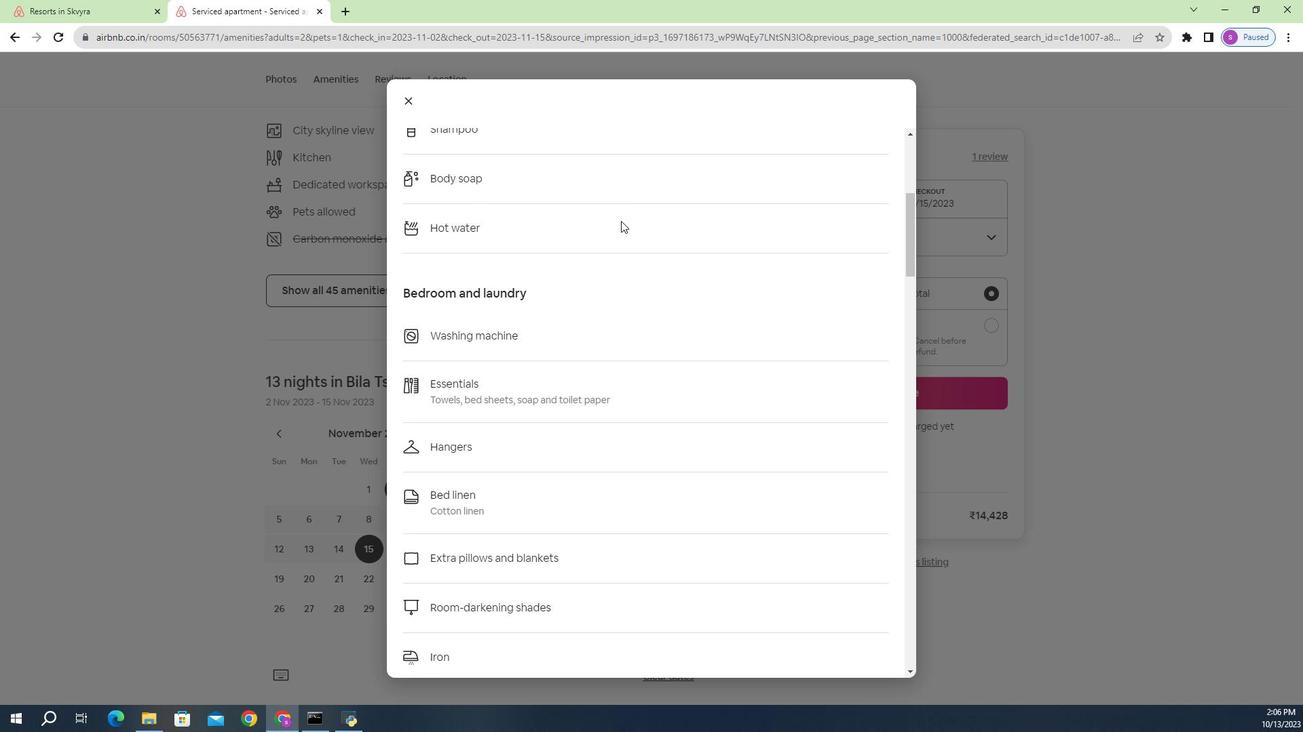 
Action: Mouse scrolled (618, 231) with delta (0, 0)
Screenshot: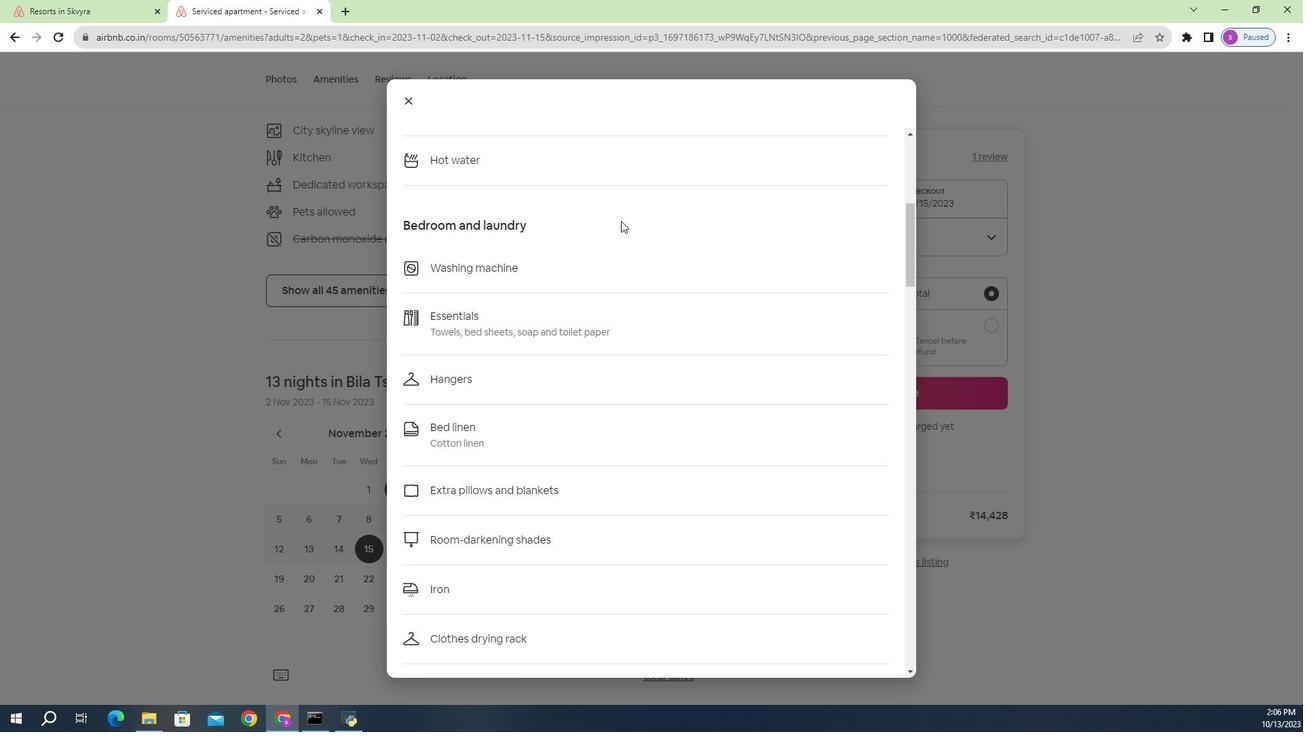 
Action: Mouse scrolled (618, 231) with delta (0, 0)
Screenshot: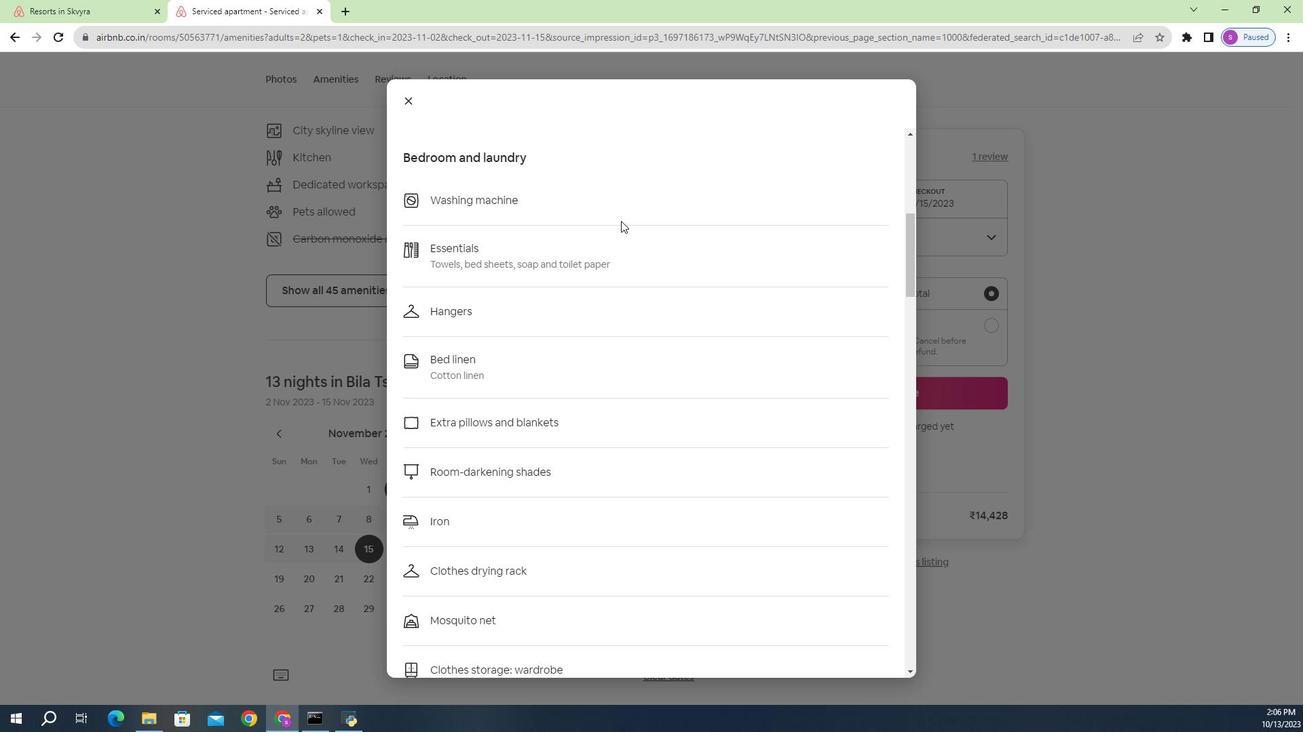 
Action: Mouse scrolled (618, 231) with delta (0, 0)
Screenshot: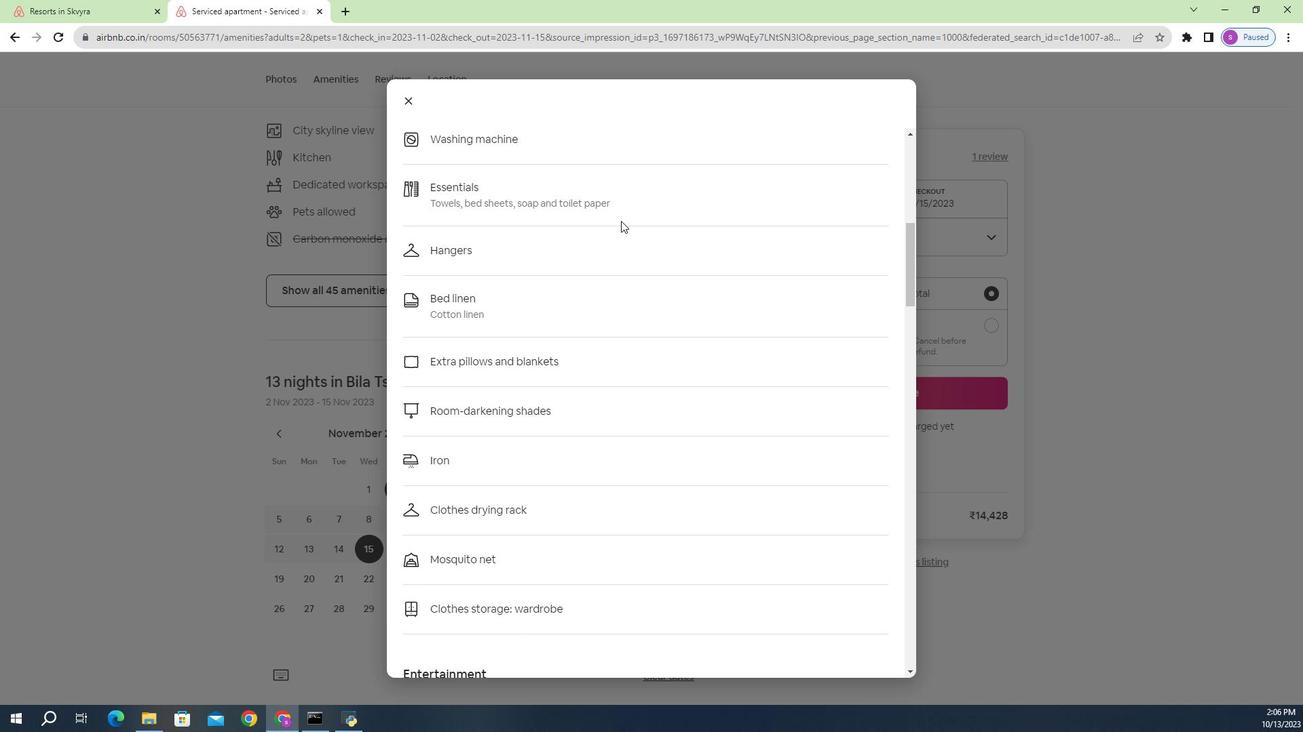 
Action: Mouse scrolled (618, 231) with delta (0, 0)
Screenshot: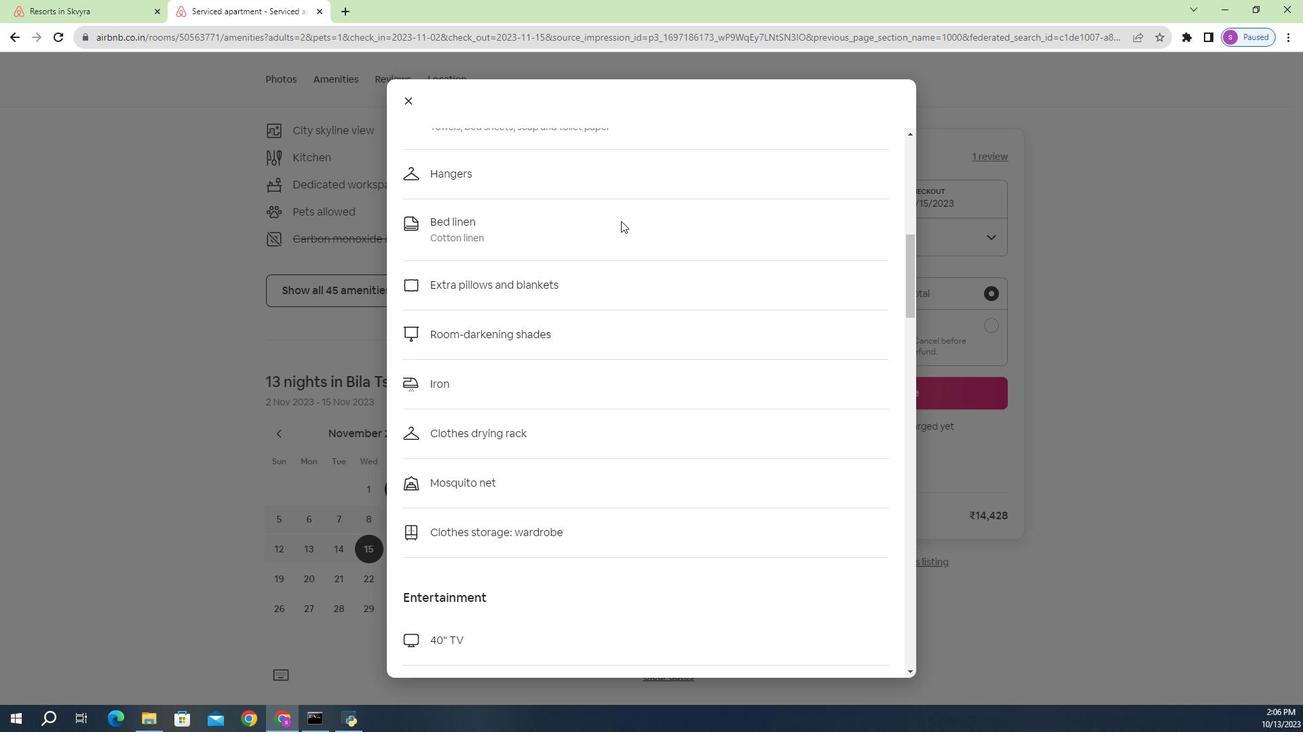 
Action: Mouse scrolled (618, 231) with delta (0, 0)
Screenshot: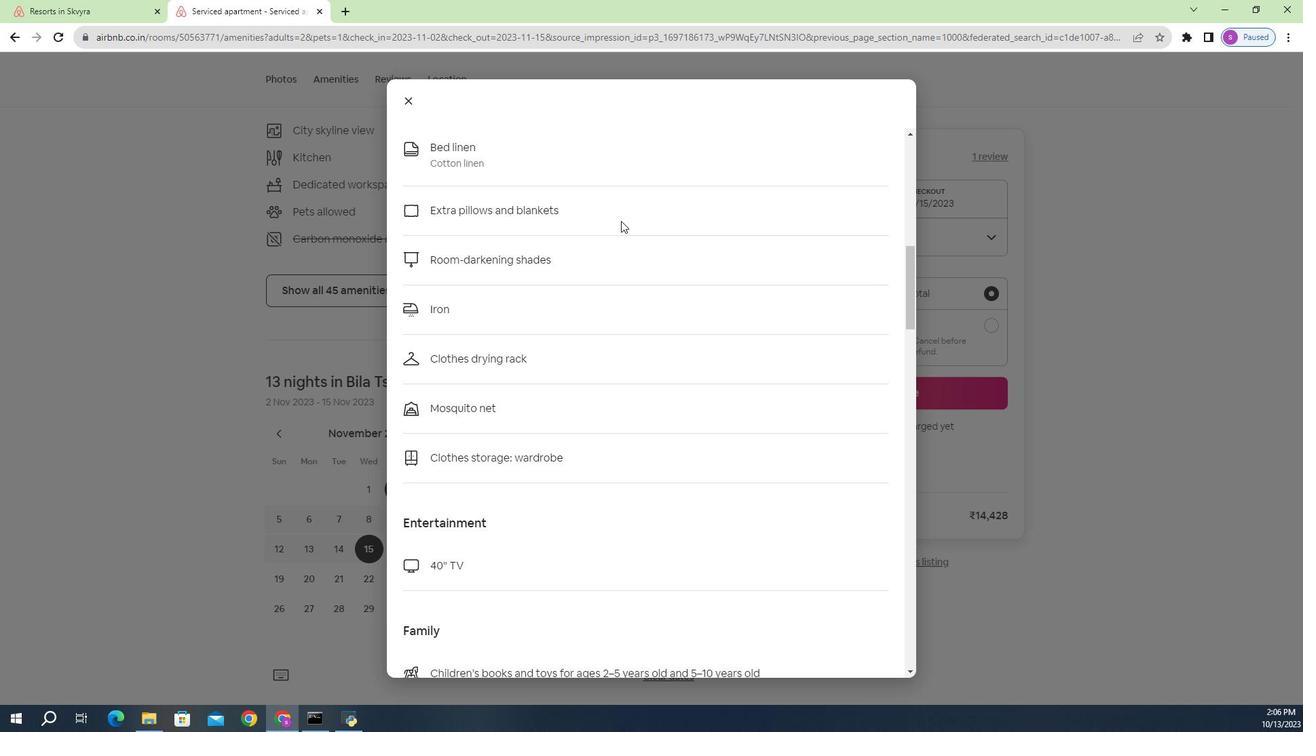 
Action: Mouse scrolled (618, 231) with delta (0, 0)
Screenshot: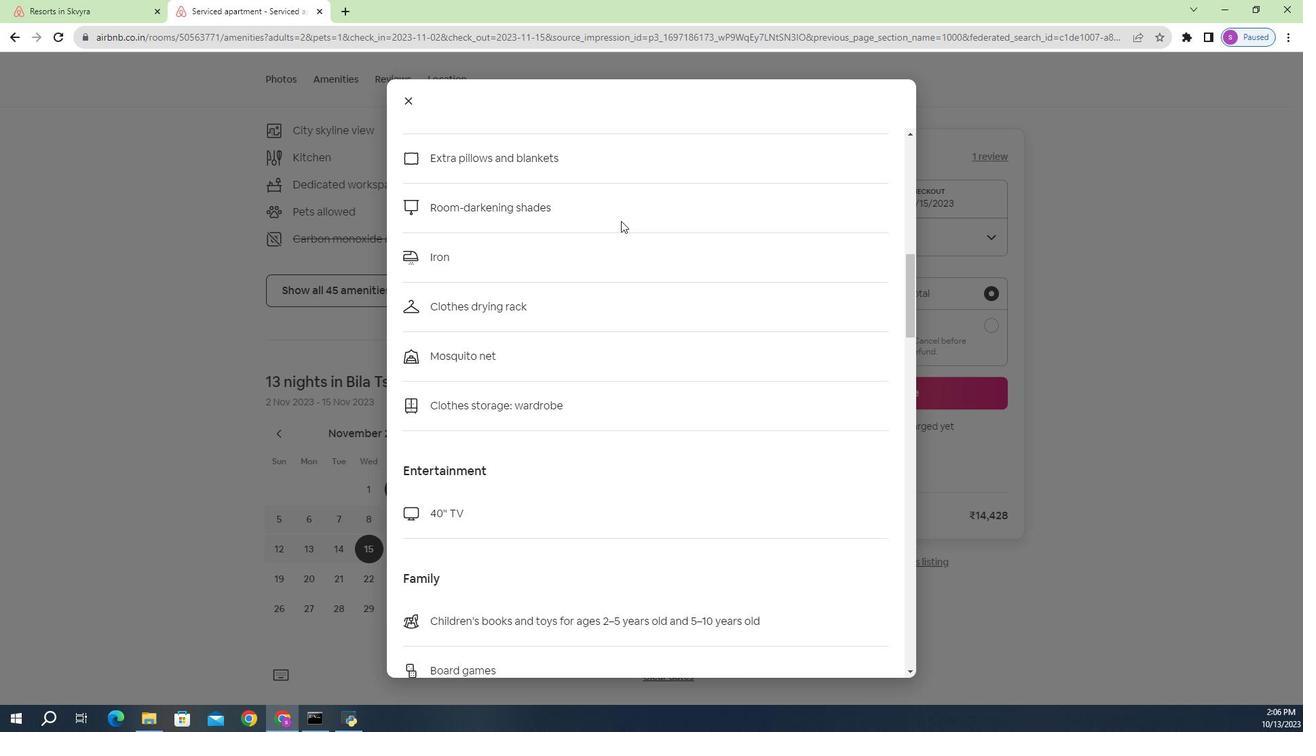 
Action: Mouse scrolled (618, 231) with delta (0, 0)
Screenshot: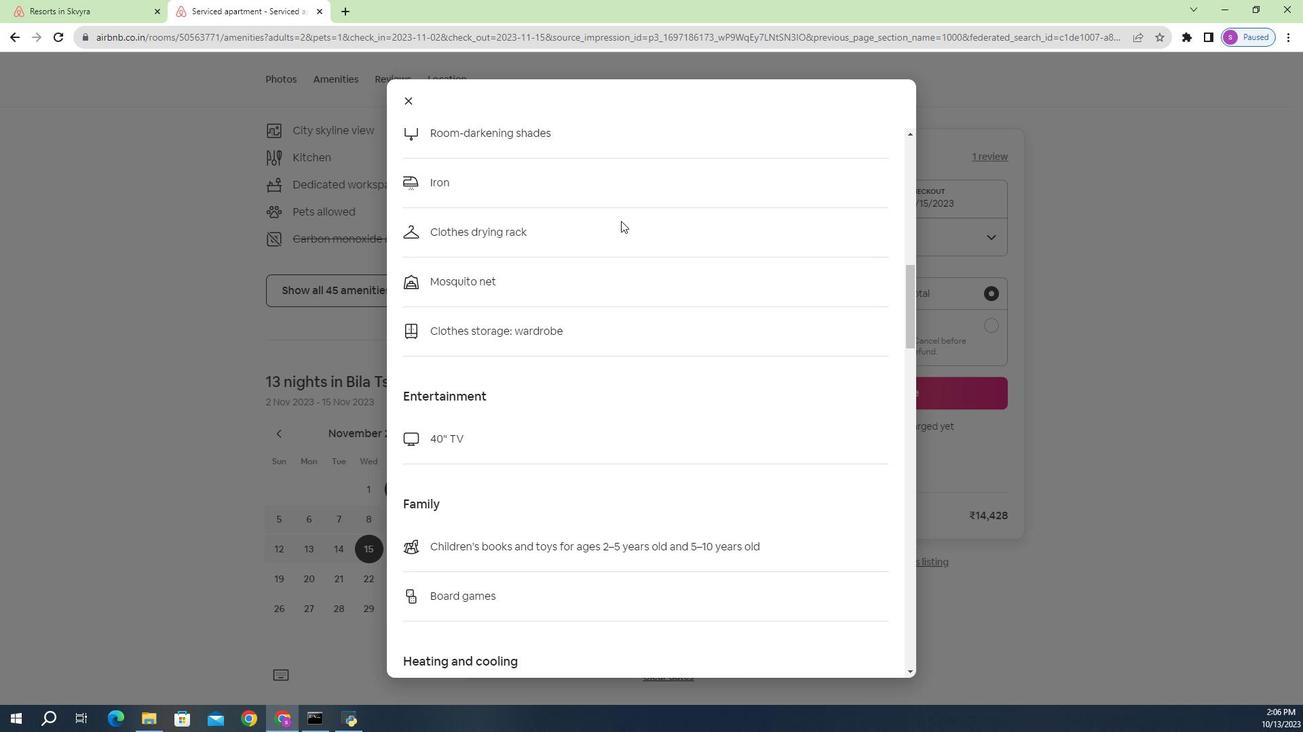 
Action: Mouse scrolled (618, 231) with delta (0, 0)
Screenshot: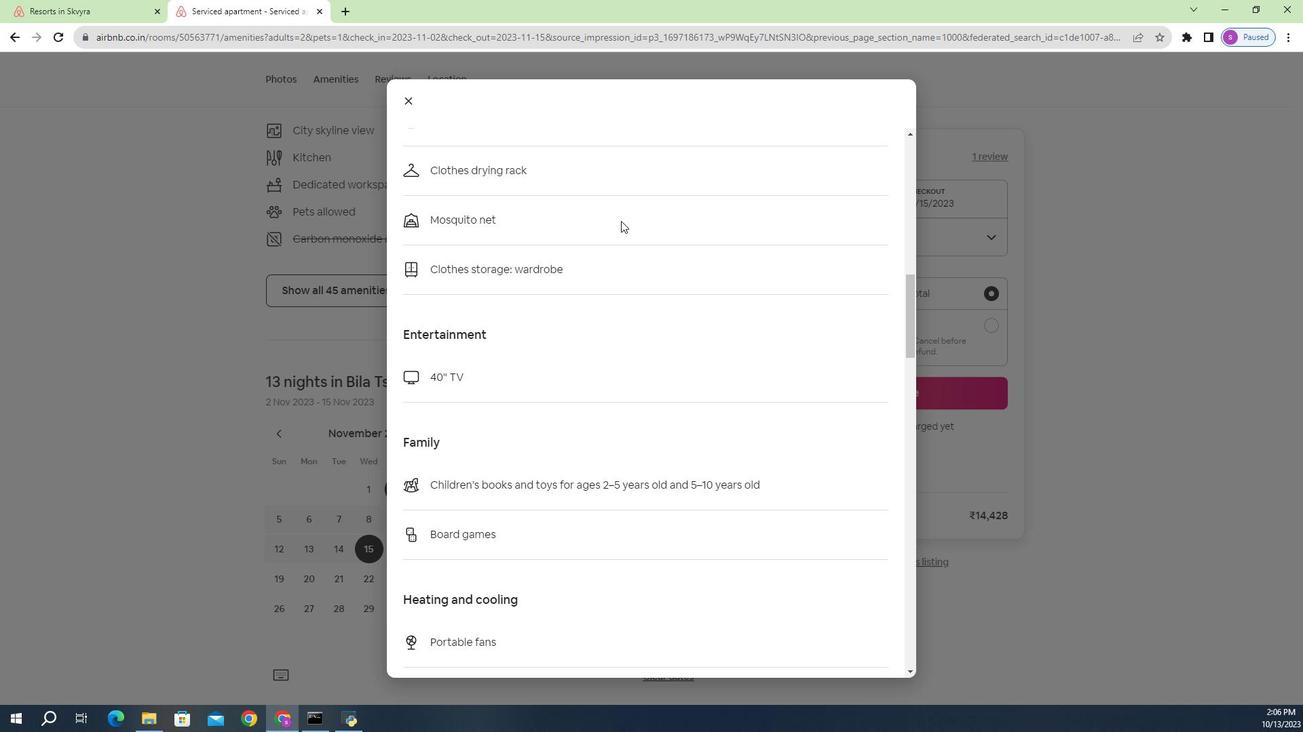
Action: Mouse scrolled (618, 231) with delta (0, 0)
Screenshot: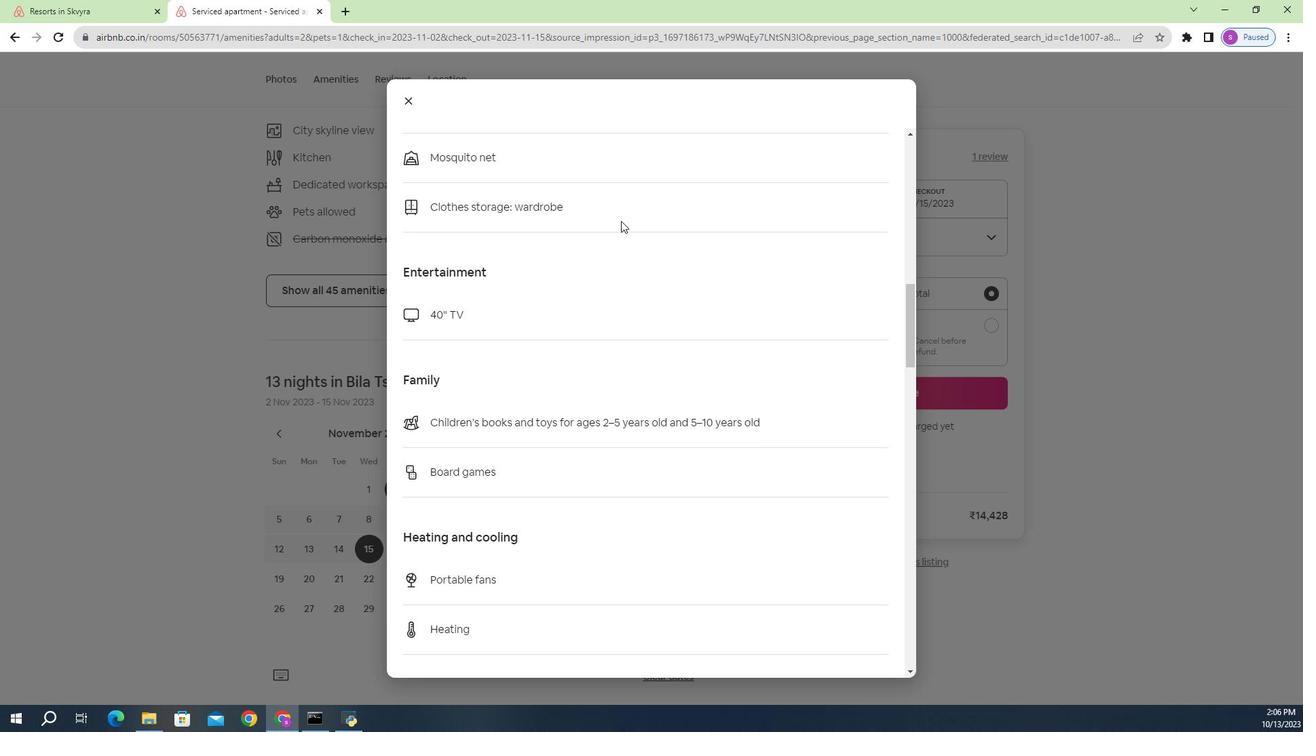 
Action: Mouse scrolled (618, 231) with delta (0, 0)
Screenshot: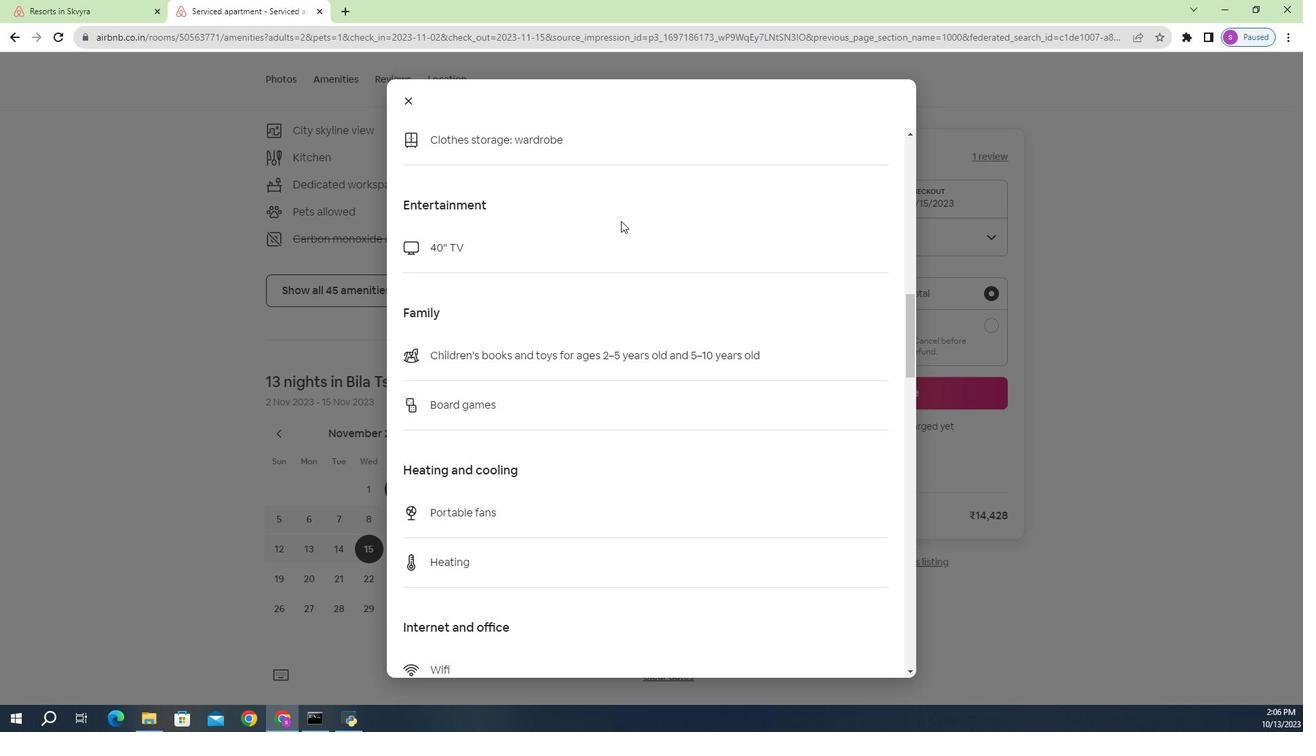 
Action: Mouse scrolled (618, 231) with delta (0, 0)
Screenshot: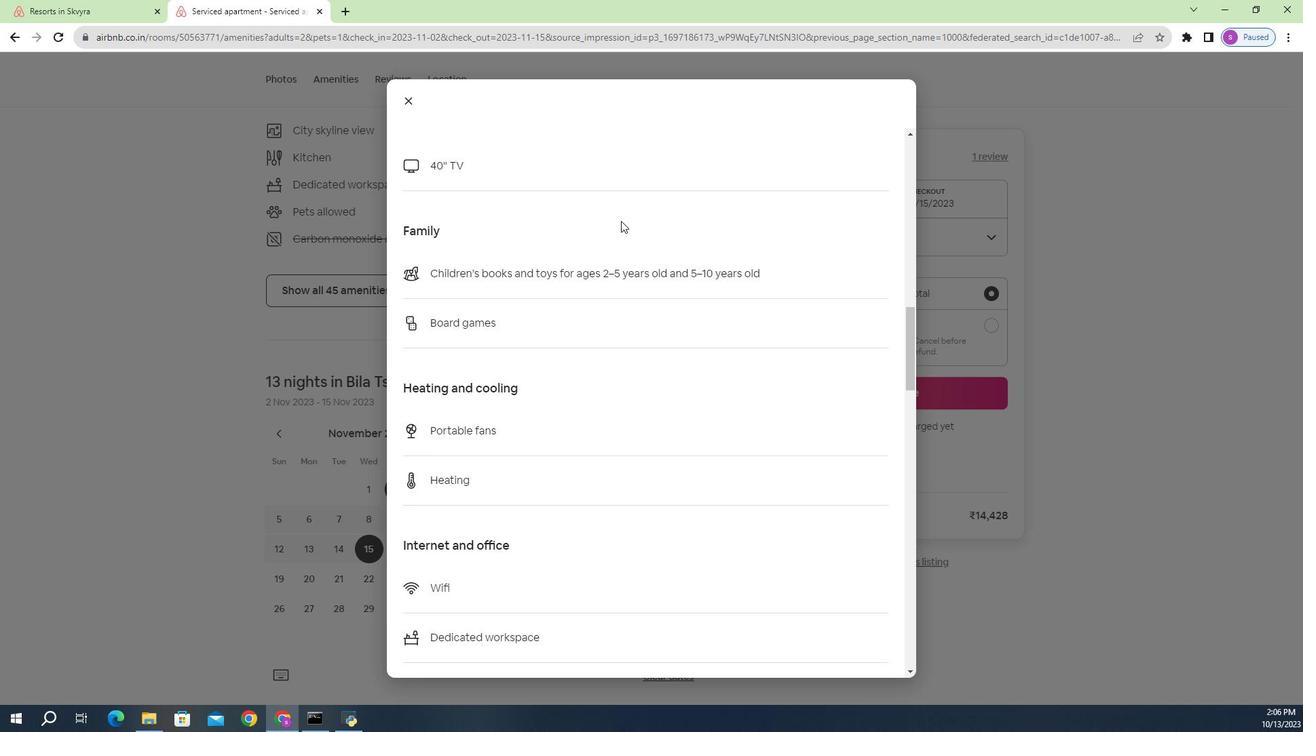 
Action: Mouse scrolled (618, 231) with delta (0, 0)
Screenshot: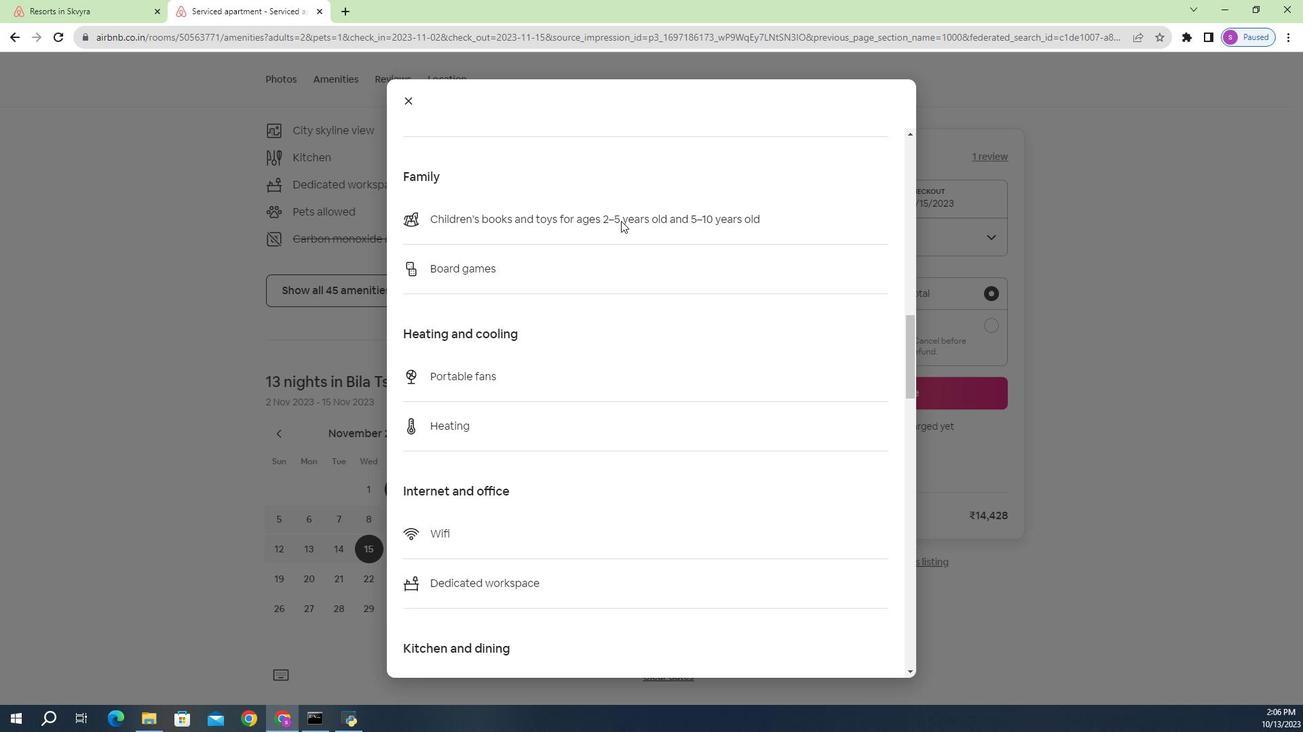 
Action: Mouse scrolled (618, 231) with delta (0, 0)
Screenshot: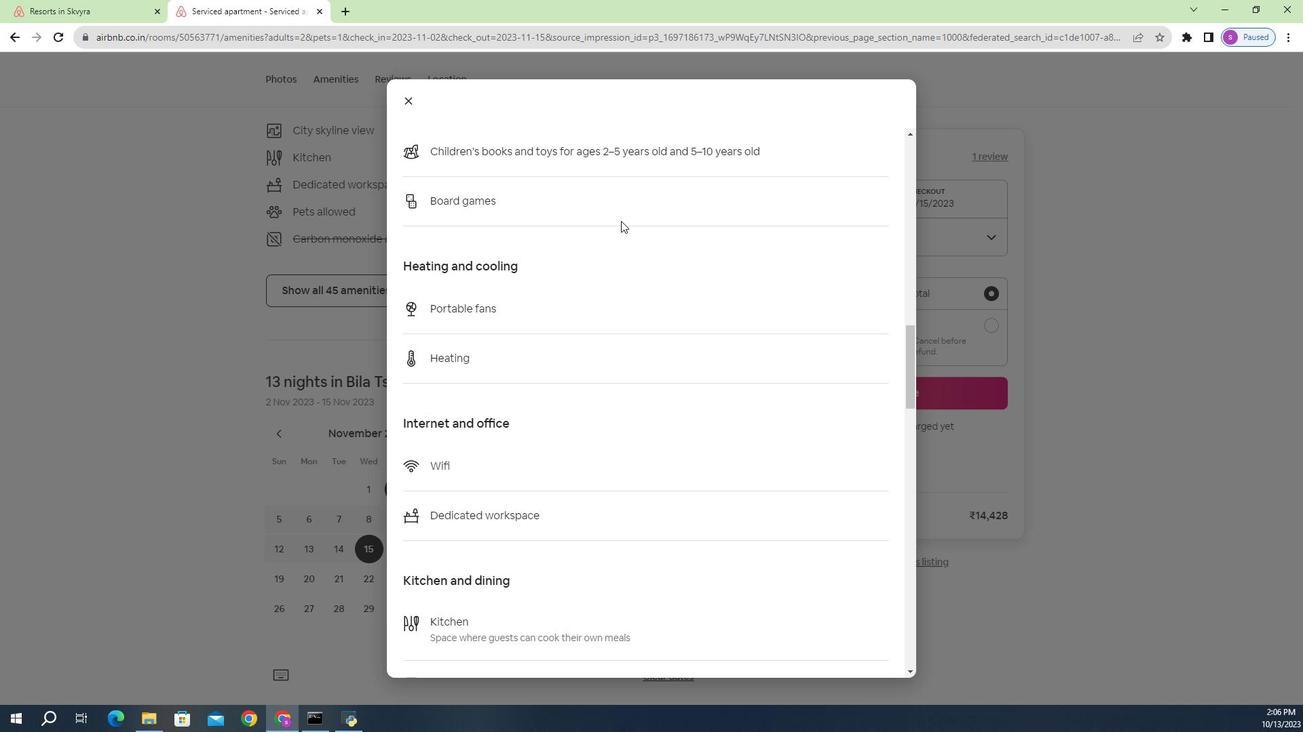 
Action: Mouse scrolled (618, 231) with delta (0, 0)
Screenshot: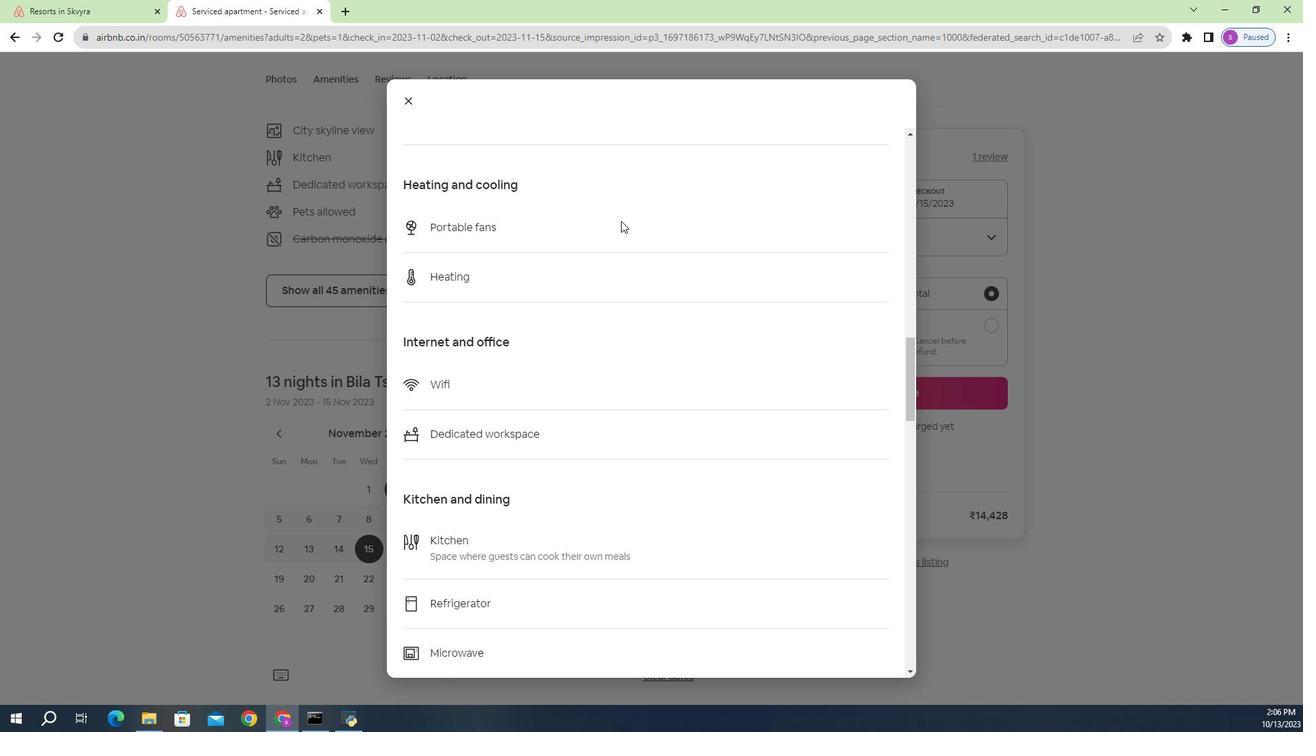 
Action: Mouse scrolled (618, 231) with delta (0, 0)
Screenshot: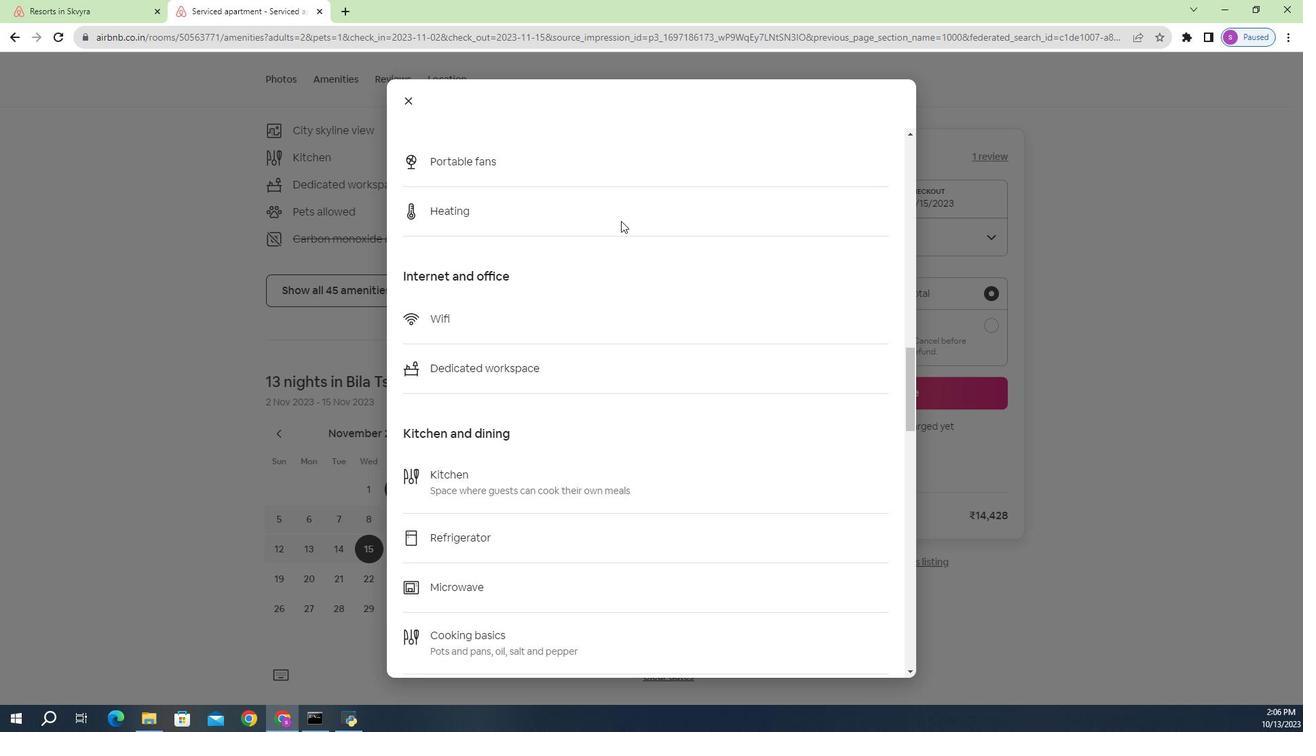 
Action: Mouse scrolled (618, 231) with delta (0, 0)
Screenshot: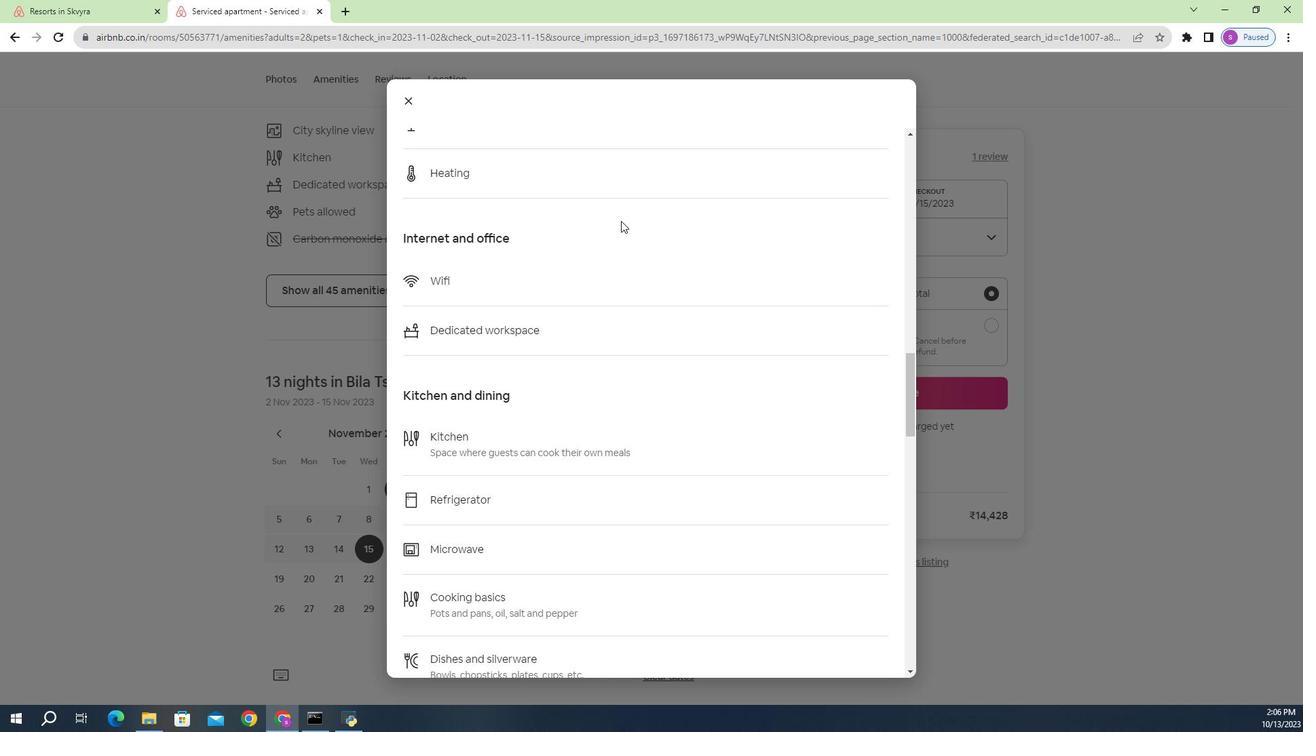 
Action: Mouse scrolled (618, 231) with delta (0, 0)
Screenshot: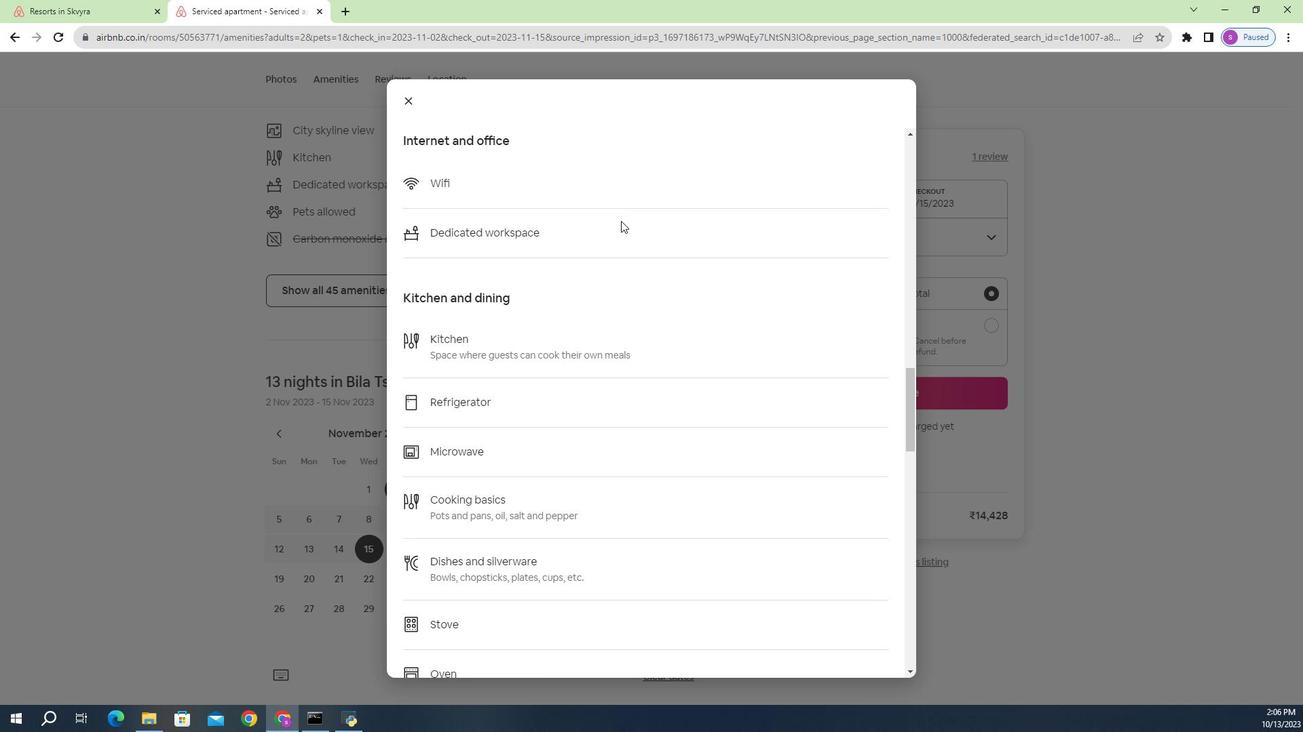 
Action: Mouse scrolled (618, 231) with delta (0, 0)
Screenshot: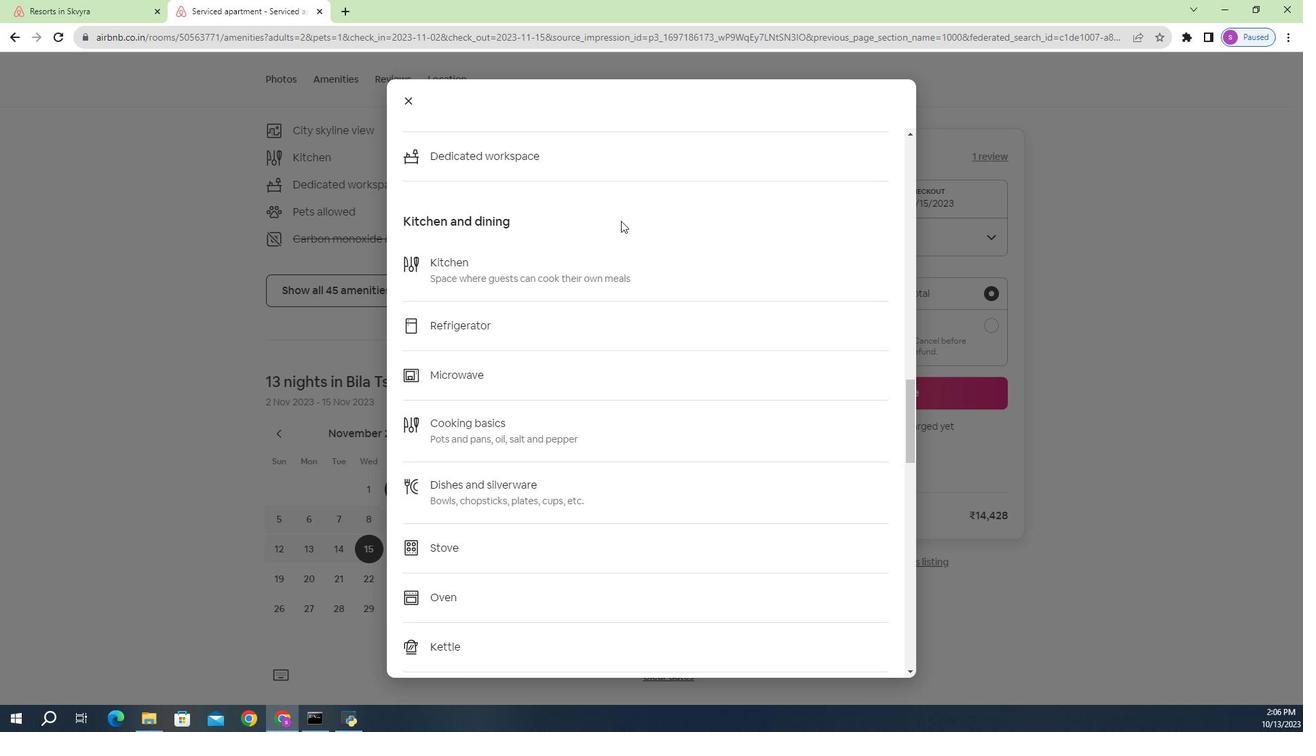 
Action: Mouse scrolled (618, 231) with delta (0, 0)
Screenshot: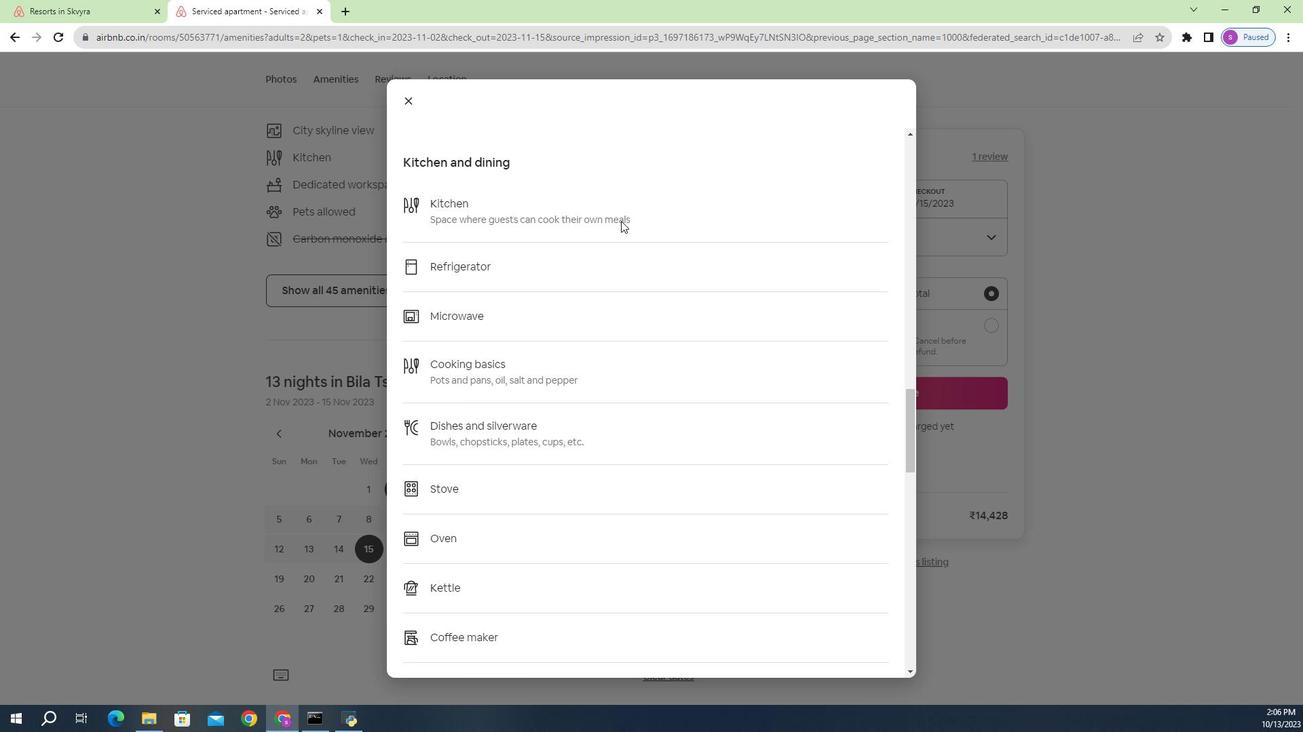 
Action: Mouse scrolled (618, 231) with delta (0, 0)
Screenshot: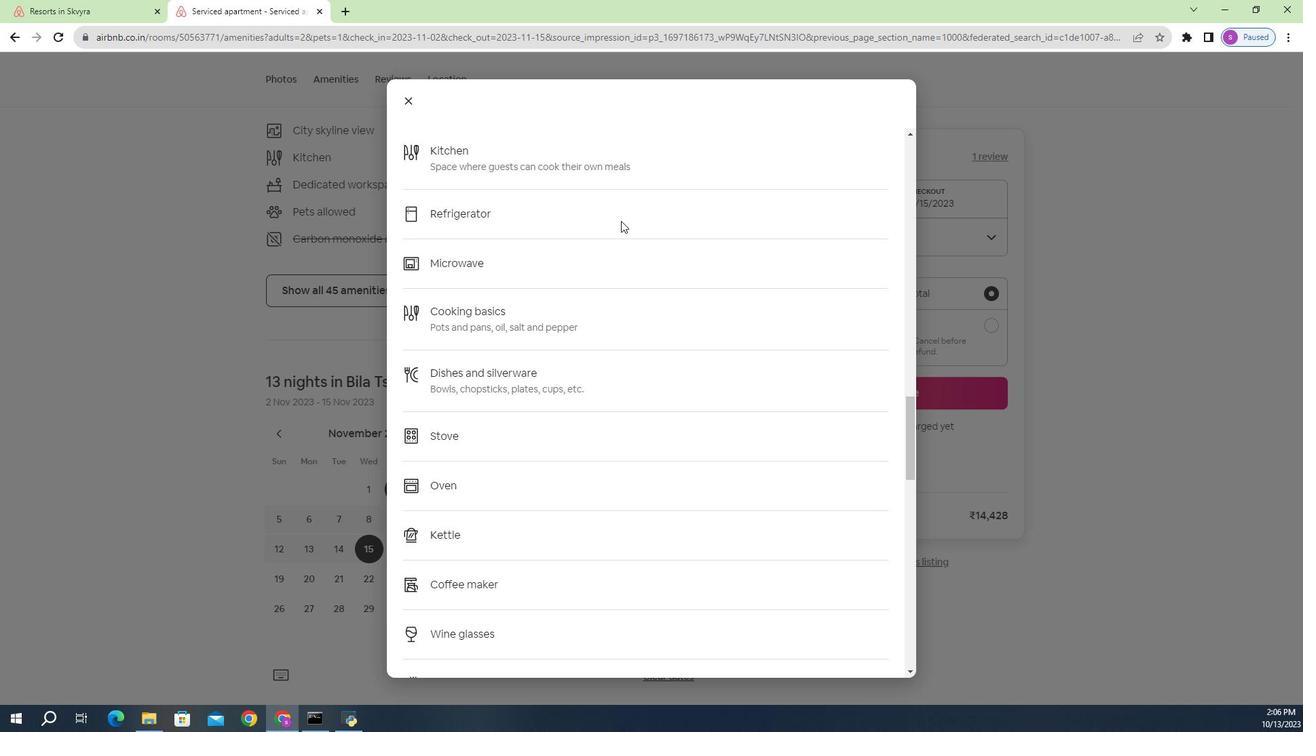 
Action: Mouse scrolled (618, 231) with delta (0, 0)
Screenshot: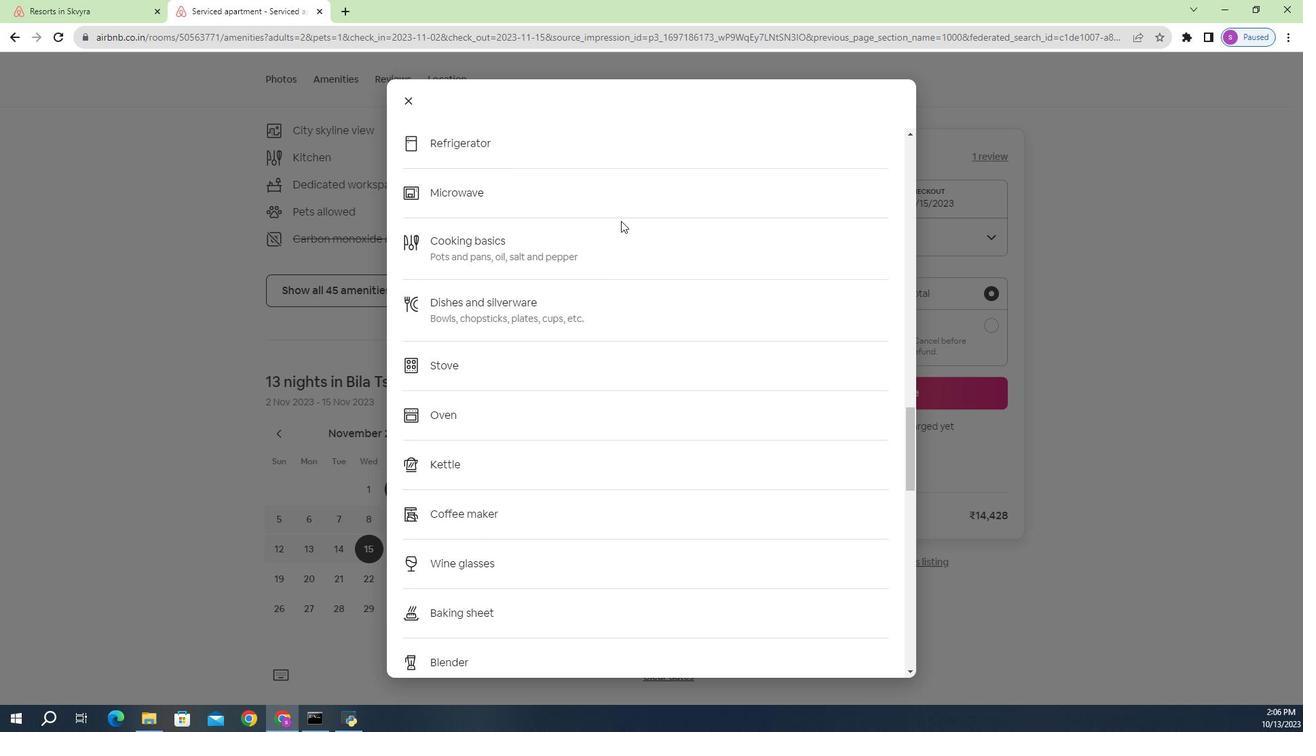 
Action: Mouse scrolled (618, 231) with delta (0, 0)
Screenshot: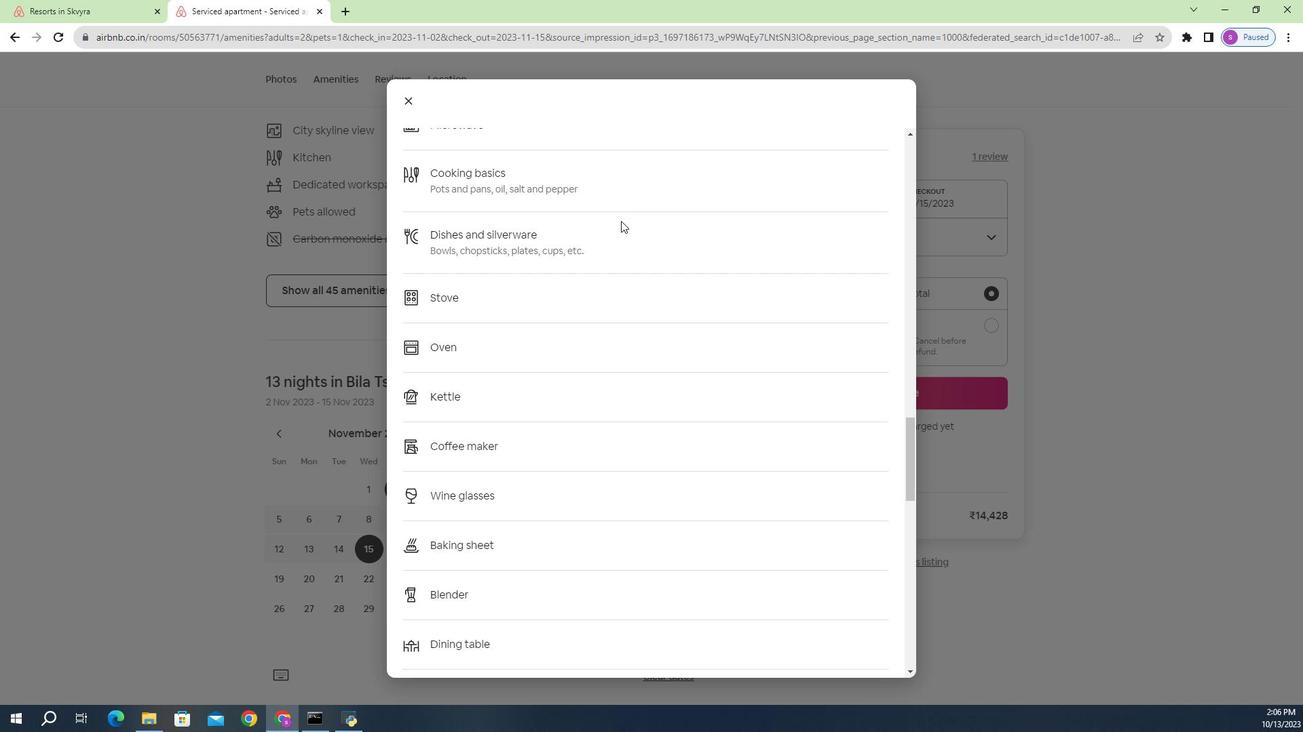 
Action: Mouse scrolled (618, 231) with delta (0, 0)
Screenshot: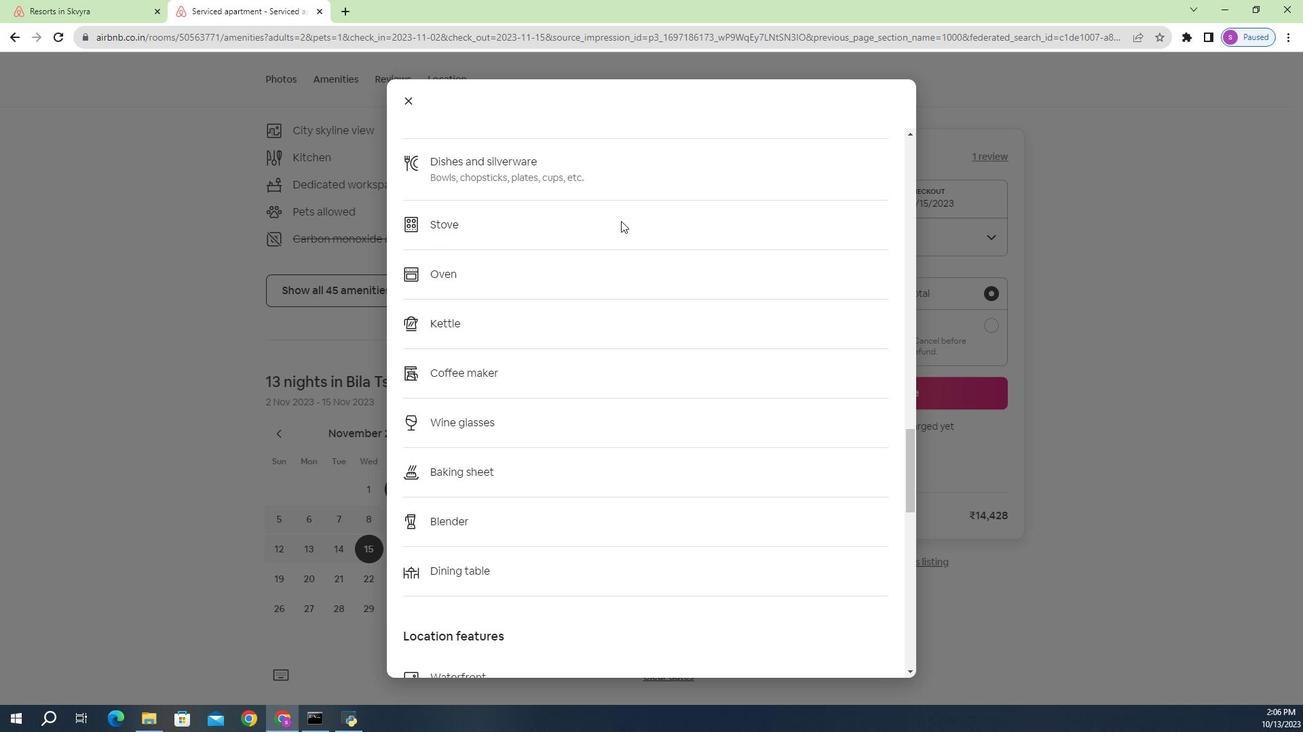 
Action: Mouse scrolled (618, 231) with delta (0, 0)
Screenshot: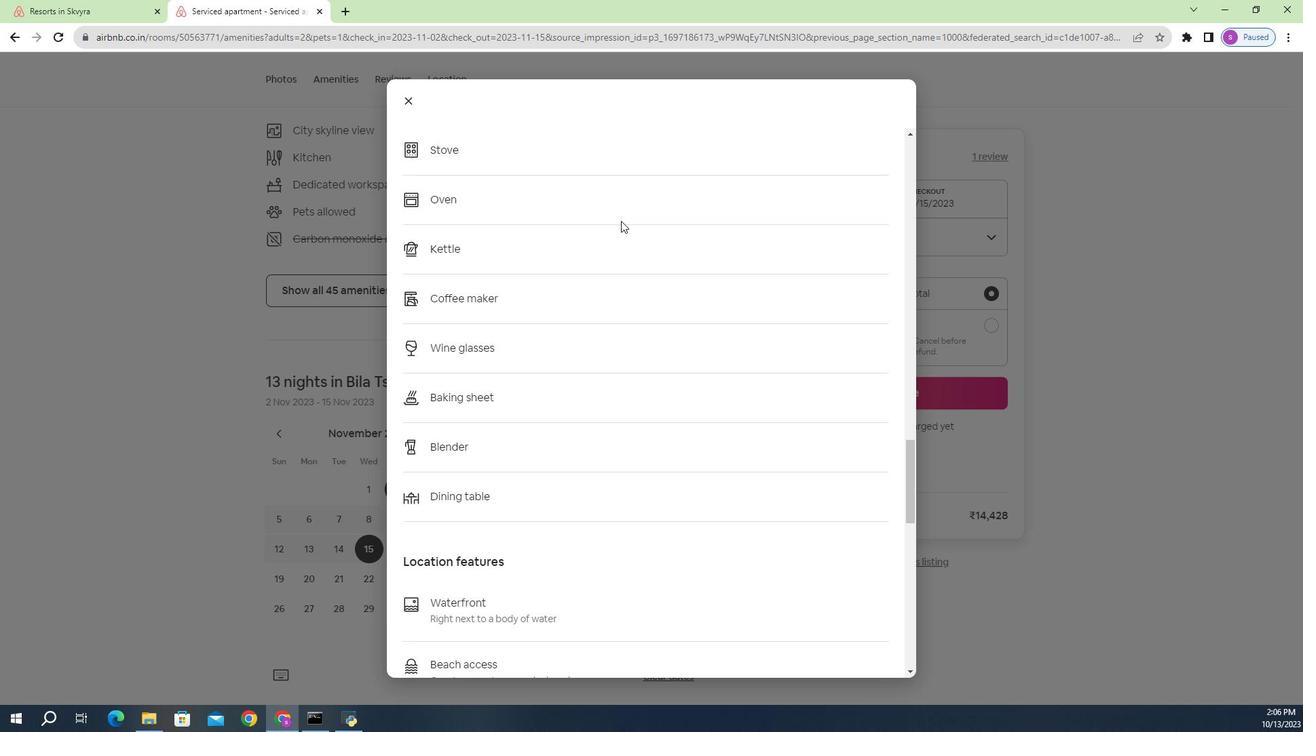 
Action: Mouse scrolled (618, 231) with delta (0, 0)
Screenshot: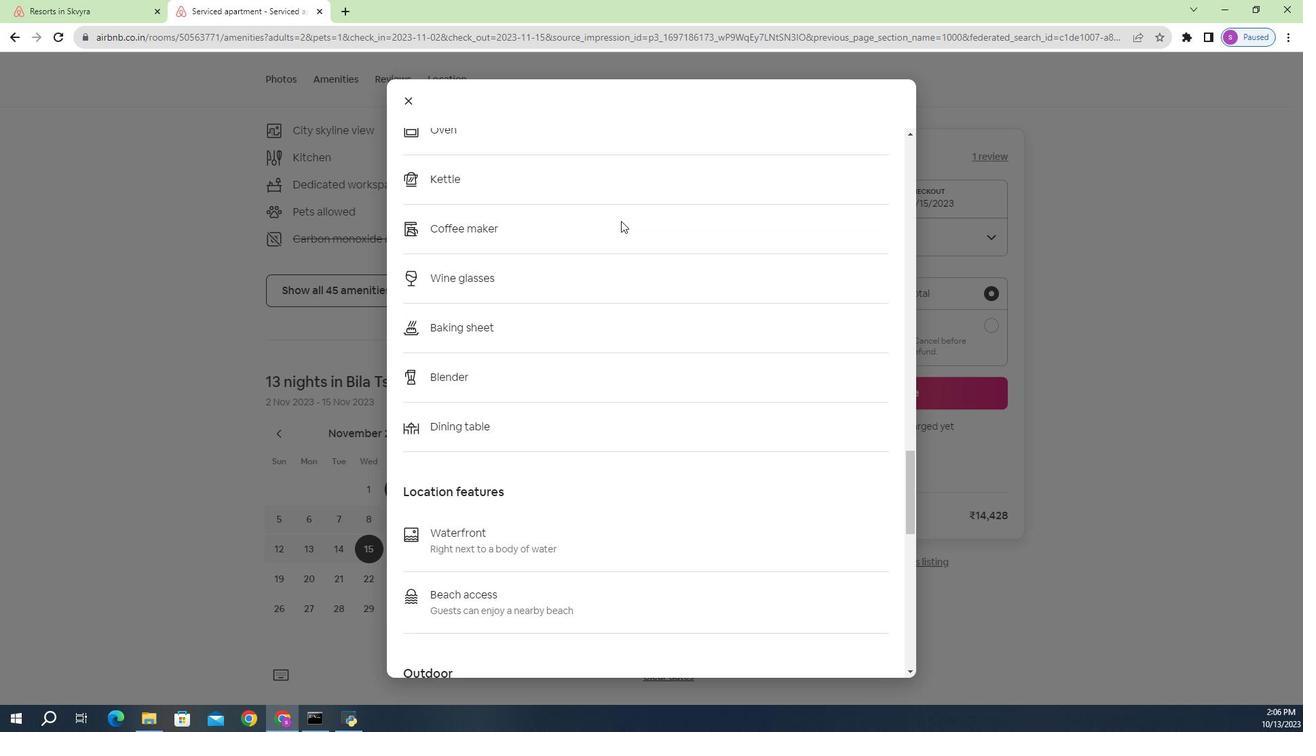 
Action: Mouse scrolled (618, 231) with delta (0, 0)
Screenshot: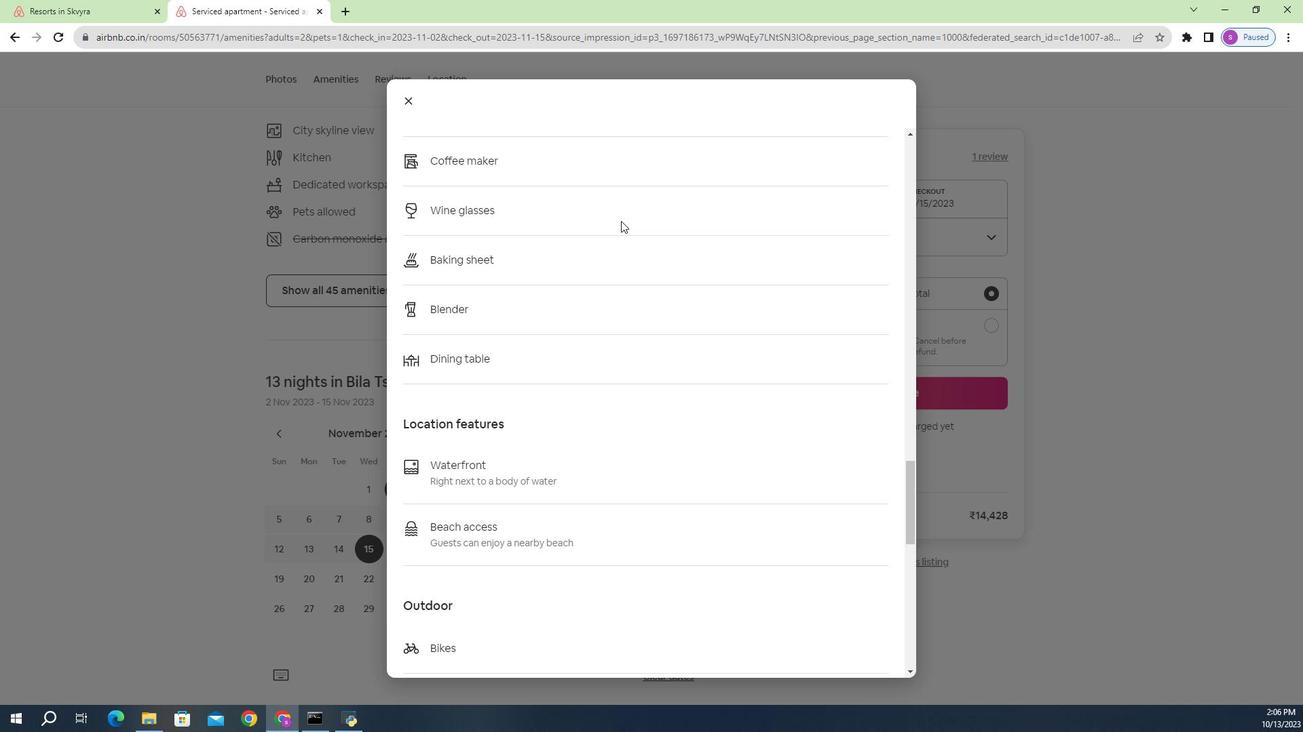 
Action: Mouse scrolled (618, 231) with delta (0, 0)
Screenshot: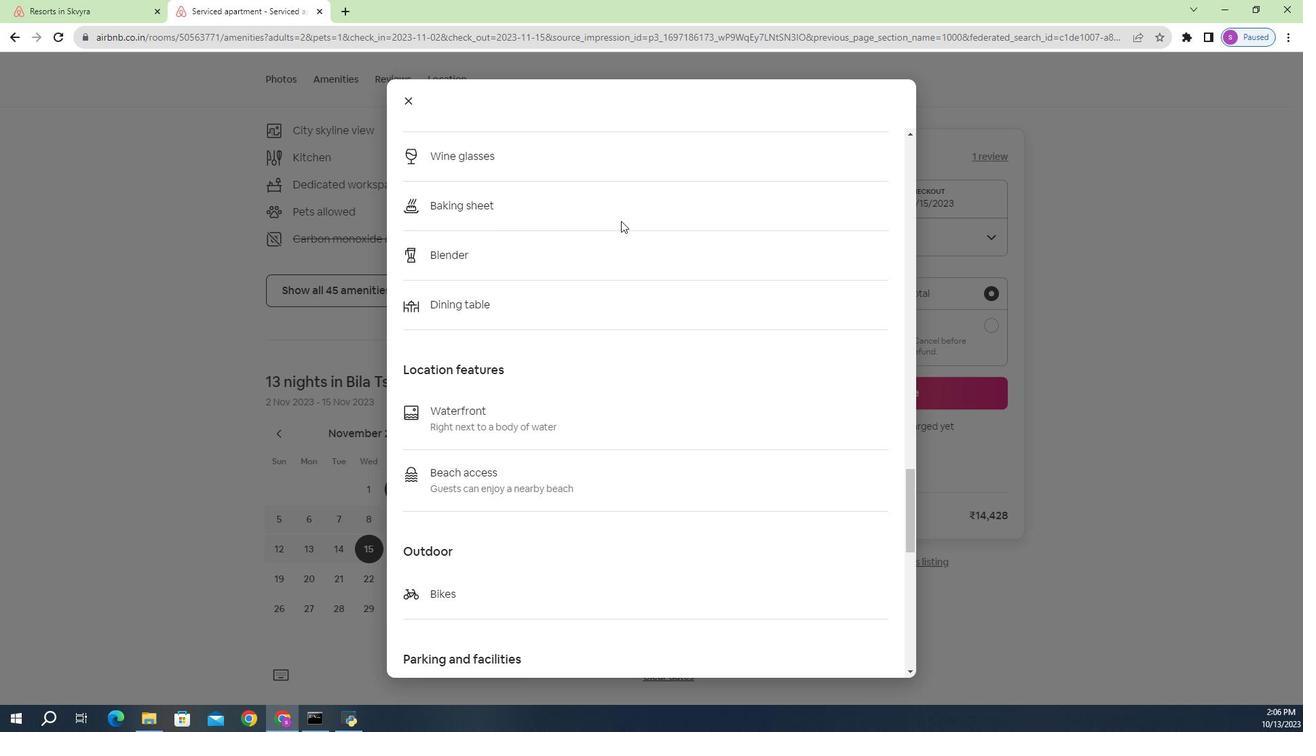
Action: Mouse scrolled (618, 231) with delta (0, 0)
Screenshot: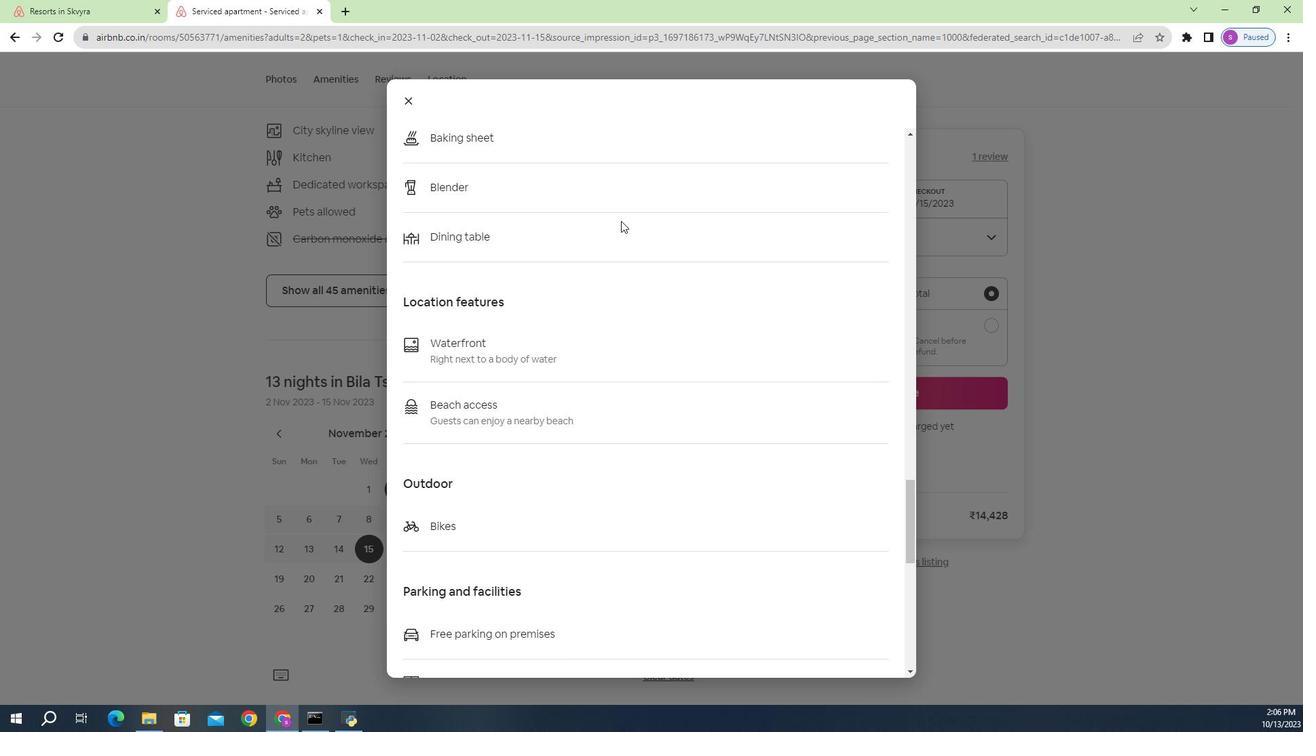 
Action: Mouse scrolled (618, 231) with delta (0, 0)
Screenshot: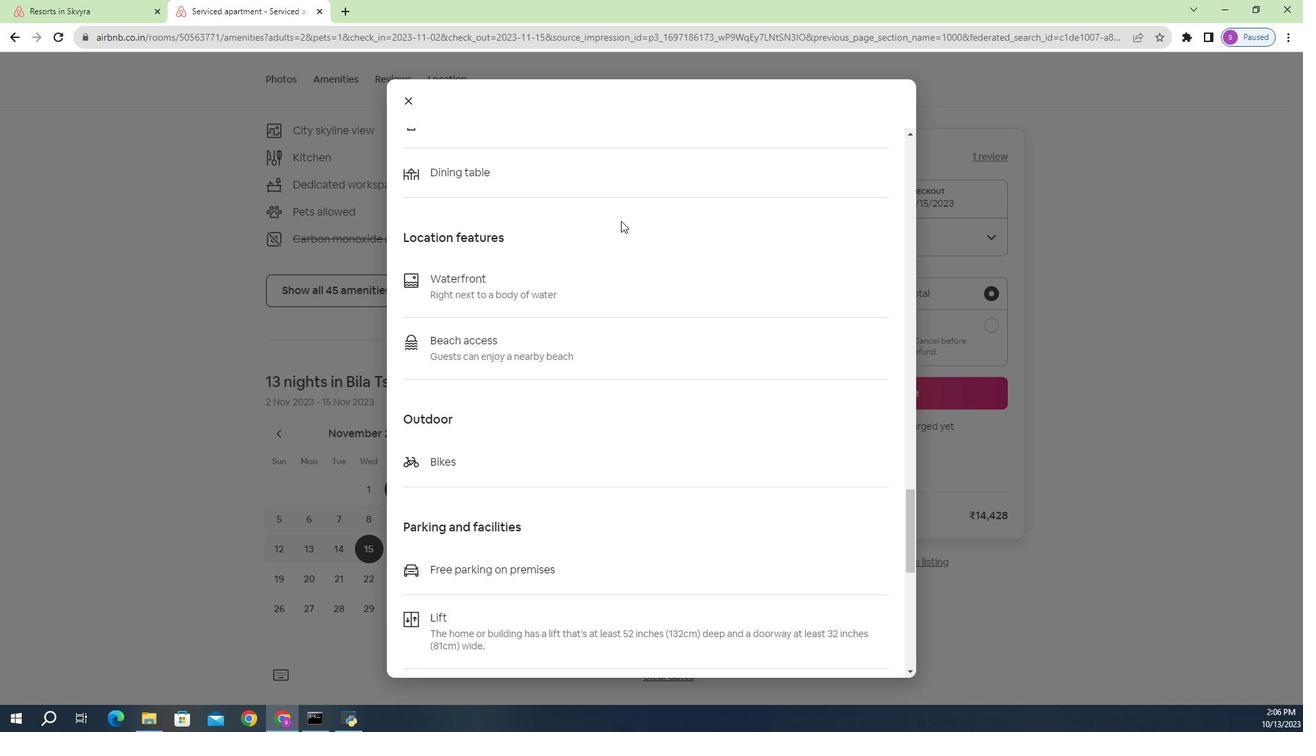 
Action: Mouse scrolled (618, 231) with delta (0, 0)
Screenshot: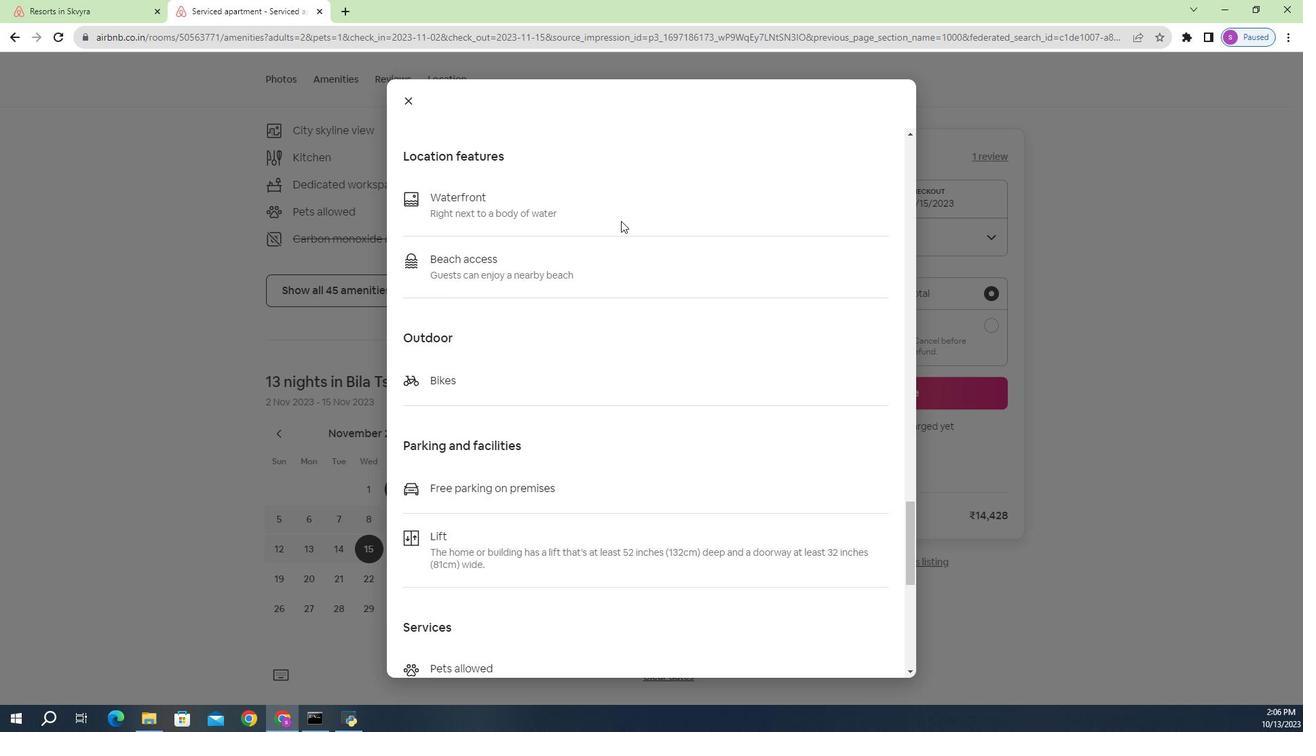 
Action: Mouse scrolled (618, 231) with delta (0, 0)
Screenshot: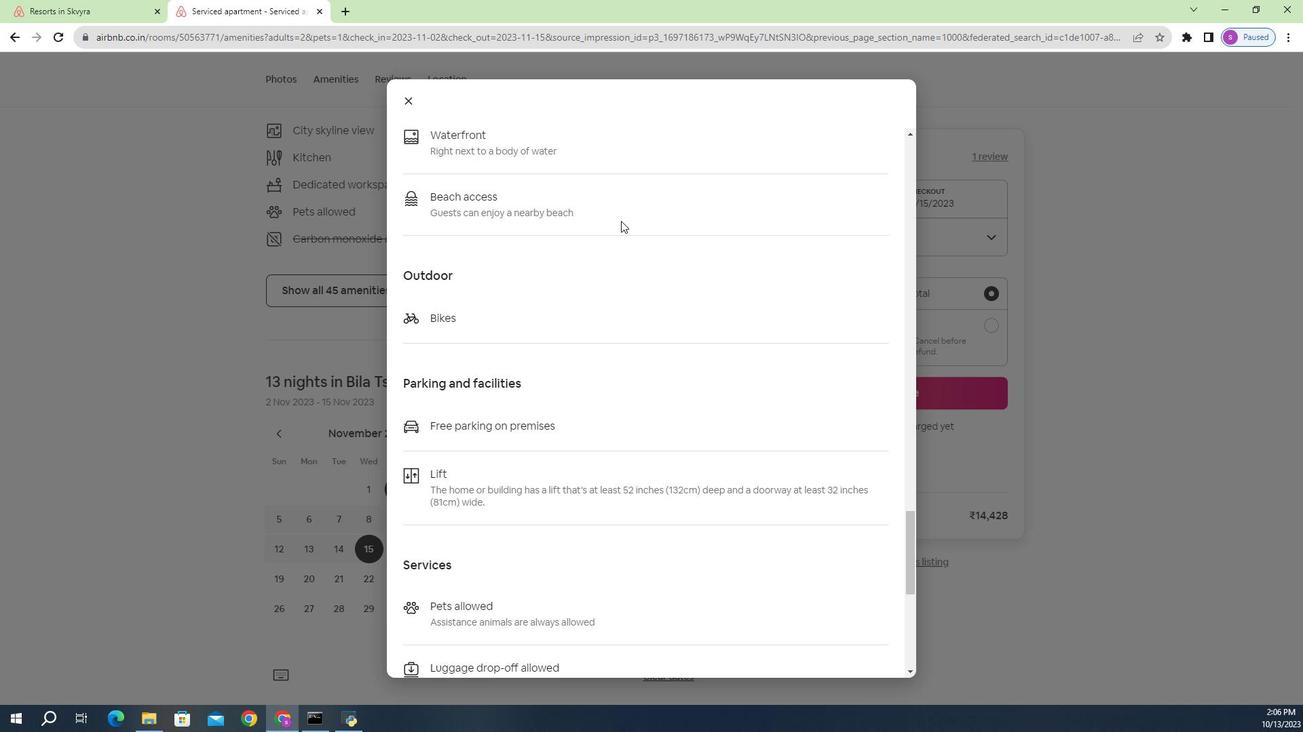 
Action: Mouse scrolled (618, 231) with delta (0, 0)
Screenshot: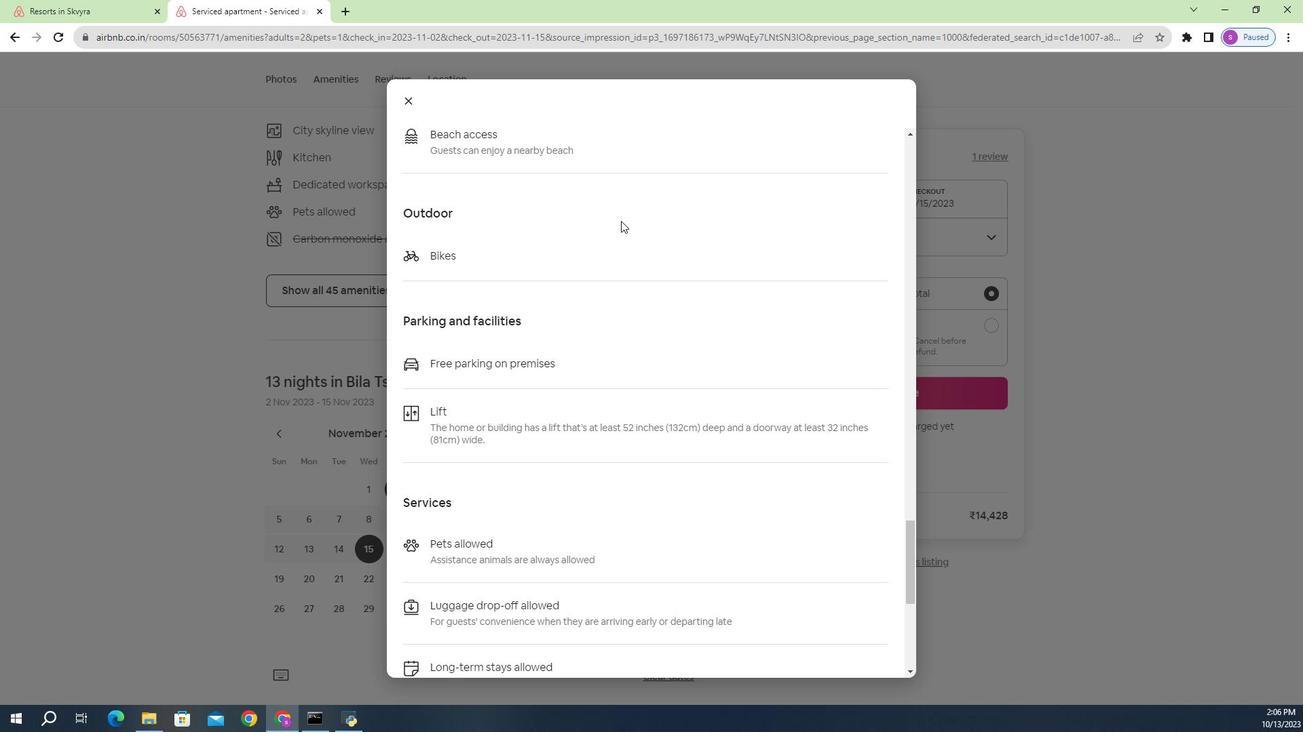 
Action: Mouse scrolled (618, 231) with delta (0, 0)
Screenshot: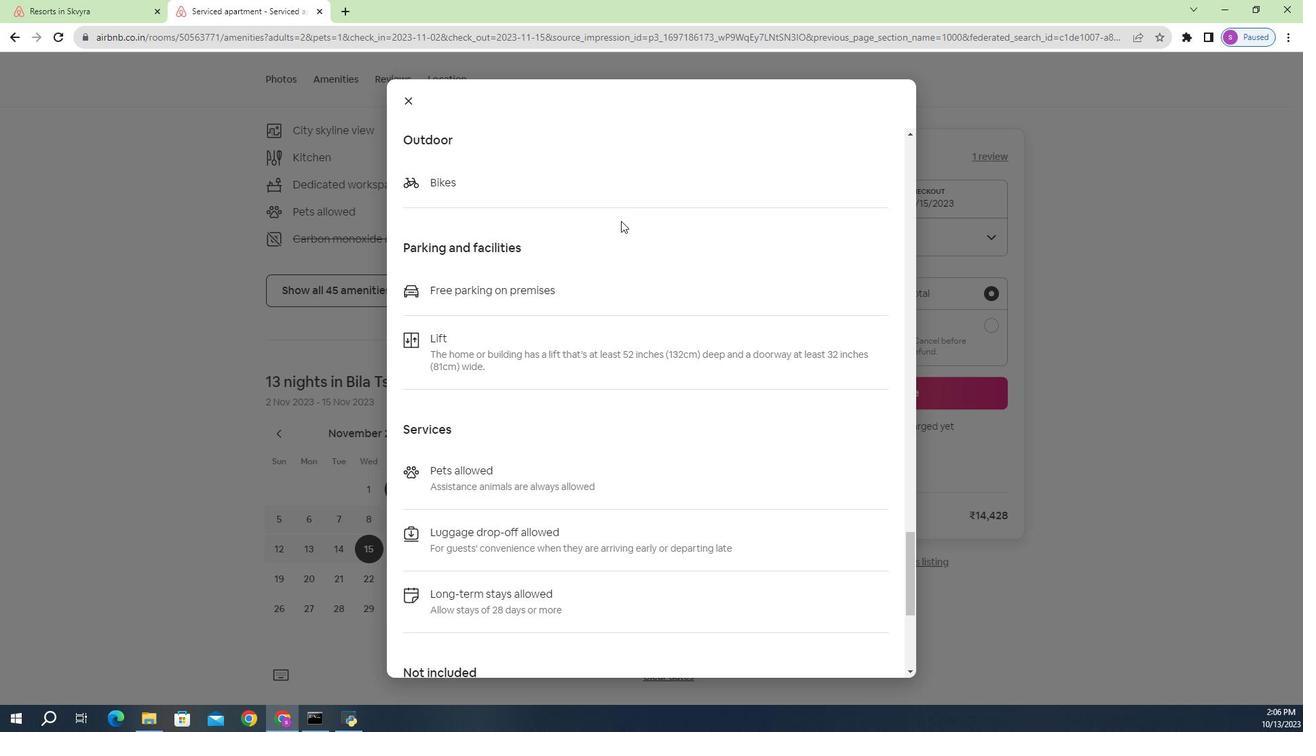 
Action: Mouse scrolled (618, 231) with delta (0, 0)
Screenshot: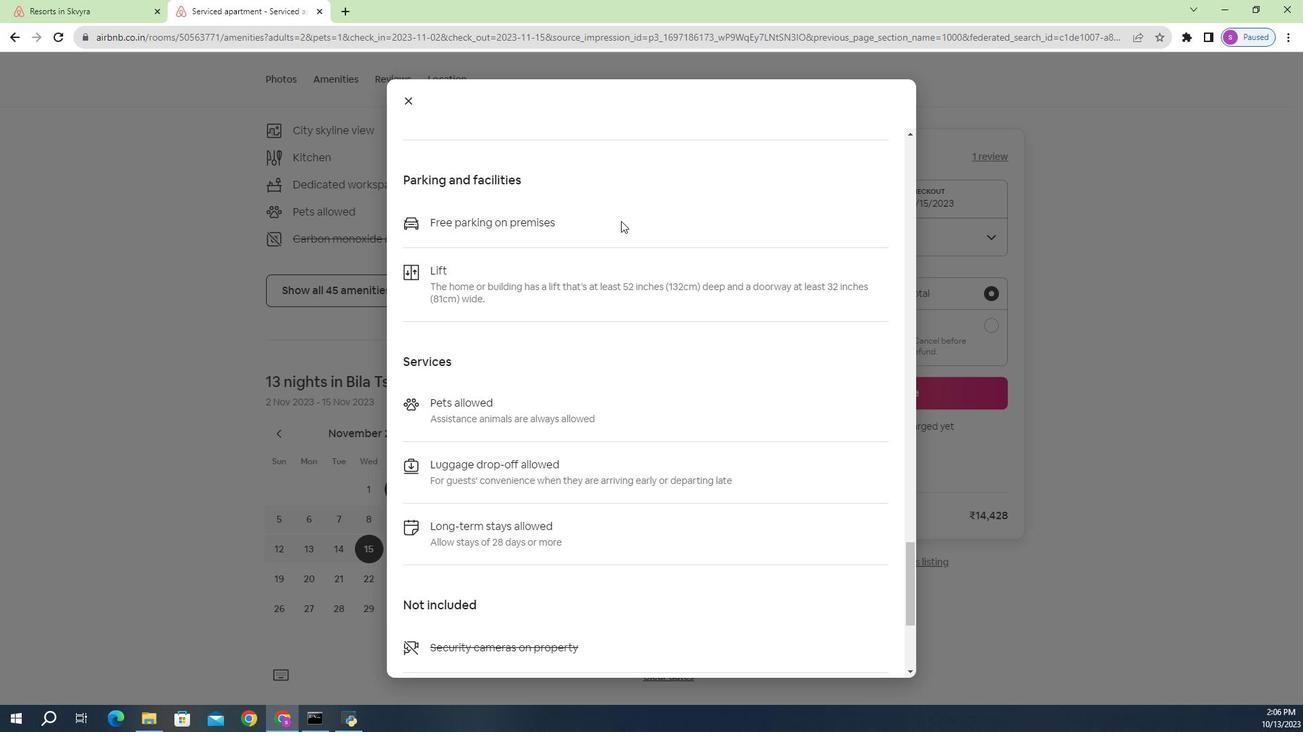 
Action: Mouse scrolled (618, 231) with delta (0, 0)
Screenshot: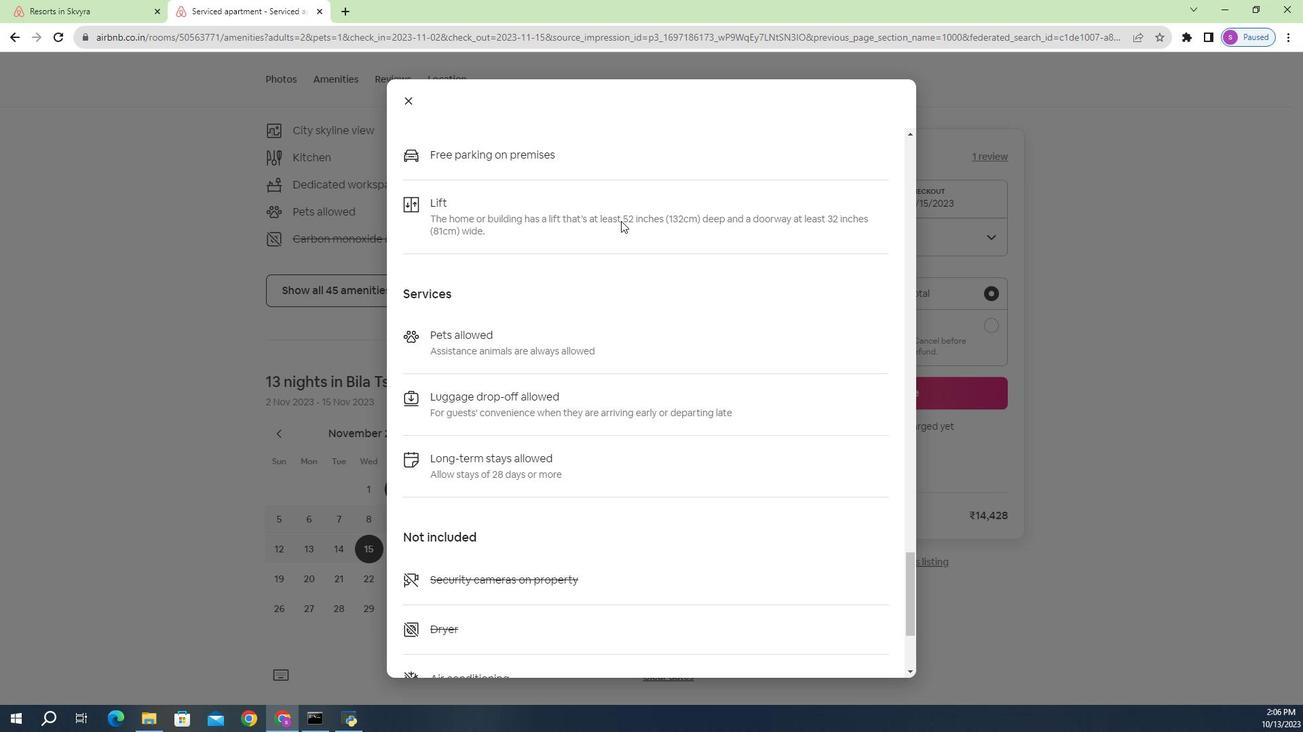 
Action: Mouse scrolled (618, 231) with delta (0, 0)
Screenshot: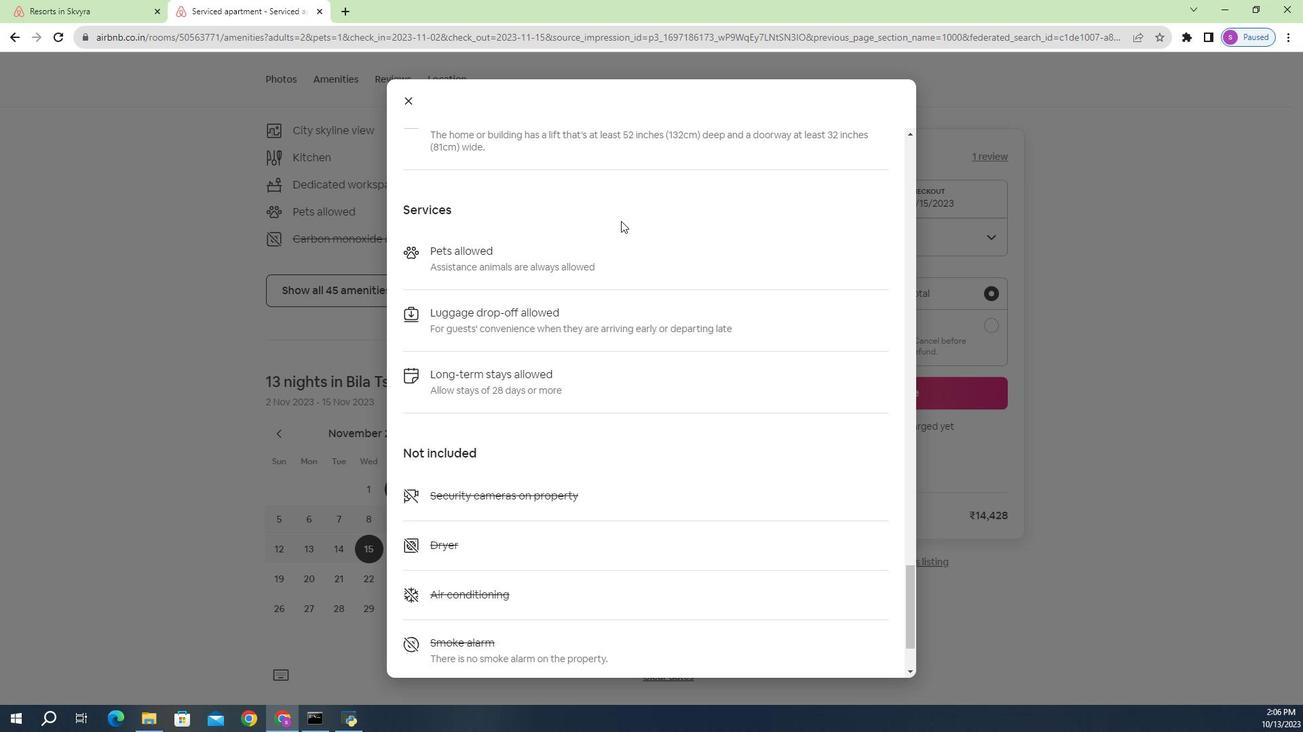 
Action: Mouse scrolled (618, 231) with delta (0, 0)
Screenshot: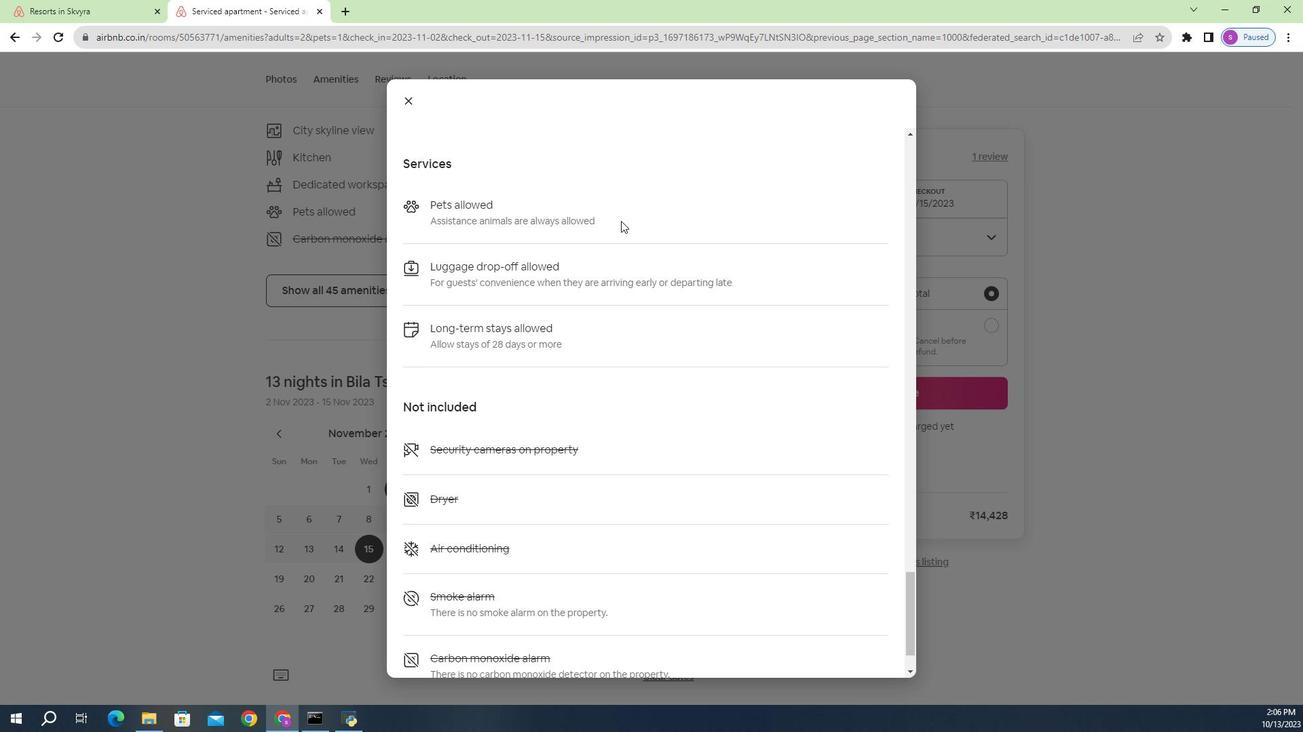 
Action: Mouse scrolled (618, 231) with delta (0, 0)
Screenshot: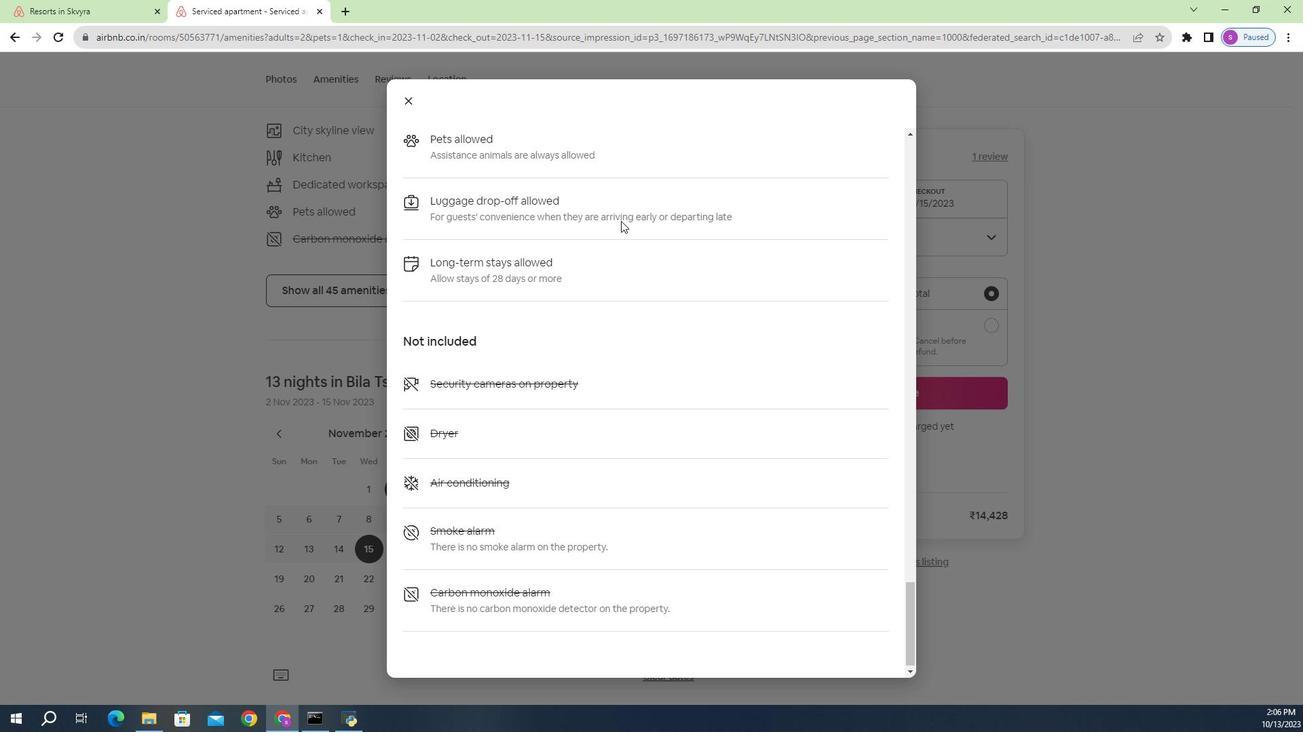 
Action: Mouse scrolled (618, 231) with delta (0, 0)
Screenshot: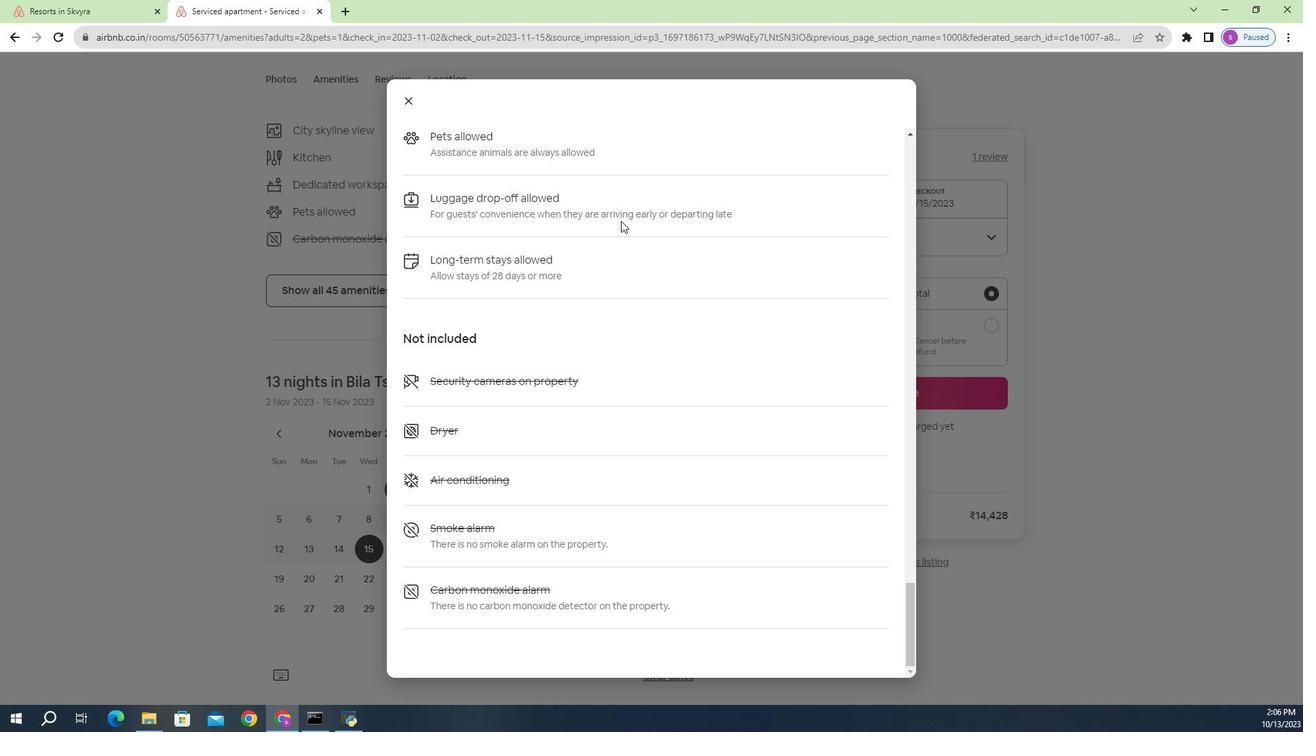 
Action: Mouse scrolled (618, 231) with delta (0, 0)
Screenshot: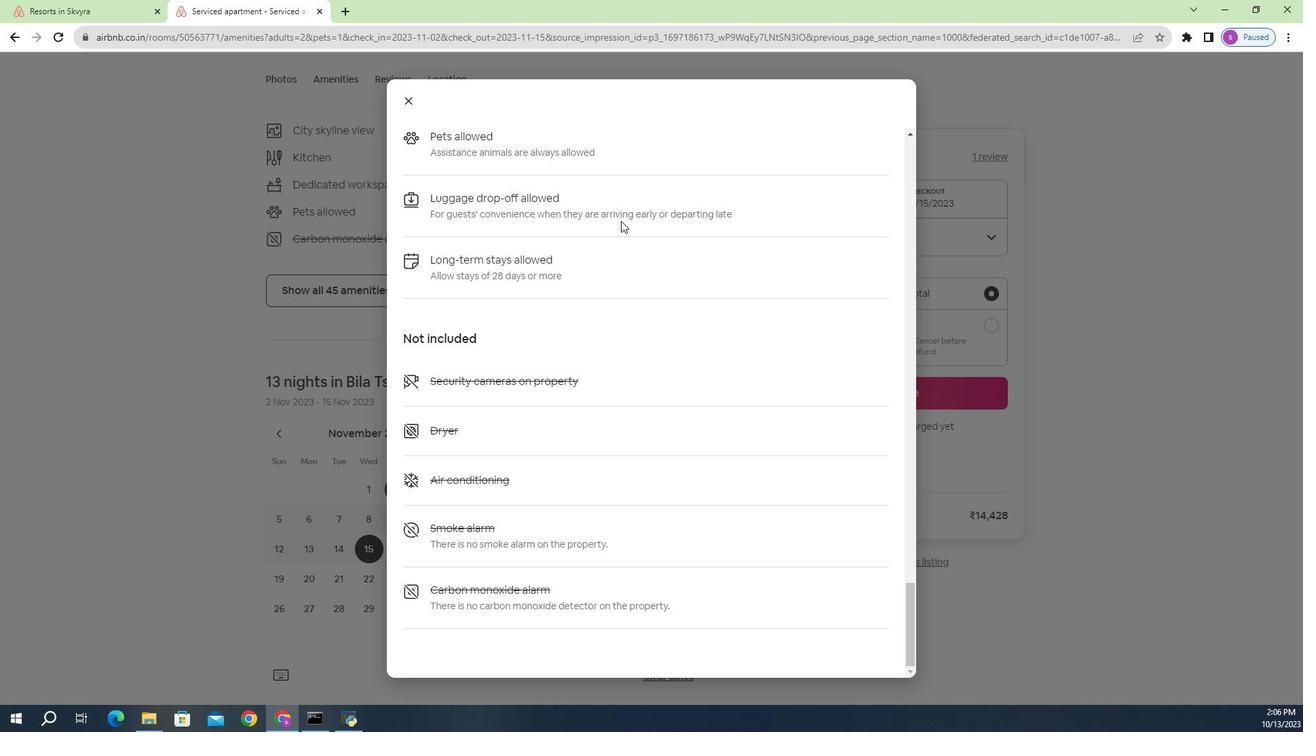 
Action: Mouse moved to (409, 123)
Screenshot: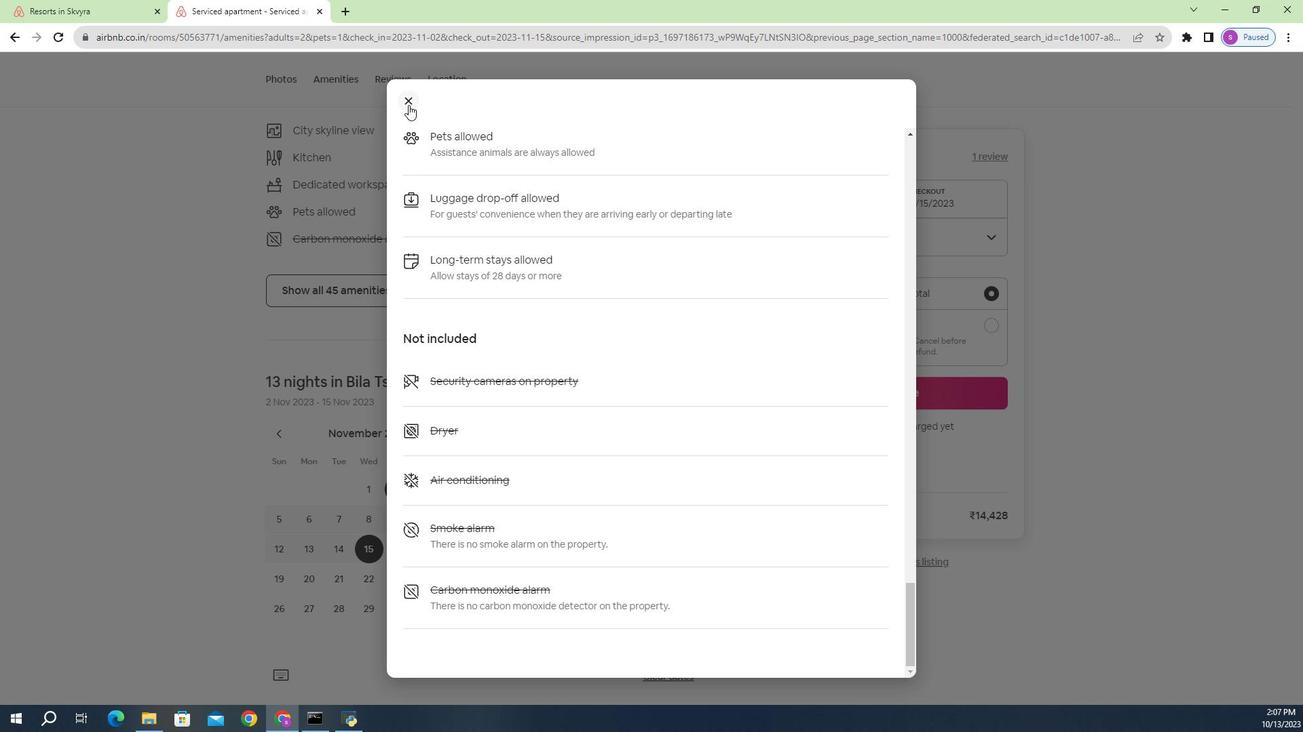 
Action: Mouse pressed left at (409, 123)
Screenshot: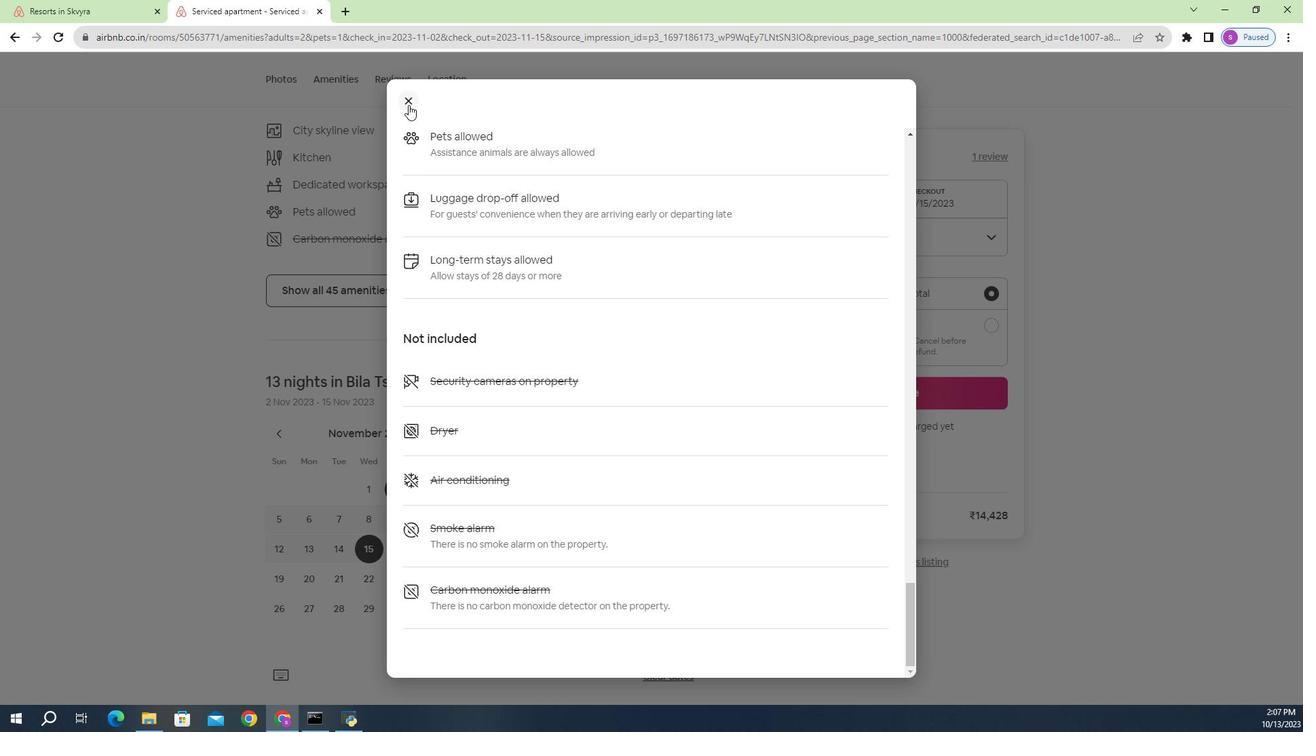 
Action: Mouse moved to (444, 279)
Screenshot: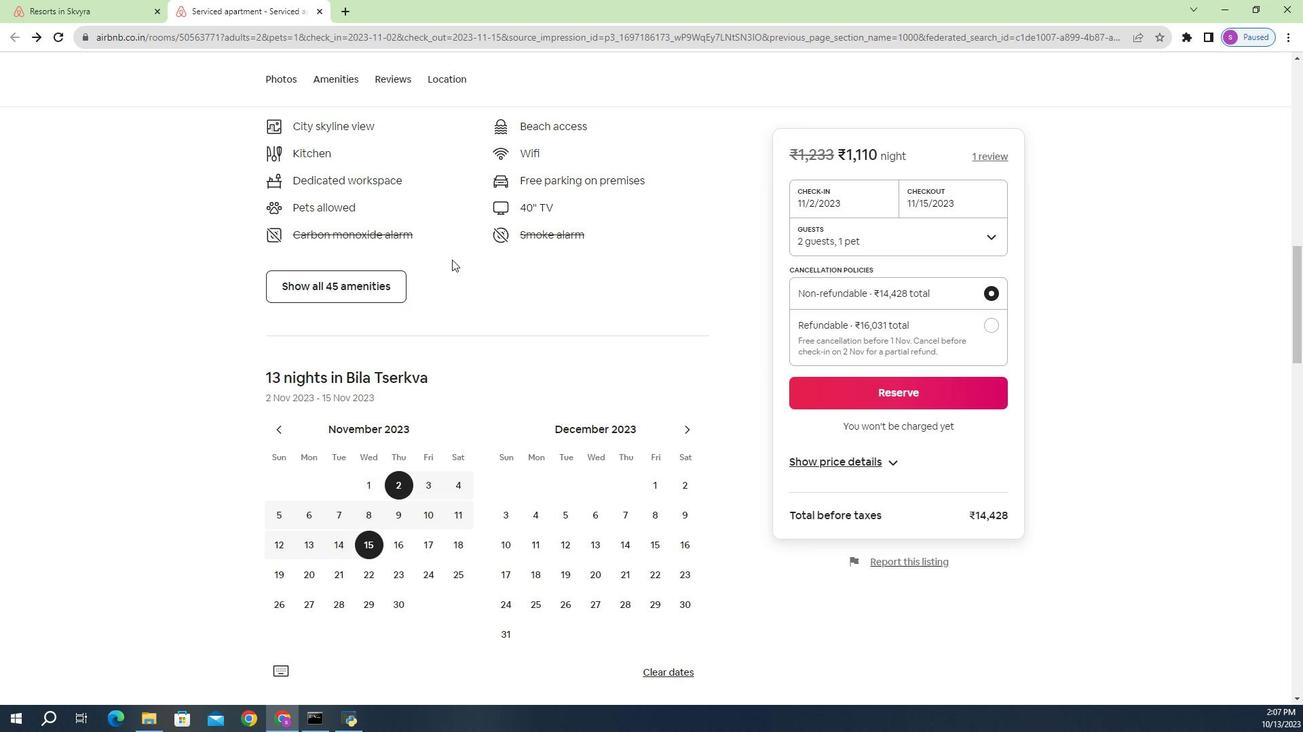 
Action: Mouse scrolled (444, 278) with delta (0, 0)
Screenshot: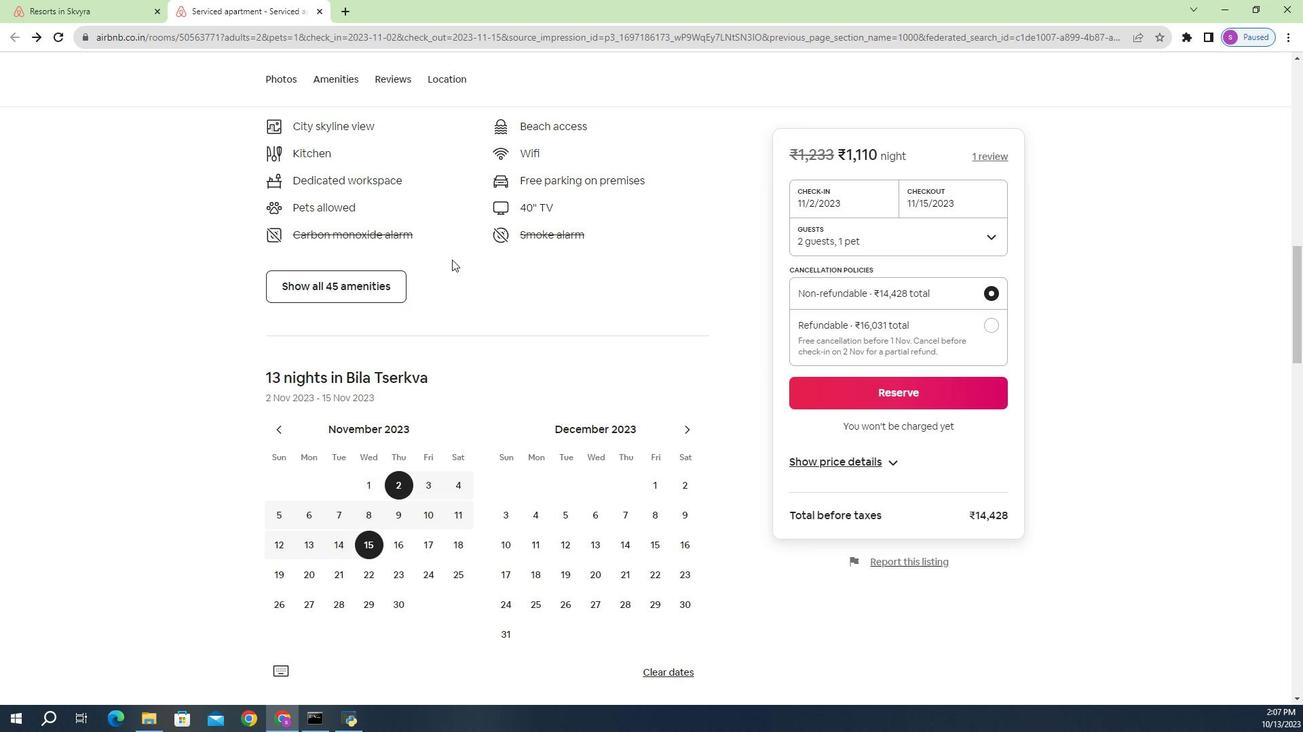 
Action: Mouse moved to (450, 270)
Screenshot: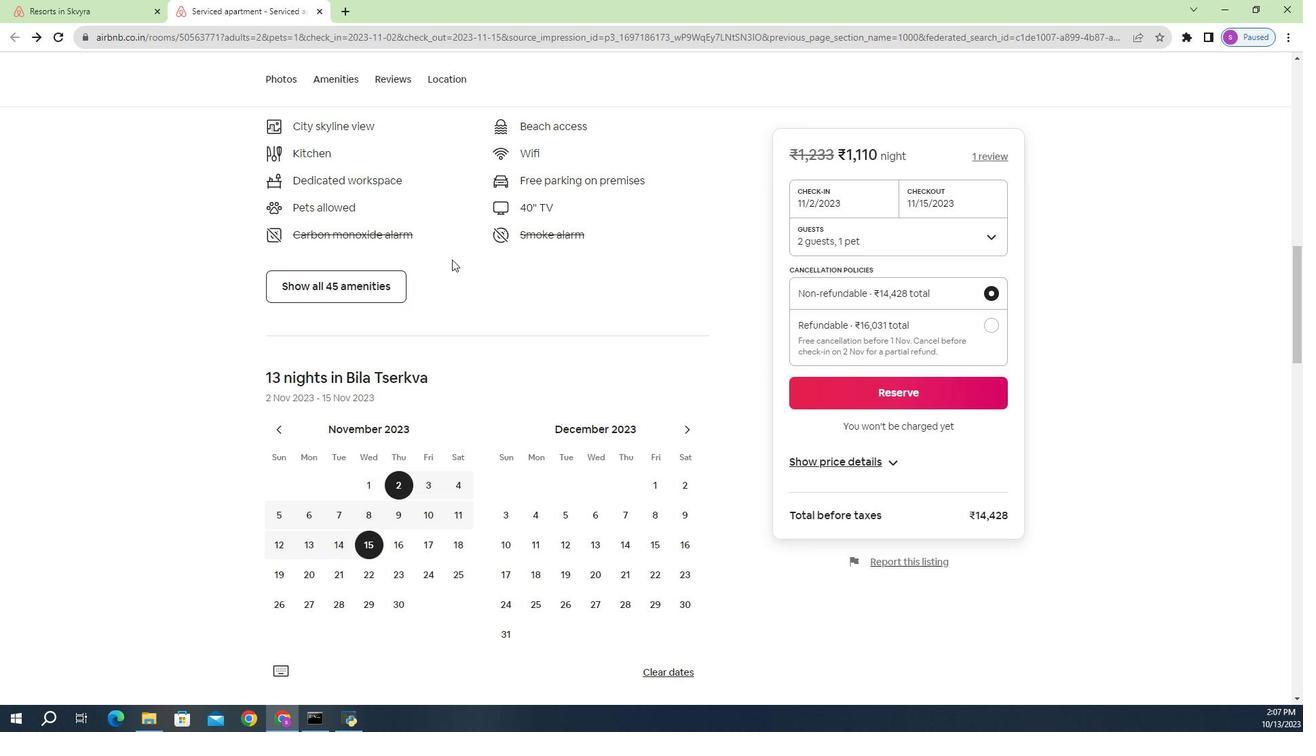 
Action: Mouse scrolled (450, 269) with delta (0, 0)
Screenshot: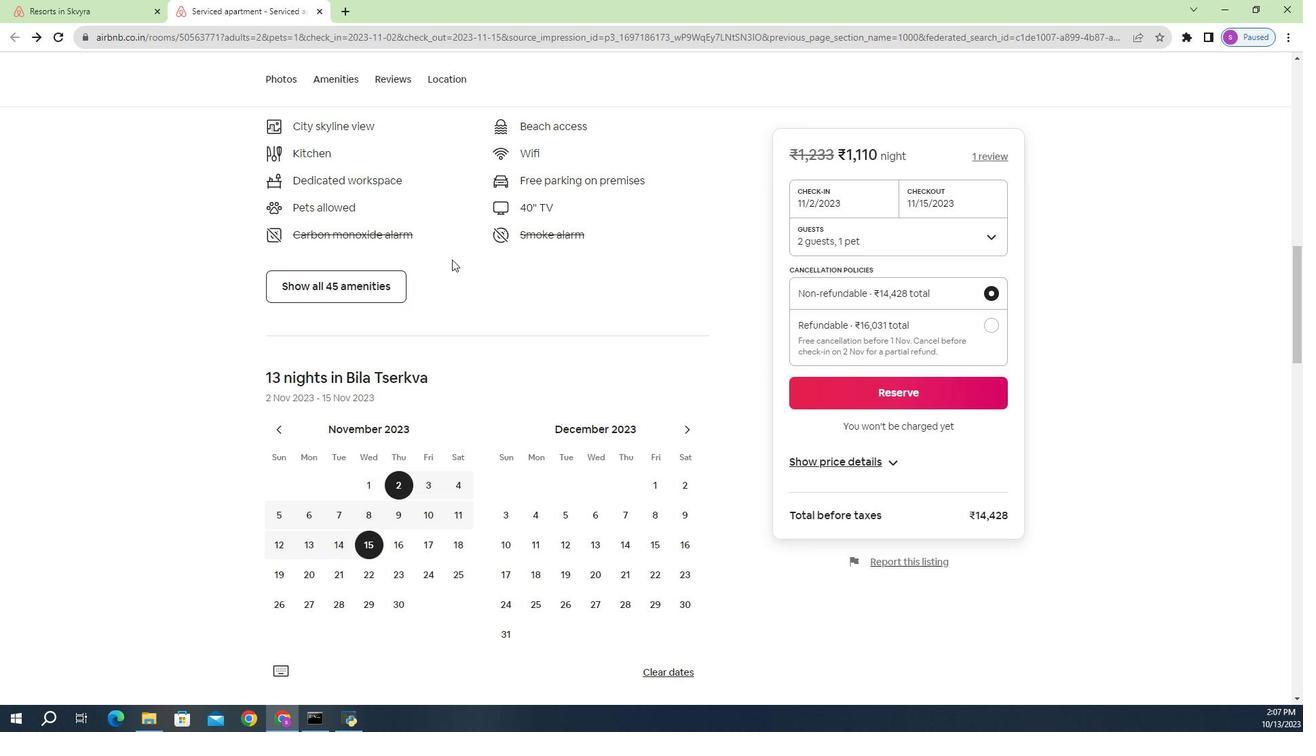 
Action: Mouse moved to (460, 260)
Screenshot: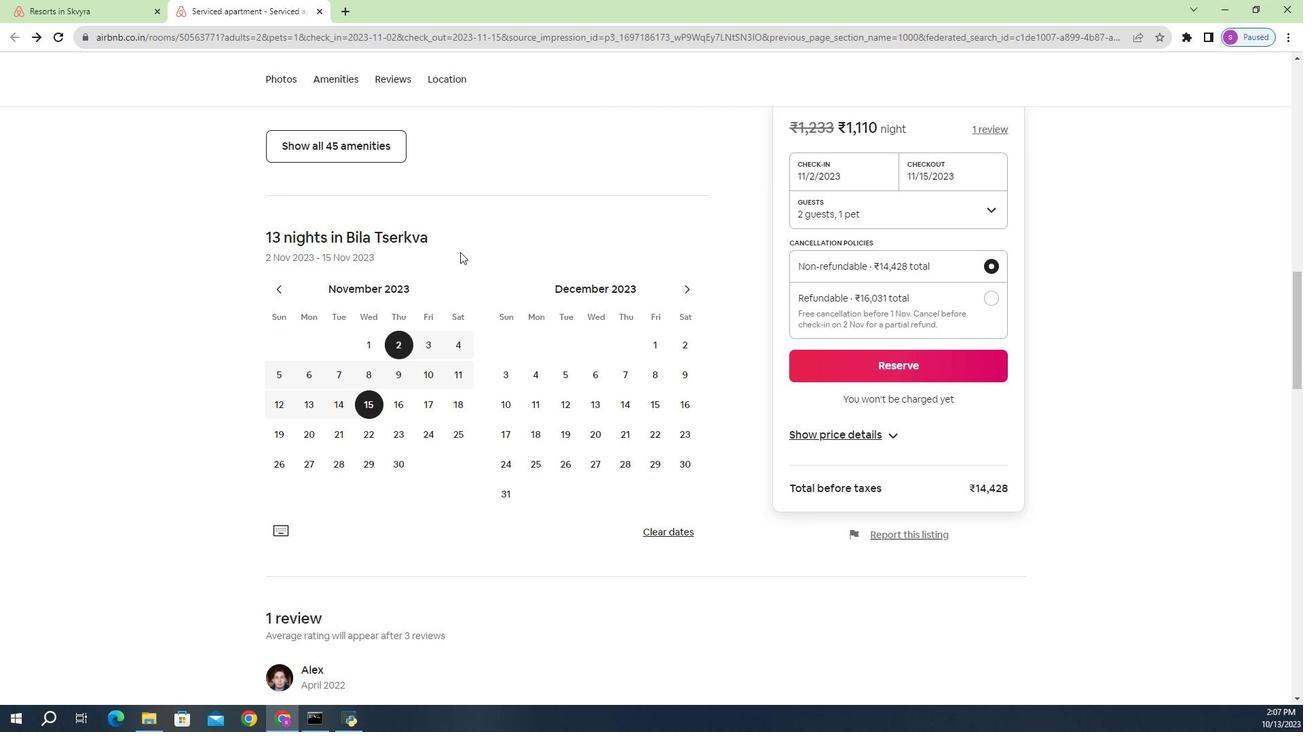 
Action: Mouse scrolled (460, 260) with delta (0, 0)
Screenshot: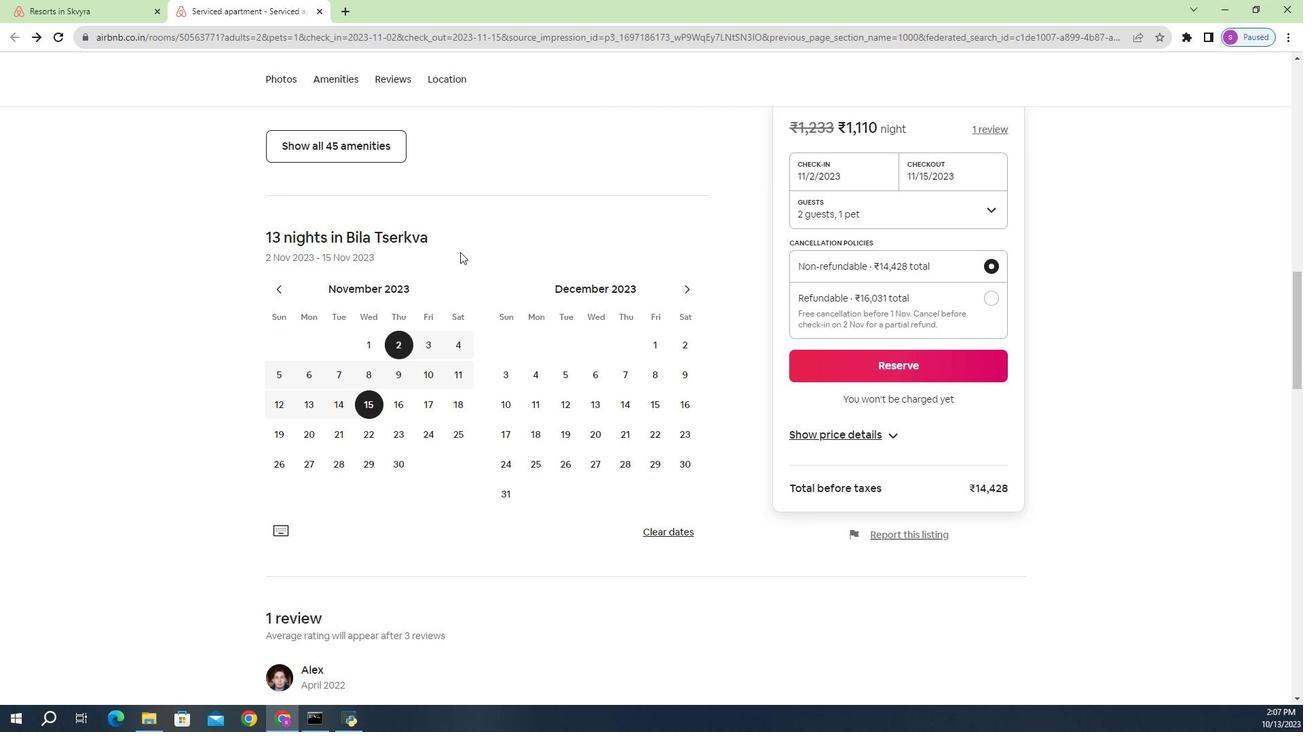 
Action: Mouse scrolled (460, 260) with delta (0, 0)
Screenshot: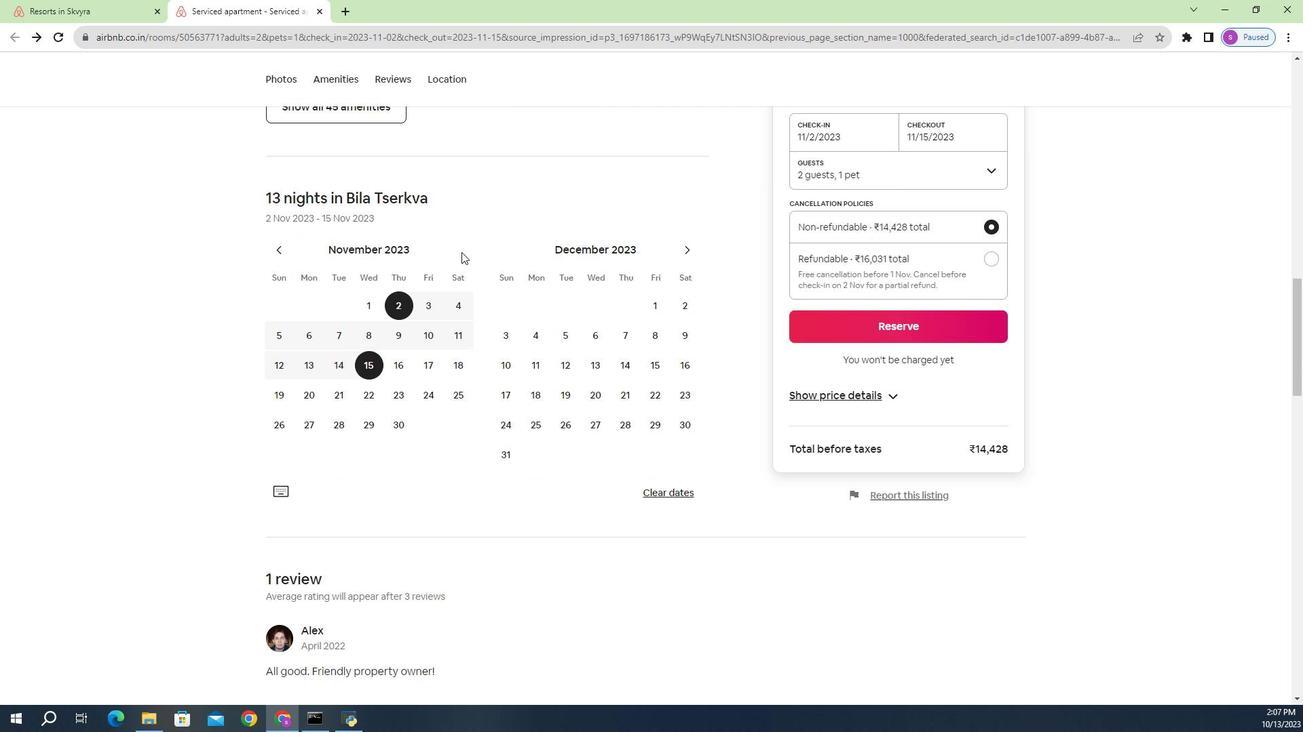 
Action: Mouse moved to (462, 260)
Screenshot: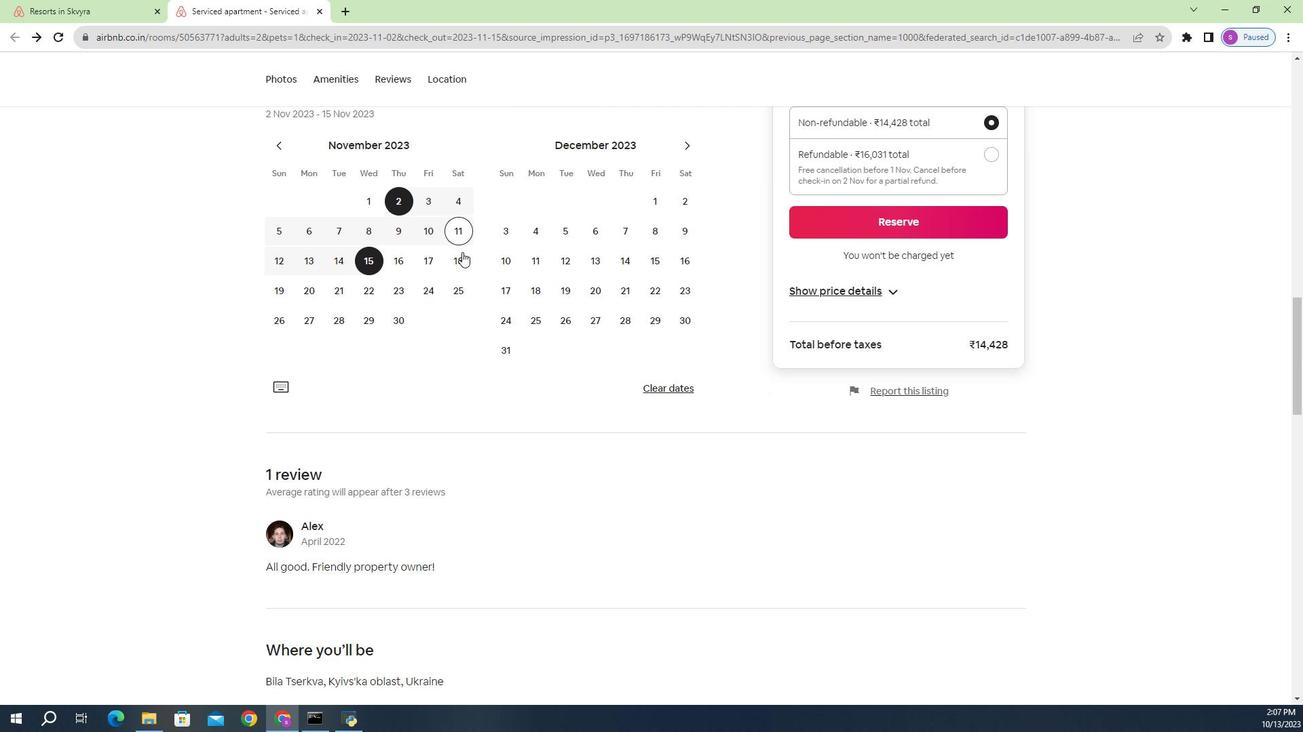 
Action: Mouse scrolled (462, 260) with delta (0, 0)
Screenshot: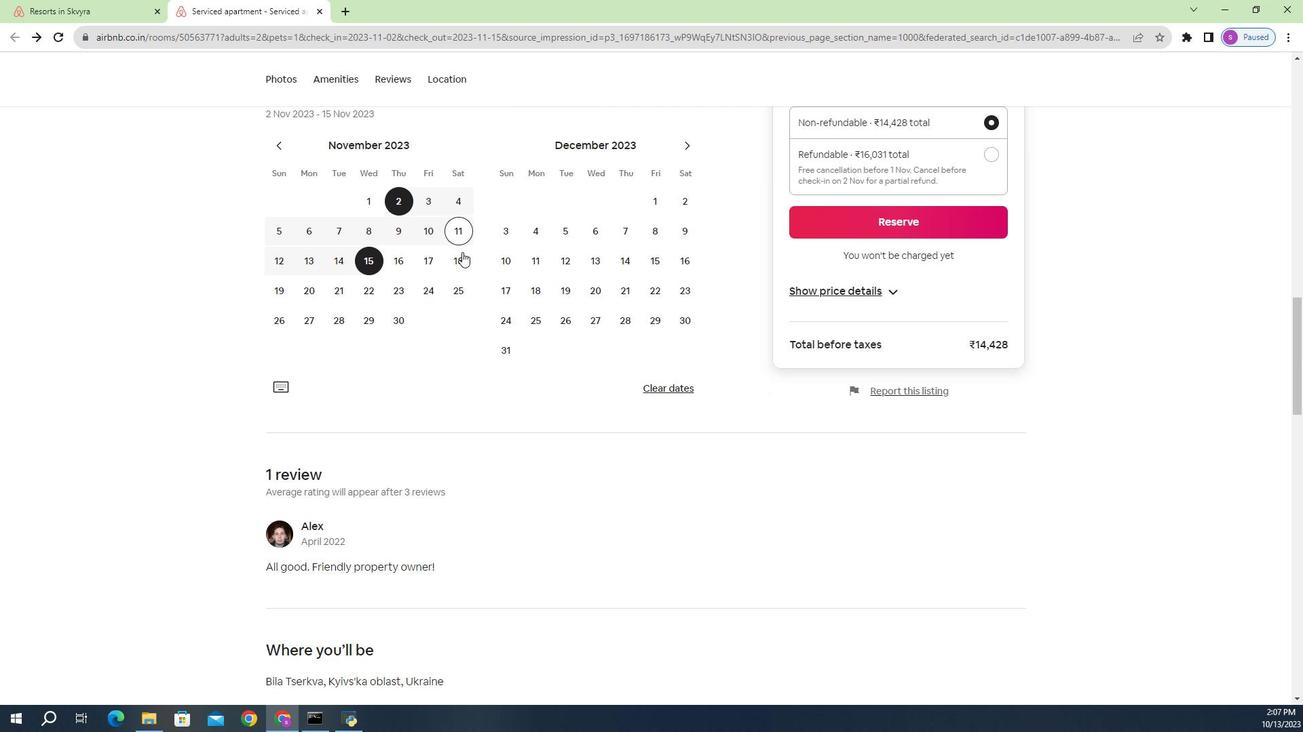
Action: Mouse scrolled (462, 260) with delta (0, 0)
Screenshot: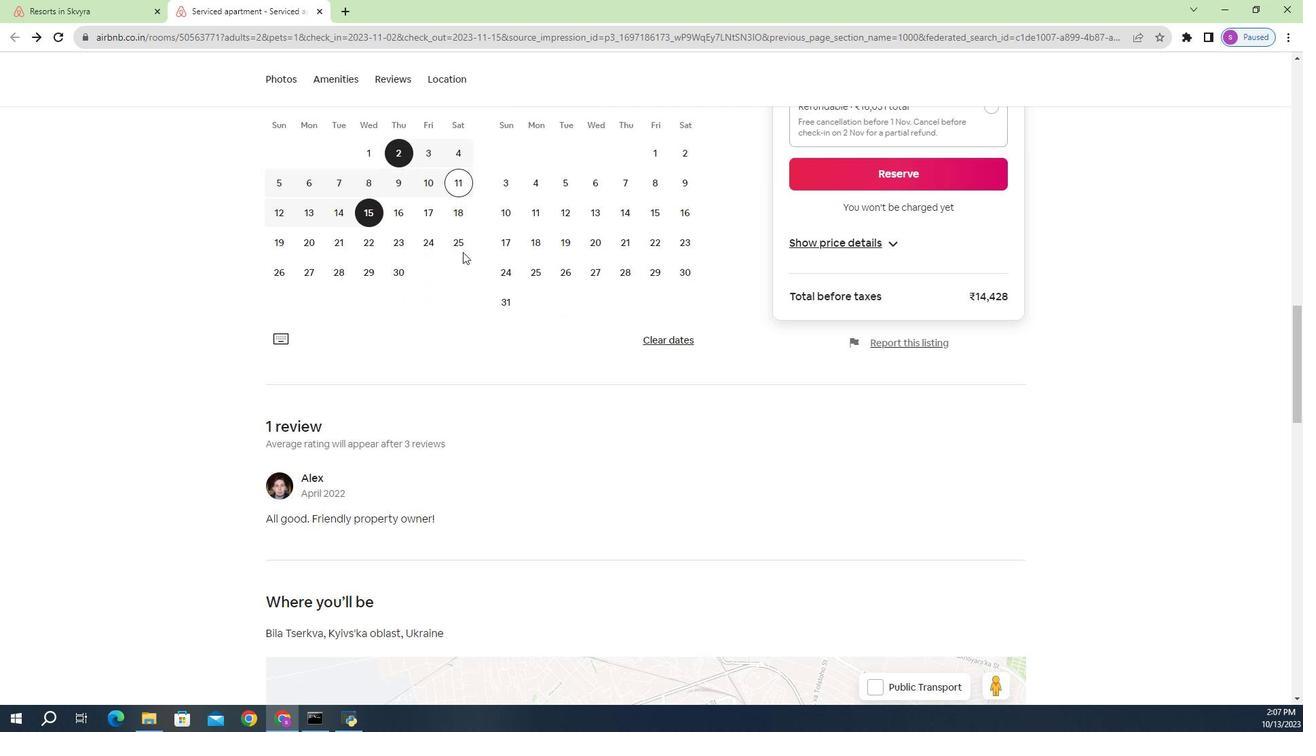 
Action: Mouse moved to (464, 260)
Screenshot: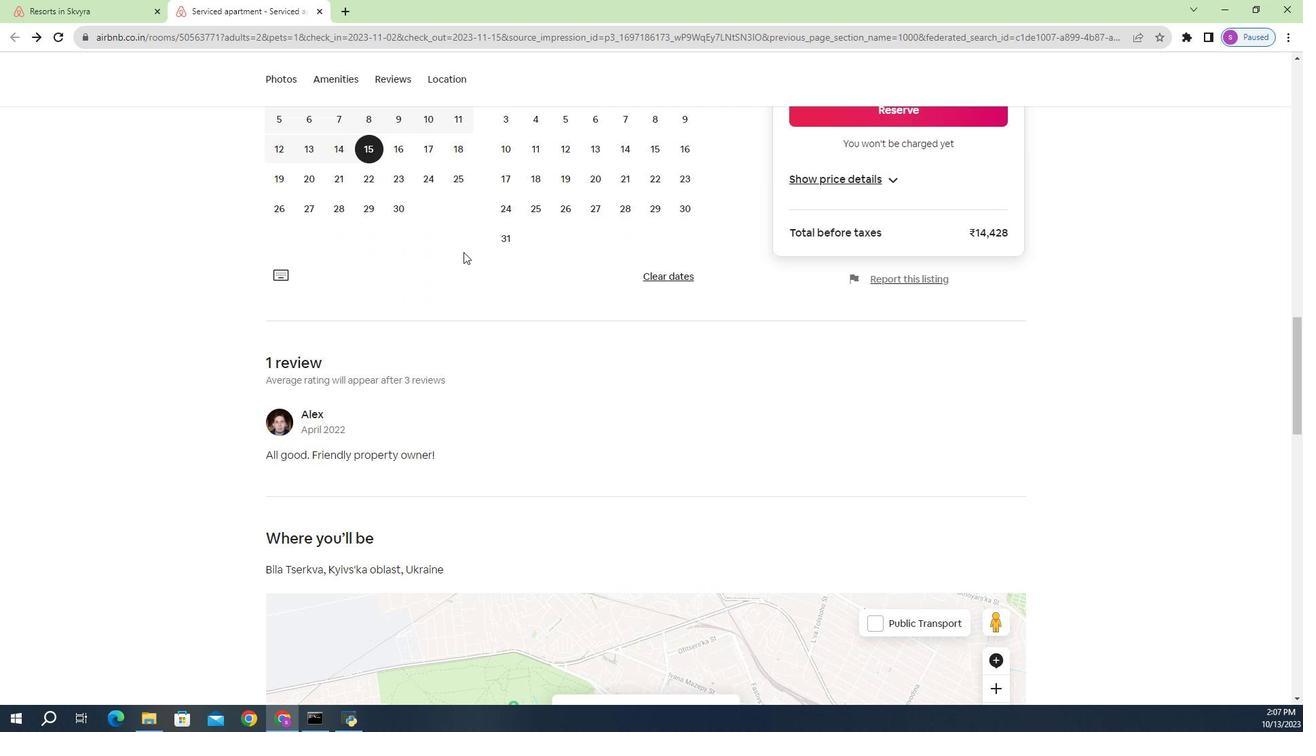 
Action: Mouse scrolled (464, 260) with delta (0, 0)
Screenshot: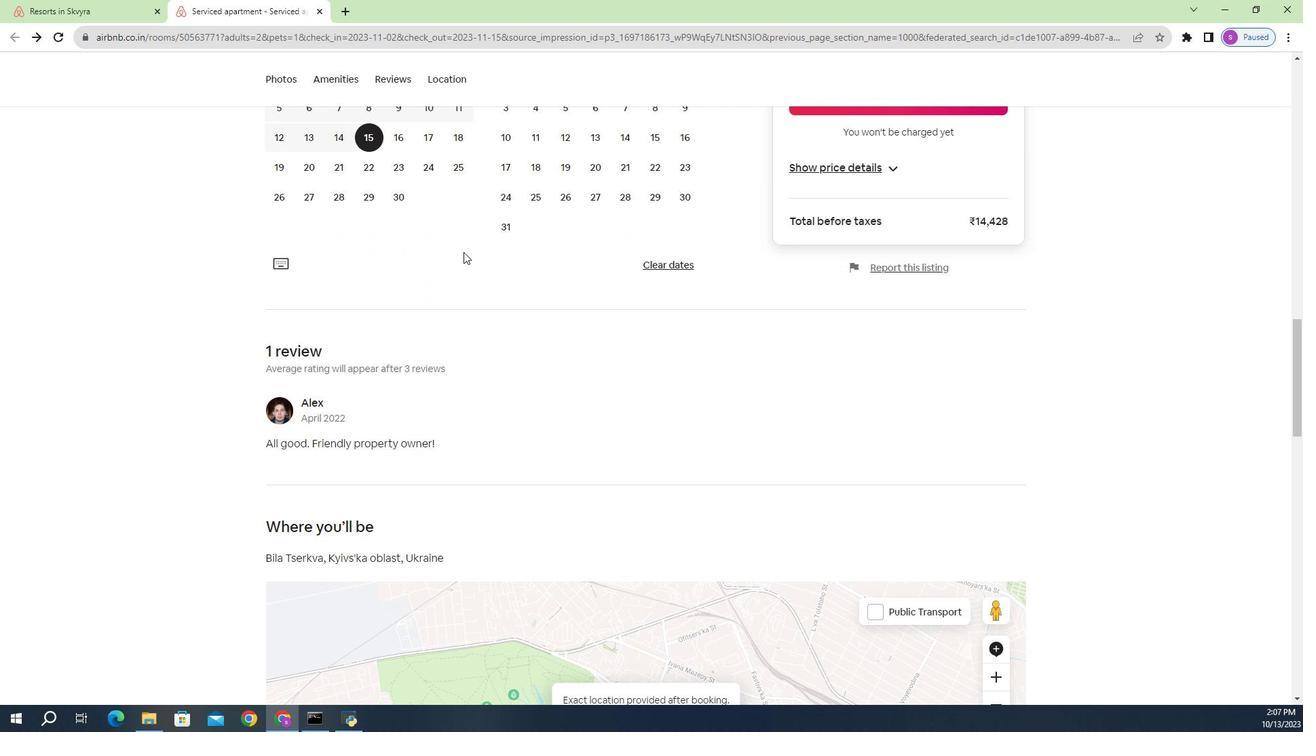 
Action: Mouse moved to (462, 260)
Screenshot: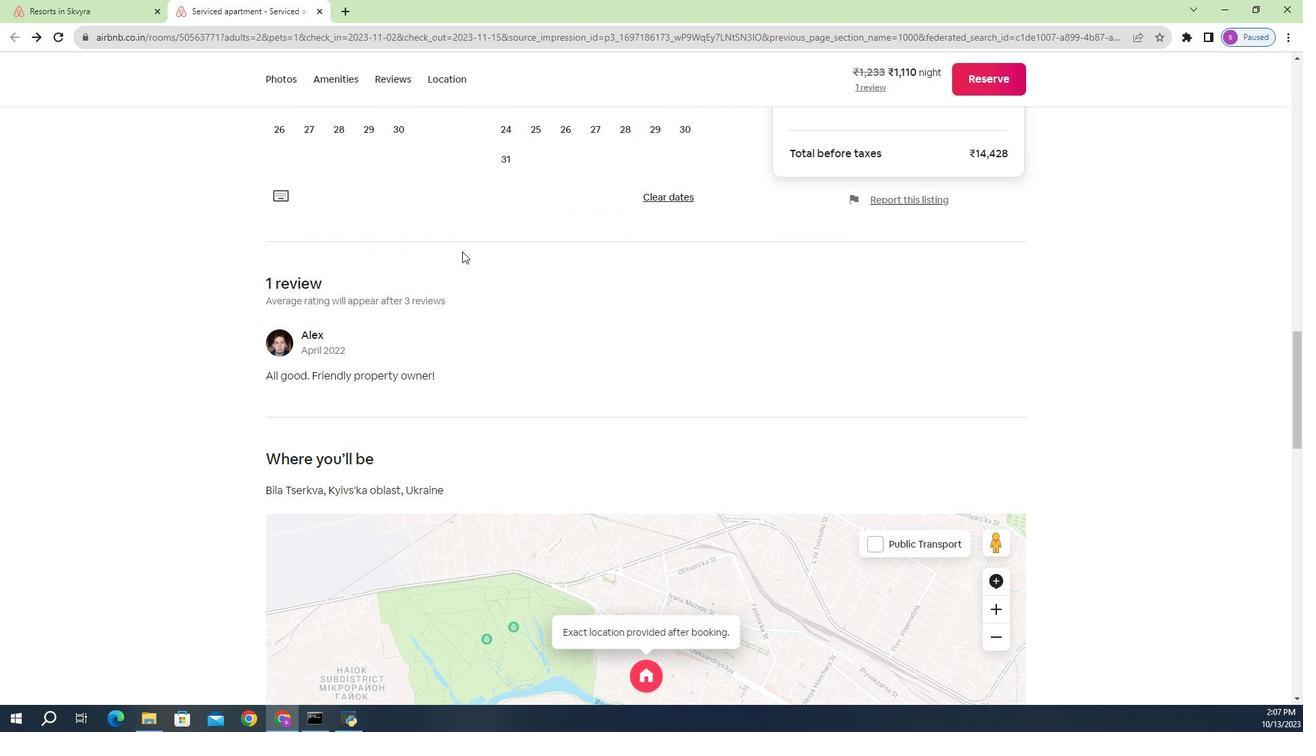 
Action: Mouse scrolled (462, 259) with delta (0, 0)
Screenshot: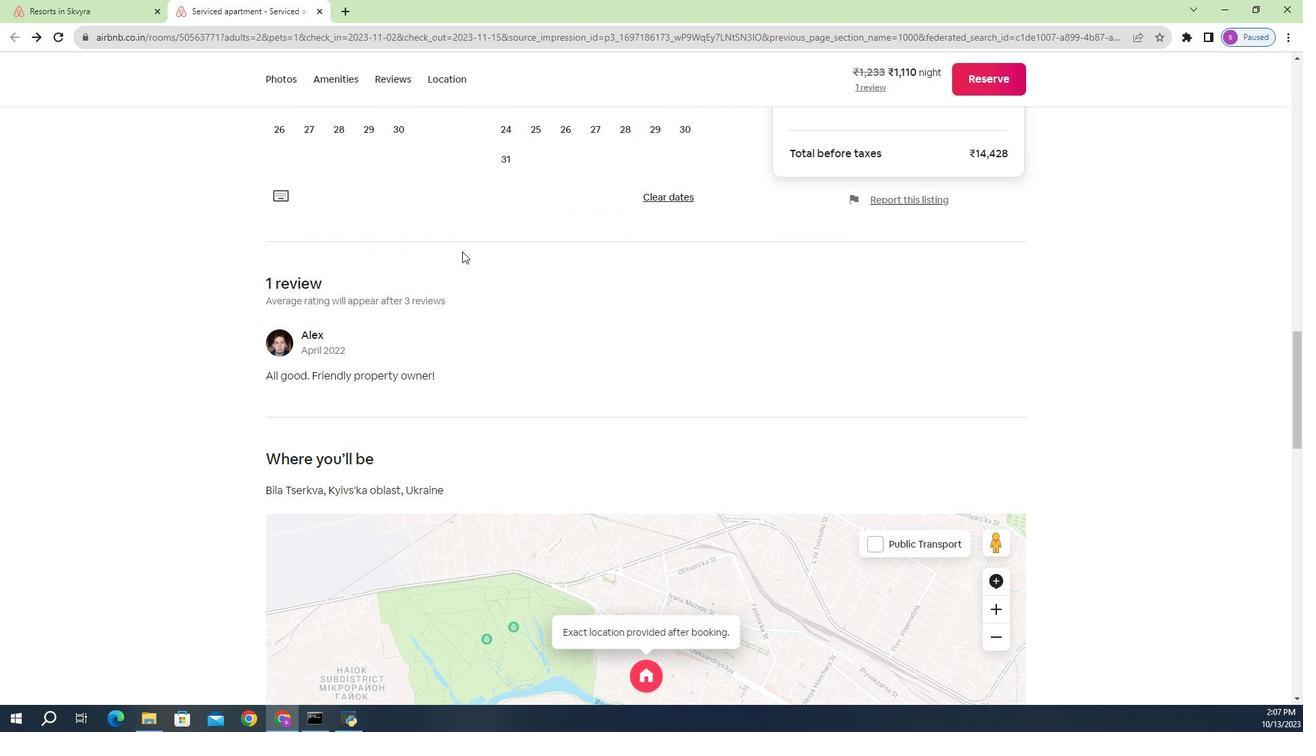 
Action: Mouse scrolled (462, 259) with delta (0, 0)
Screenshot: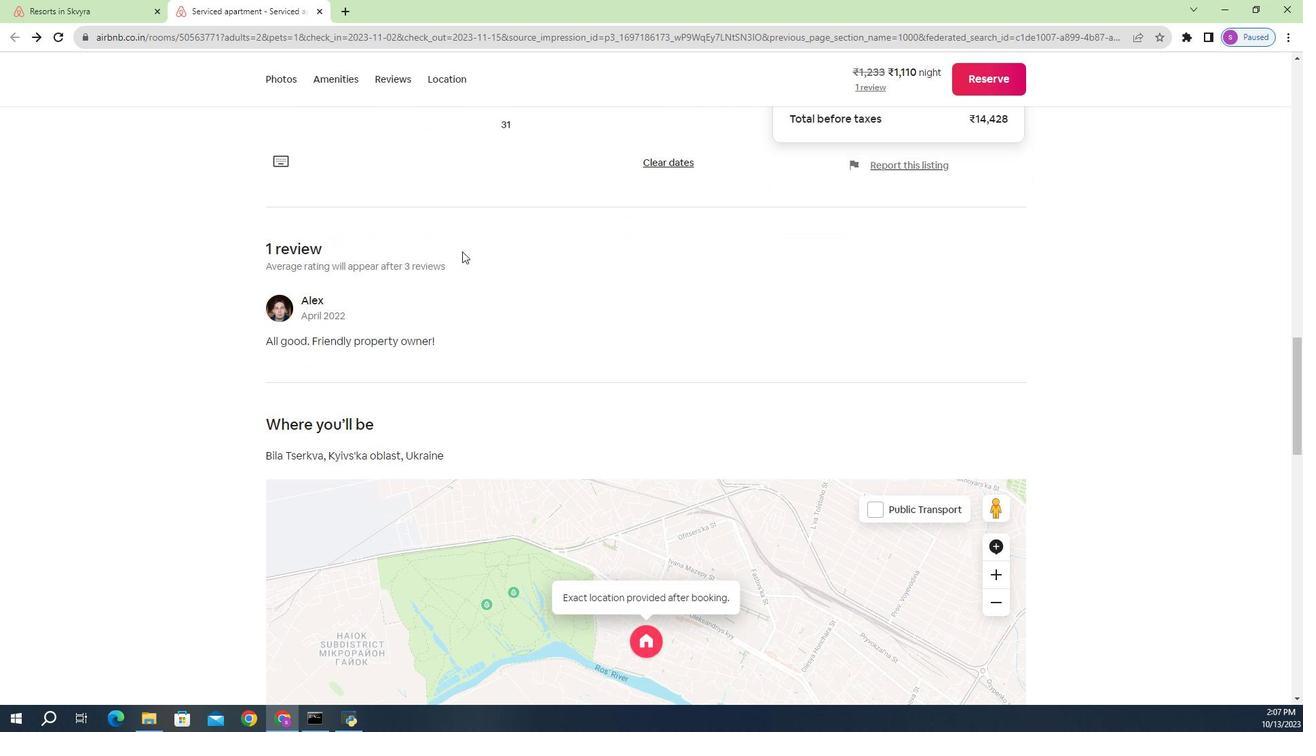 
Action: Mouse moved to (457, 258)
Screenshot: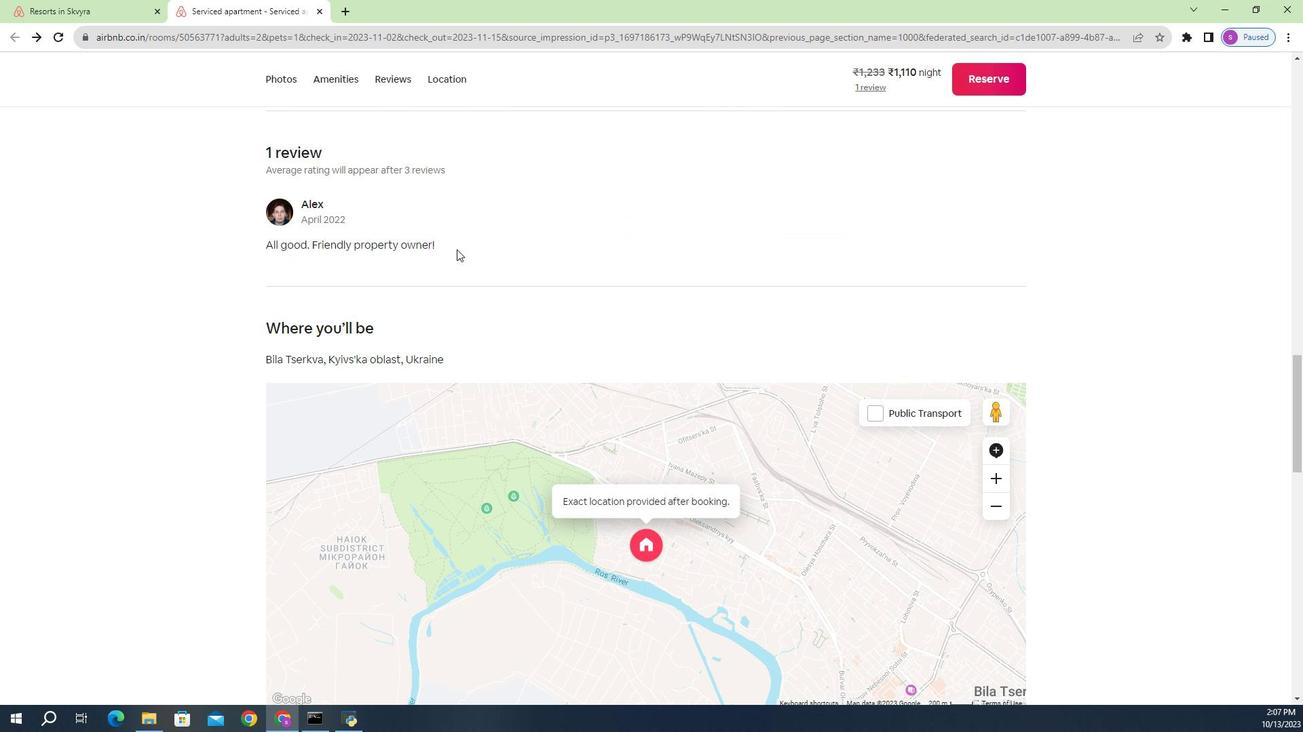 
Action: Mouse scrolled (457, 257) with delta (0, 0)
Screenshot: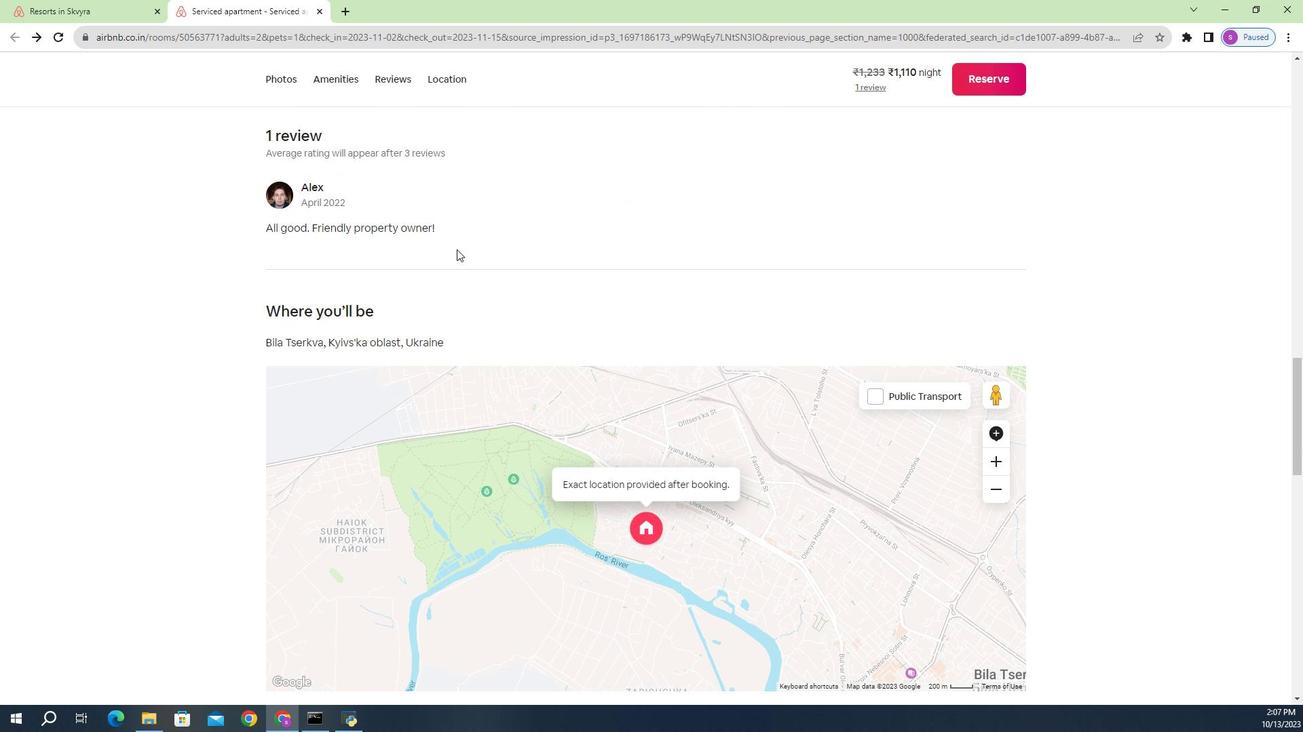 
Action: Mouse scrolled (457, 257) with delta (0, 0)
Screenshot: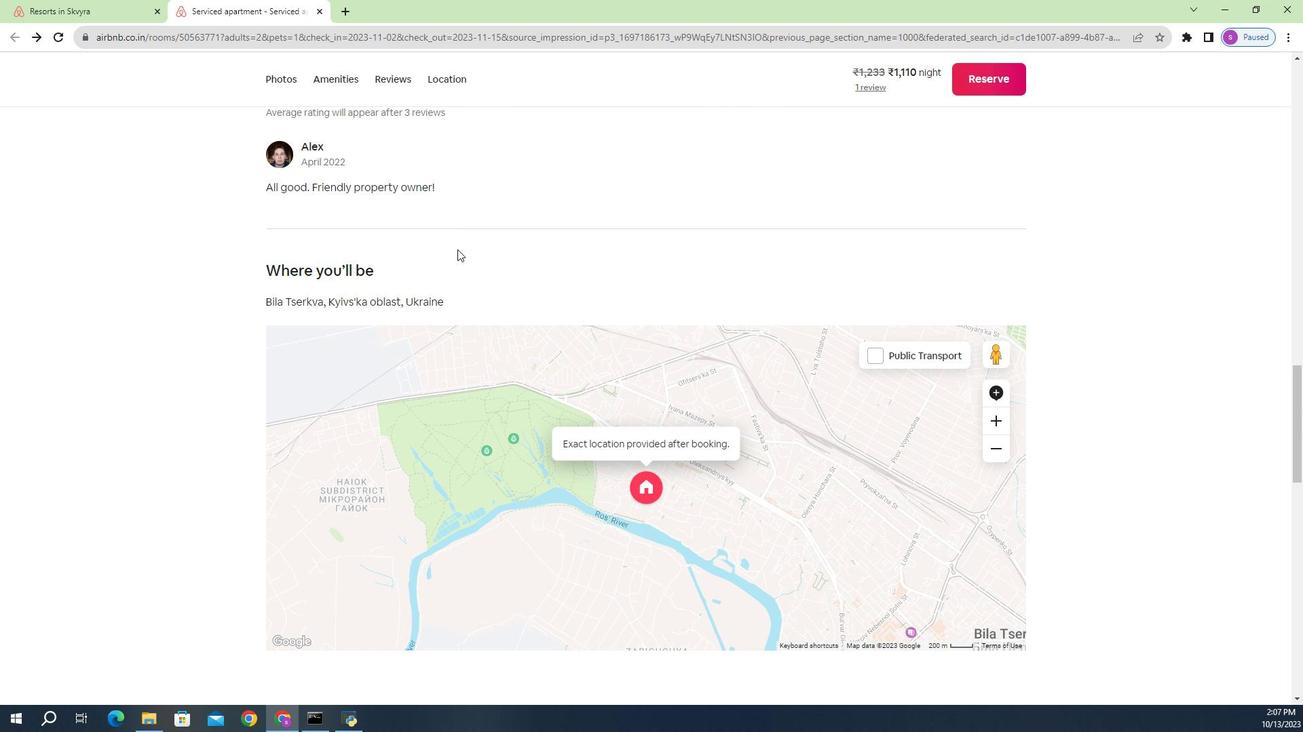 
Action: Mouse moved to (458, 258)
Screenshot: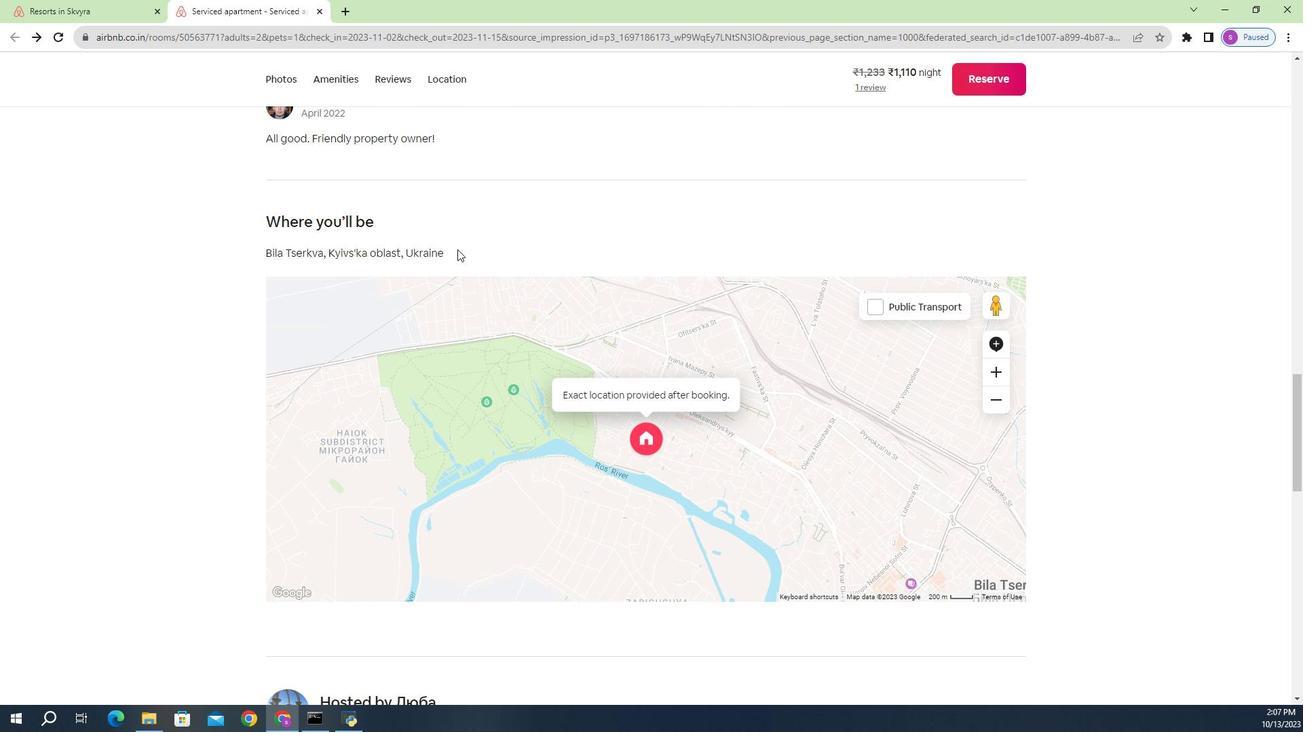 
Action: Mouse scrolled (458, 257) with delta (0, 0)
Screenshot: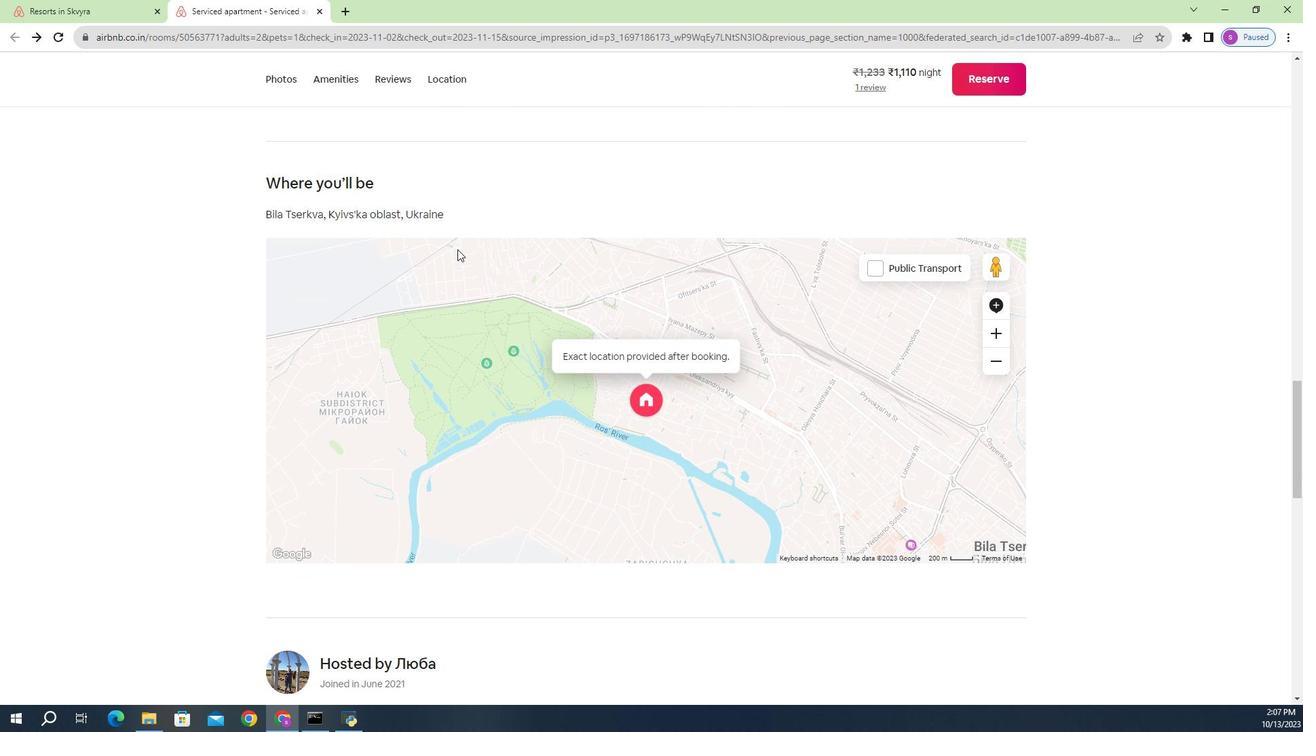 
Action: Mouse moved to (443, 258)
Screenshot: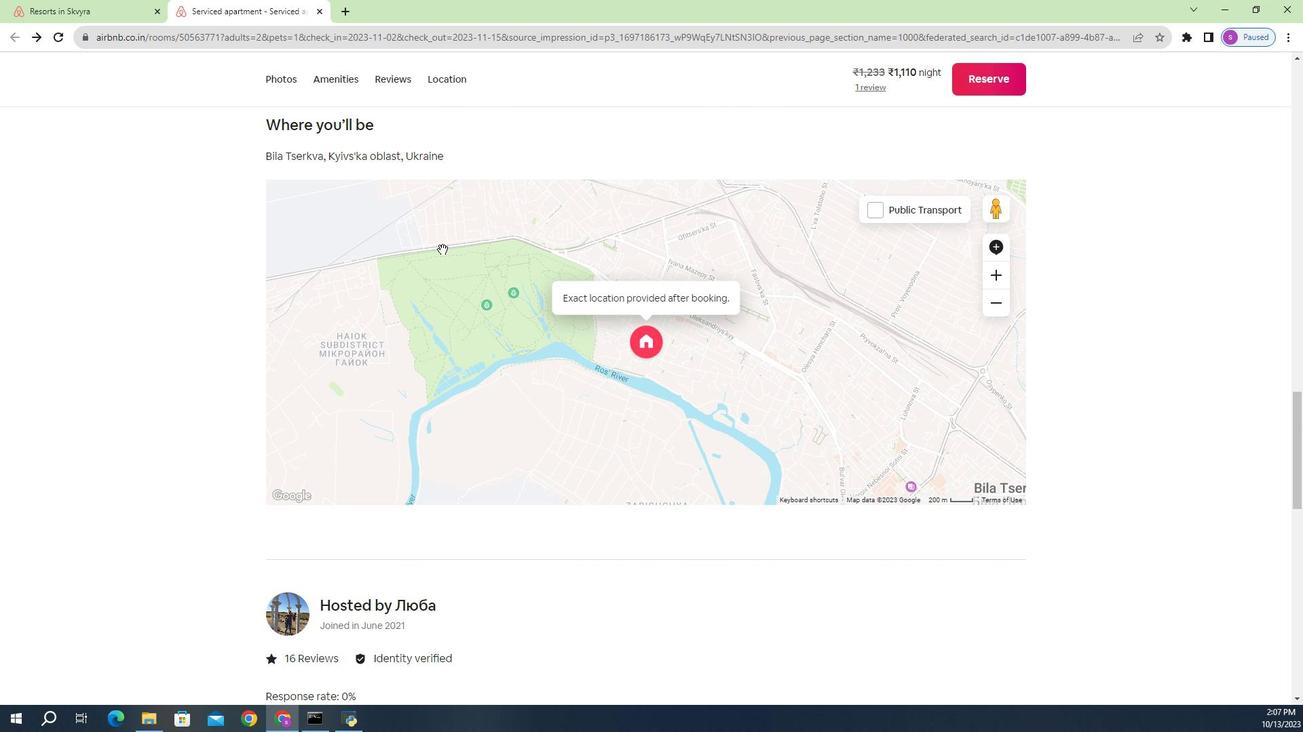
Action: Mouse scrolled (443, 257) with delta (0, 0)
Screenshot: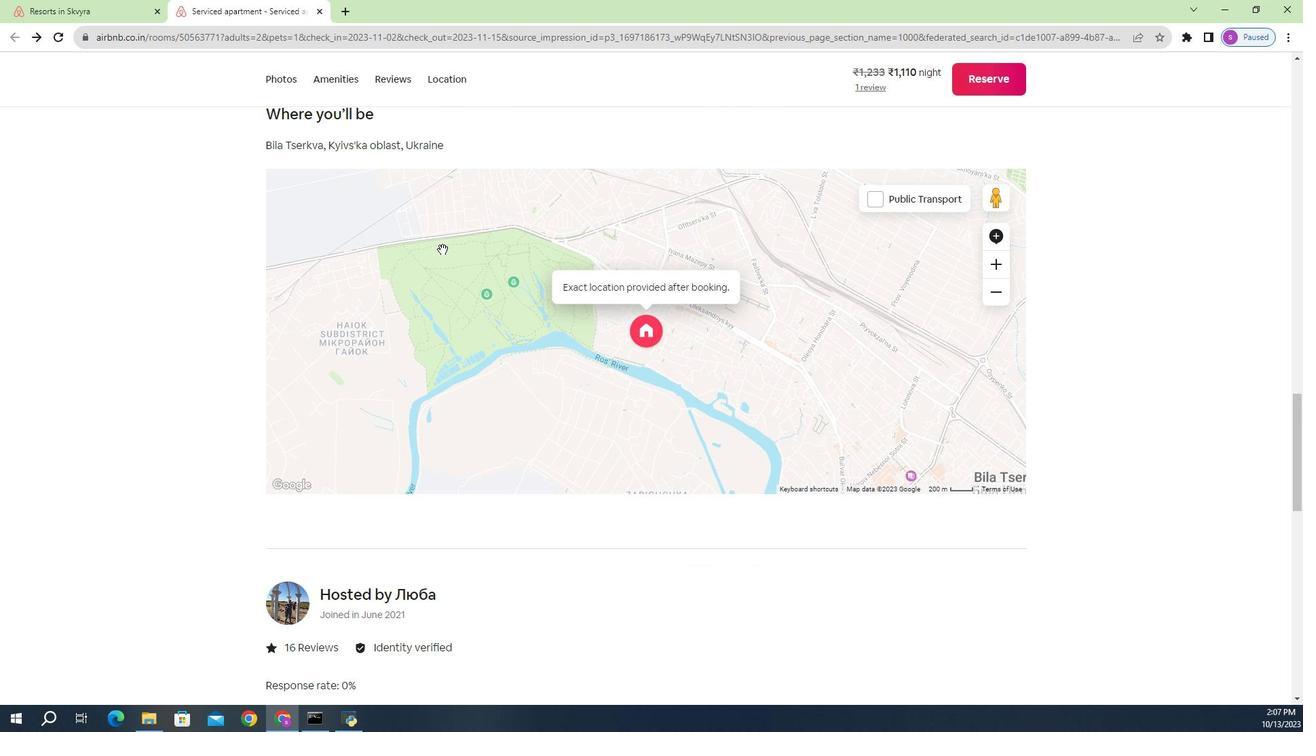 
Action: Mouse scrolled (443, 257) with delta (0, 0)
Screenshot: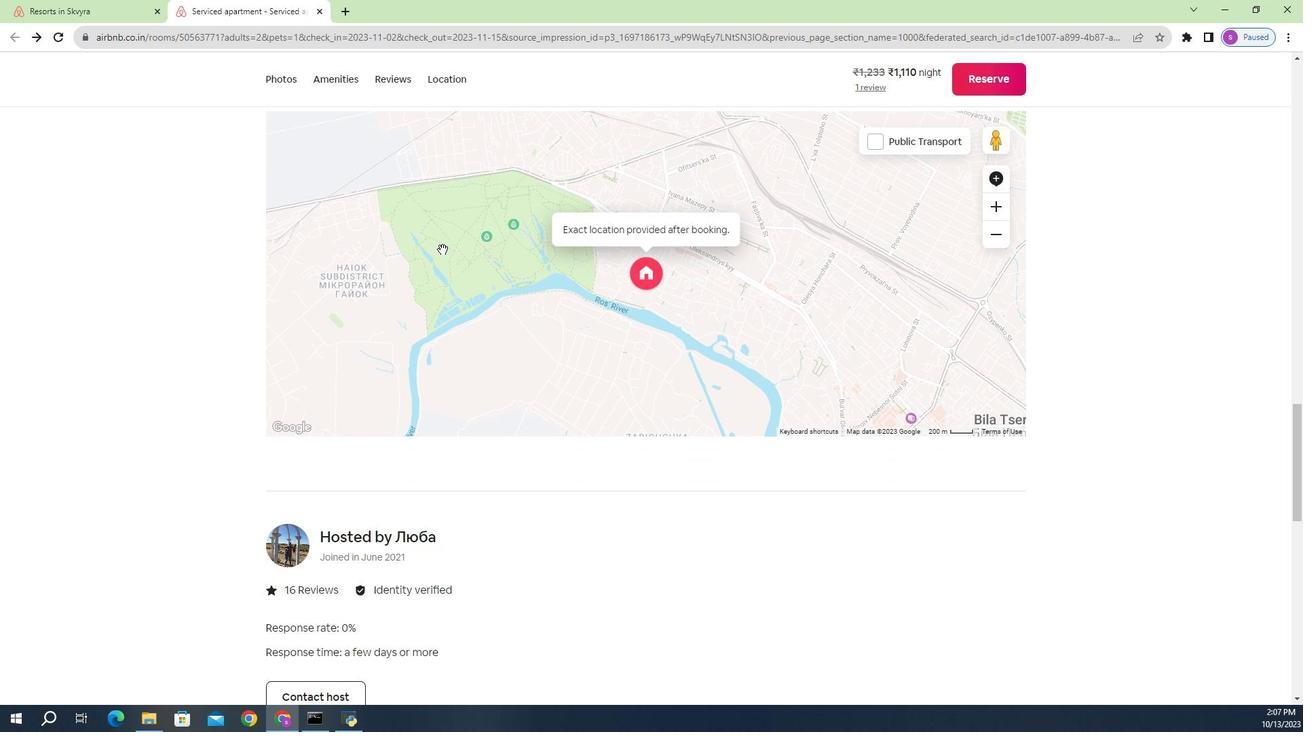 
Action: Mouse scrolled (443, 257) with delta (0, 0)
Screenshot: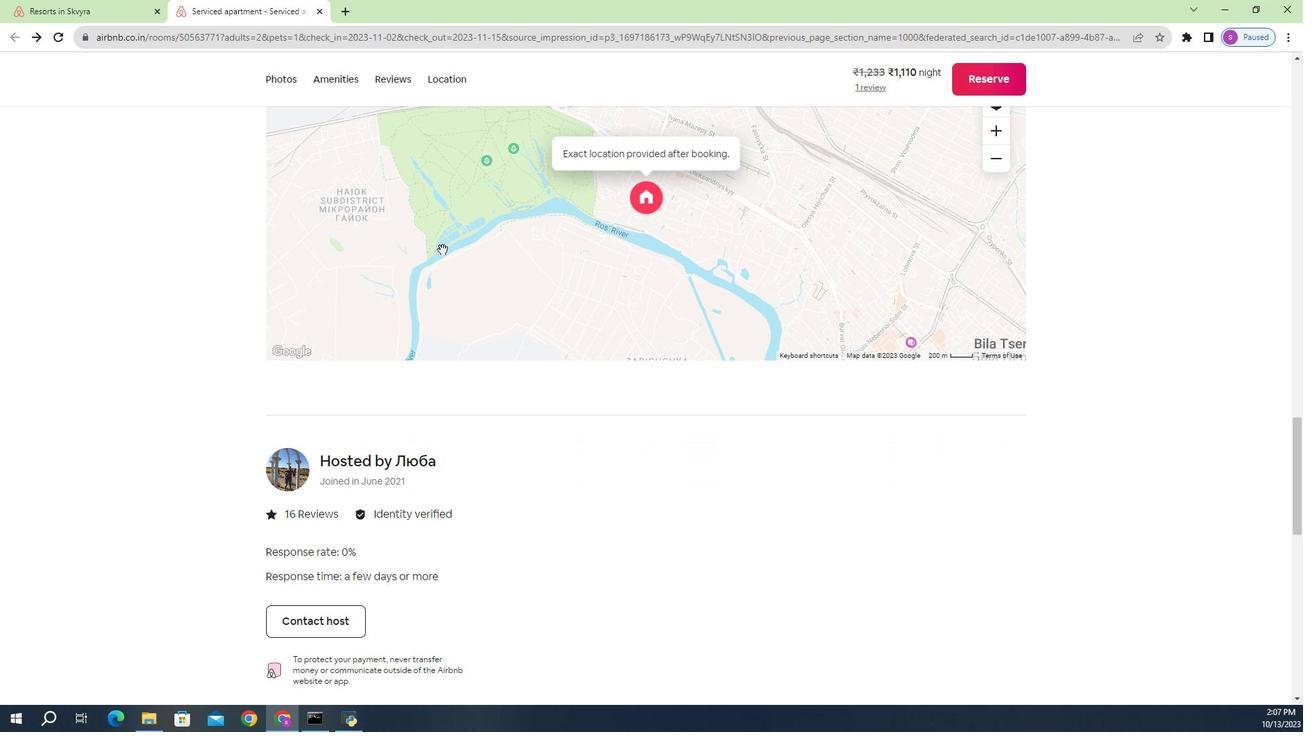 
Action: Mouse scrolled (443, 257) with delta (0, 0)
Screenshot: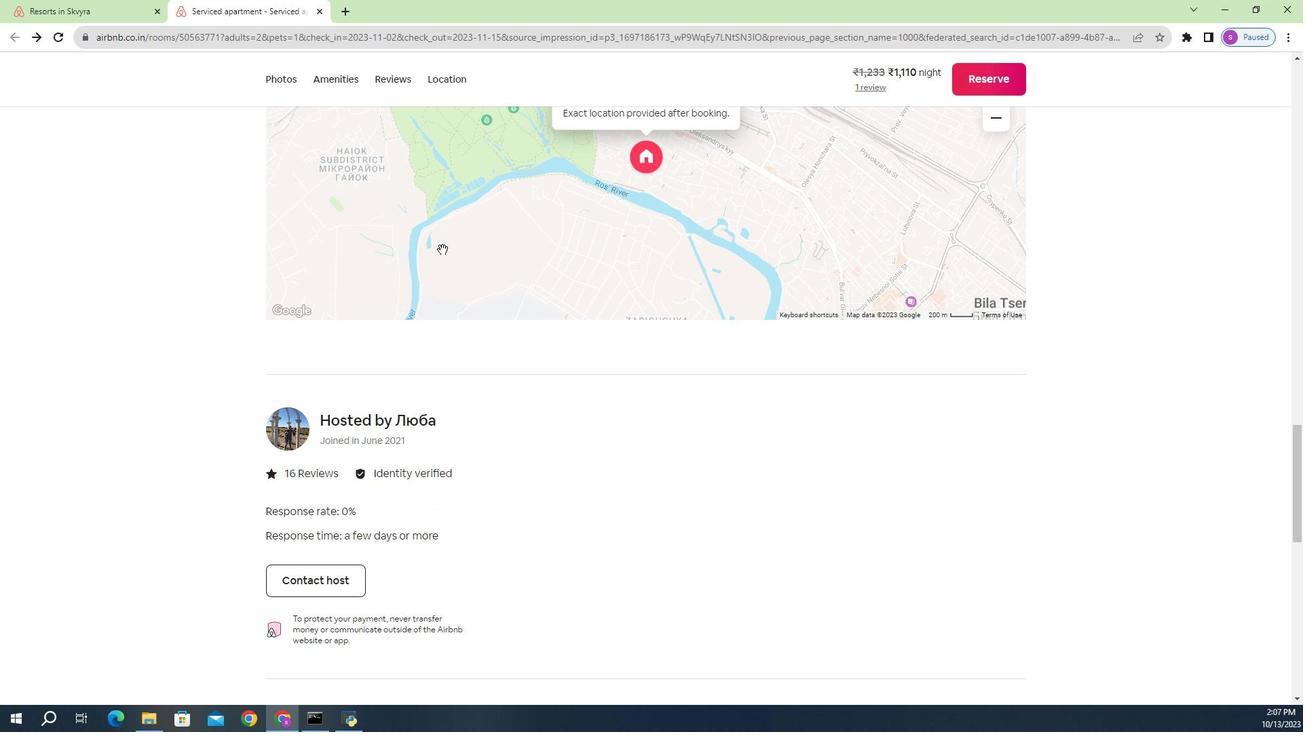 
Action: Mouse scrolled (443, 257) with delta (0, 0)
Screenshot: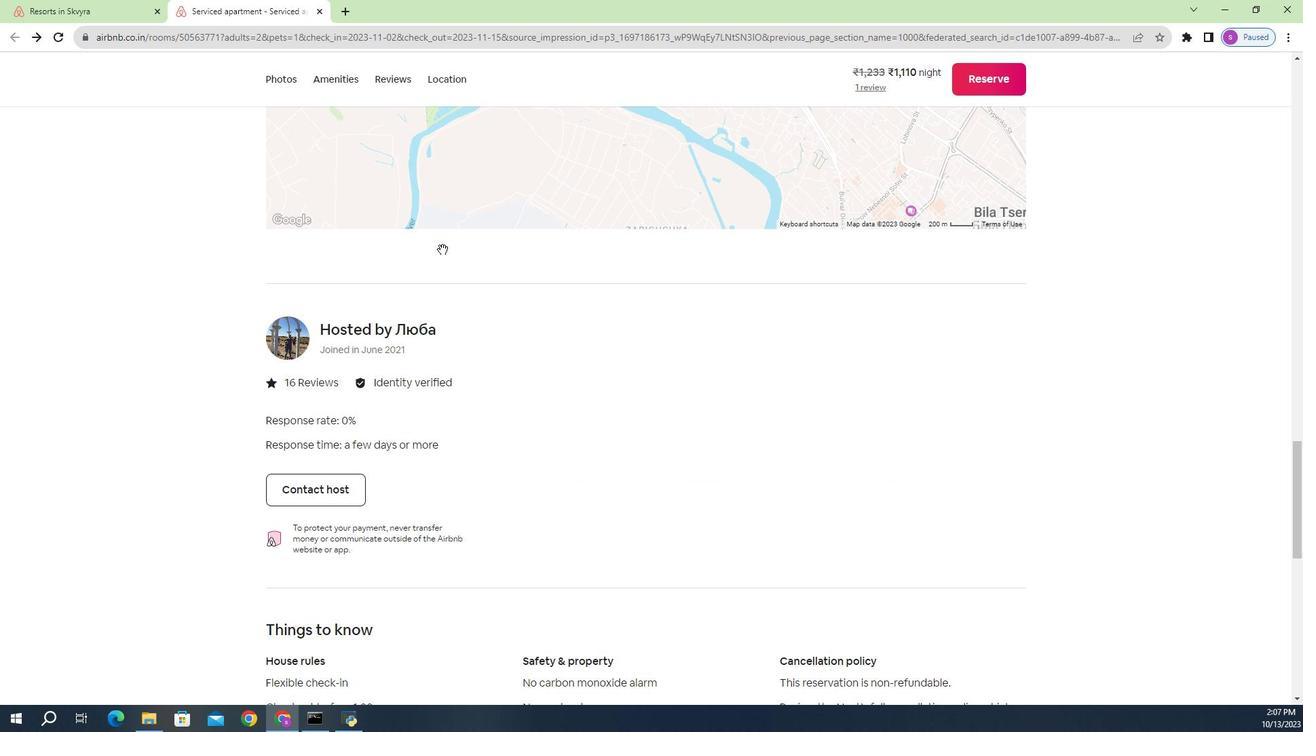 
Action: Mouse scrolled (443, 257) with delta (0, 0)
Screenshot: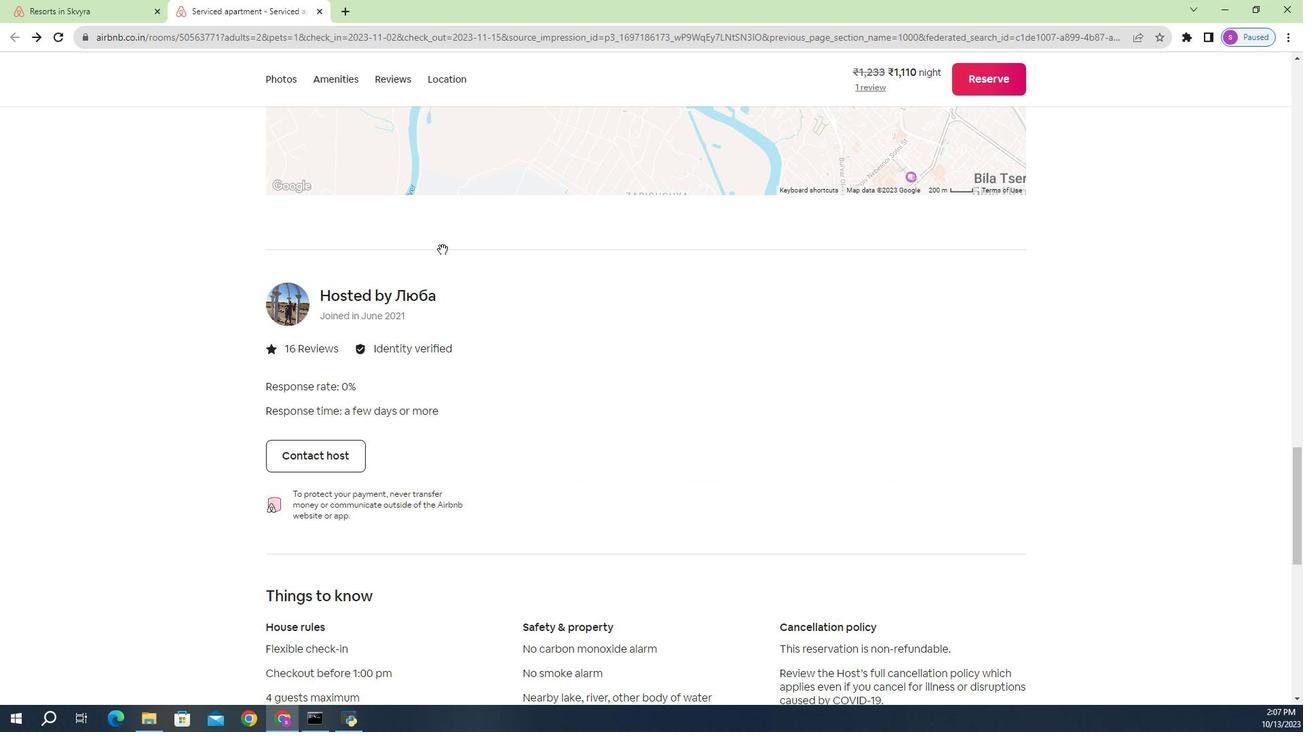 
Action: Mouse scrolled (443, 257) with delta (0, 0)
Screenshot: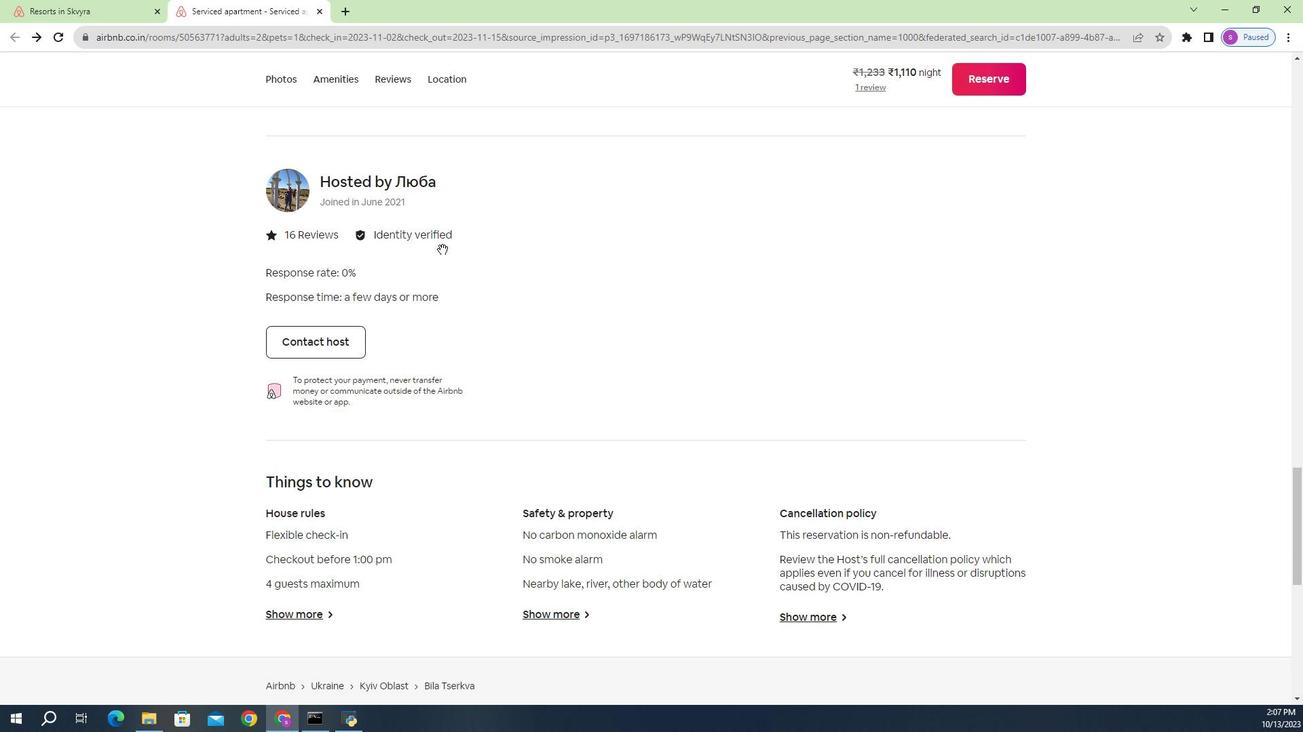 
Action: Mouse scrolled (443, 257) with delta (0, 0)
Screenshot: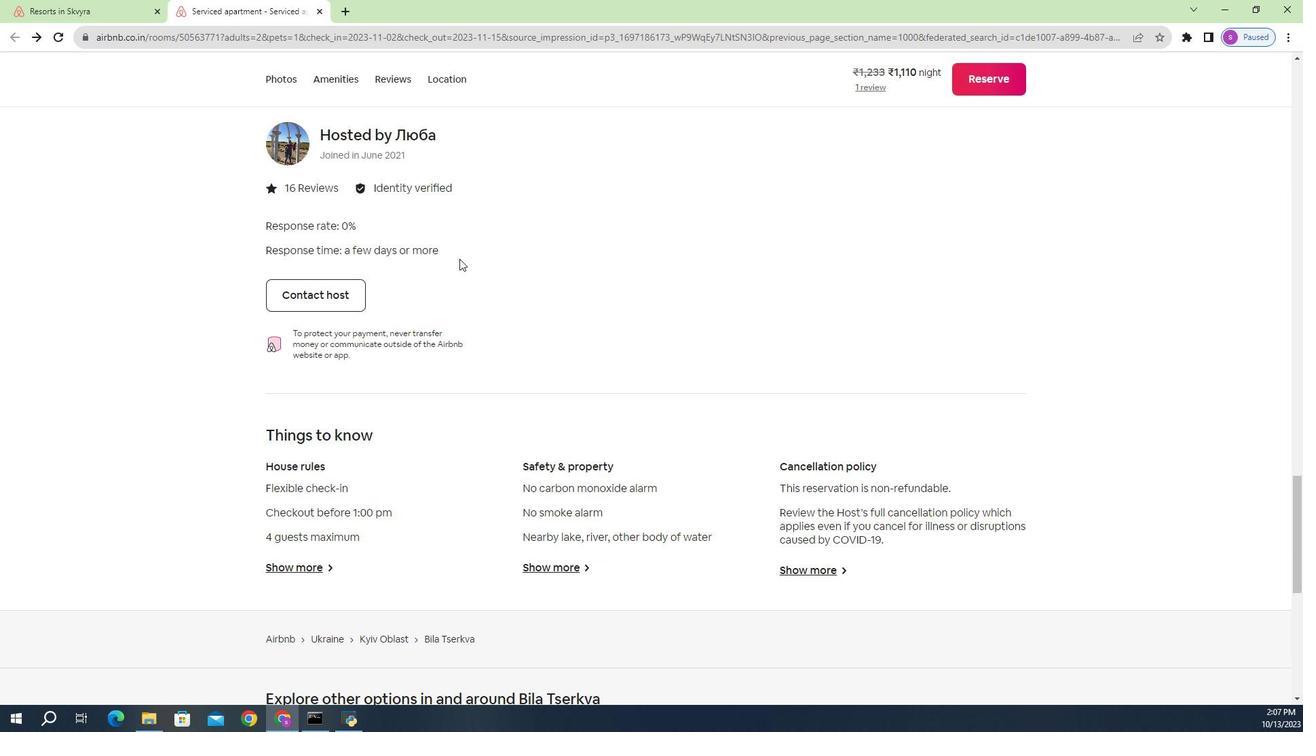 
Action: Mouse moved to (441, 308)
Screenshot: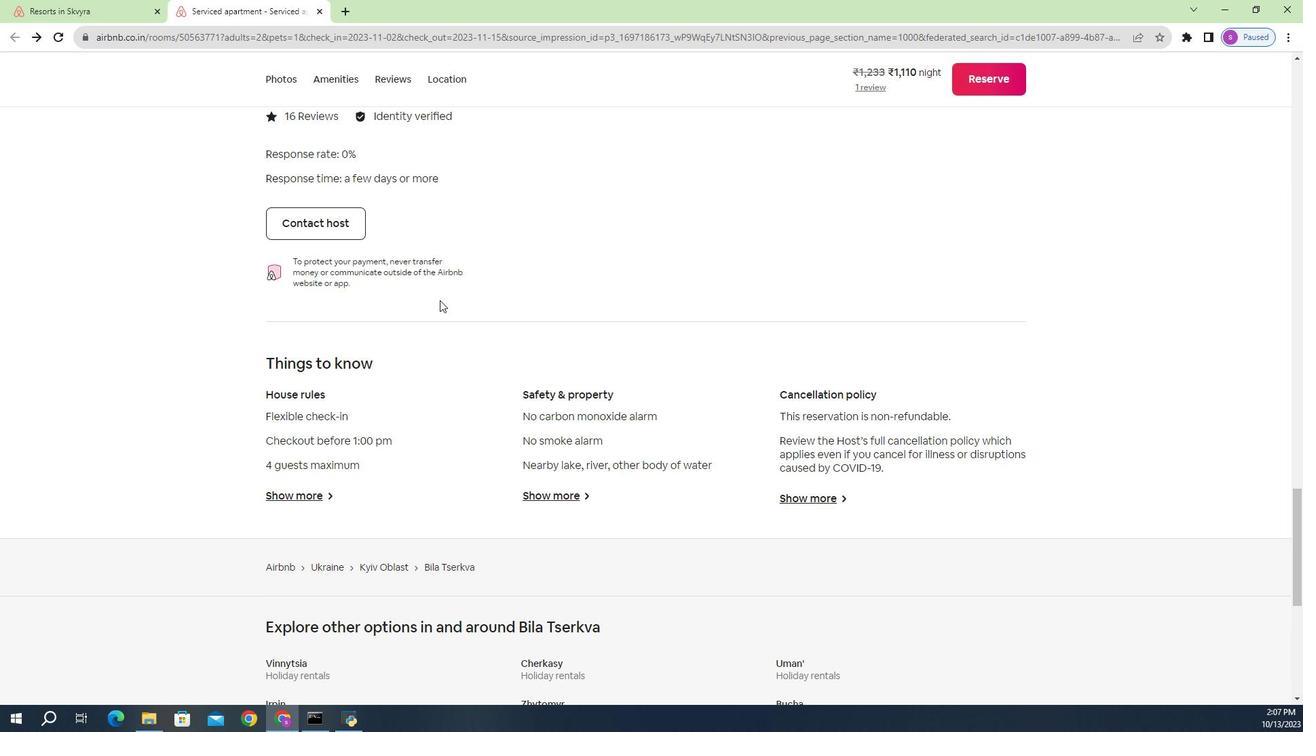 
Action: Mouse scrolled (441, 308) with delta (0, 0)
Screenshot: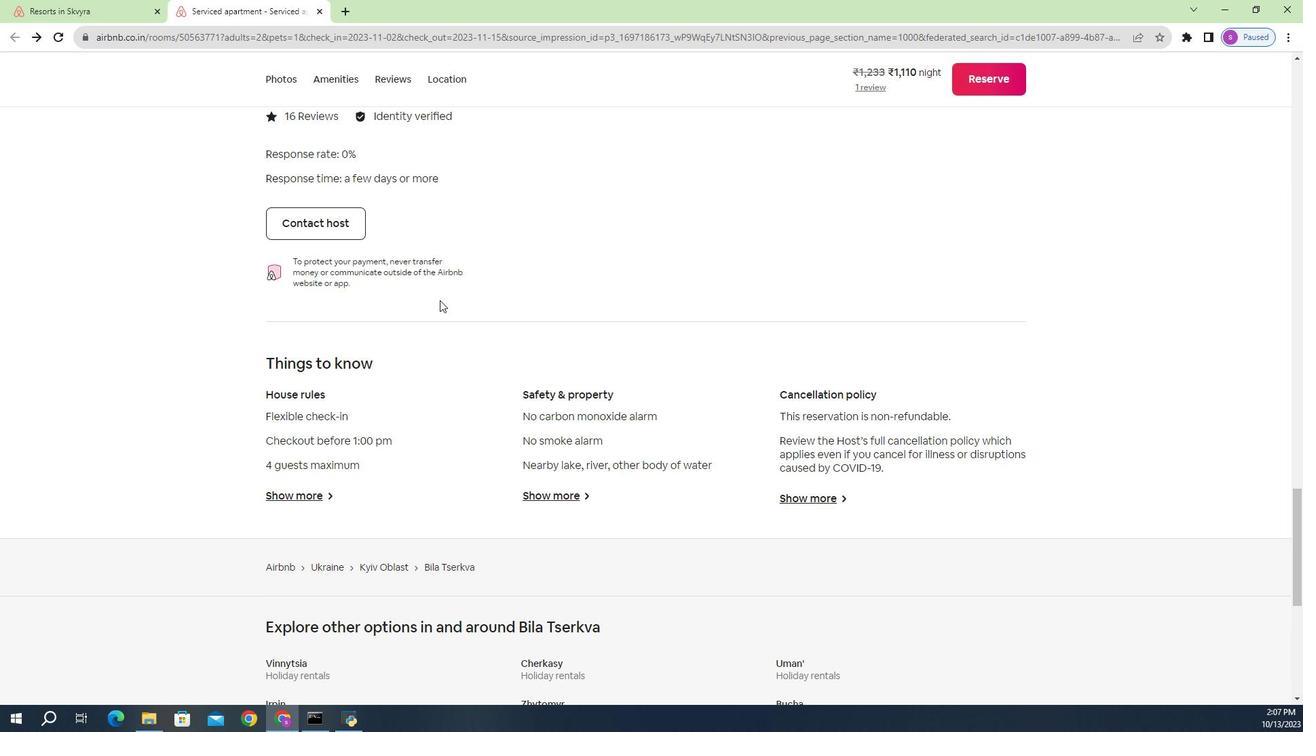 
Action: Mouse moved to (440, 301)
Screenshot: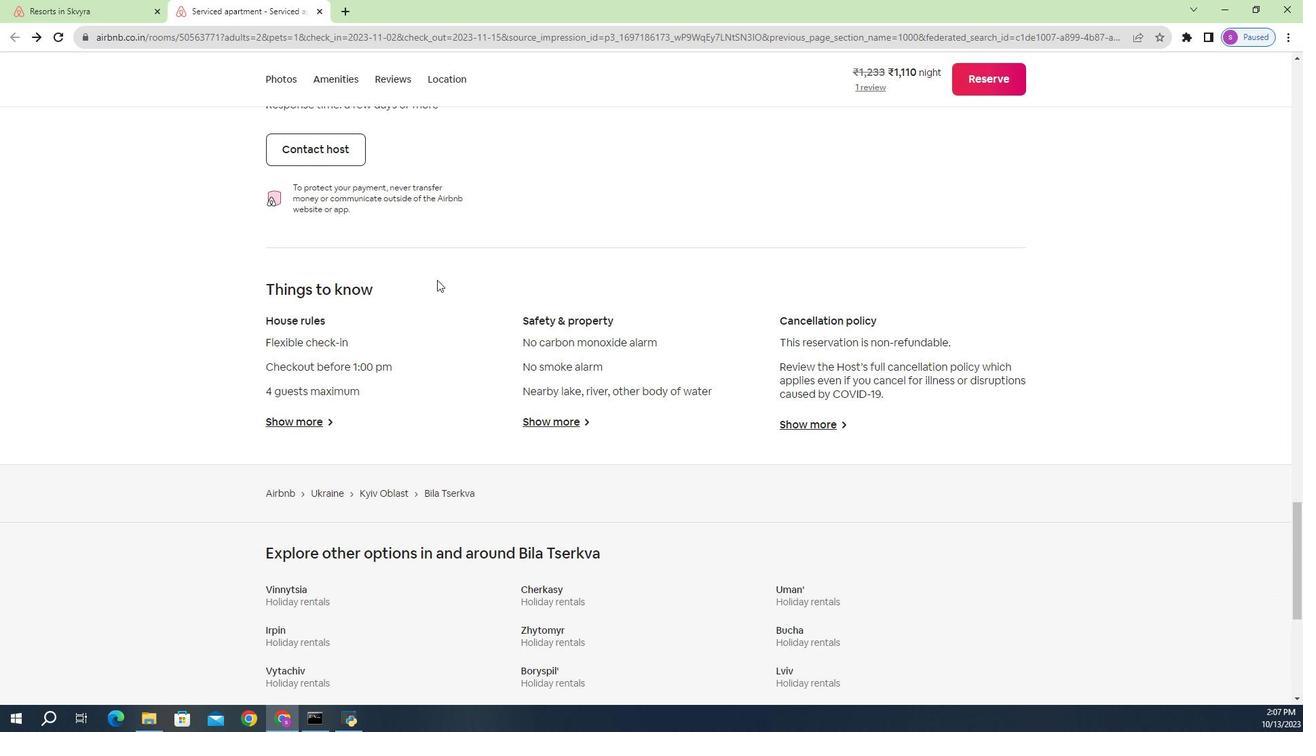 
Action: Mouse scrolled (440, 300) with delta (0, 0)
Screenshot: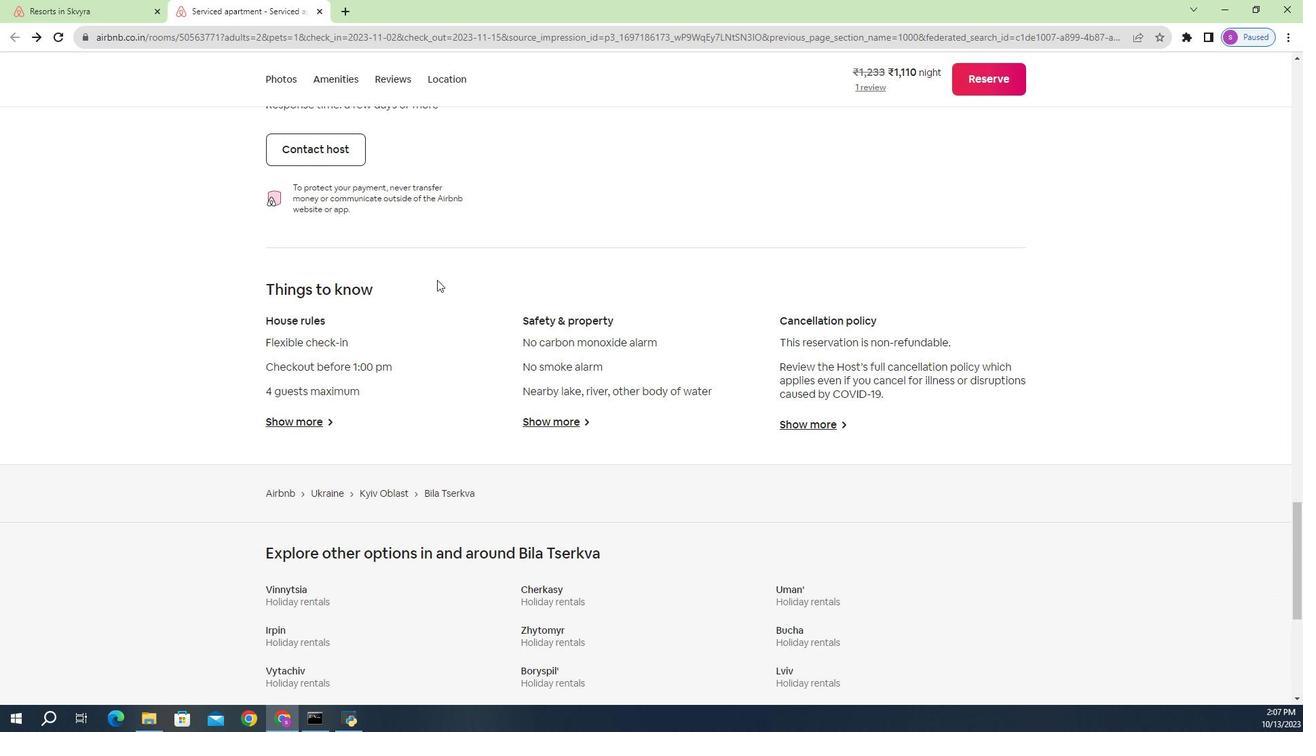 
Action: Mouse moved to (309, 360)
Screenshot: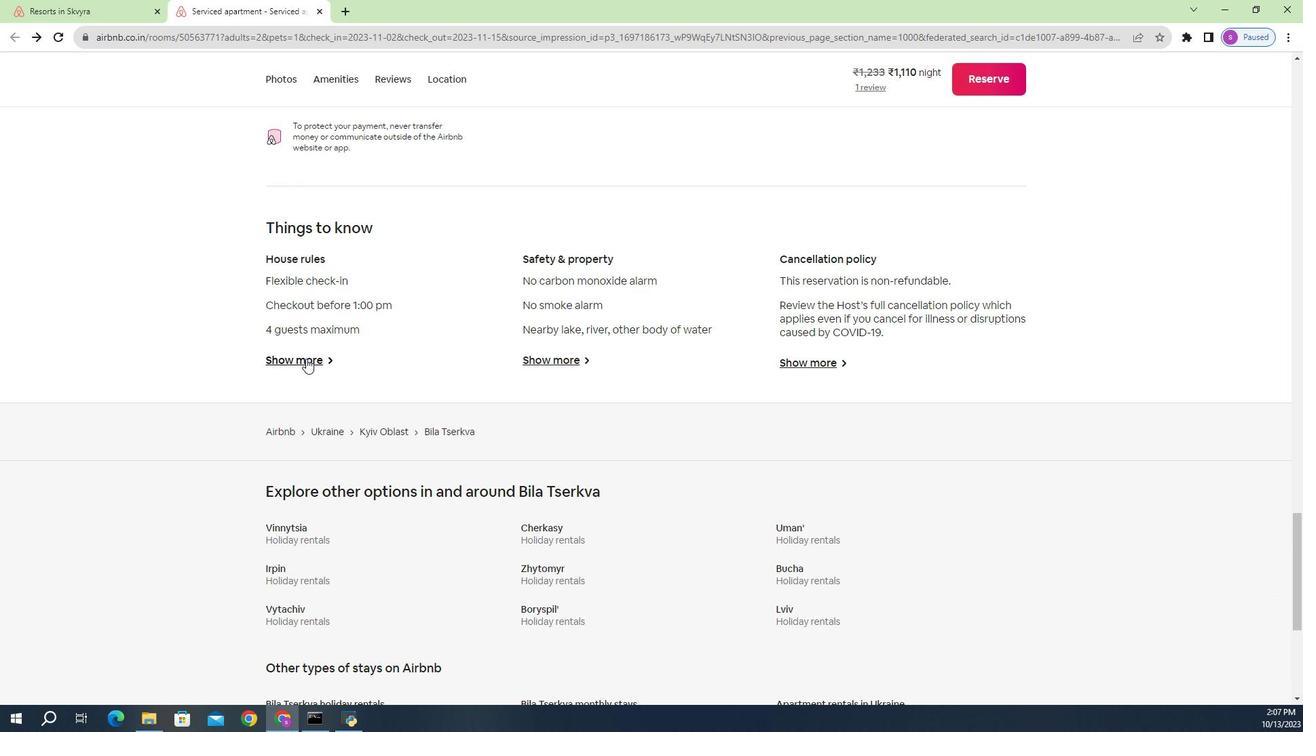 
Action: Mouse pressed left at (309, 360)
Screenshot: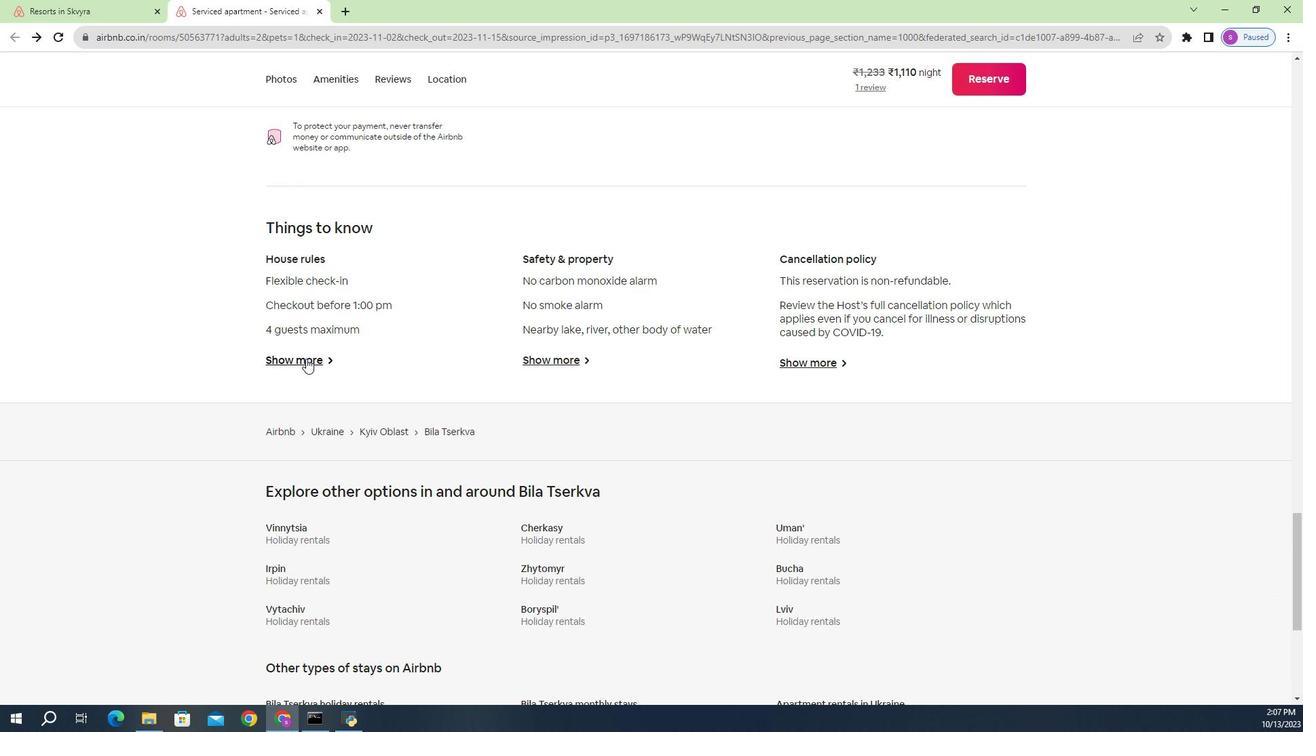 
Action: Mouse moved to (409, 169)
Screenshot: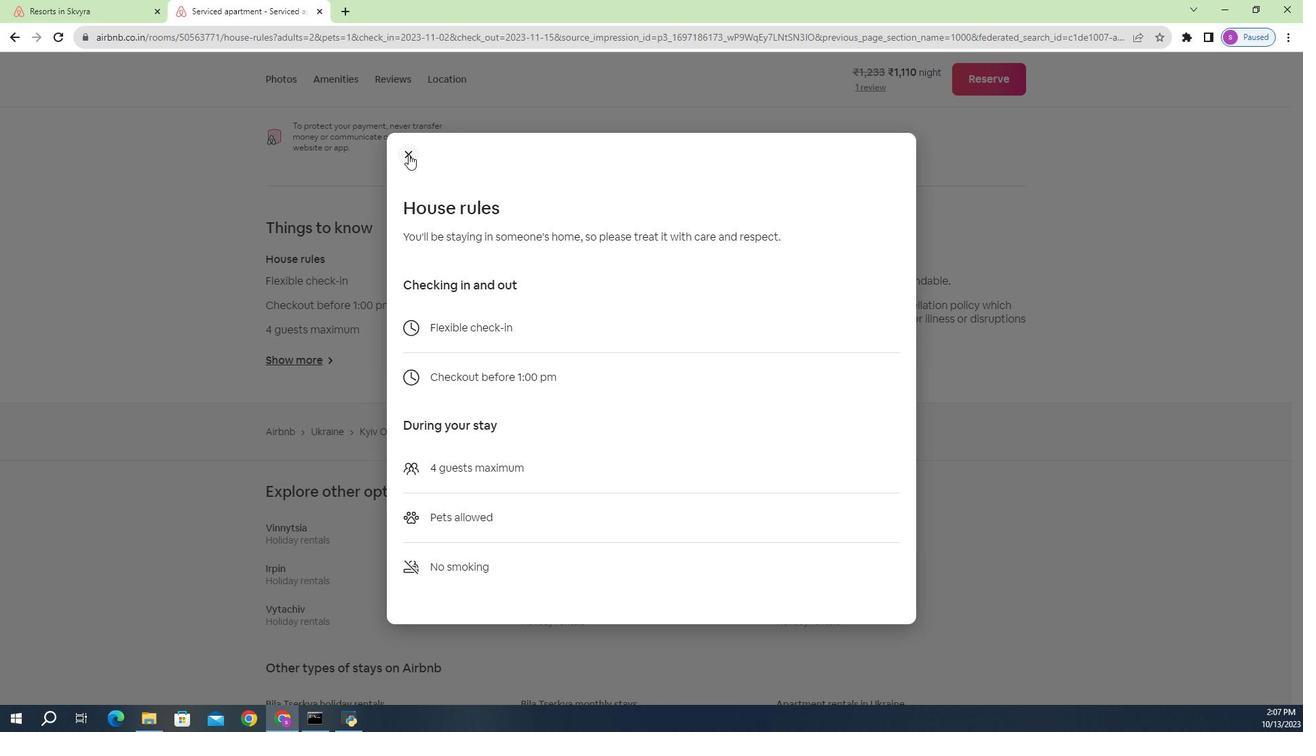 
Action: Mouse pressed left at (409, 169)
Screenshot: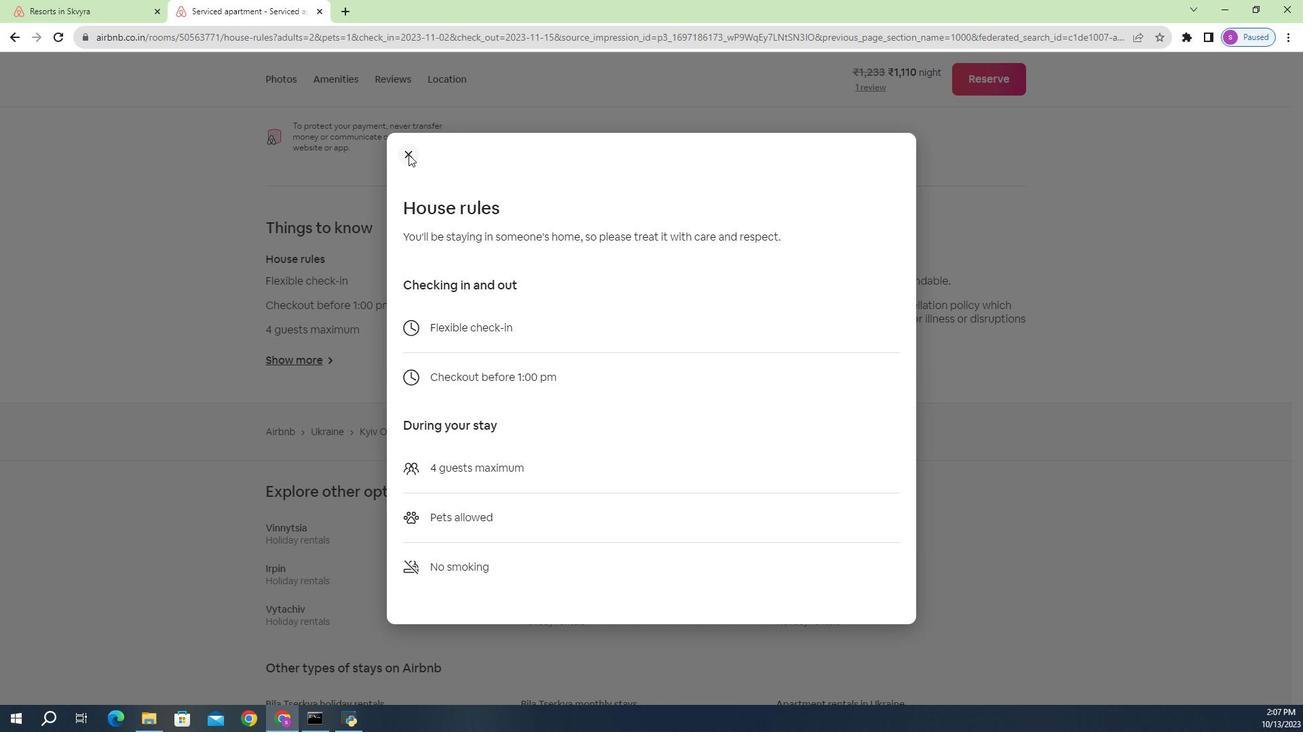 
Action: Mouse moved to (571, 365)
Screenshot: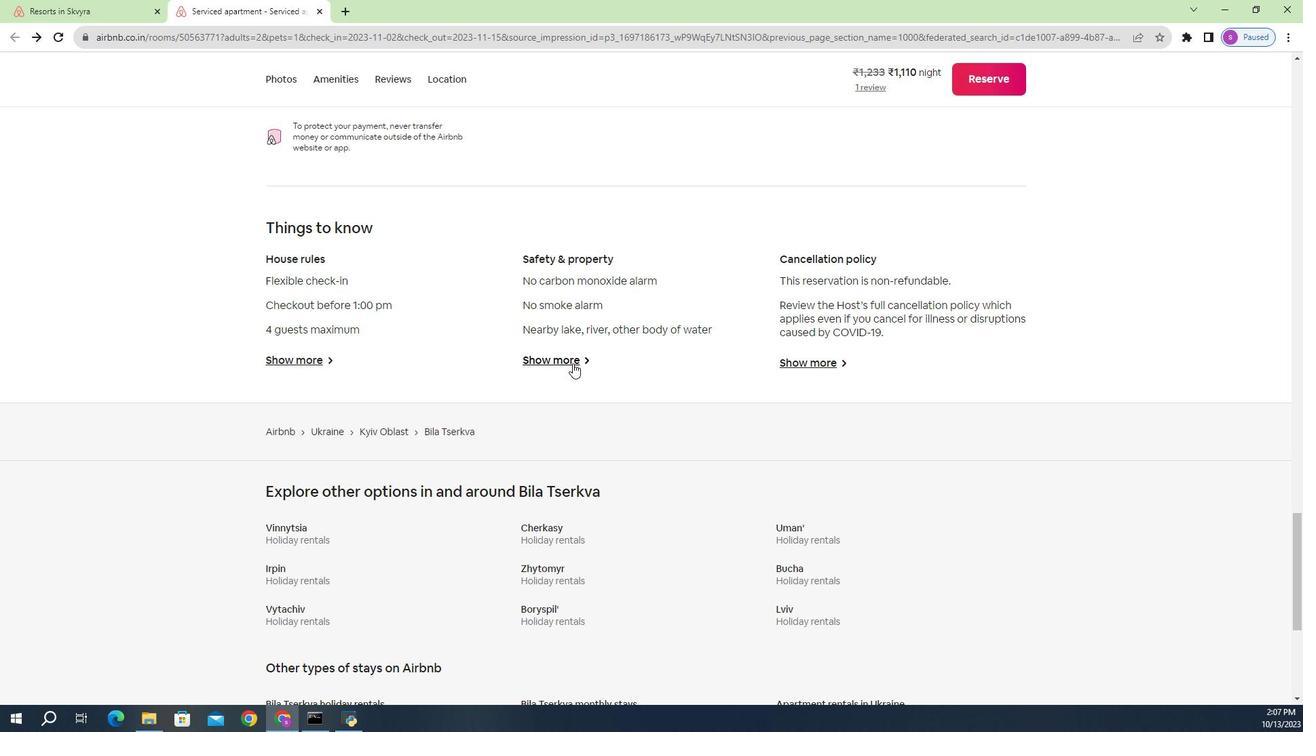 
Action: Mouse pressed left at (571, 365)
Screenshot: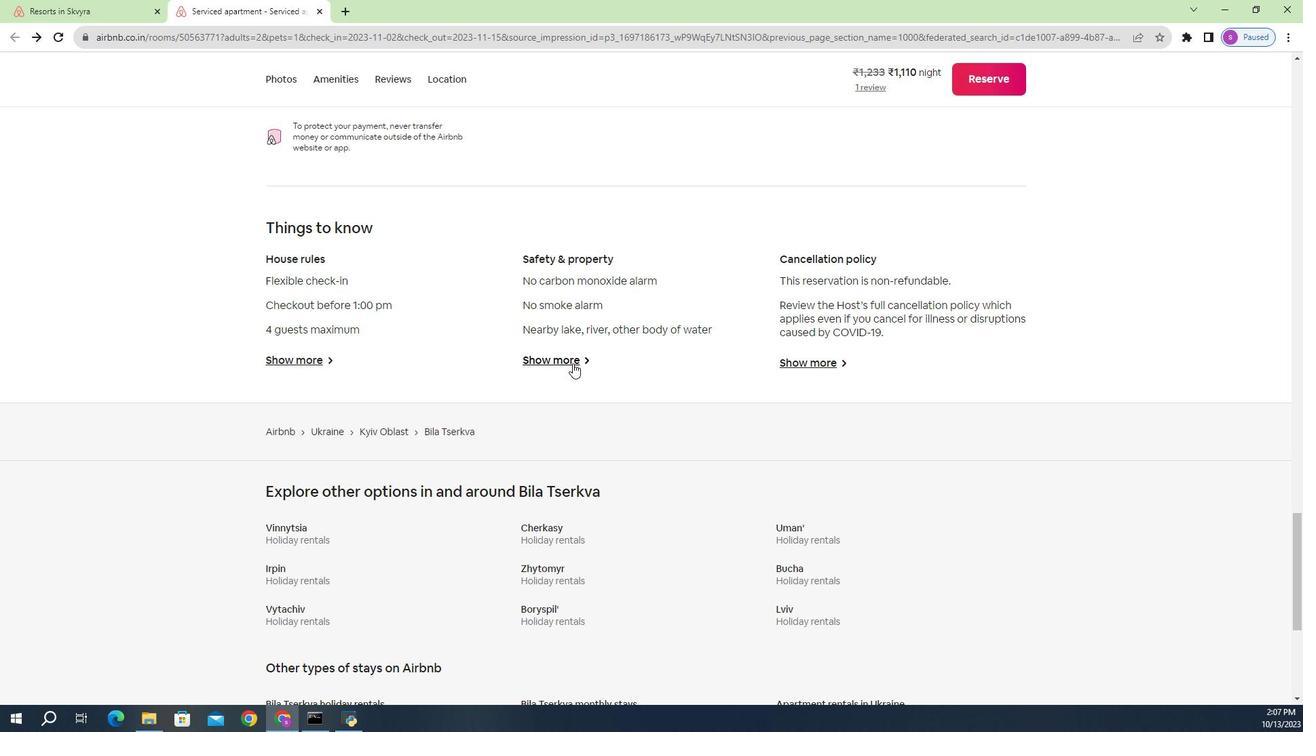 
Action: Mouse moved to (412, 192)
Screenshot: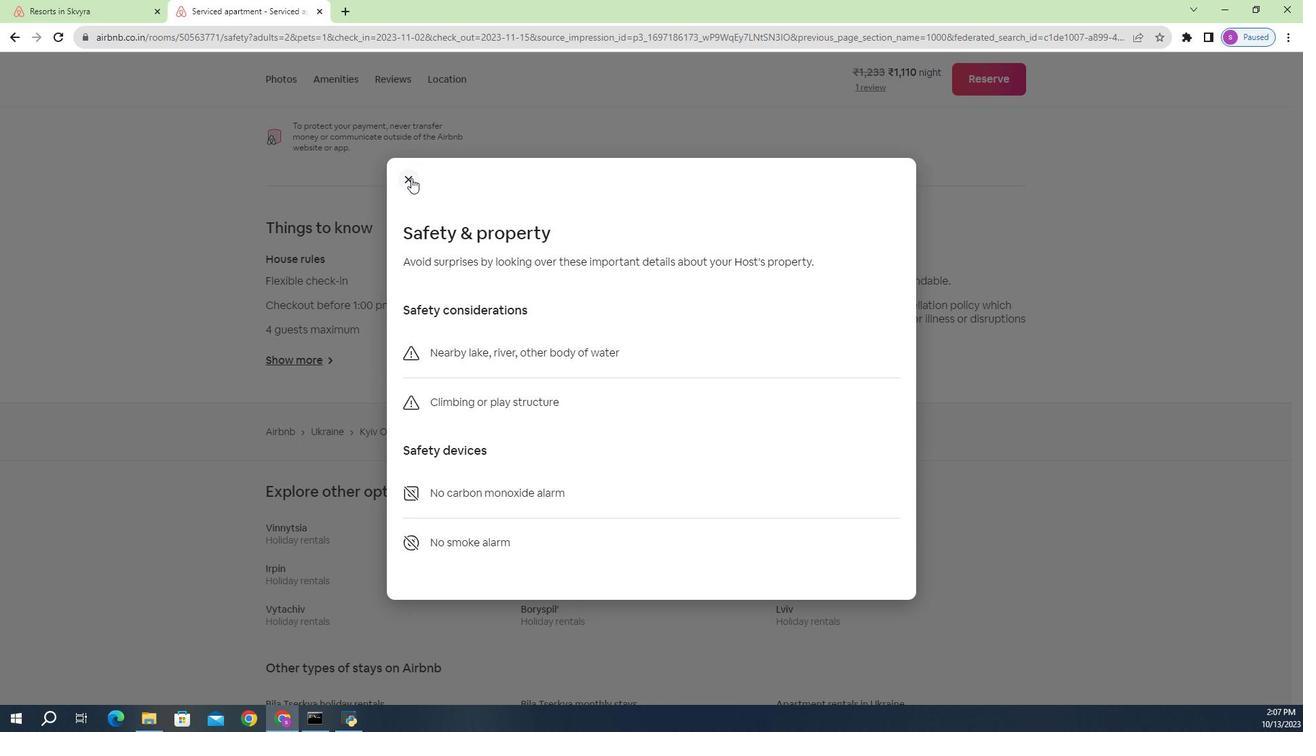 
Action: Mouse pressed left at (412, 192)
Screenshot: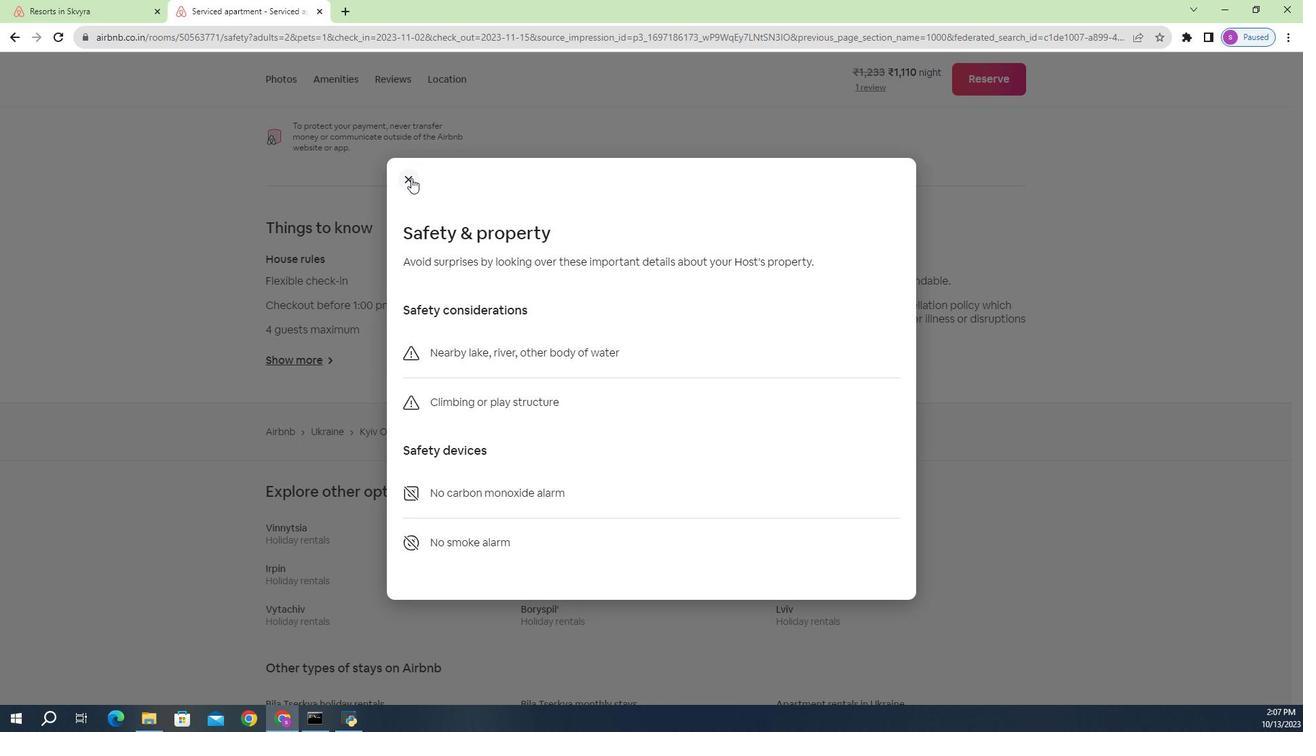 
Action: Mouse moved to (807, 360)
Screenshot: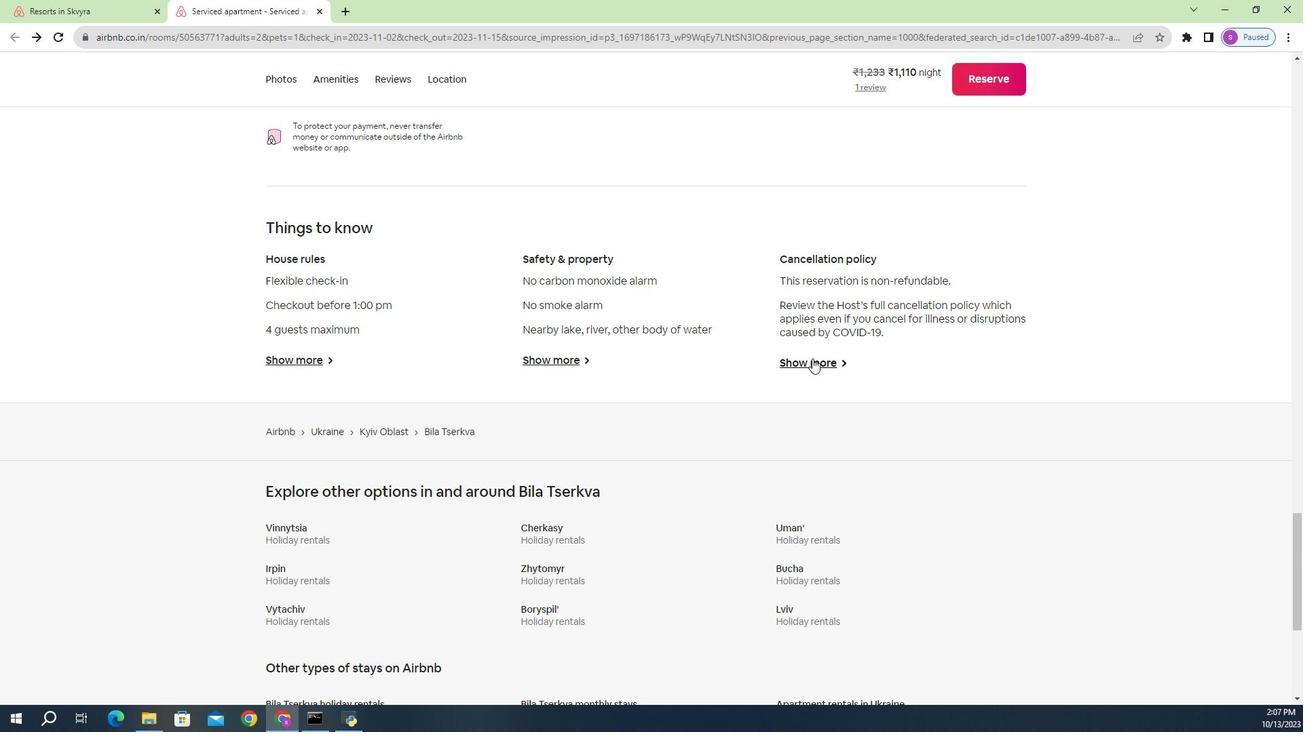 
Action: Mouse pressed left at (807, 360)
Screenshot: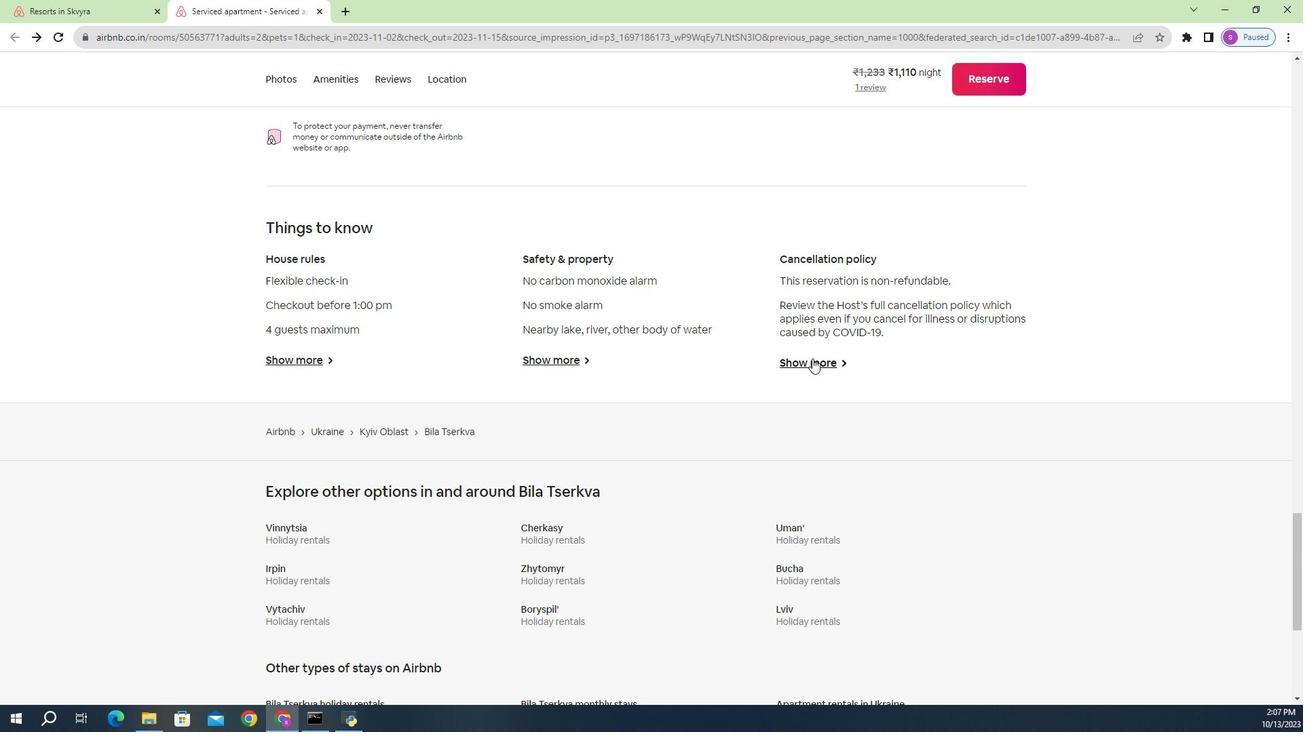 
Action: Mouse moved to (481, 240)
Screenshot: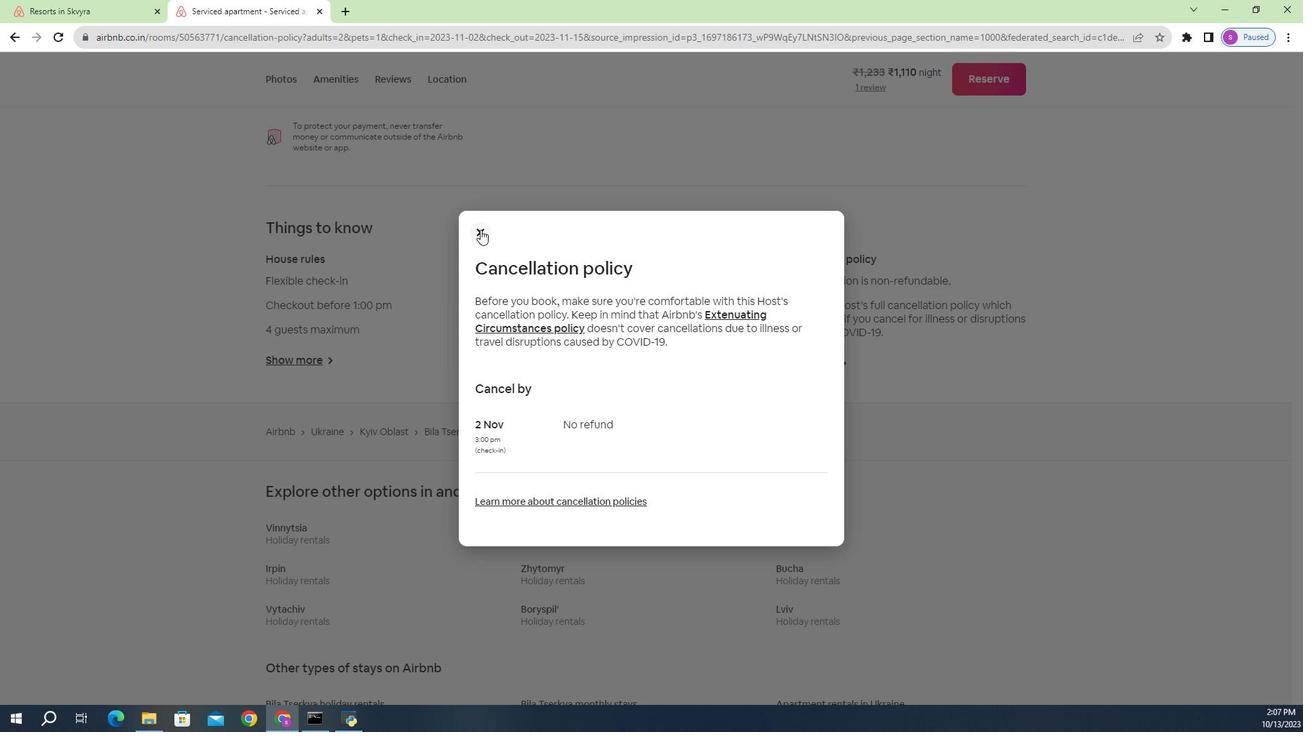 
Action: Mouse pressed left at (481, 240)
Screenshot: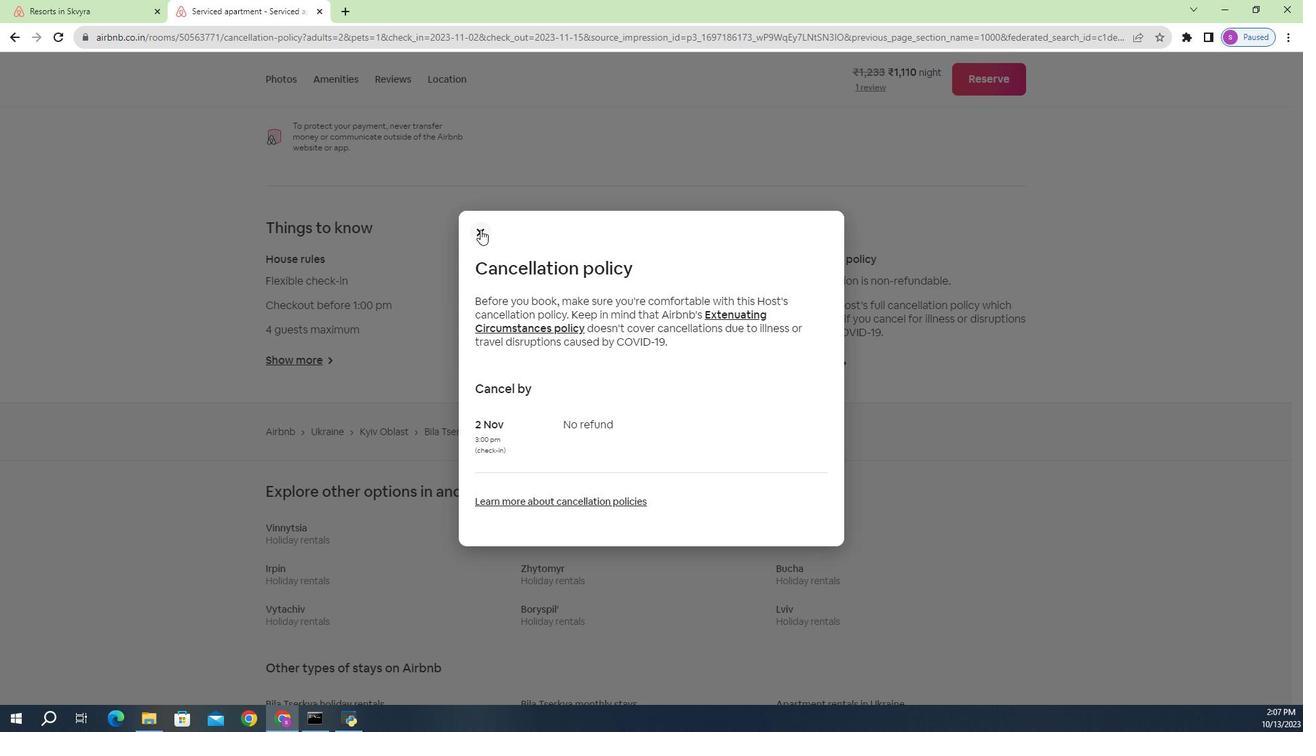 
Action: Mouse moved to (384, 272)
Screenshot: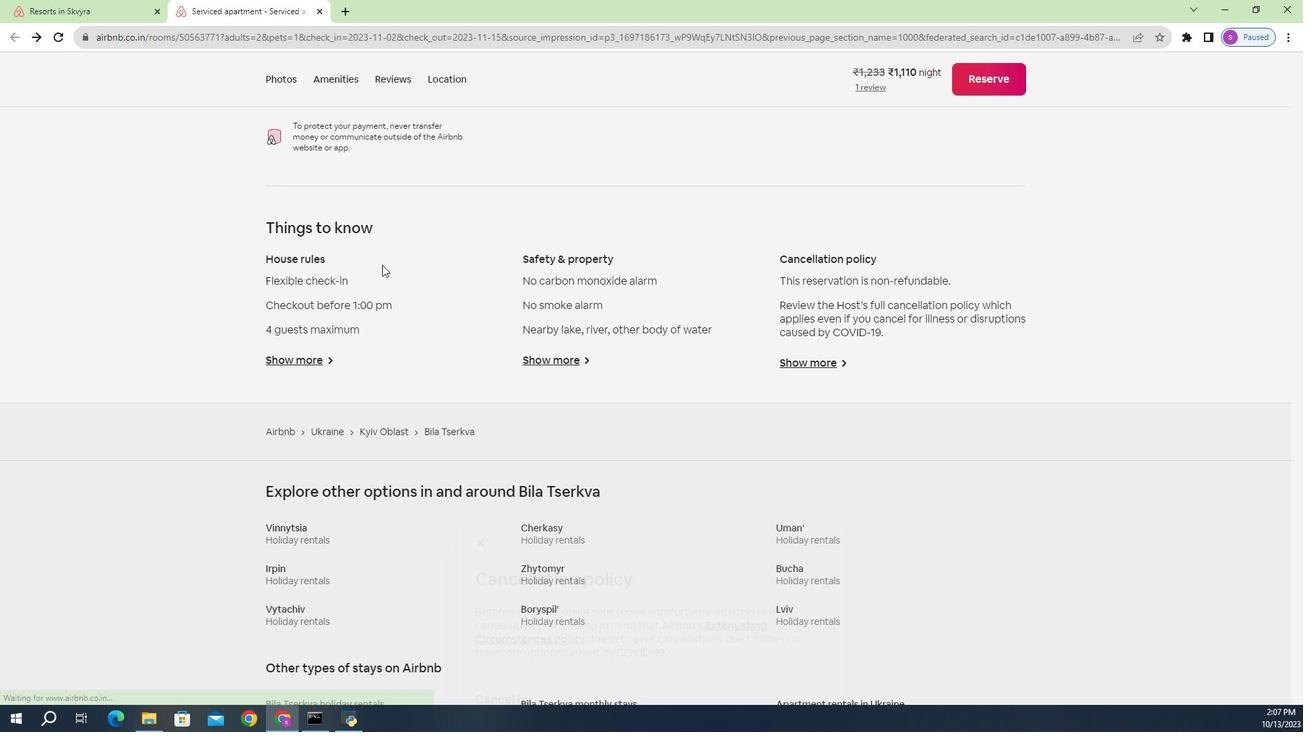
Action: Mouse scrolled (384, 272) with delta (0, 0)
Screenshot: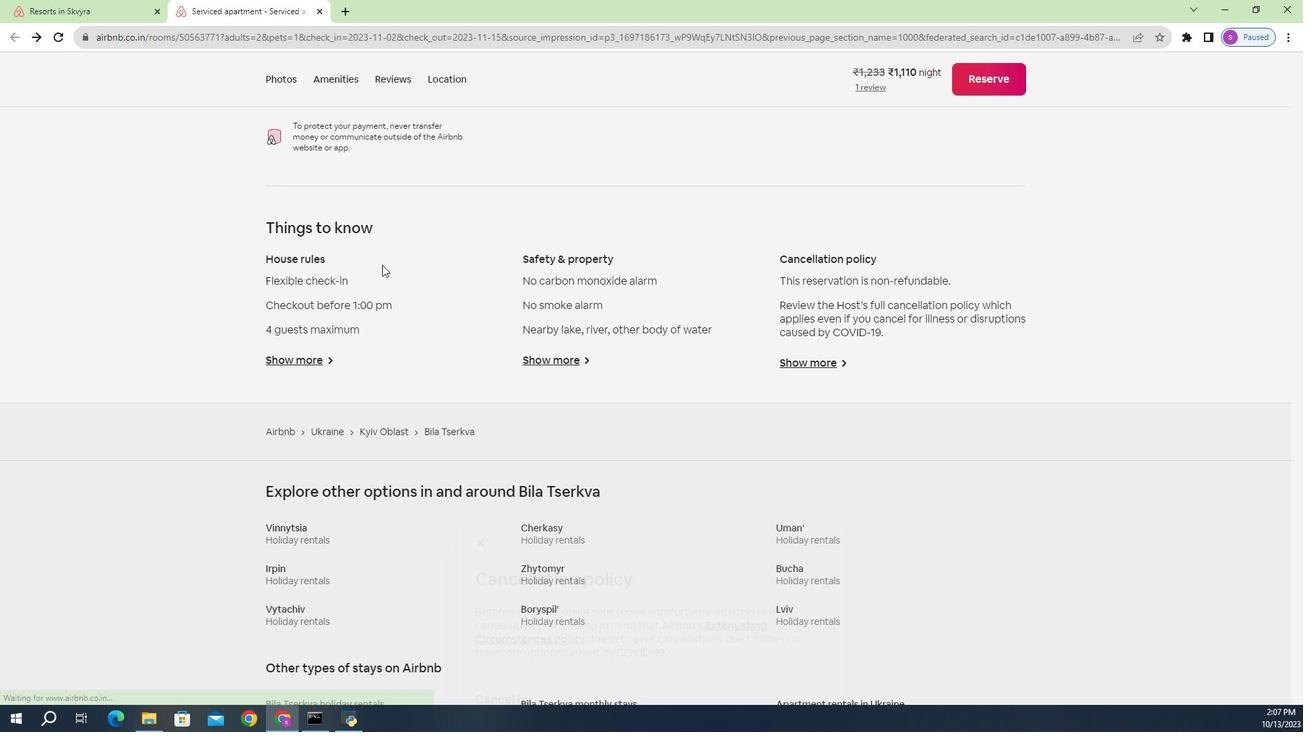 
Action: Mouse moved to (384, 270)
Screenshot: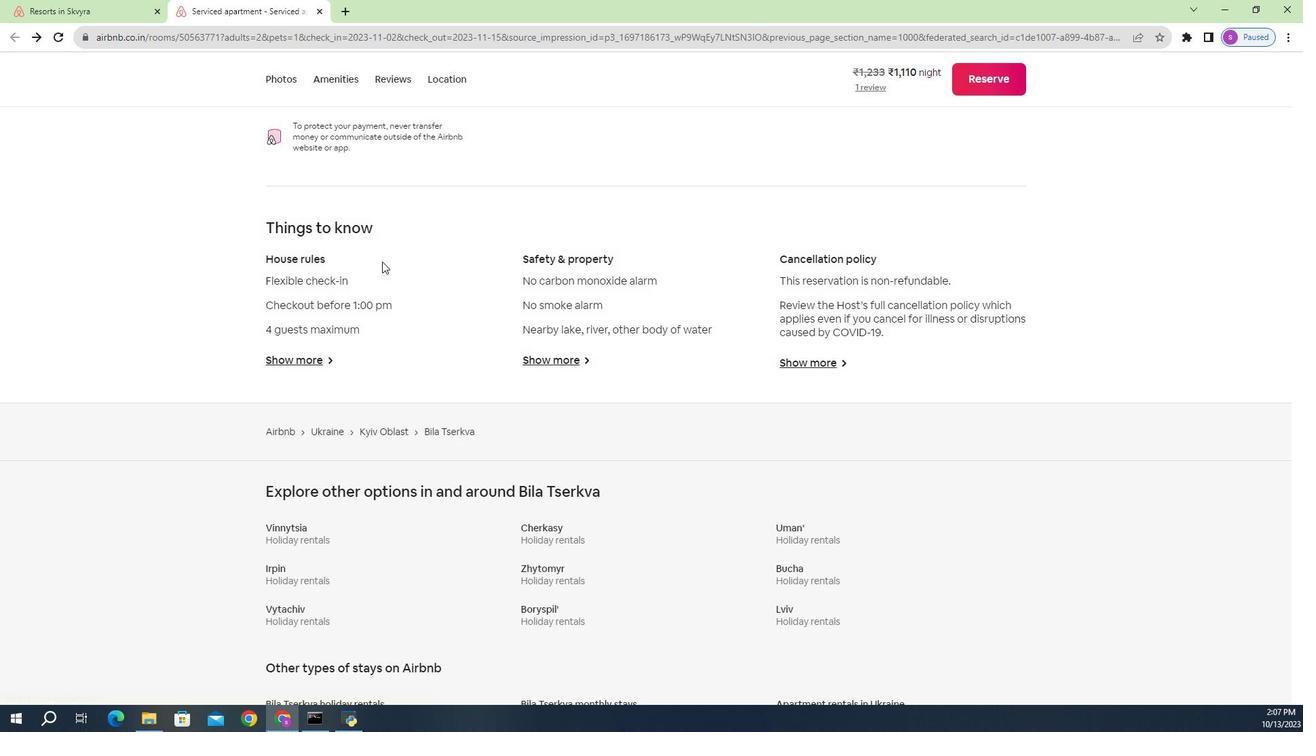 
Action: Mouse scrolled (384, 270) with delta (0, 0)
Screenshot: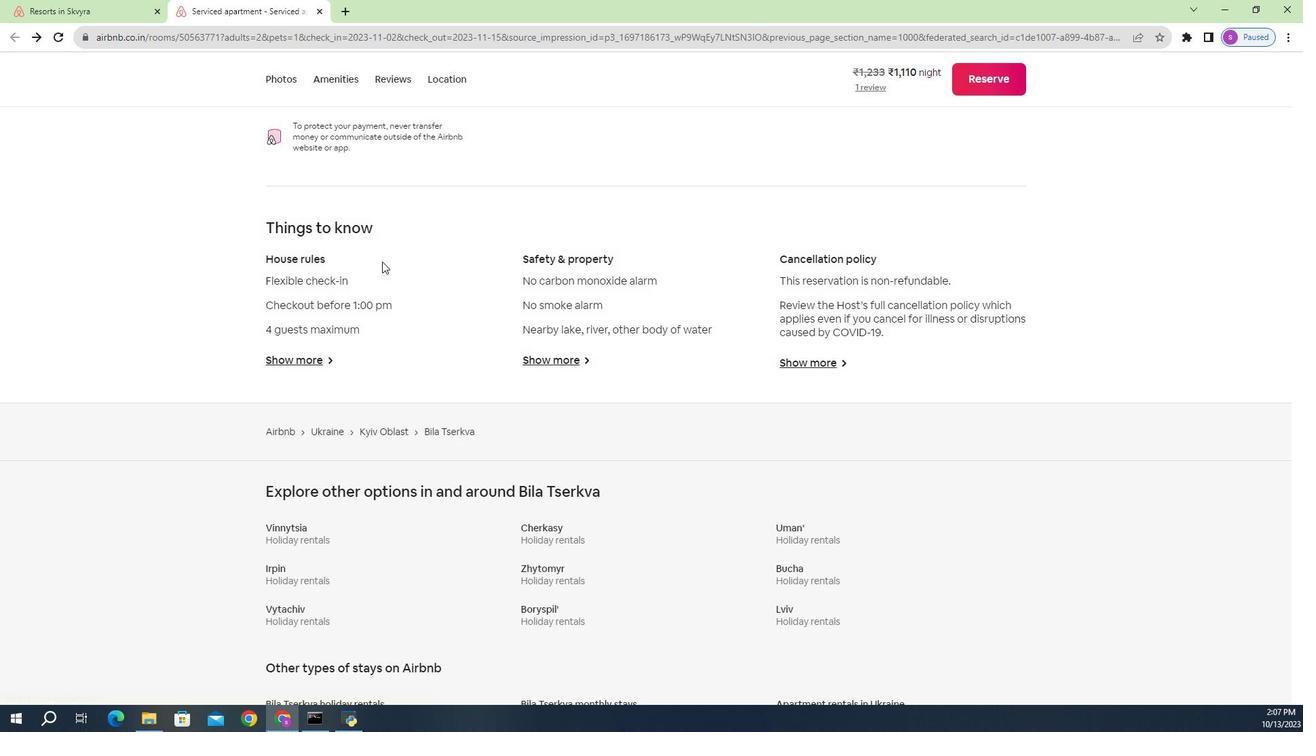 
Action: Mouse moved to (55, 36)
Screenshot: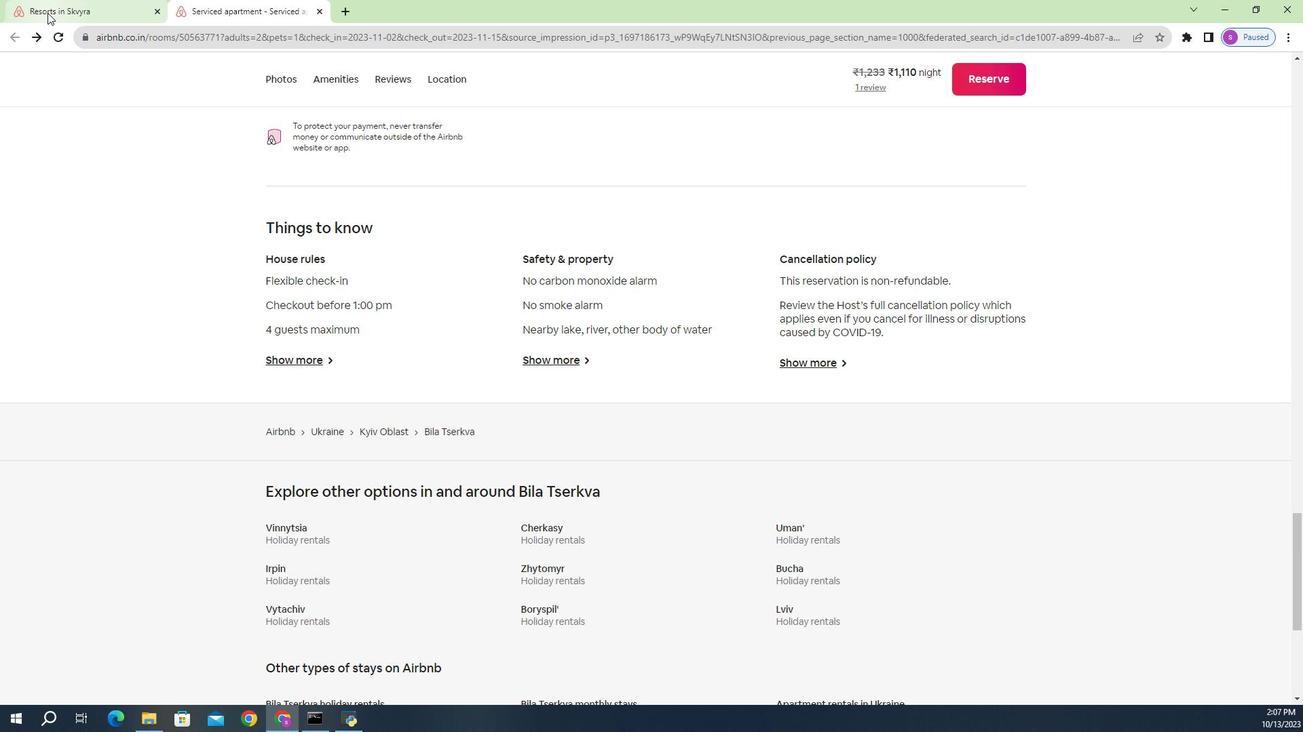 
Action: Mouse pressed left at (55, 36)
Screenshot: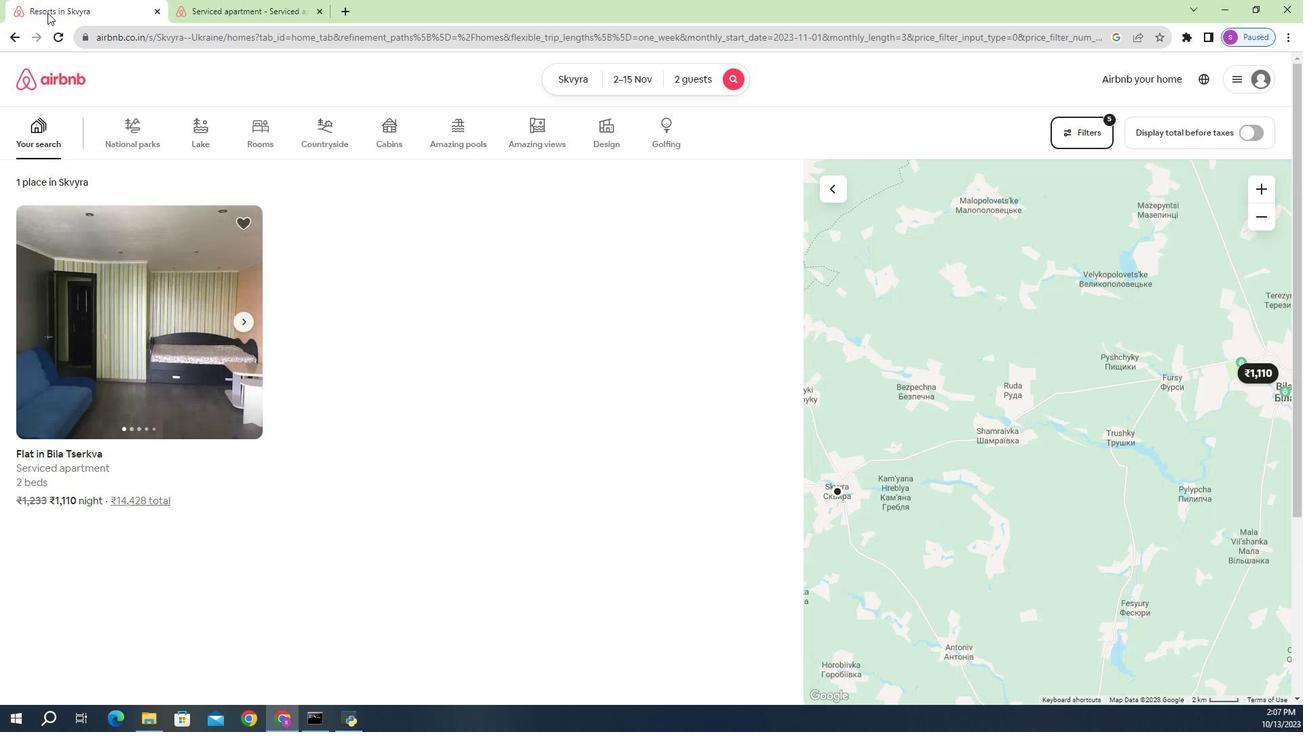 
Action: Mouse moved to (359, 267)
Screenshot: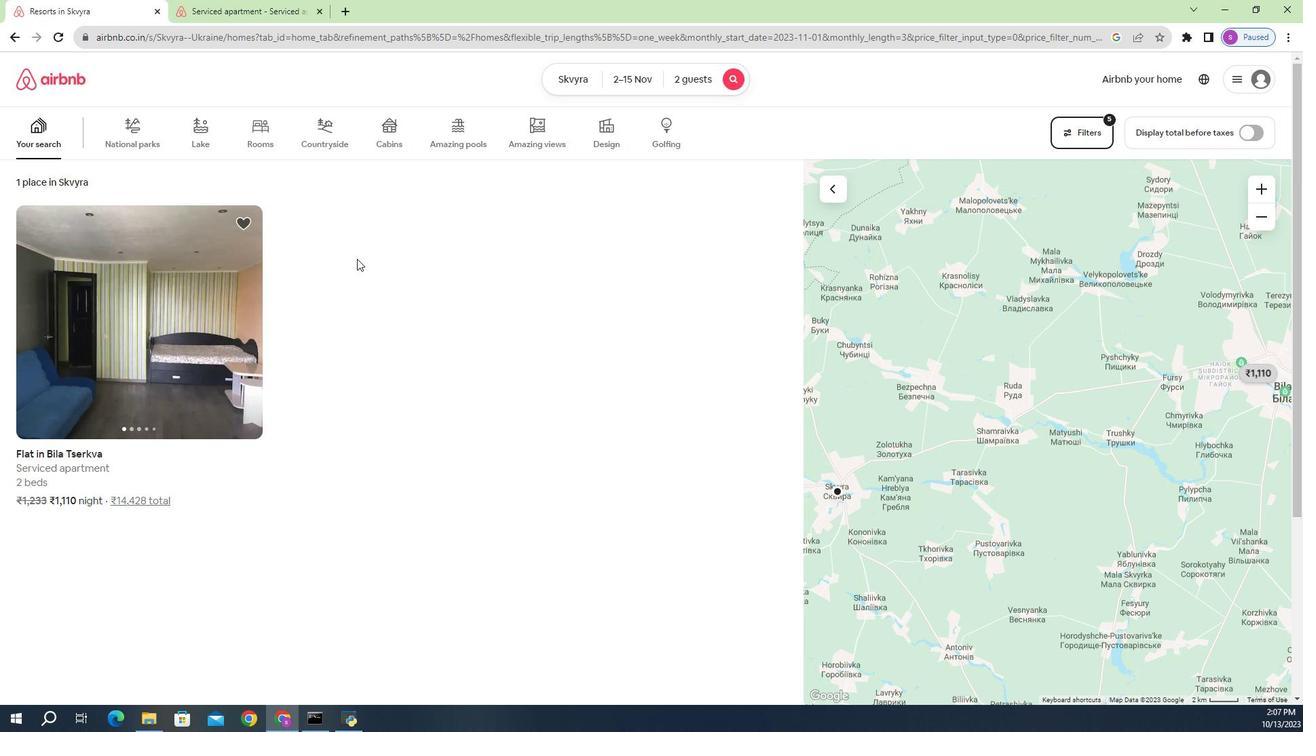 
